 Task: Search and explore for Airbnb stays in Sedona, Arizona with a countryside.
Action: Mouse moved to (449, 59)
Screenshot: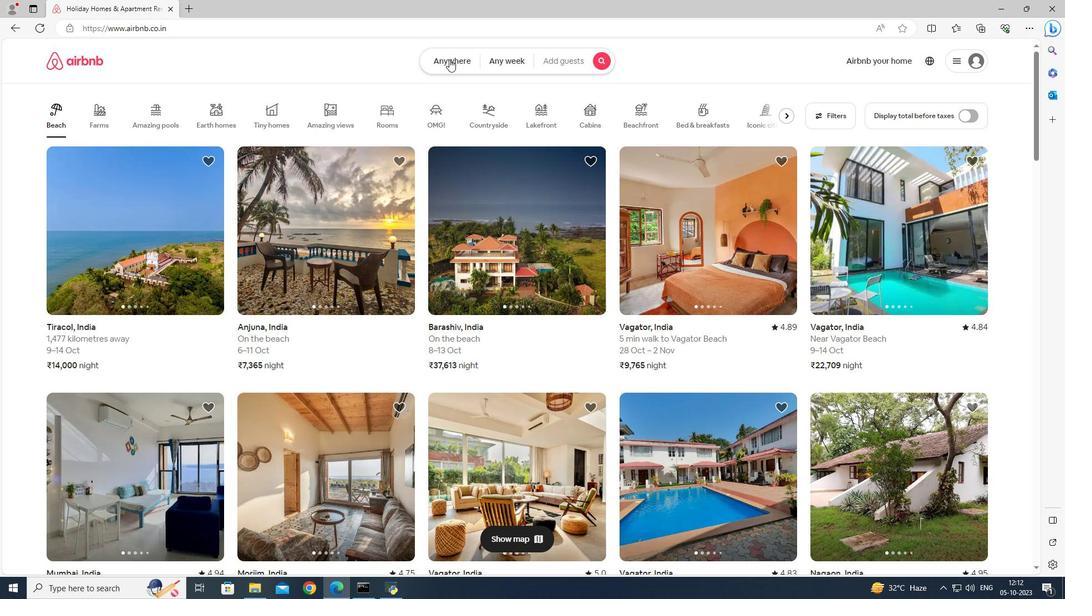
Action: Mouse pressed left at (449, 59)
Screenshot: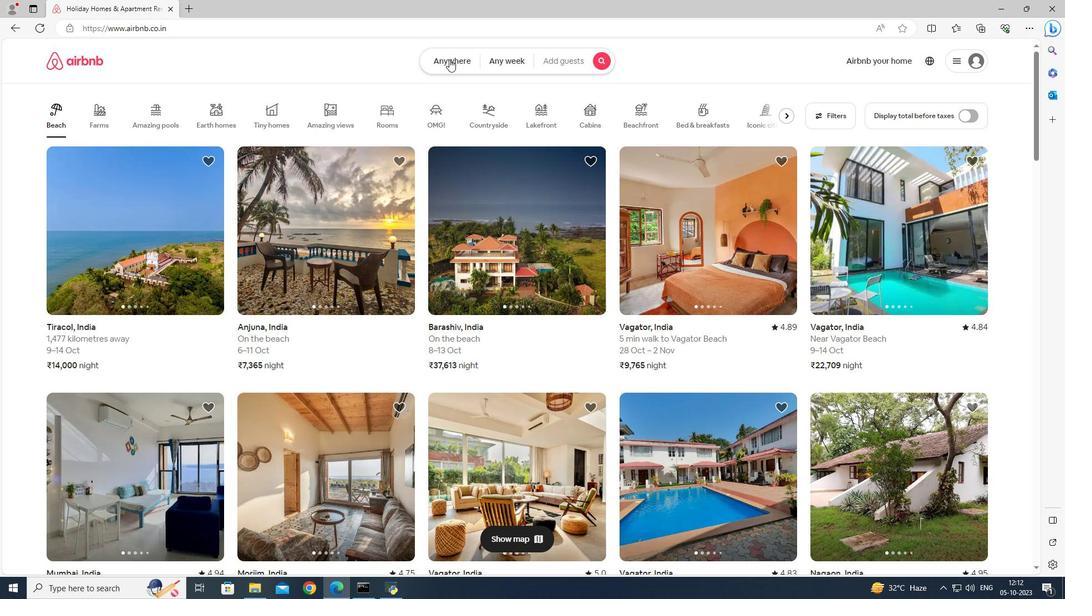 
Action: Mouse moved to (326, 109)
Screenshot: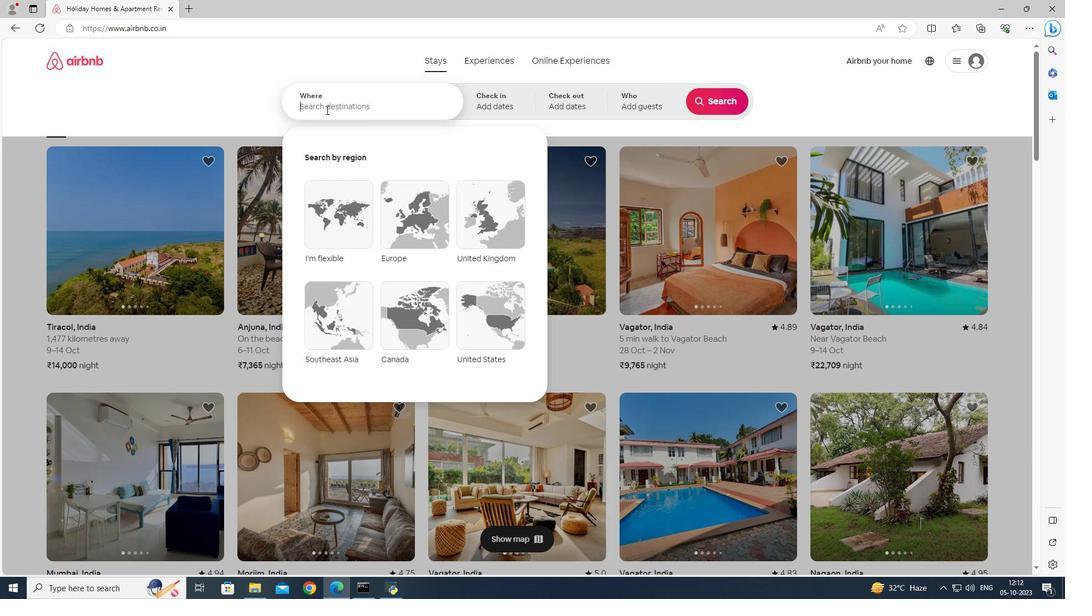 
Action: Mouse pressed left at (326, 109)
Screenshot: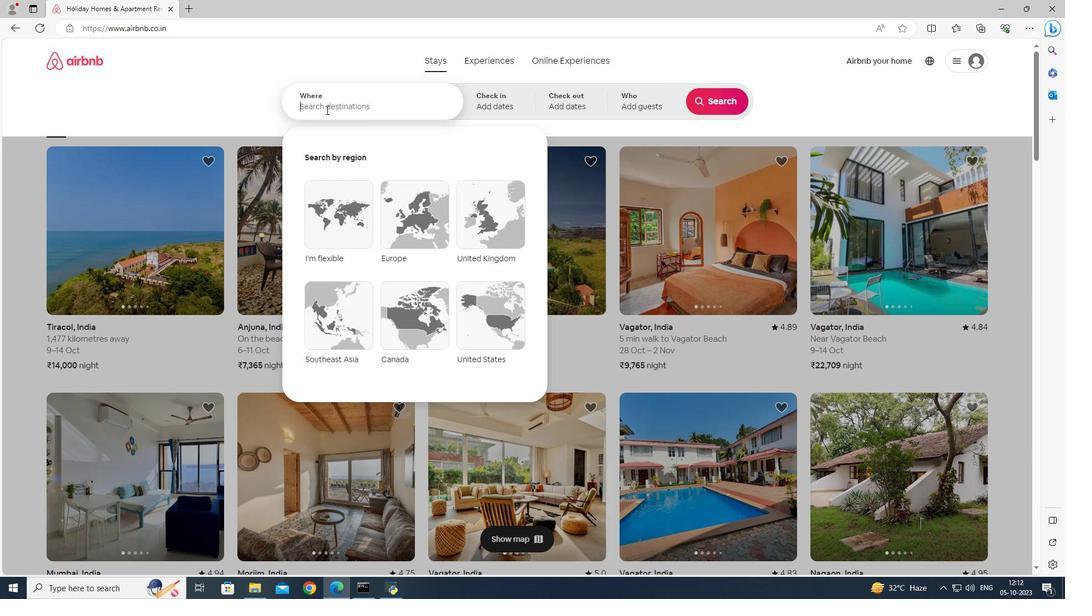 
Action: Mouse moved to (372, 93)
Screenshot: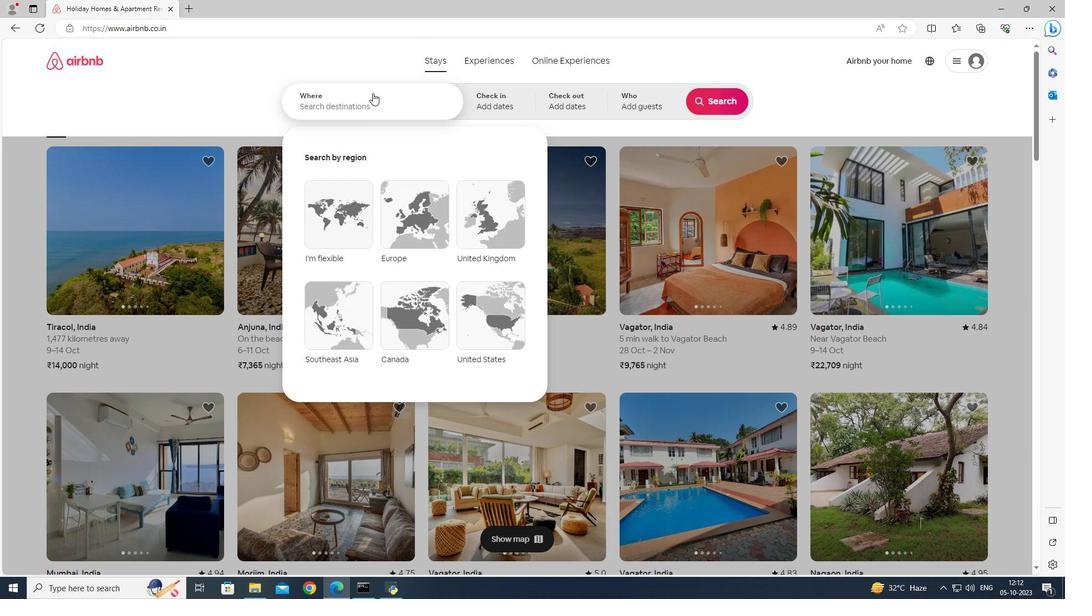 
Action: Key pressed <Key.shift>Sedona
Screenshot: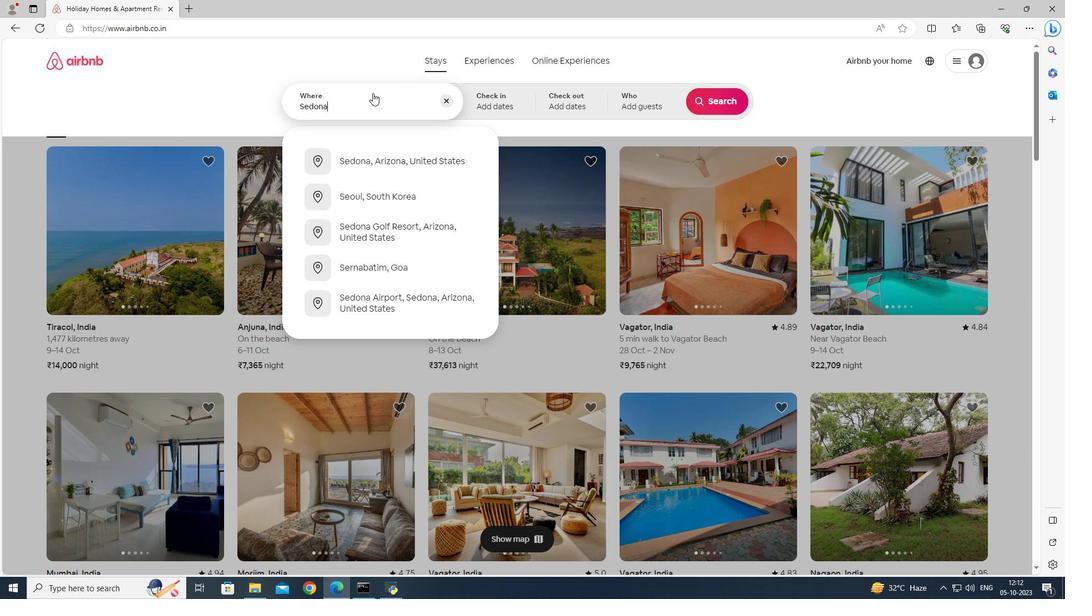 
Action: Mouse moved to (419, 163)
Screenshot: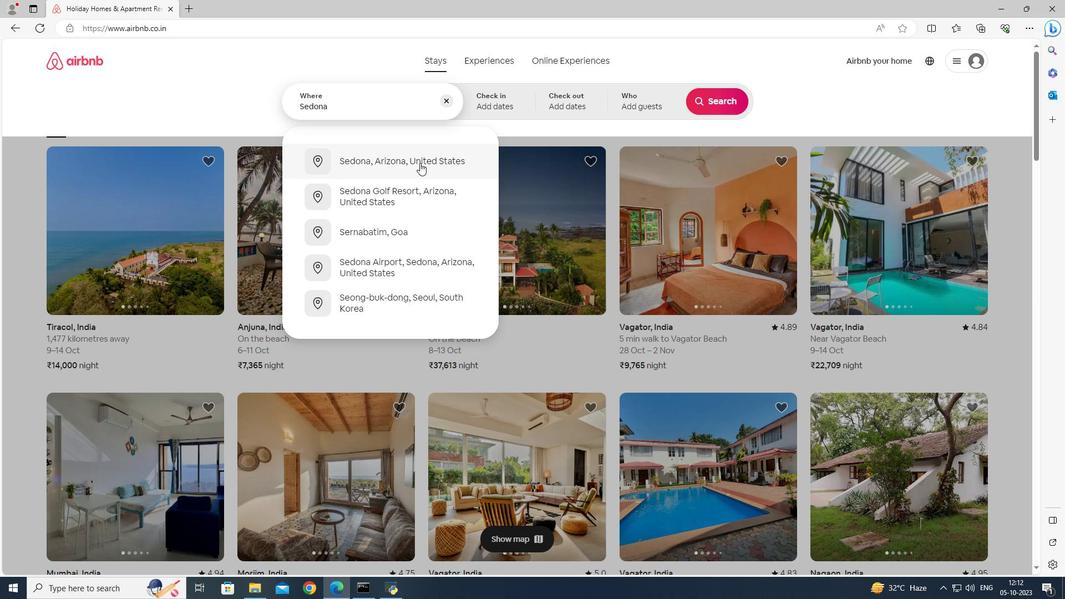 
Action: Mouse pressed left at (419, 163)
Screenshot: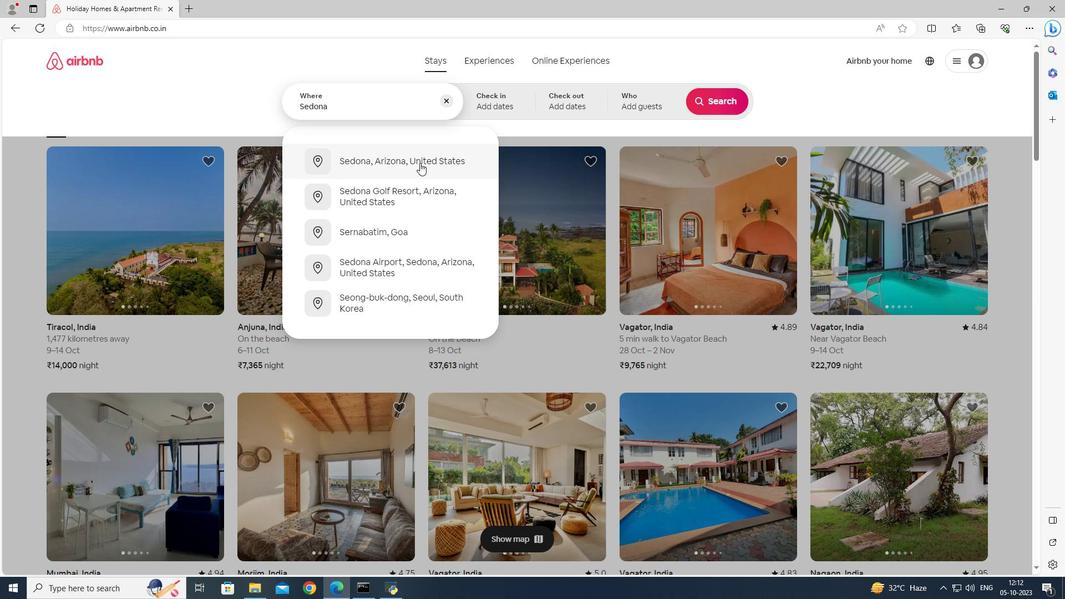 
Action: Mouse moved to (723, 105)
Screenshot: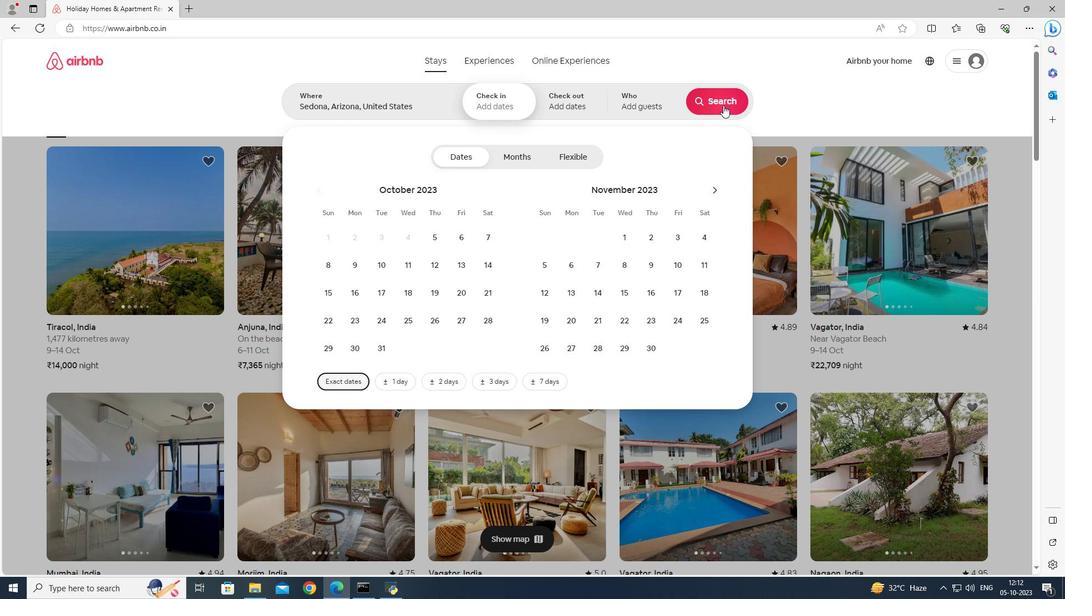 
Action: Mouse pressed left at (723, 105)
Screenshot: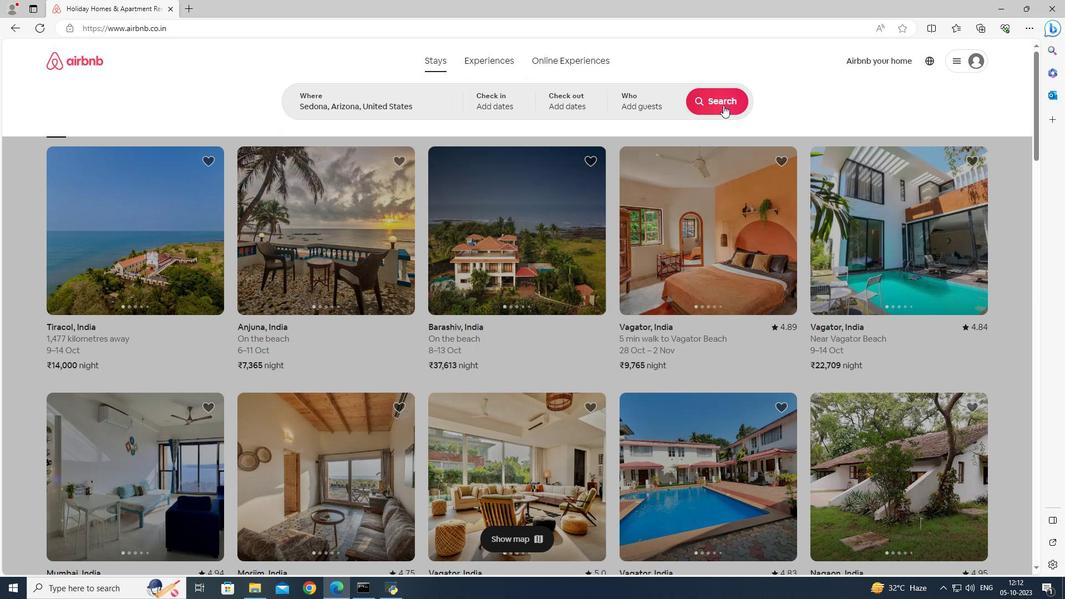
Action: Mouse moved to (337, 111)
Screenshot: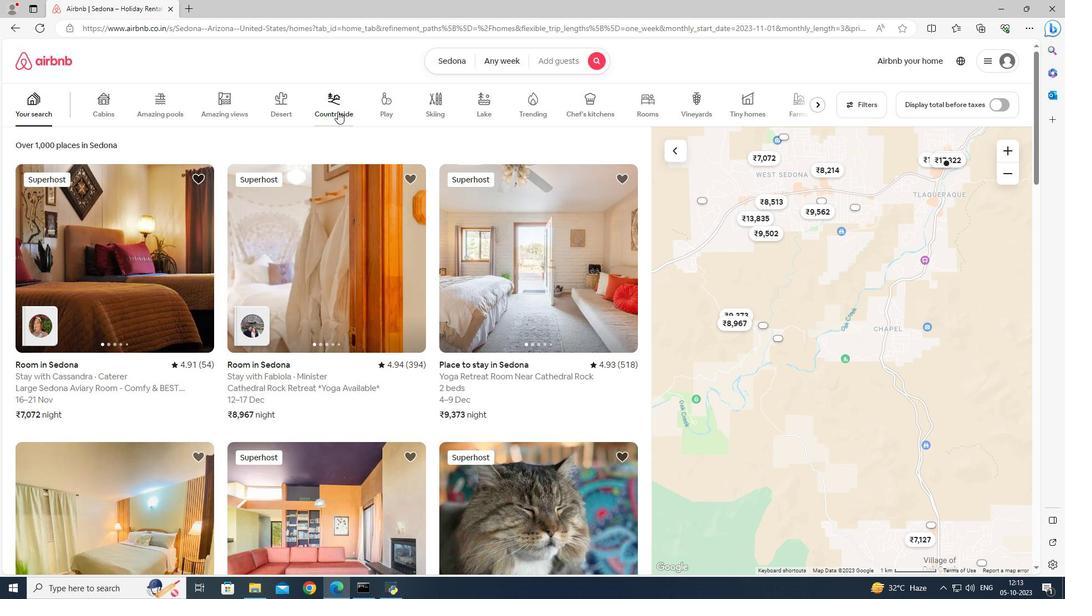 
Action: Mouse pressed left at (337, 111)
Screenshot: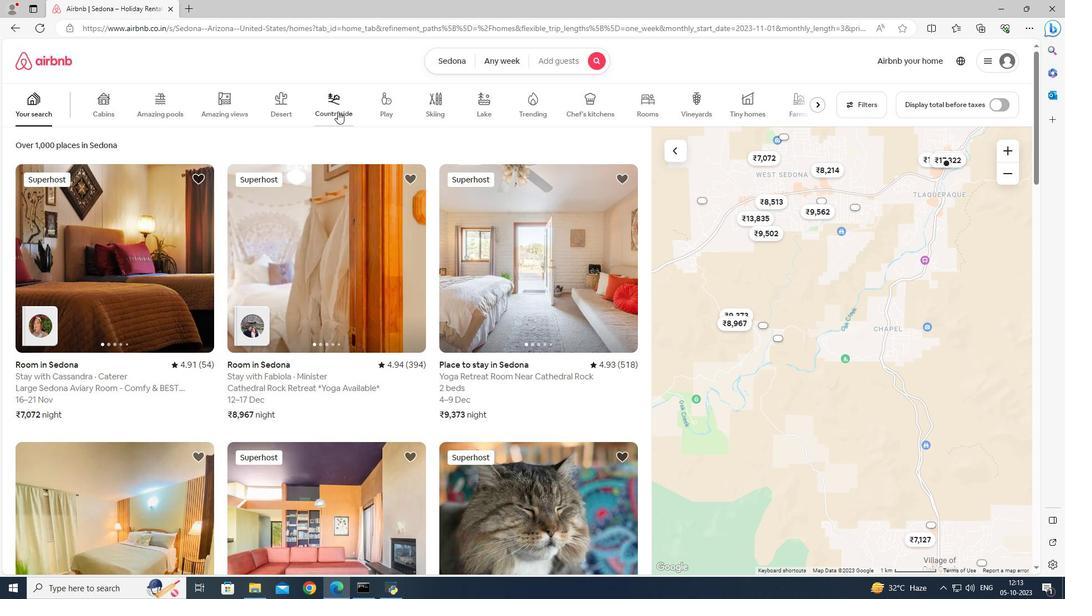 
Action: Mouse moved to (145, 323)
Screenshot: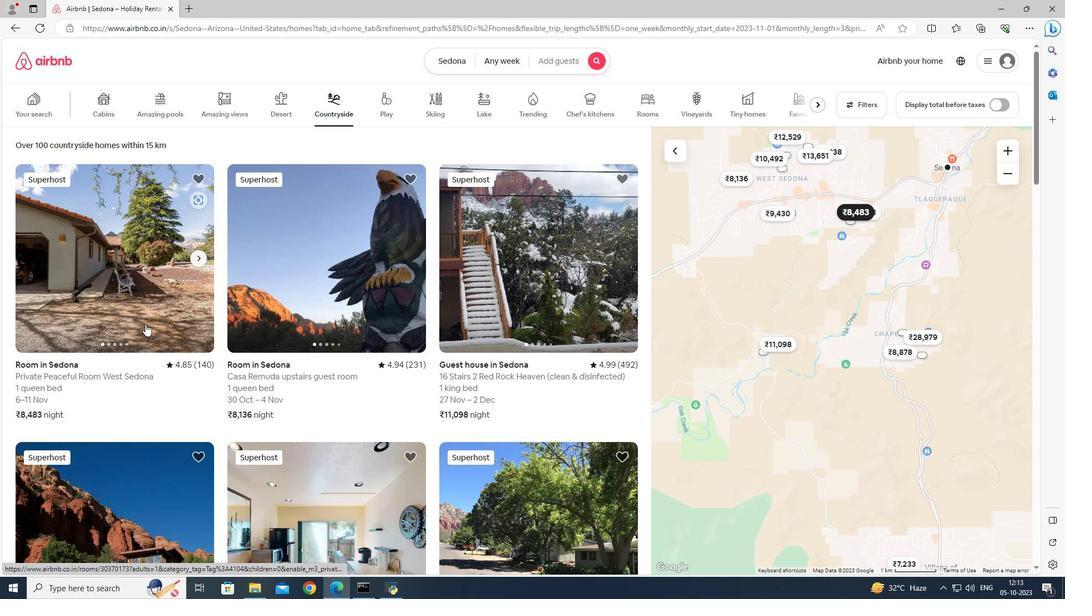 
Action: Mouse scrolled (145, 323) with delta (0, 0)
Screenshot: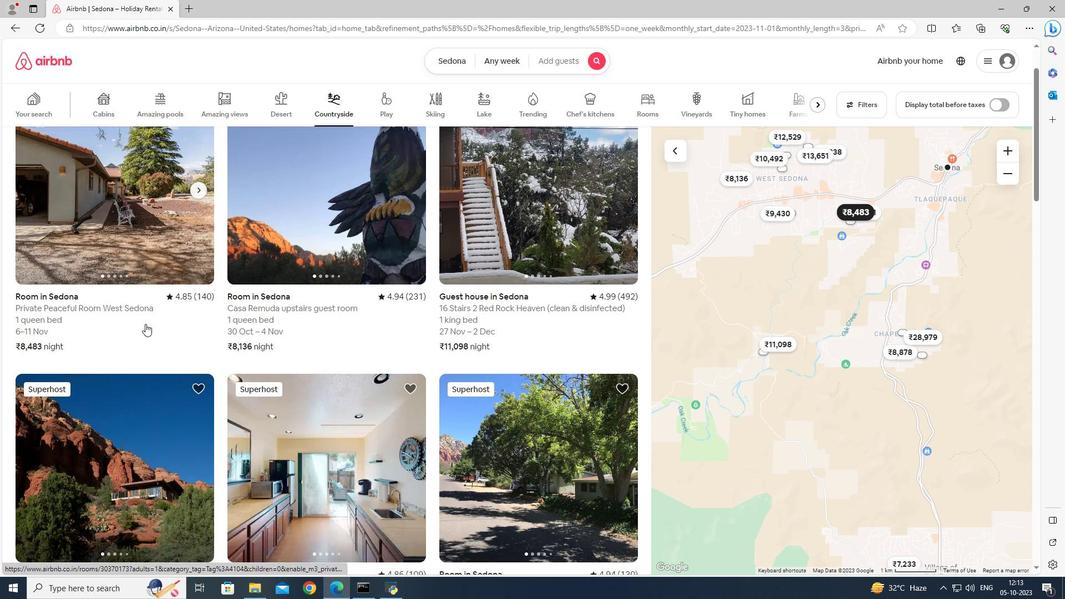 
Action: Mouse moved to (145, 323)
Screenshot: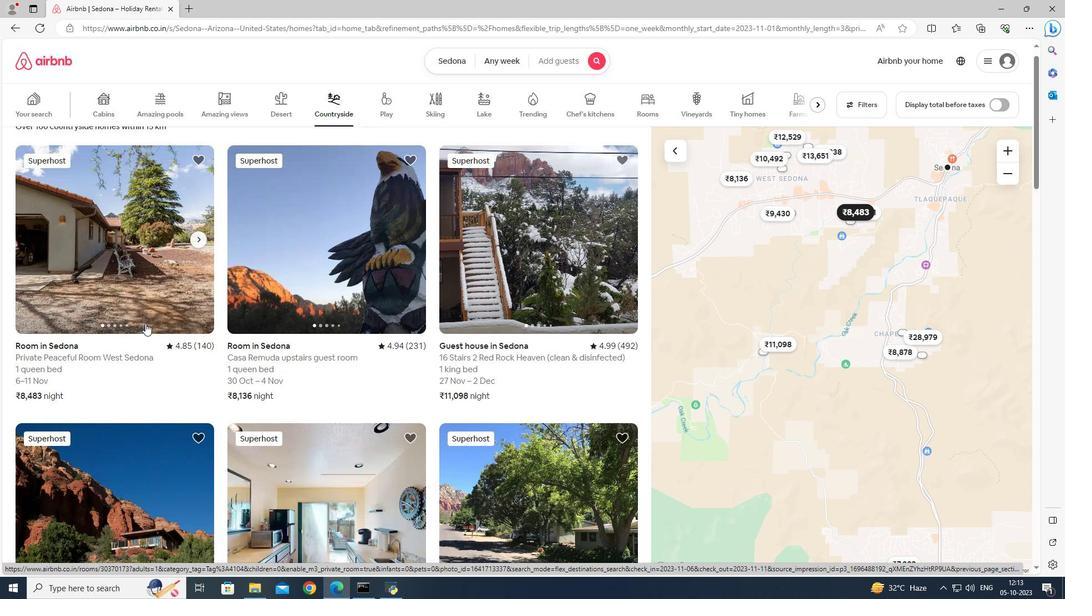 
Action: Mouse scrolled (145, 323) with delta (0, 0)
Screenshot: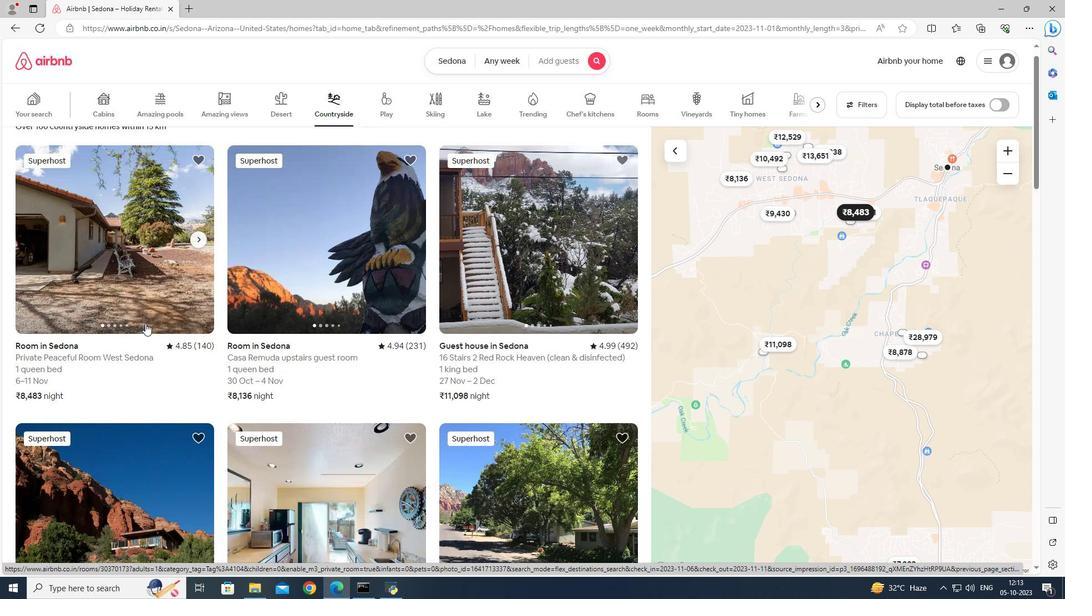 
Action: Mouse scrolled (145, 323) with delta (0, 0)
Screenshot: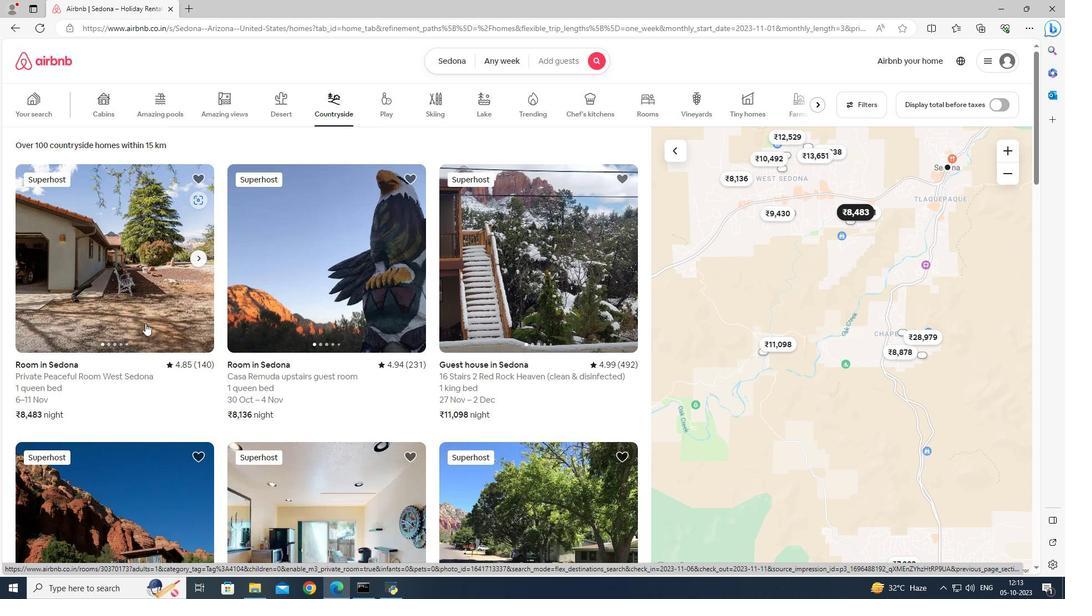 
Action: Mouse moved to (350, 316)
Screenshot: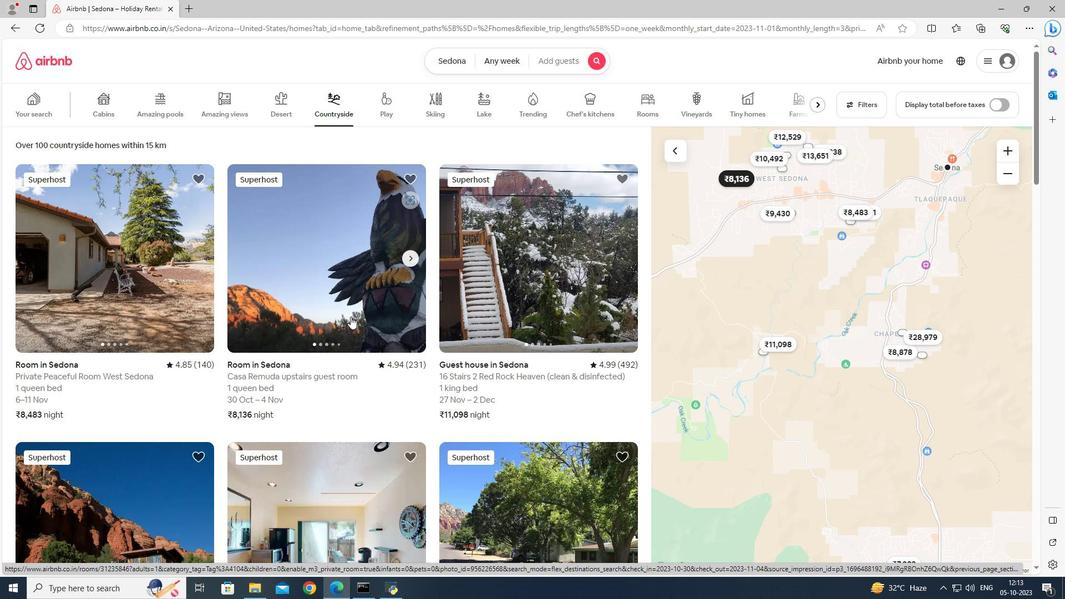 
Action: Mouse pressed left at (350, 316)
Screenshot: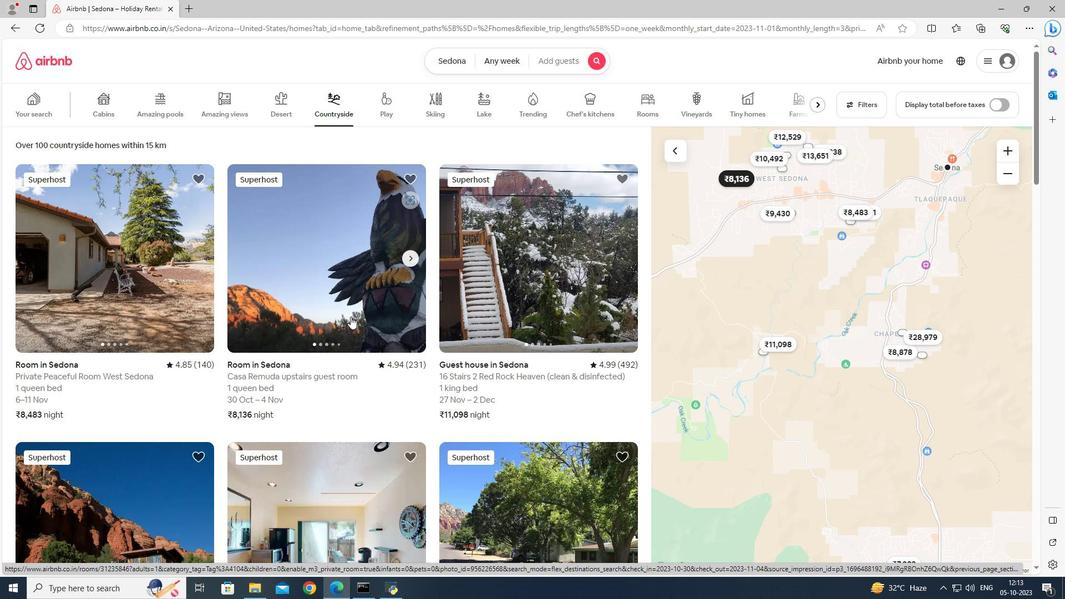 
Action: Mouse moved to (780, 389)
Screenshot: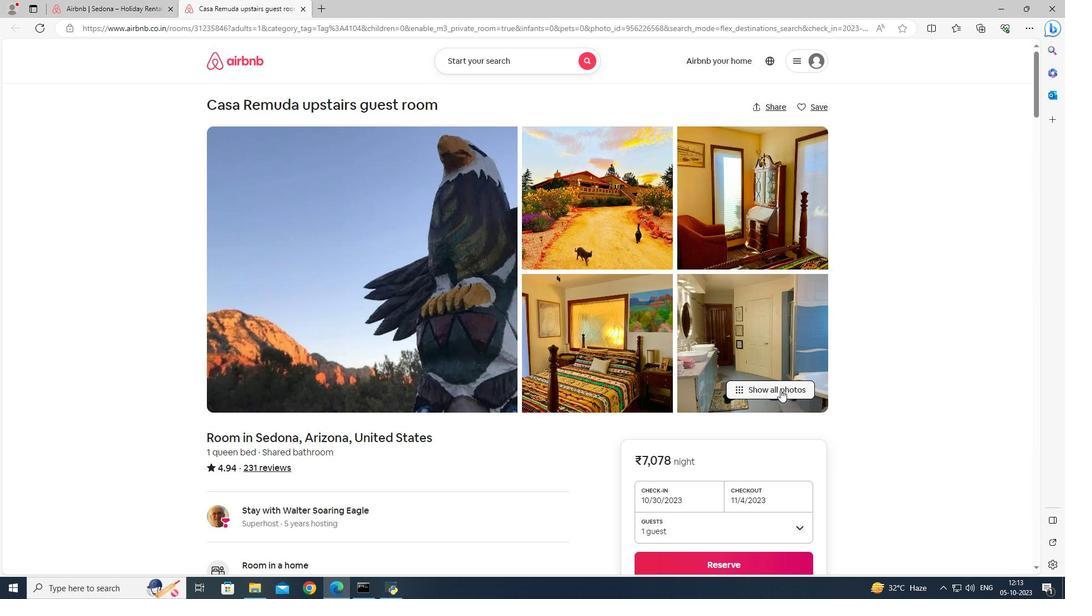 
Action: Mouse pressed left at (780, 389)
Screenshot: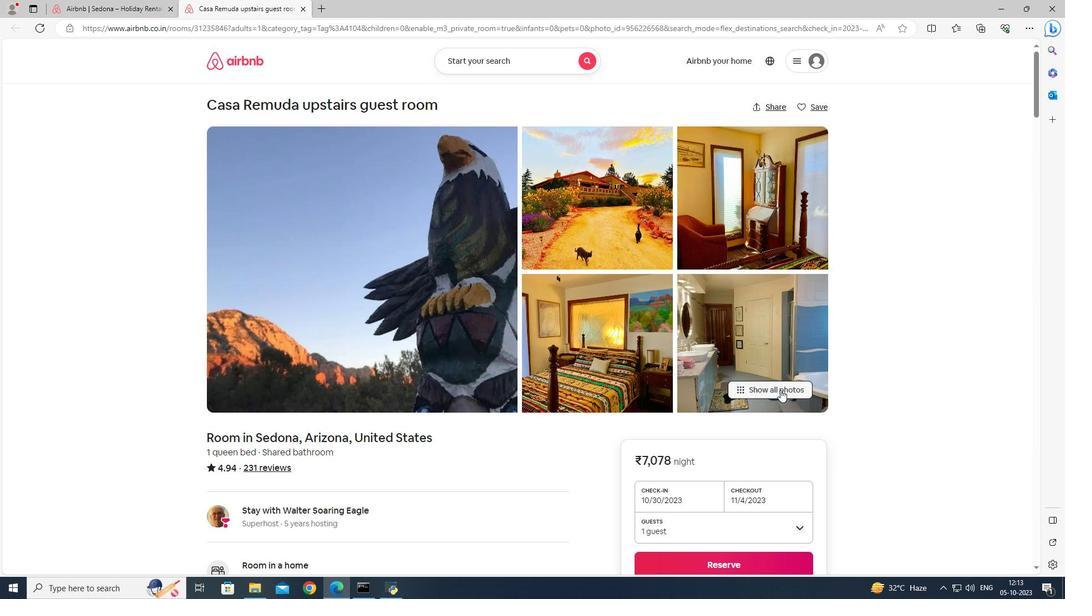 
Action: Mouse moved to (616, 348)
Screenshot: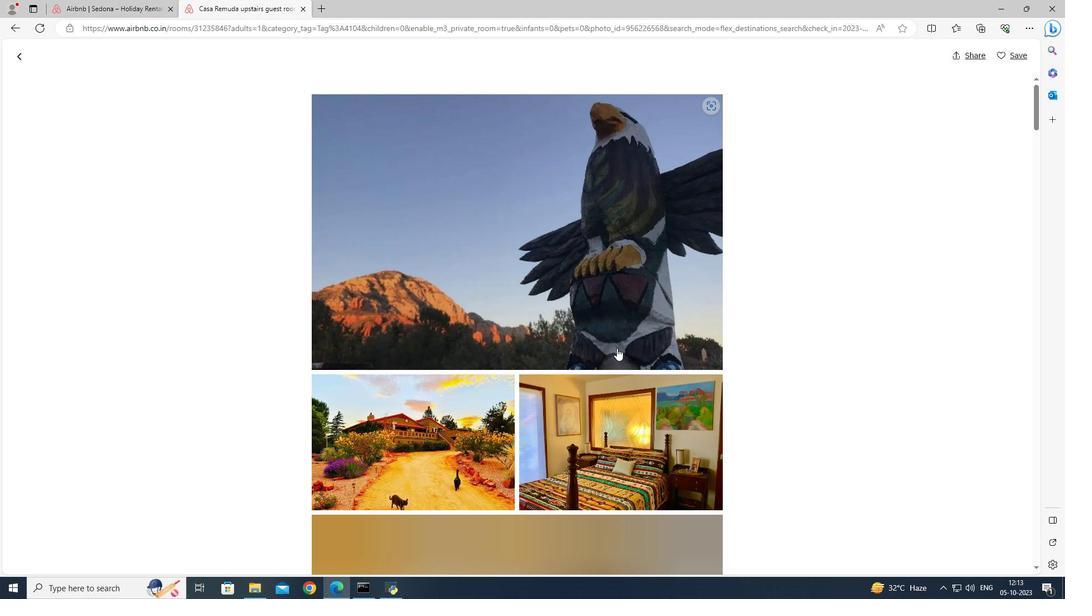 
Action: Mouse scrolled (616, 347) with delta (0, 0)
Screenshot: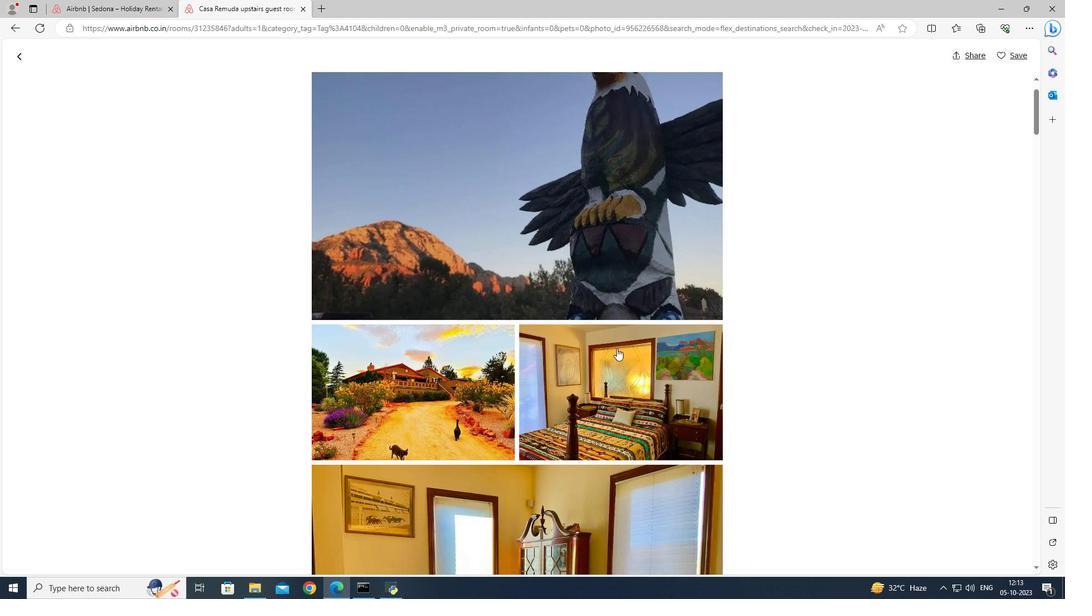 
Action: Mouse scrolled (616, 347) with delta (0, 0)
Screenshot: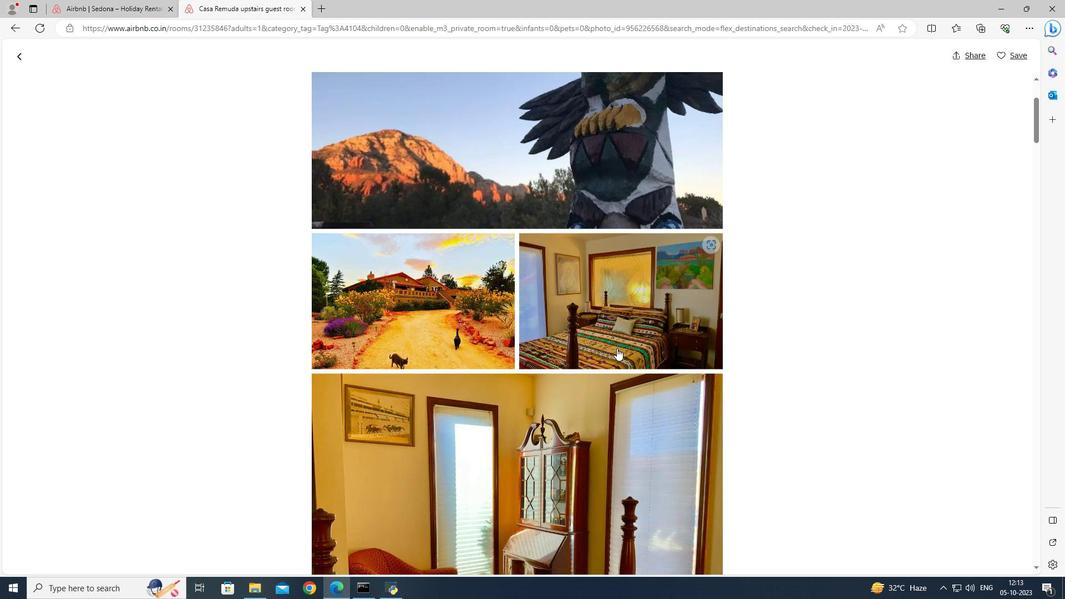 
Action: Mouse scrolled (616, 347) with delta (0, 0)
Screenshot: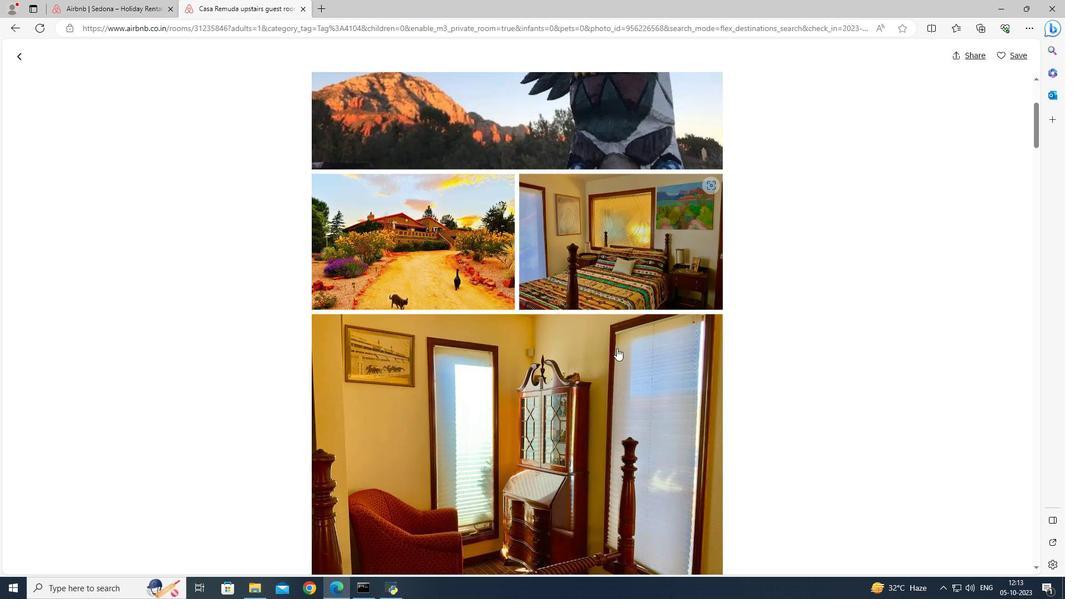 
Action: Mouse scrolled (616, 347) with delta (0, 0)
Screenshot: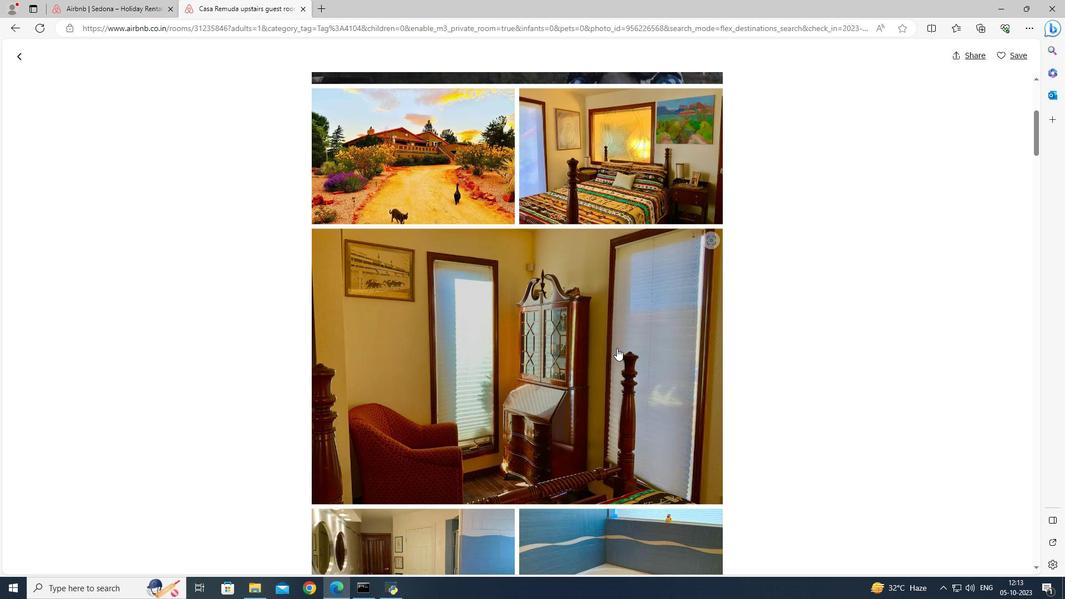 
Action: Mouse scrolled (616, 347) with delta (0, 0)
Screenshot: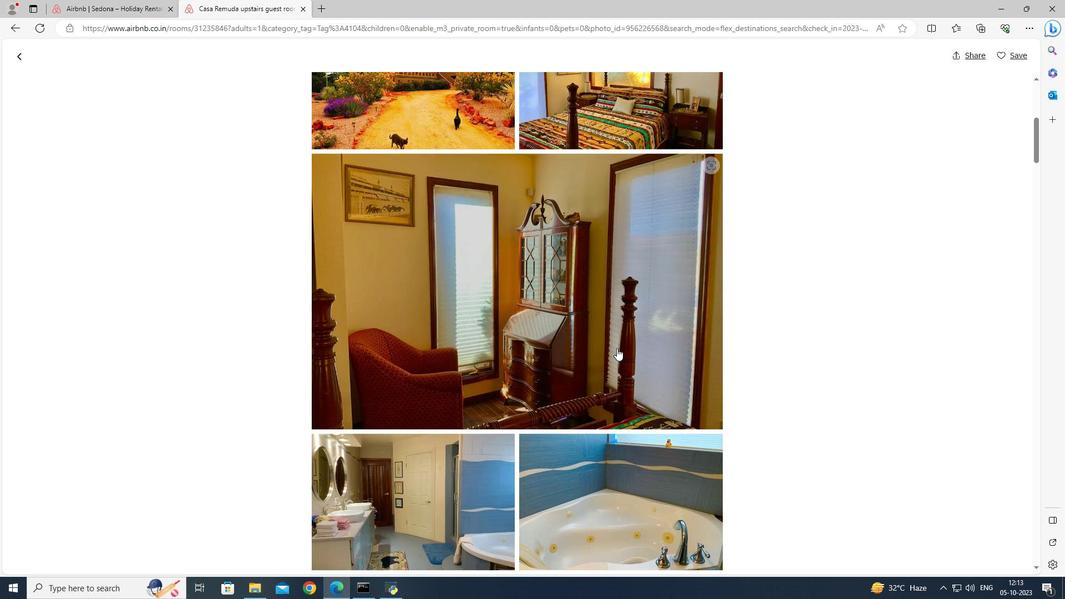 
Action: Mouse scrolled (616, 347) with delta (0, 0)
Screenshot: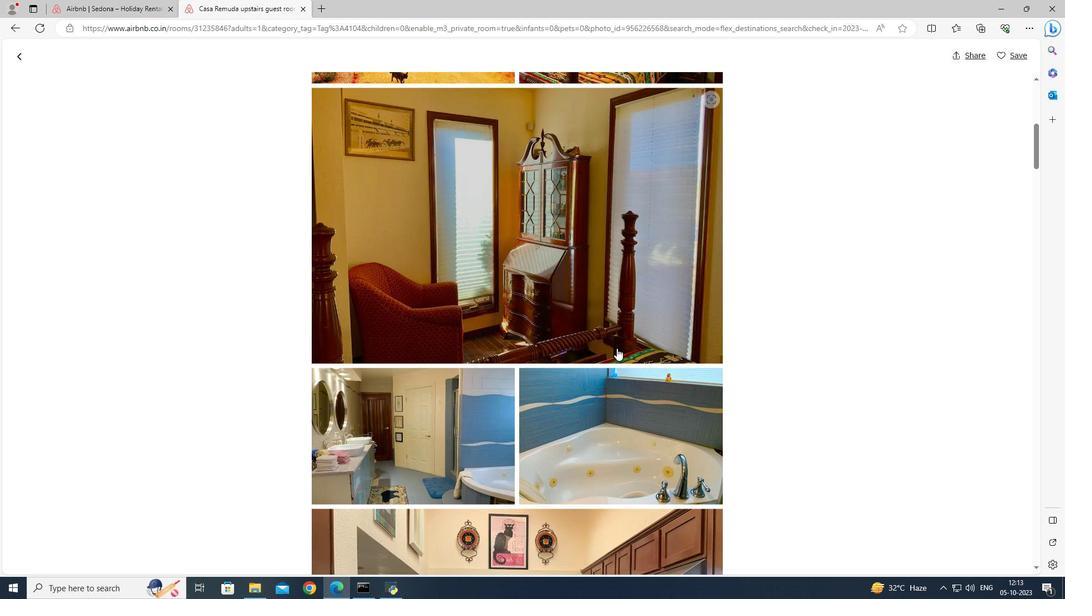 
Action: Mouse scrolled (616, 347) with delta (0, 0)
Screenshot: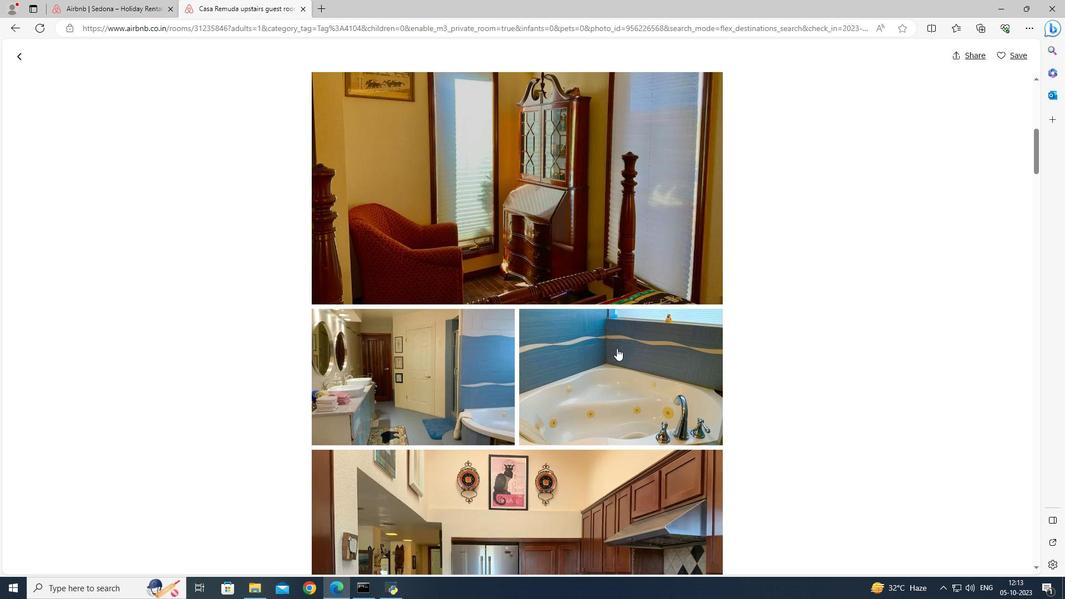 
Action: Mouse scrolled (616, 347) with delta (0, 0)
Screenshot: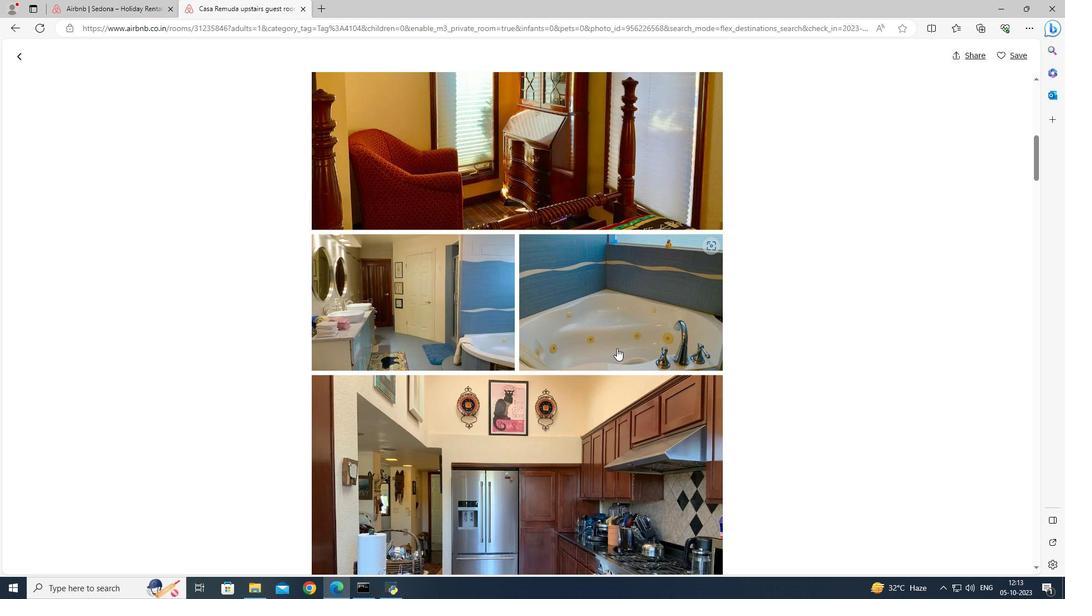 
Action: Mouse scrolled (616, 347) with delta (0, 0)
Screenshot: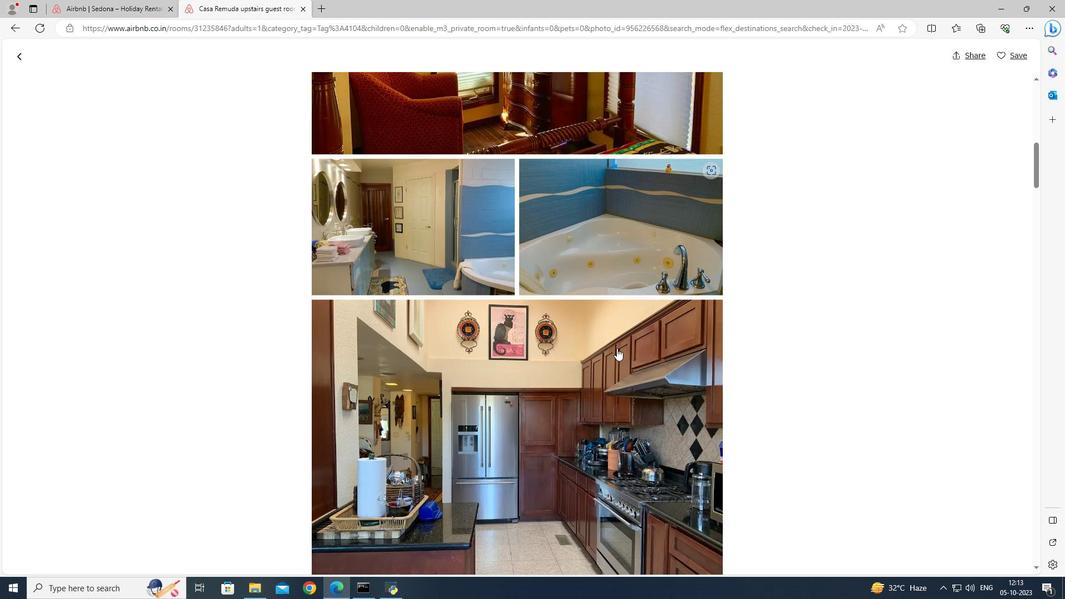 
Action: Mouse scrolled (616, 347) with delta (0, 0)
Screenshot: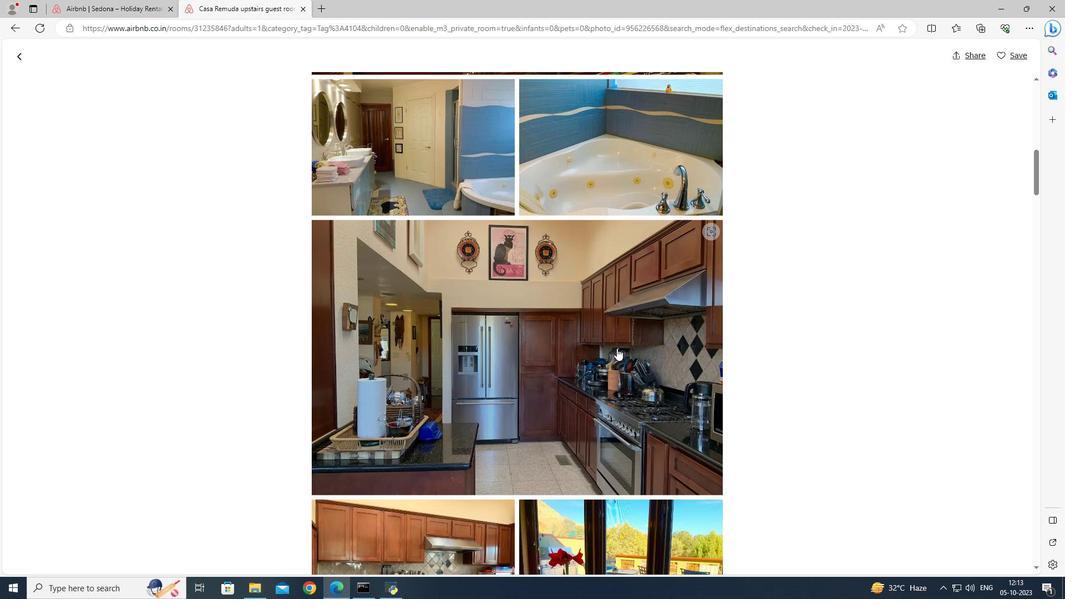 
Action: Mouse scrolled (616, 347) with delta (0, 0)
Screenshot: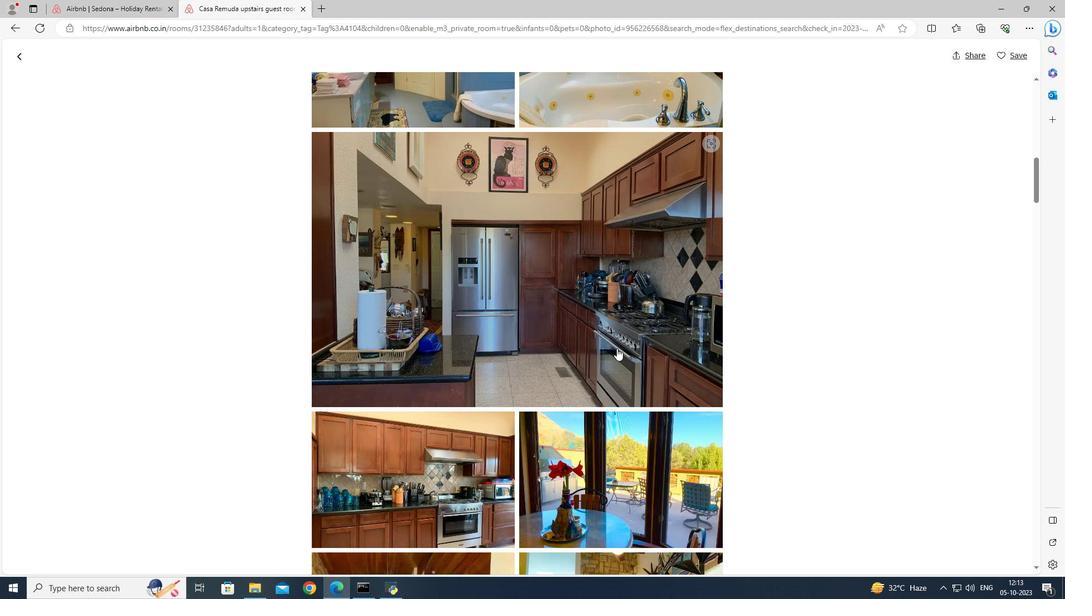 
Action: Mouse scrolled (616, 347) with delta (0, 0)
Screenshot: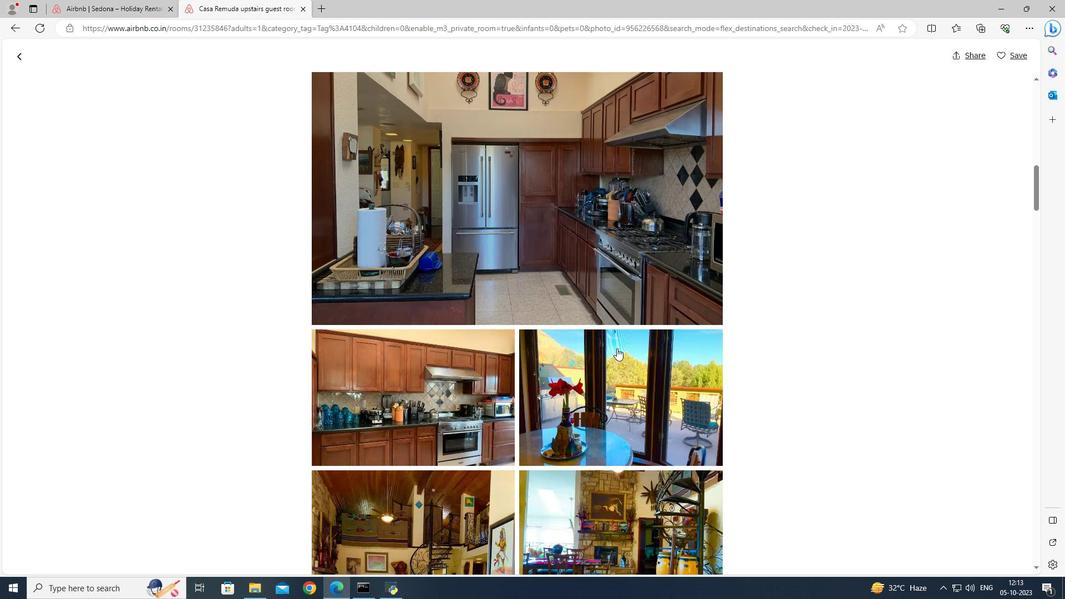 
Action: Mouse scrolled (616, 347) with delta (0, 0)
Screenshot: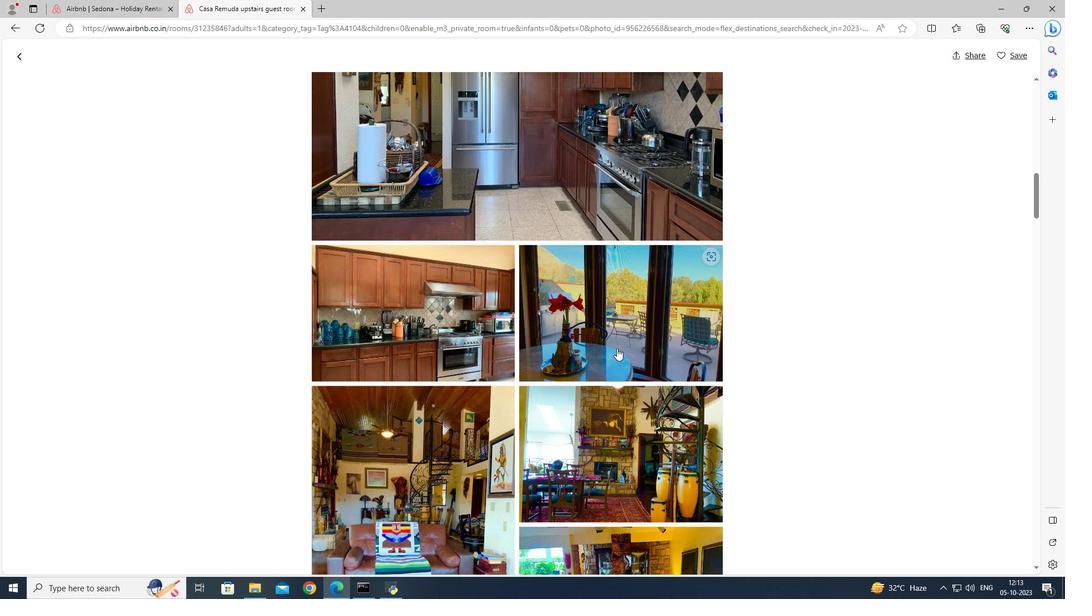
Action: Mouse scrolled (616, 347) with delta (0, 0)
Screenshot: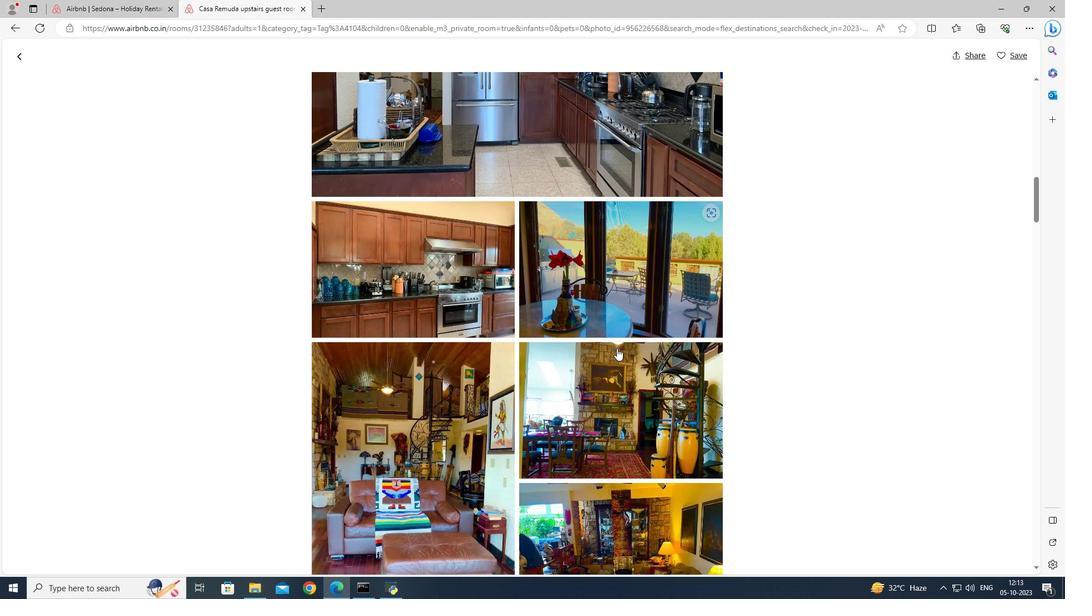 
Action: Mouse scrolled (616, 347) with delta (0, 0)
Screenshot: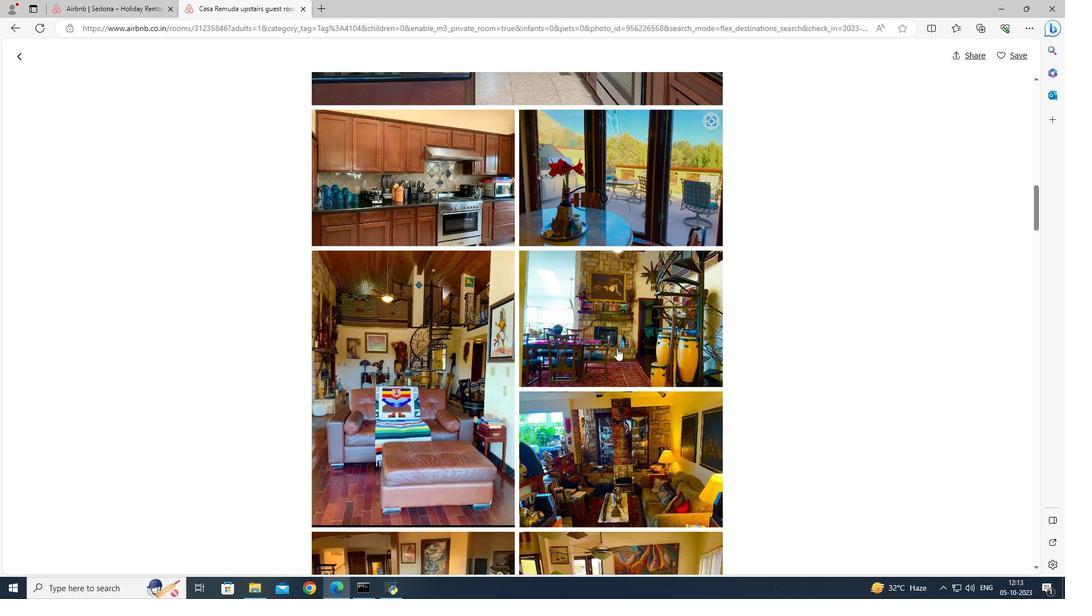 
Action: Mouse scrolled (616, 347) with delta (0, 0)
Screenshot: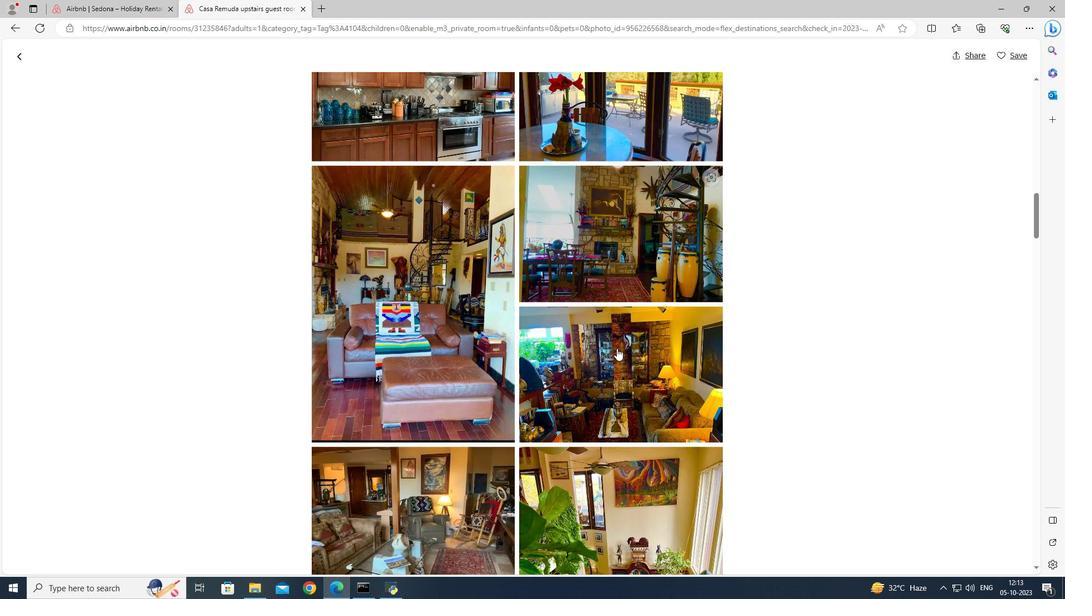 
Action: Mouse scrolled (616, 347) with delta (0, 0)
Screenshot: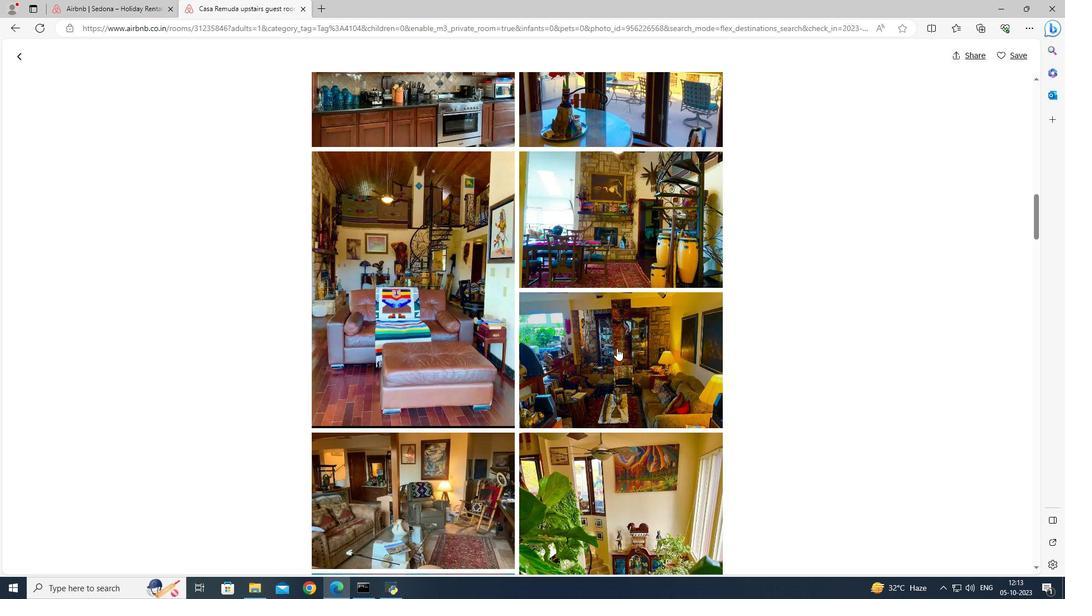 
Action: Mouse scrolled (616, 347) with delta (0, 0)
Screenshot: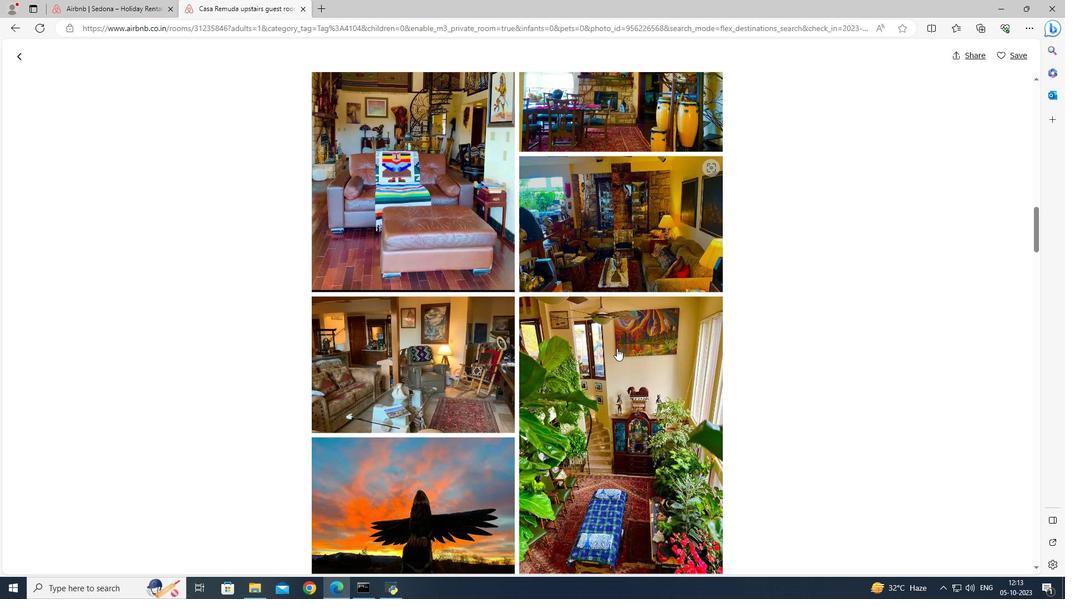 
Action: Mouse scrolled (616, 347) with delta (0, 0)
Screenshot: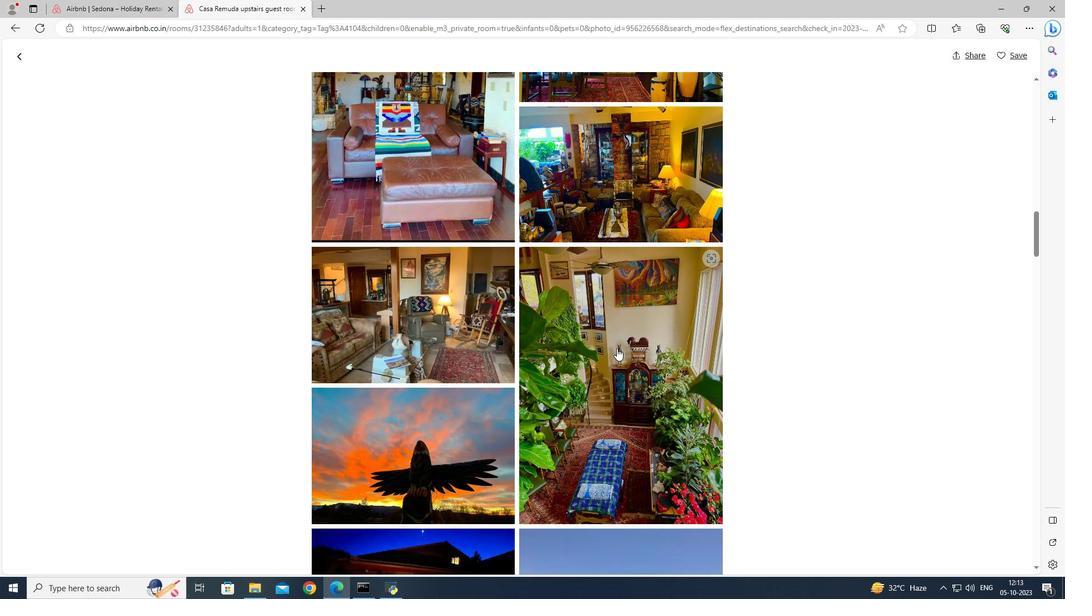 
Action: Mouse scrolled (616, 347) with delta (0, 0)
Screenshot: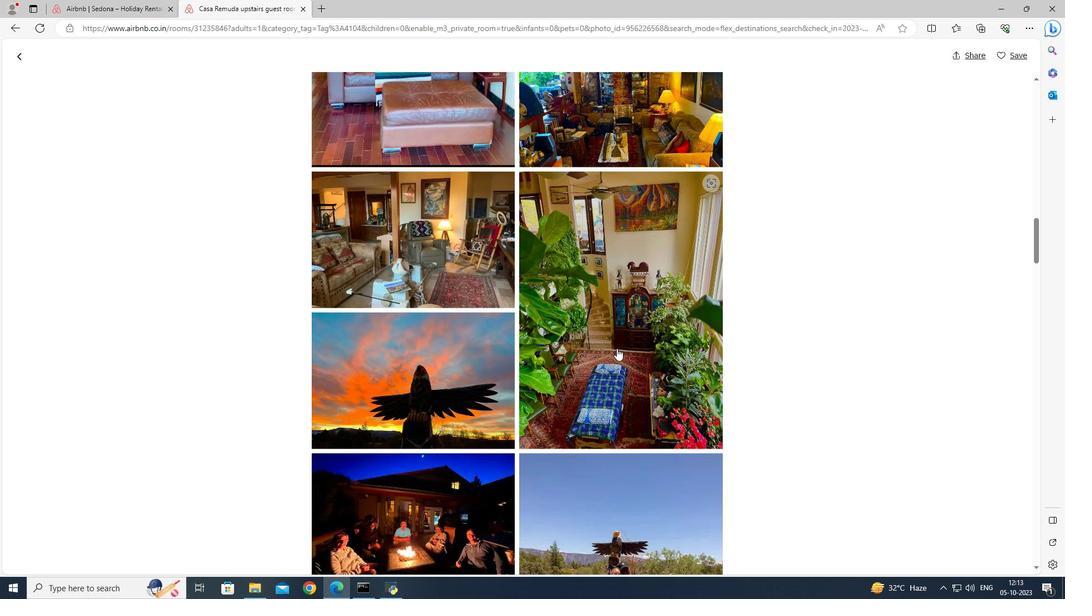 
Action: Mouse scrolled (616, 347) with delta (0, 0)
Screenshot: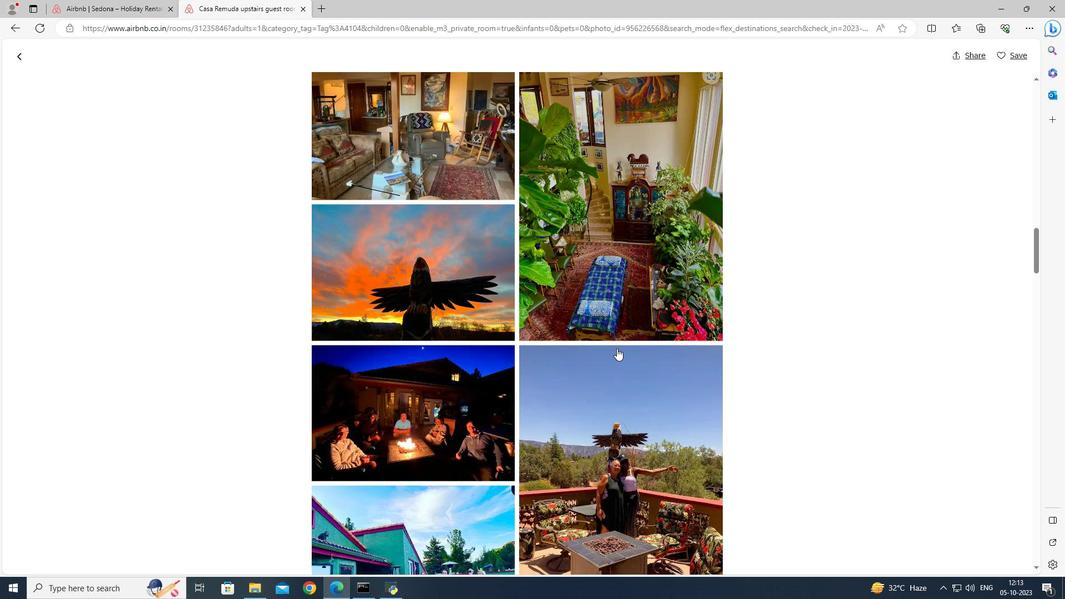 
Action: Mouse scrolled (616, 347) with delta (0, 0)
Screenshot: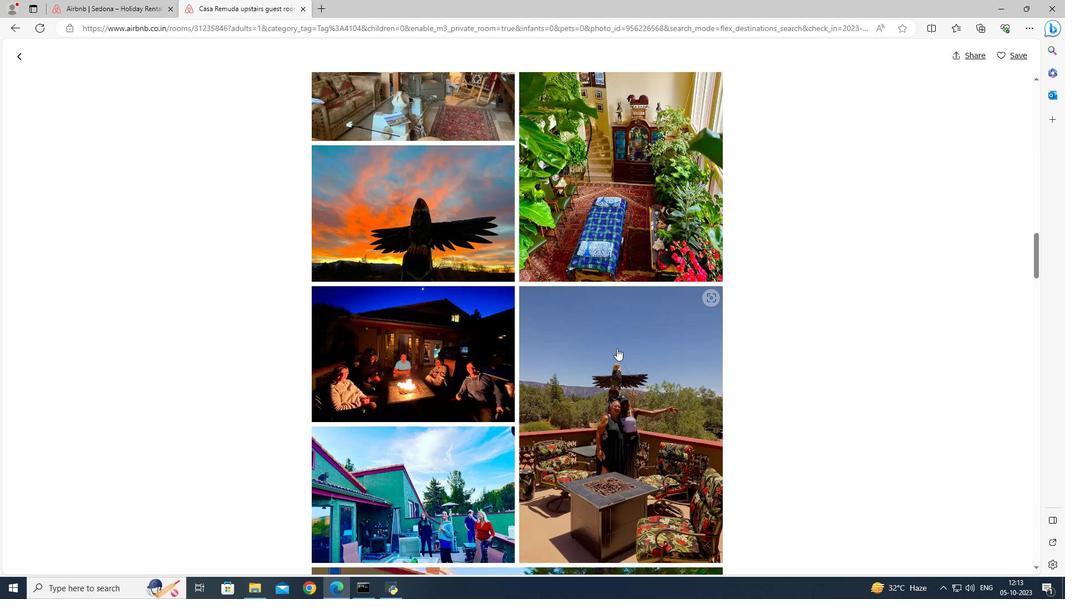 
Action: Mouse scrolled (616, 347) with delta (0, 0)
Screenshot: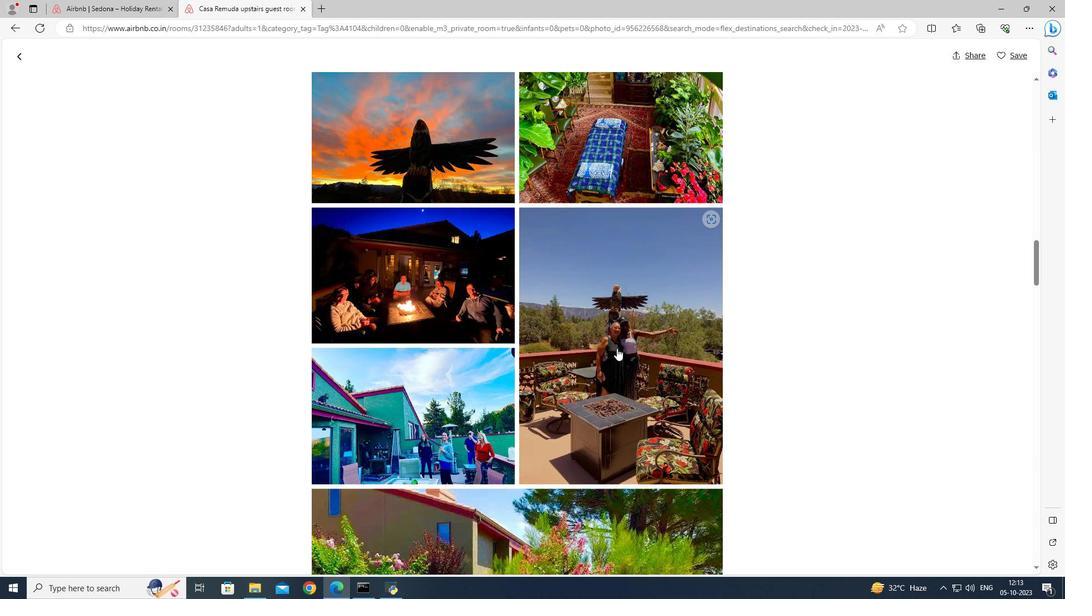 
Action: Mouse scrolled (616, 347) with delta (0, 0)
Screenshot: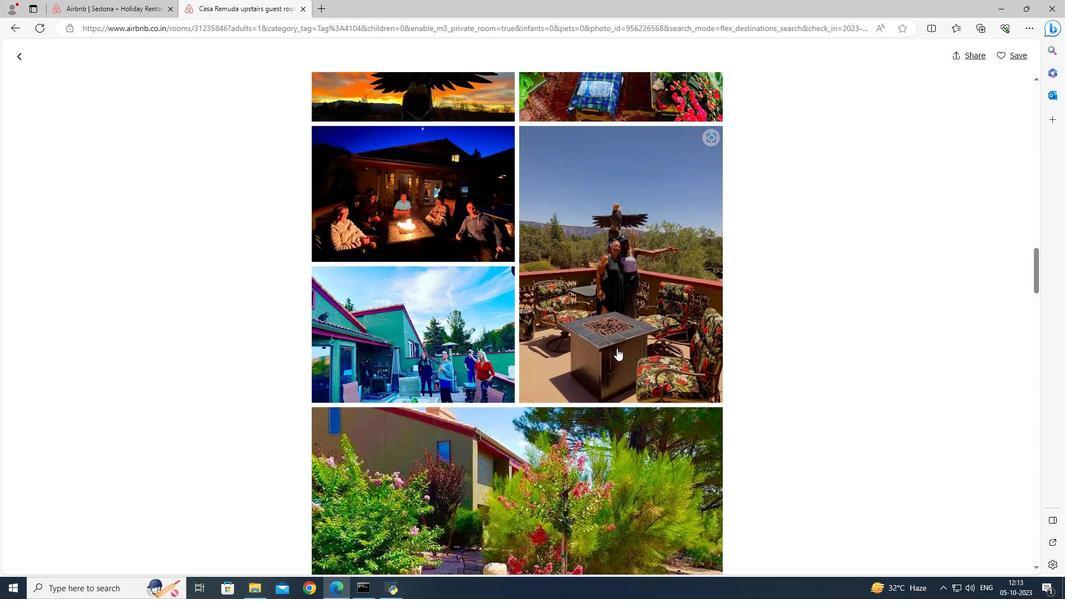 
Action: Mouse scrolled (616, 347) with delta (0, 0)
Screenshot: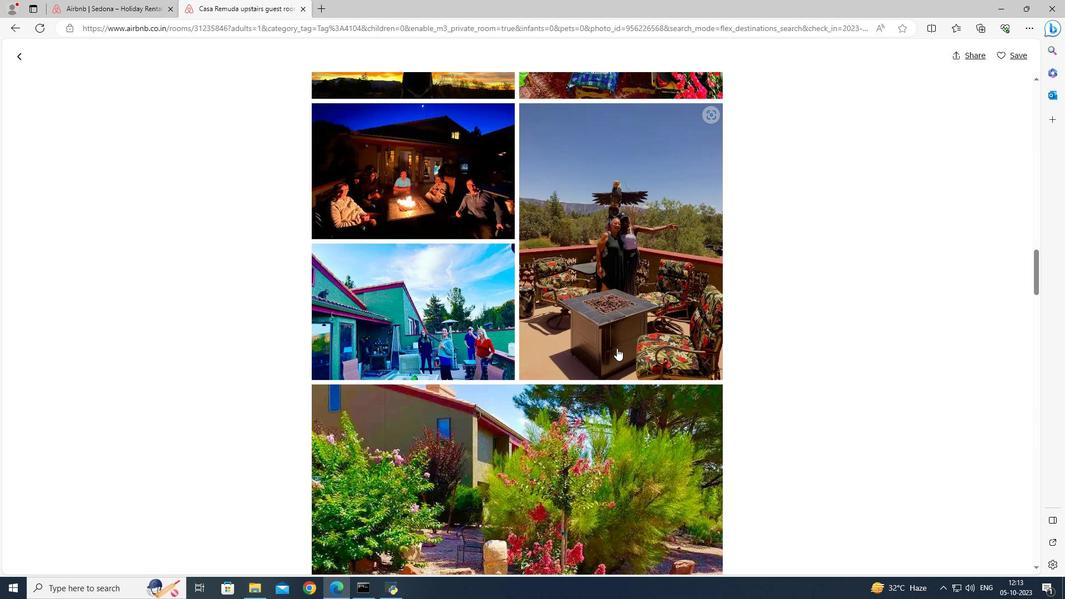 
Action: Mouse scrolled (616, 347) with delta (0, 0)
Screenshot: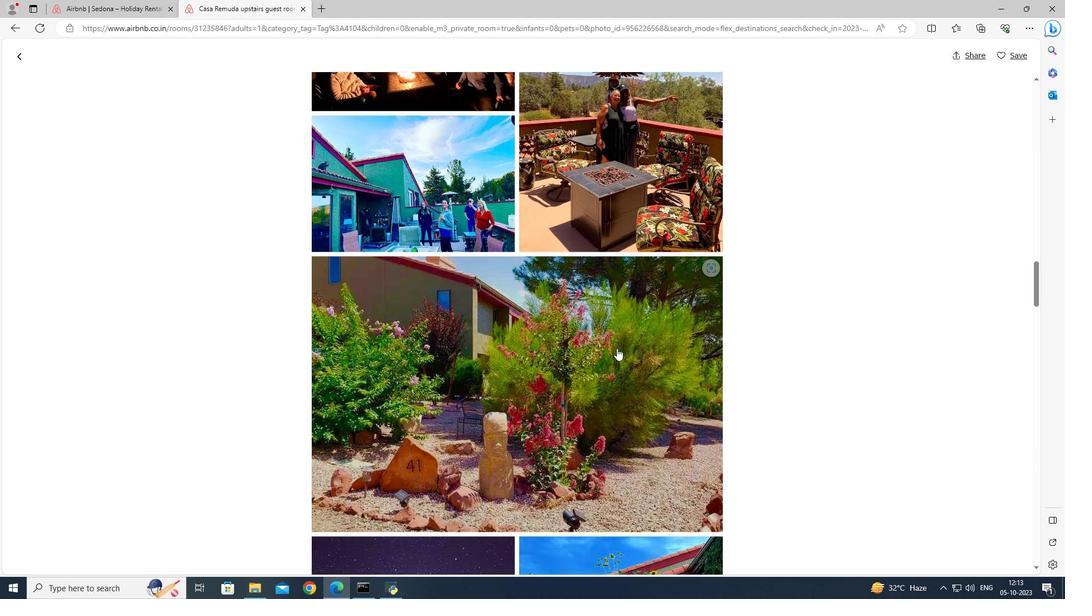 
Action: Mouse scrolled (616, 347) with delta (0, 0)
Screenshot: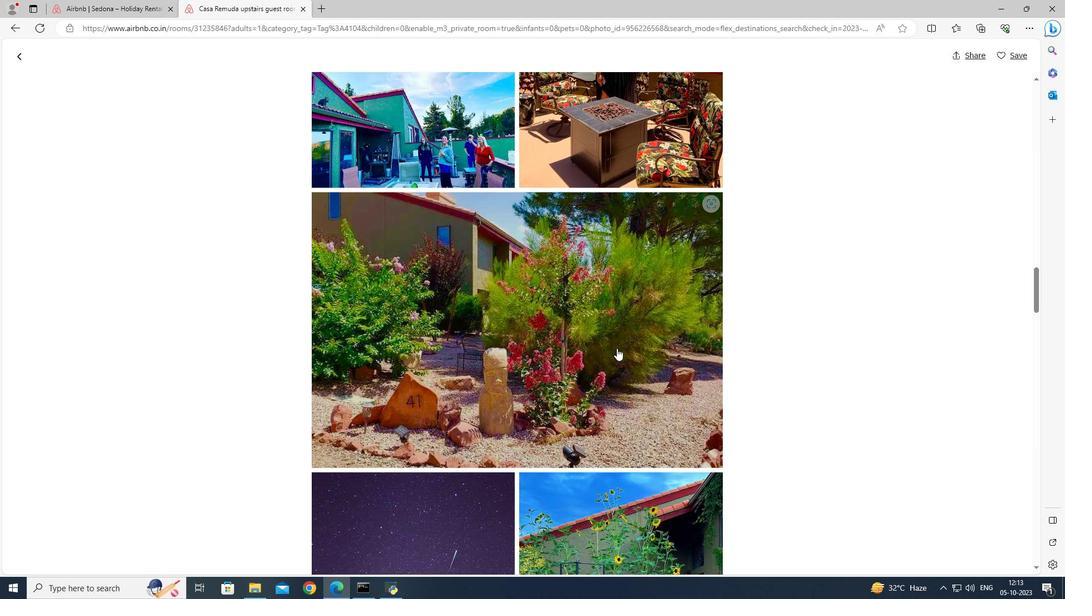 
Action: Mouse scrolled (616, 347) with delta (0, 0)
Screenshot: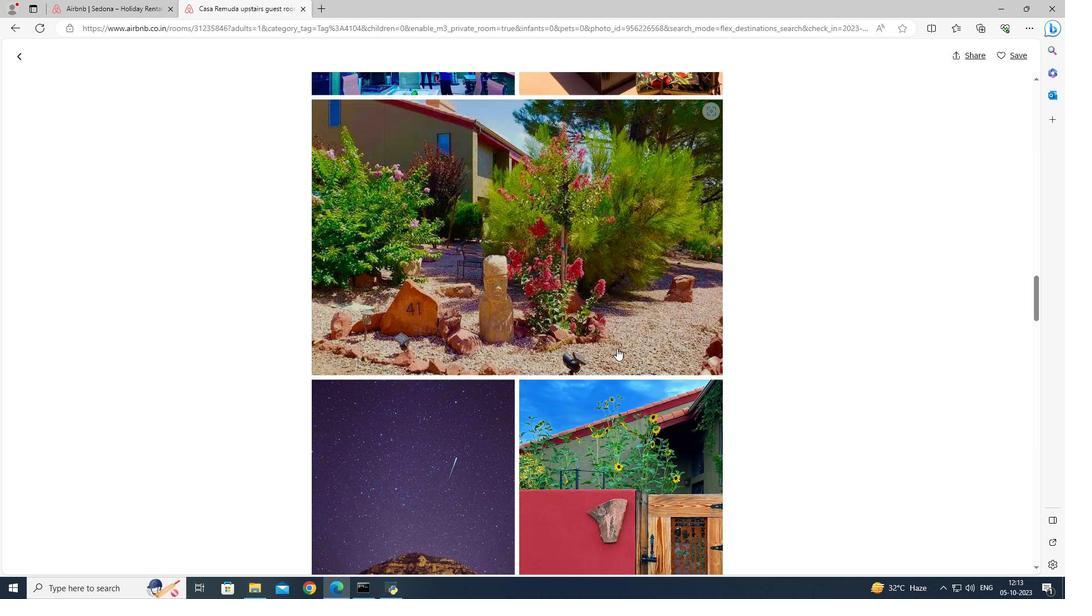 
Action: Mouse scrolled (616, 347) with delta (0, 0)
Screenshot: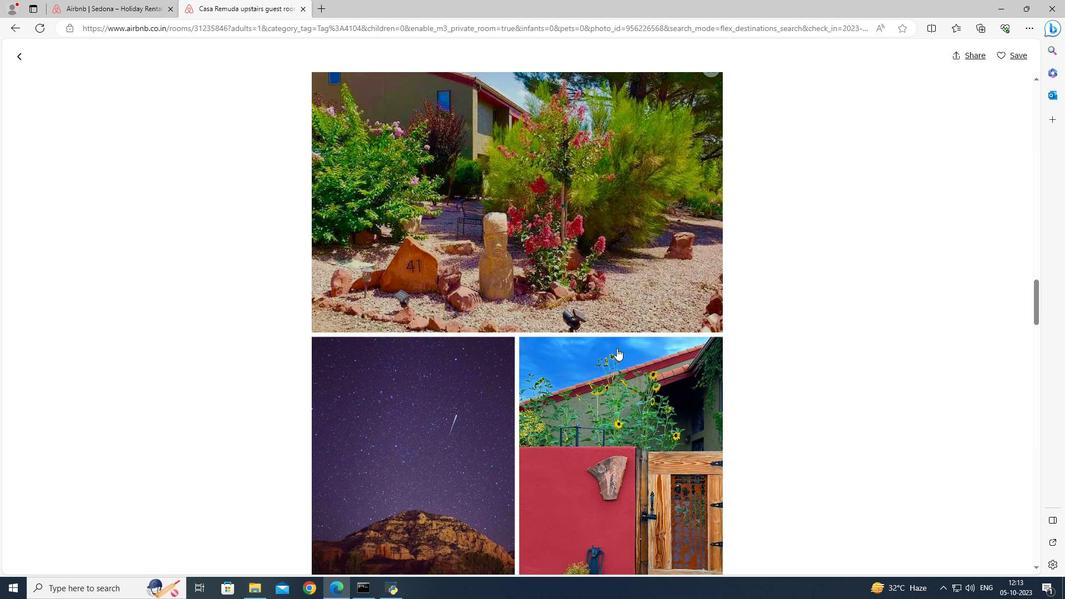 
Action: Mouse scrolled (616, 347) with delta (0, 0)
Screenshot: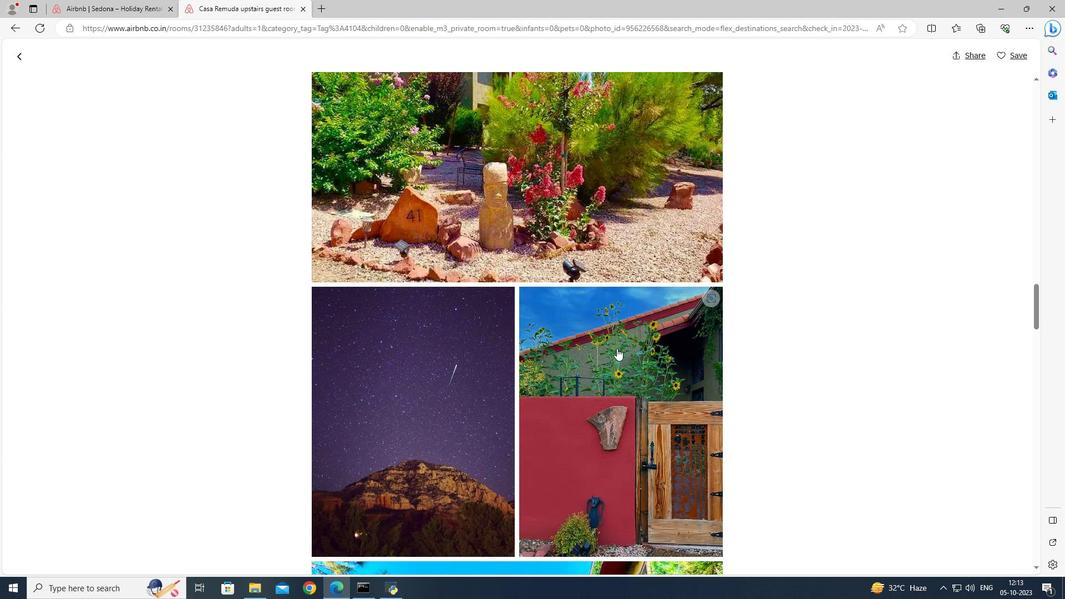 
Action: Mouse scrolled (616, 347) with delta (0, 0)
Screenshot: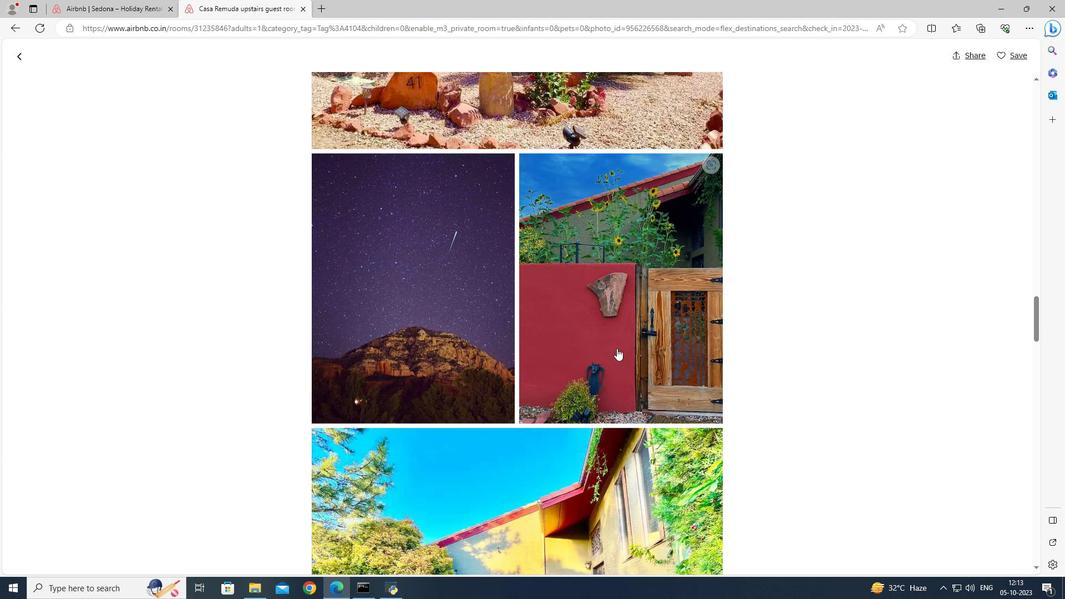 
Action: Mouse scrolled (616, 347) with delta (0, 0)
Screenshot: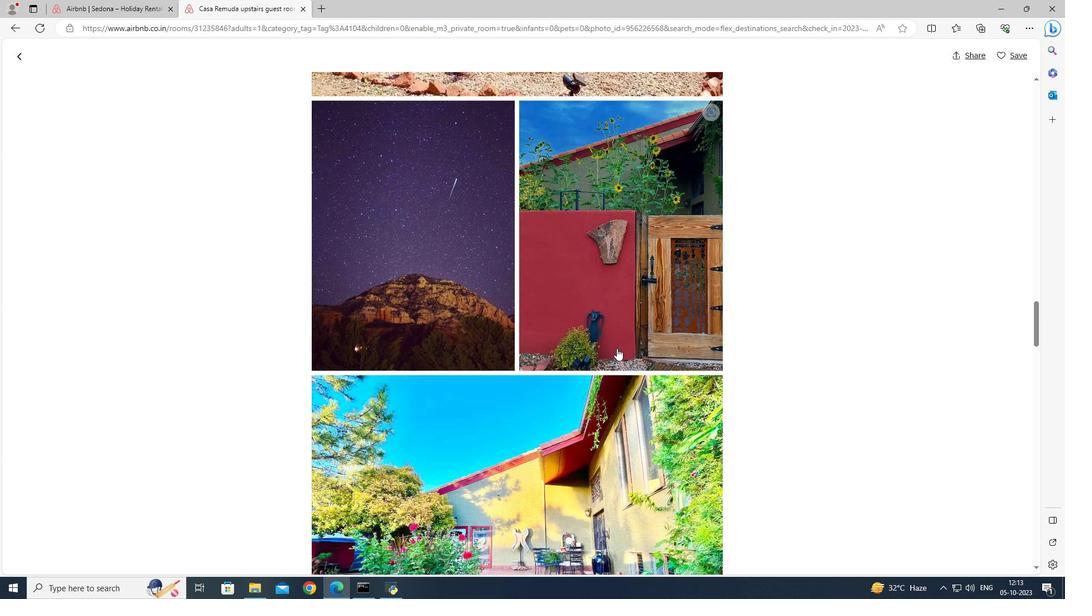
Action: Mouse scrolled (616, 347) with delta (0, 0)
Screenshot: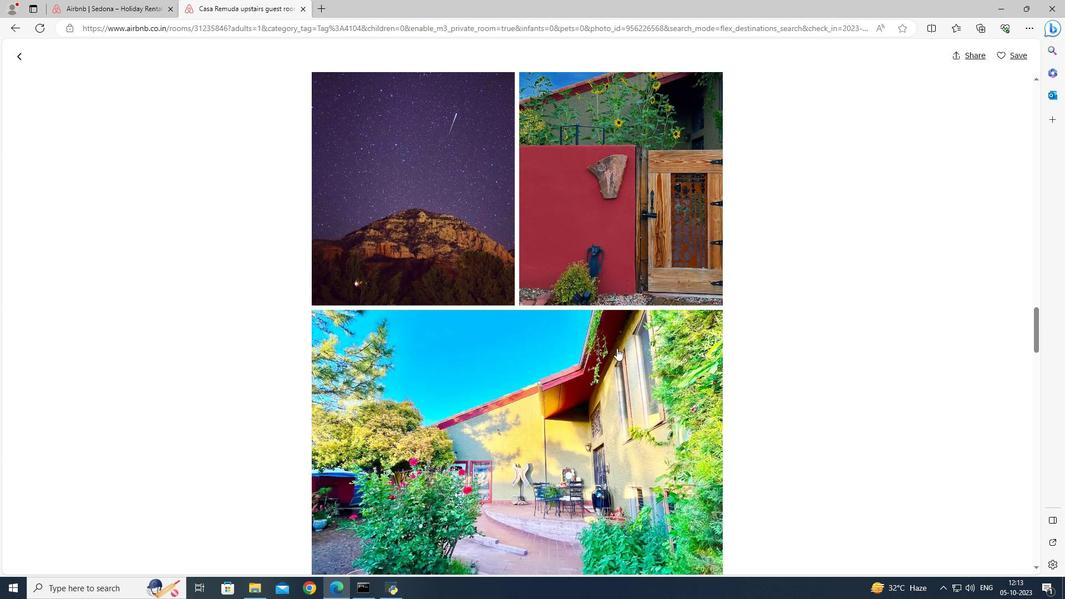 
Action: Mouse scrolled (616, 347) with delta (0, 0)
Screenshot: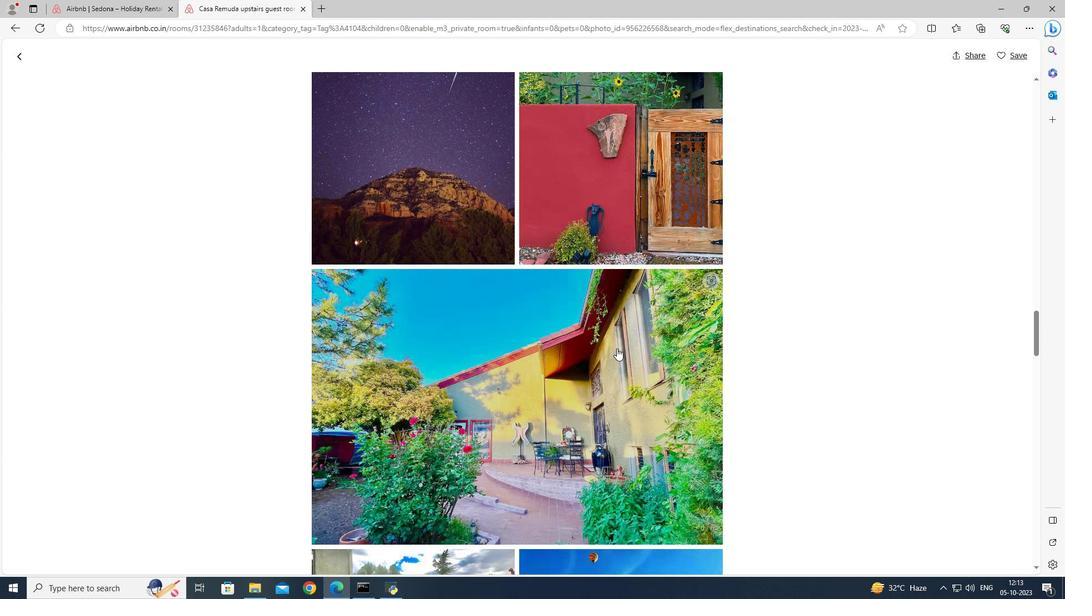 
Action: Mouse scrolled (616, 347) with delta (0, 0)
Screenshot: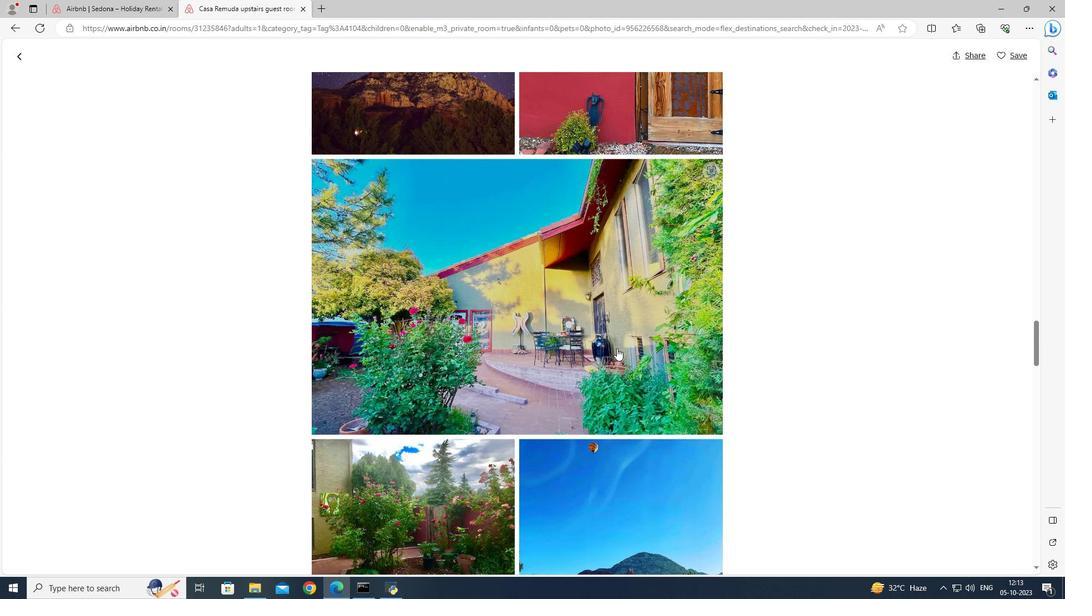 
Action: Mouse scrolled (616, 347) with delta (0, 0)
Screenshot: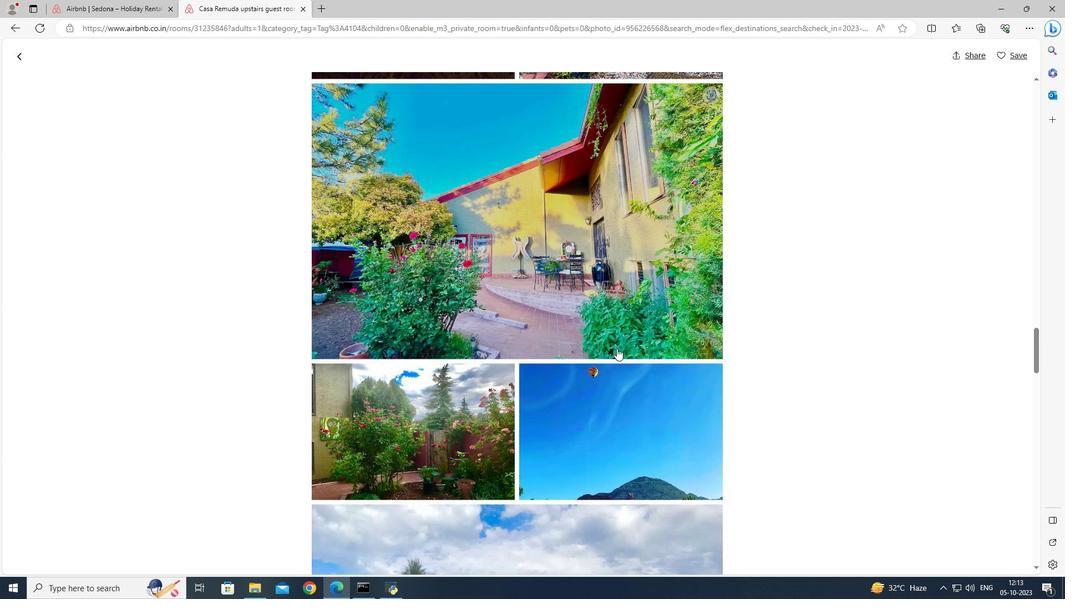 
Action: Mouse scrolled (616, 347) with delta (0, 0)
Screenshot: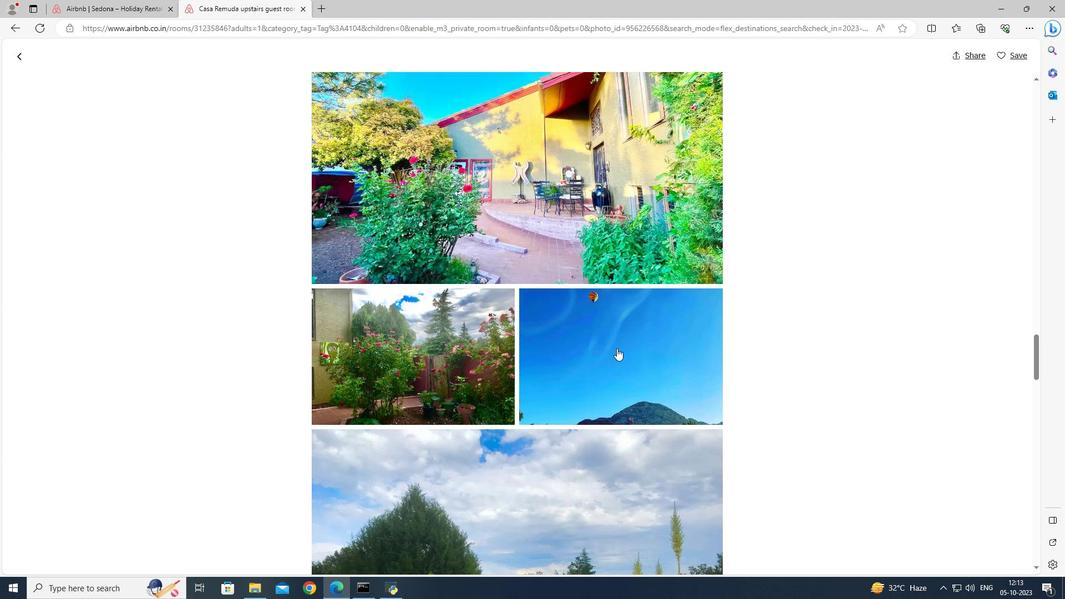 
Action: Mouse scrolled (616, 347) with delta (0, 0)
Screenshot: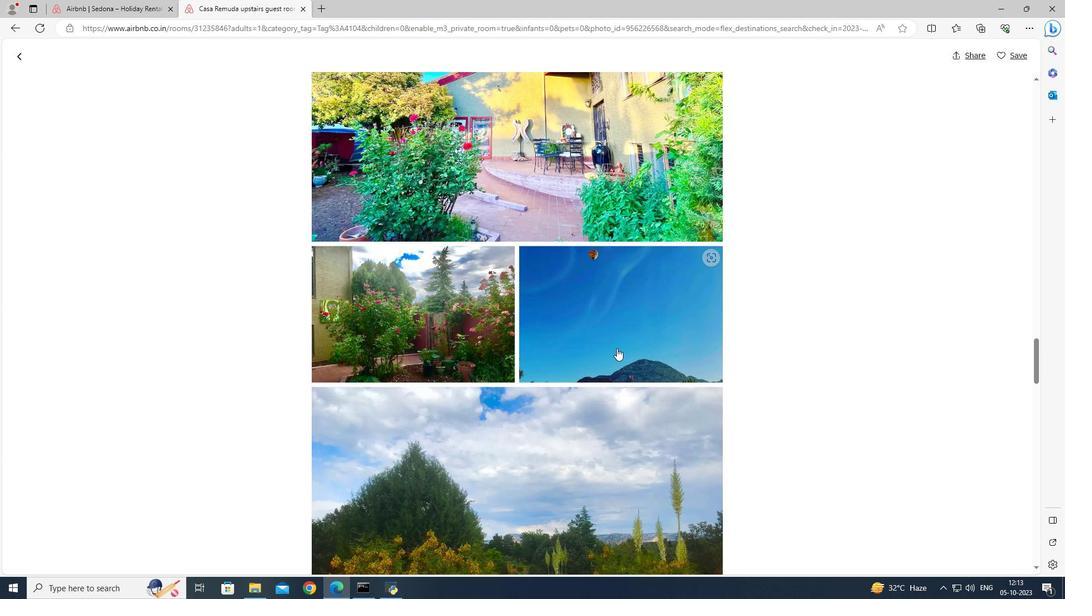 
Action: Mouse scrolled (616, 347) with delta (0, 0)
Screenshot: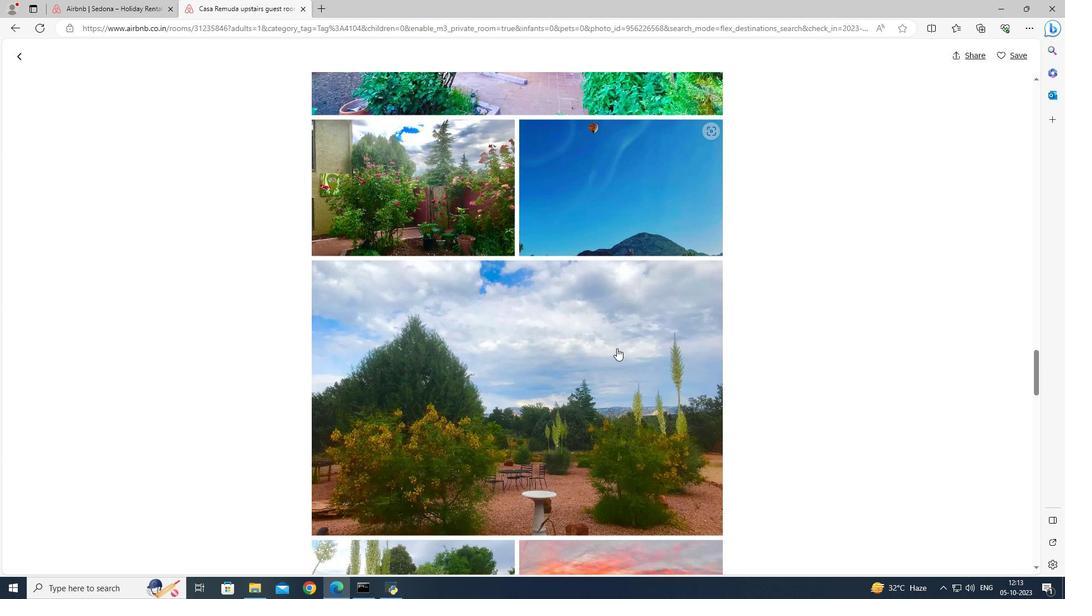 
Action: Mouse scrolled (616, 347) with delta (0, 0)
Screenshot: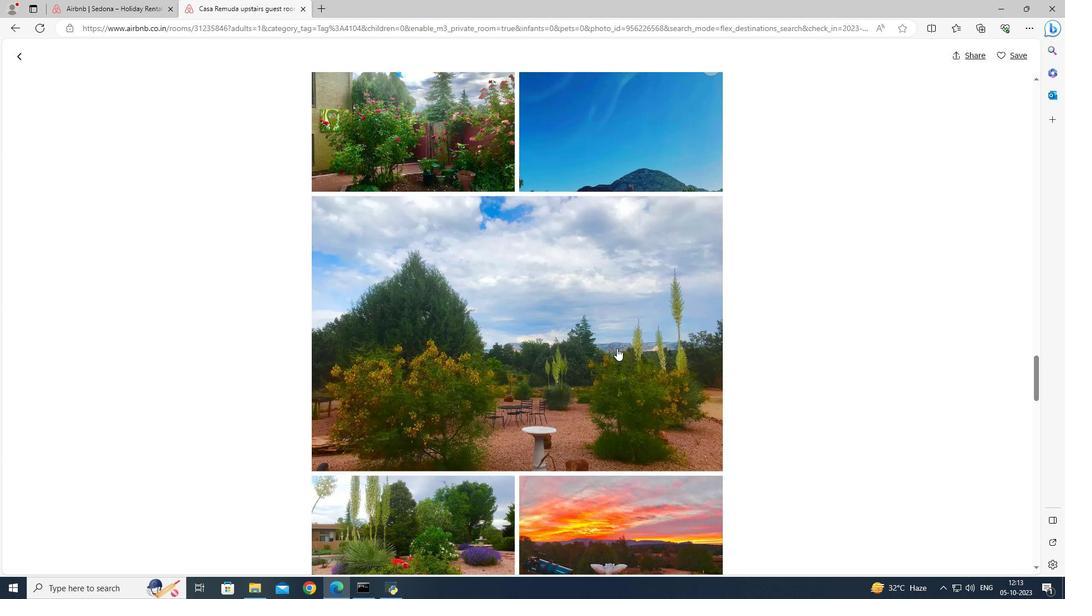
Action: Mouse scrolled (616, 347) with delta (0, 0)
Screenshot: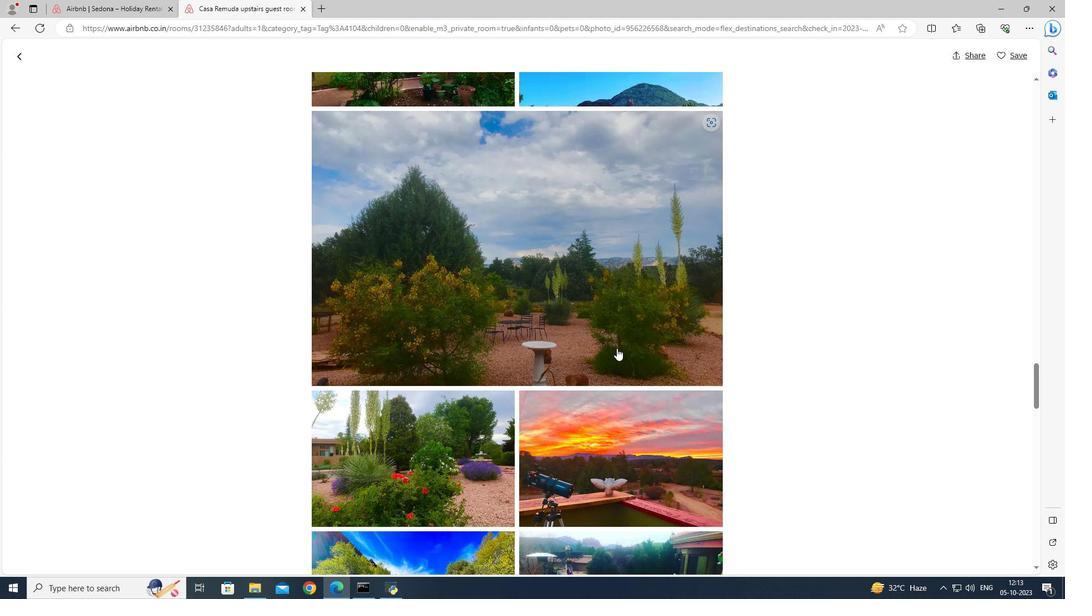 
Action: Mouse scrolled (616, 347) with delta (0, 0)
Screenshot: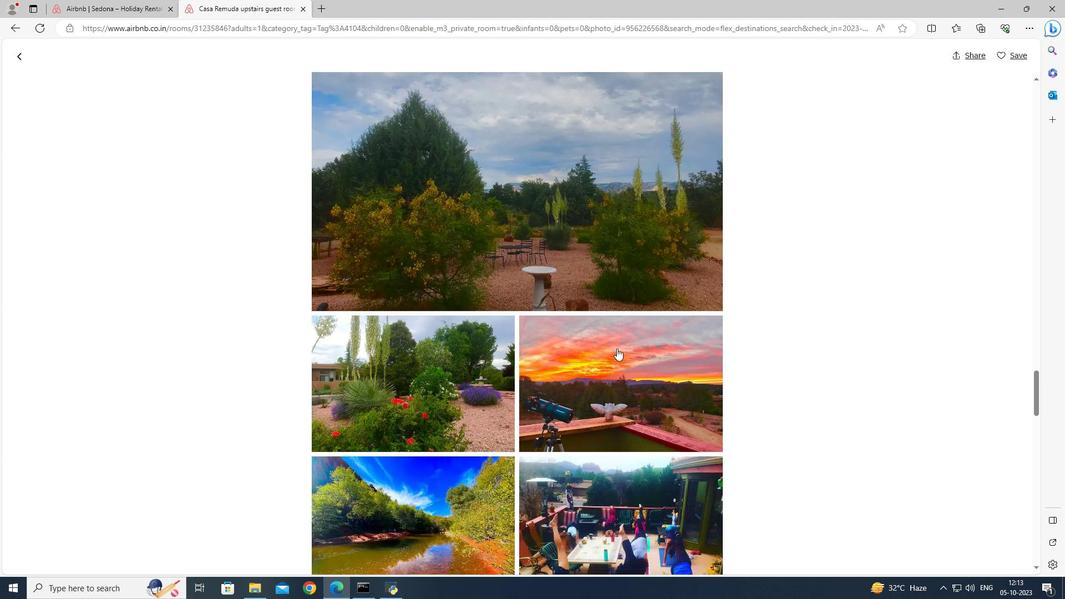 
Action: Mouse scrolled (616, 347) with delta (0, 0)
Screenshot: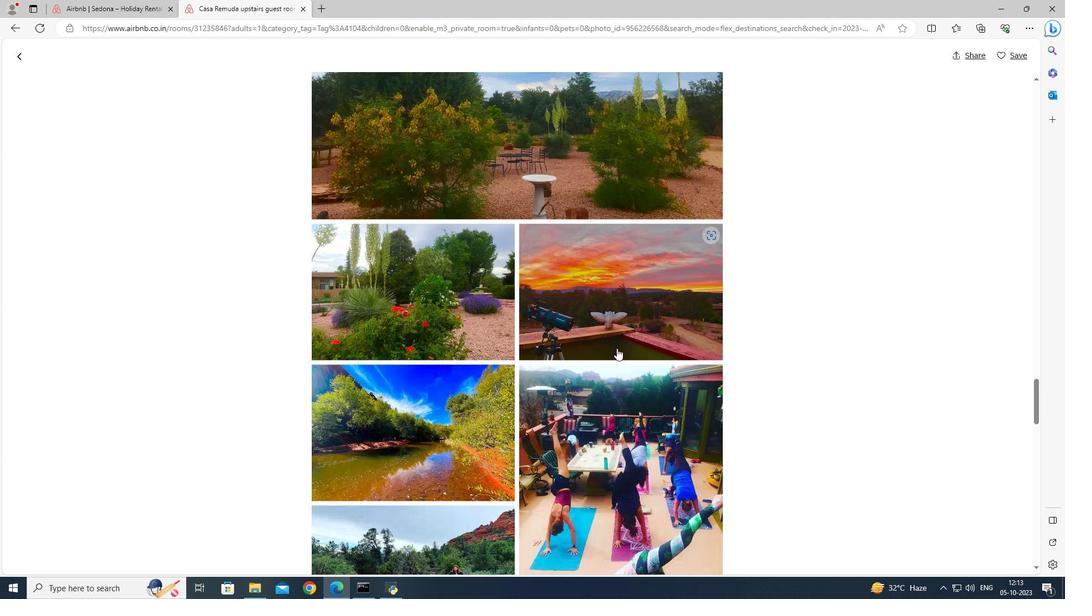 
Action: Mouse scrolled (616, 347) with delta (0, 0)
Screenshot: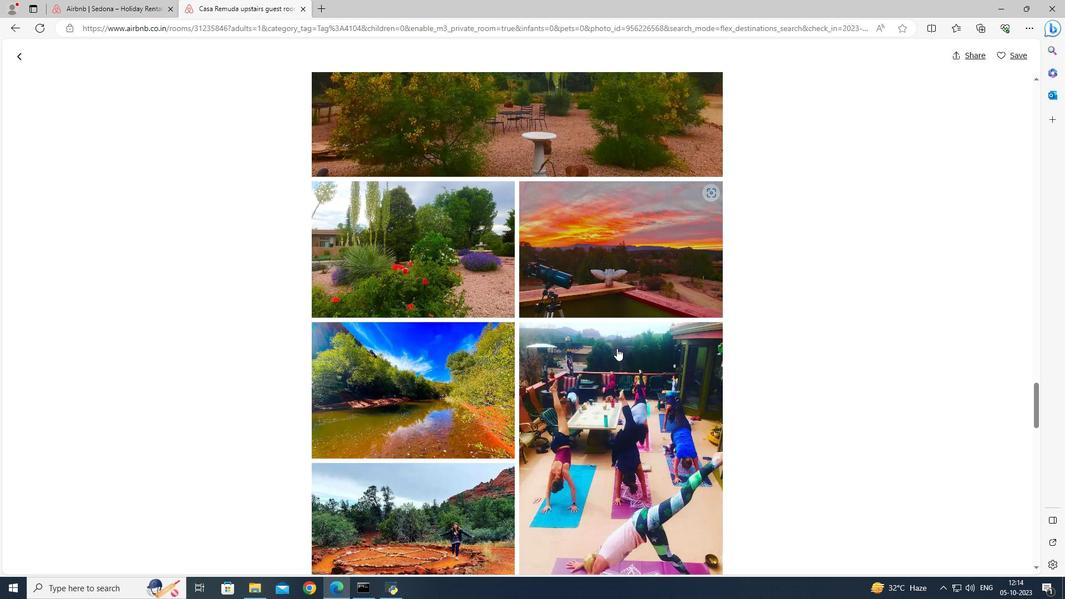 
Action: Mouse scrolled (616, 347) with delta (0, 0)
Screenshot: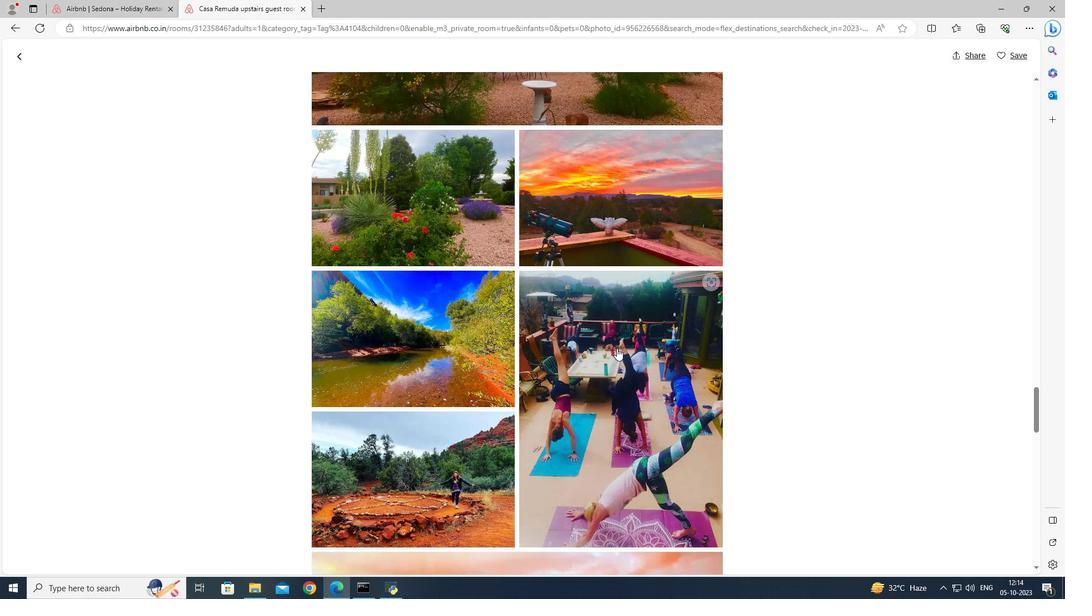 
Action: Mouse scrolled (616, 347) with delta (0, 0)
Screenshot: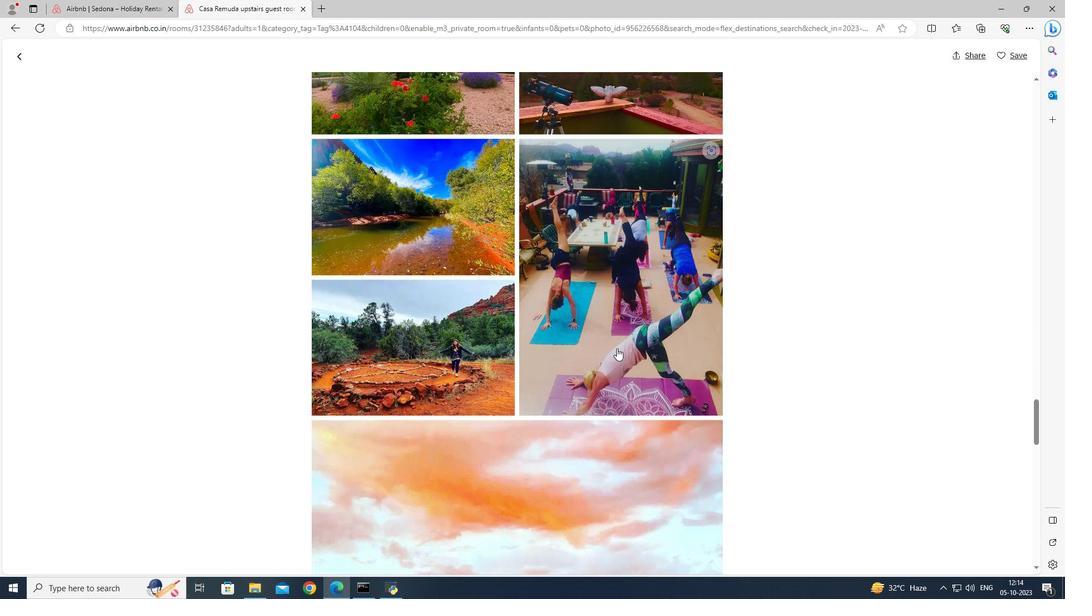 
Action: Mouse scrolled (616, 347) with delta (0, 0)
Screenshot: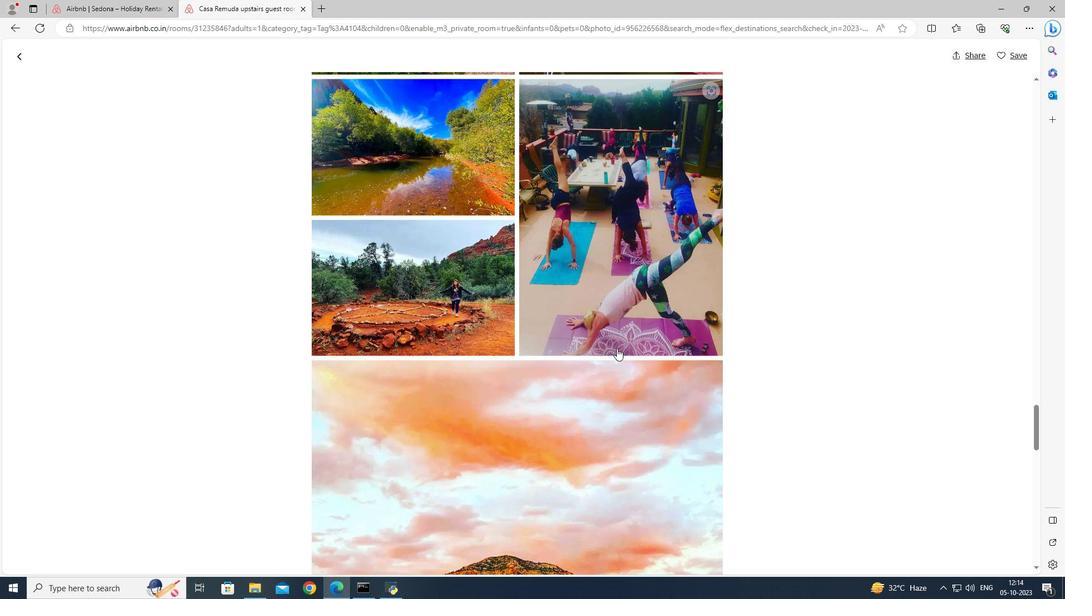 
Action: Mouse scrolled (616, 347) with delta (0, 0)
Screenshot: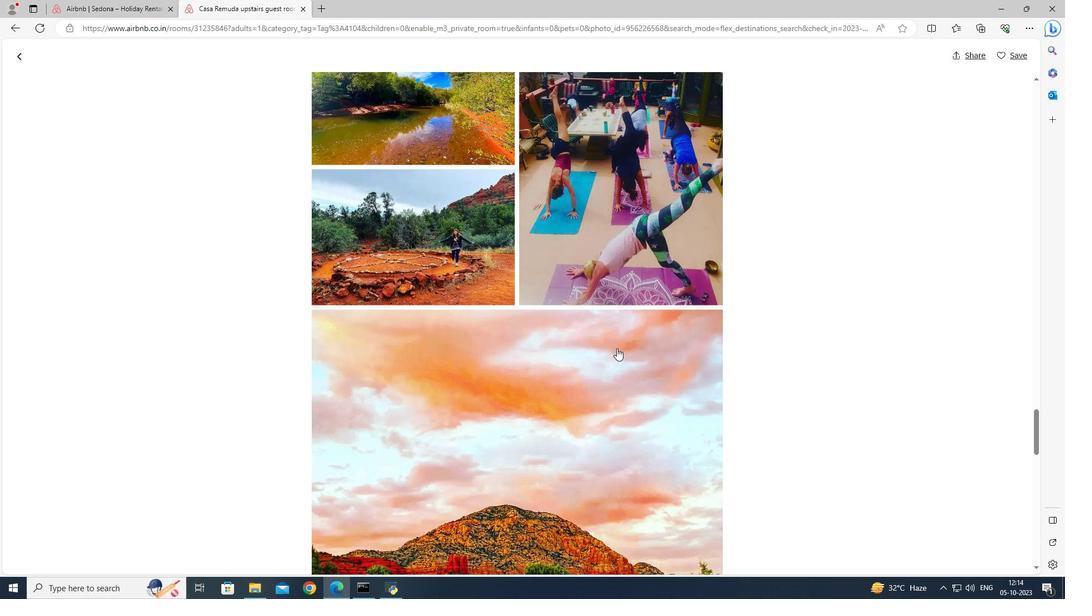 
Action: Mouse scrolled (616, 347) with delta (0, 0)
Screenshot: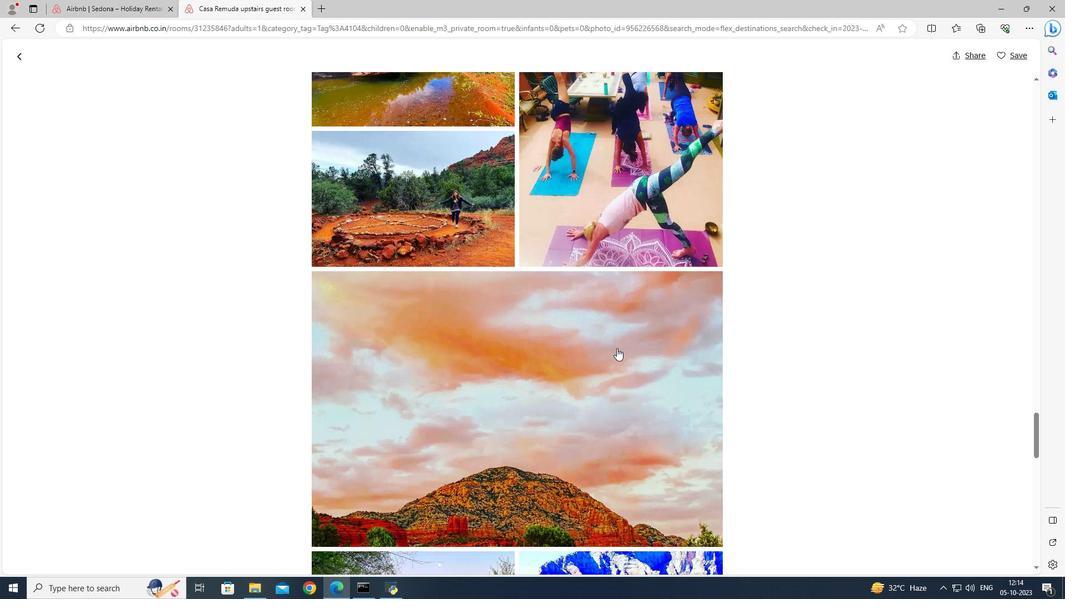 
Action: Mouse scrolled (616, 347) with delta (0, 0)
Screenshot: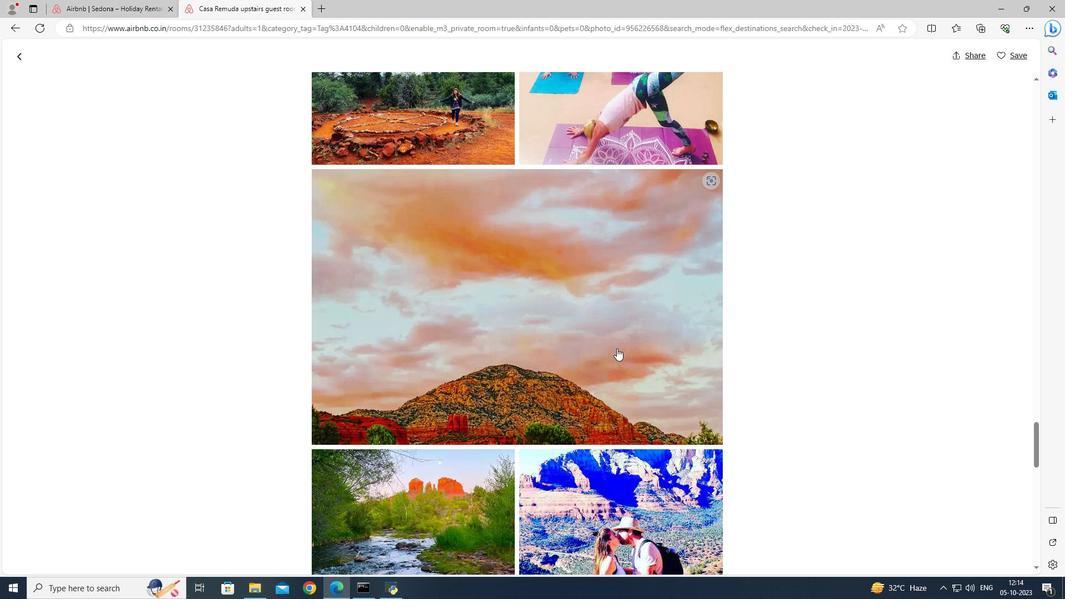 
Action: Mouse scrolled (616, 347) with delta (0, 0)
Screenshot: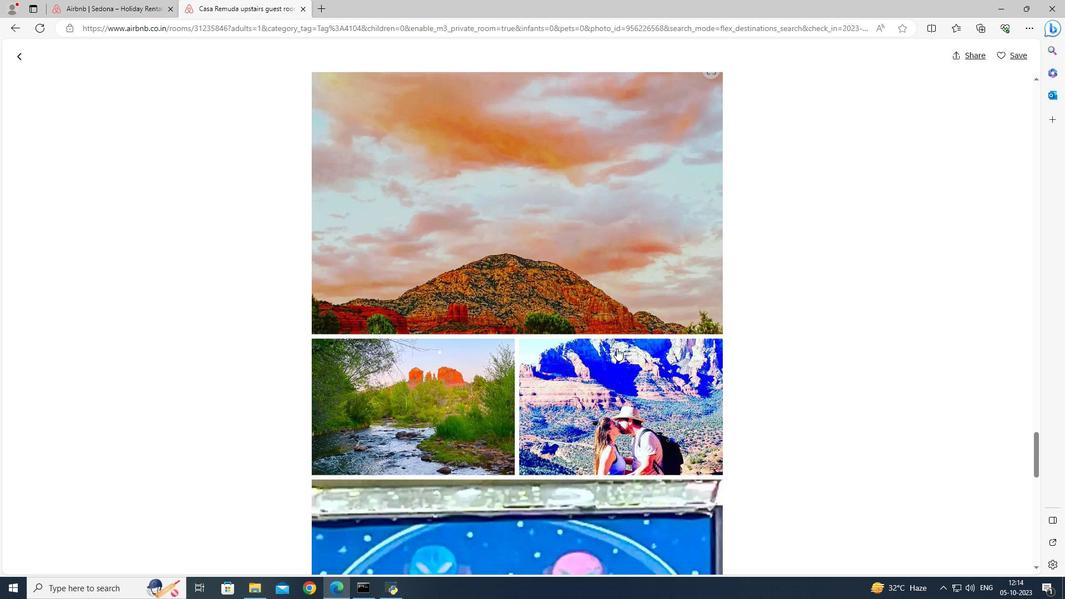 
Action: Mouse scrolled (616, 347) with delta (0, 0)
Screenshot: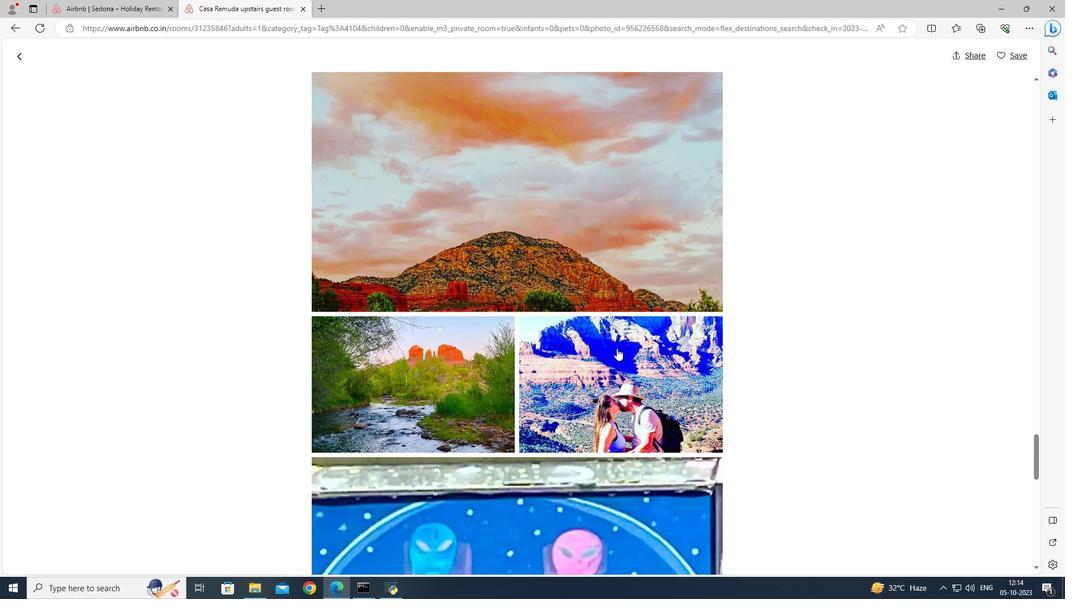 
Action: Mouse scrolled (616, 347) with delta (0, 0)
Screenshot: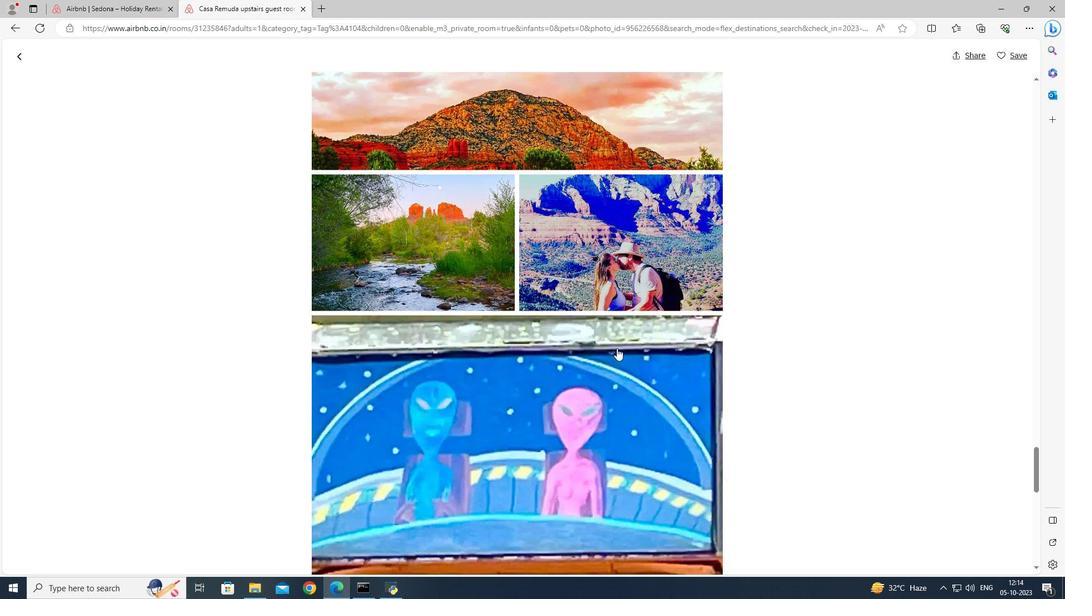 
Action: Mouse scrolled (616, 347) with delta (0, 0)
Screenshot: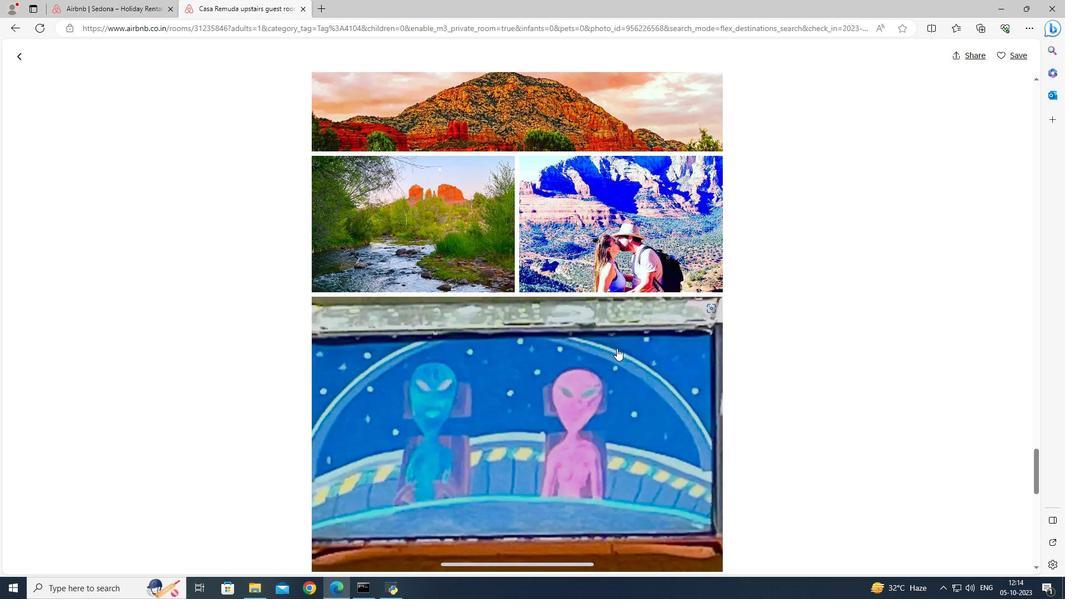
Action: Mouse scrolled (616, 347) with delta (0, 0)
Screenshot: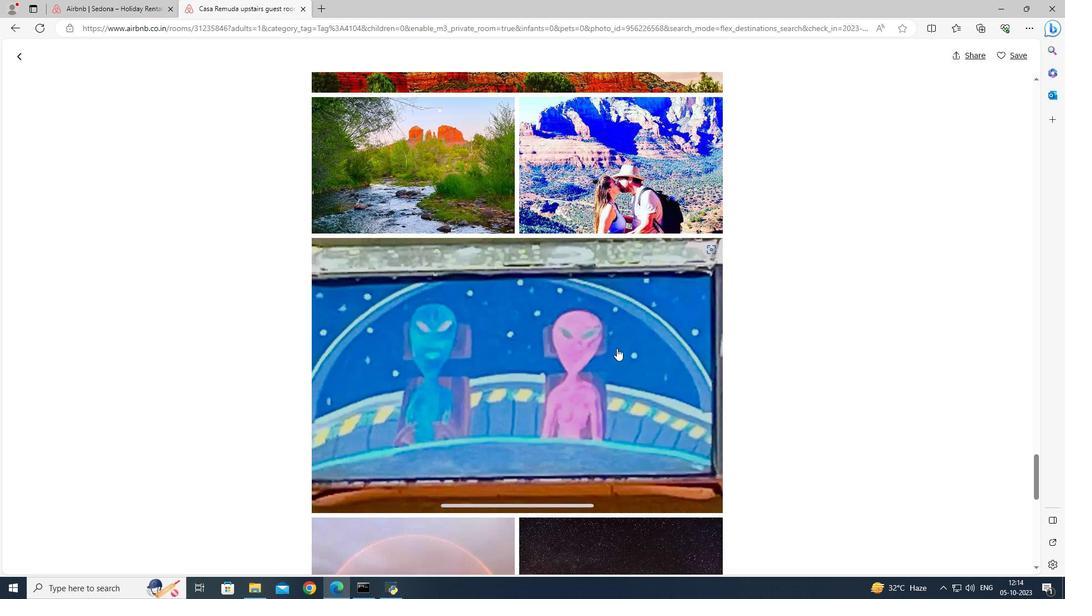 
Action: Mouse scrolled (616, 347) with delta (0, 0)
Screenshot: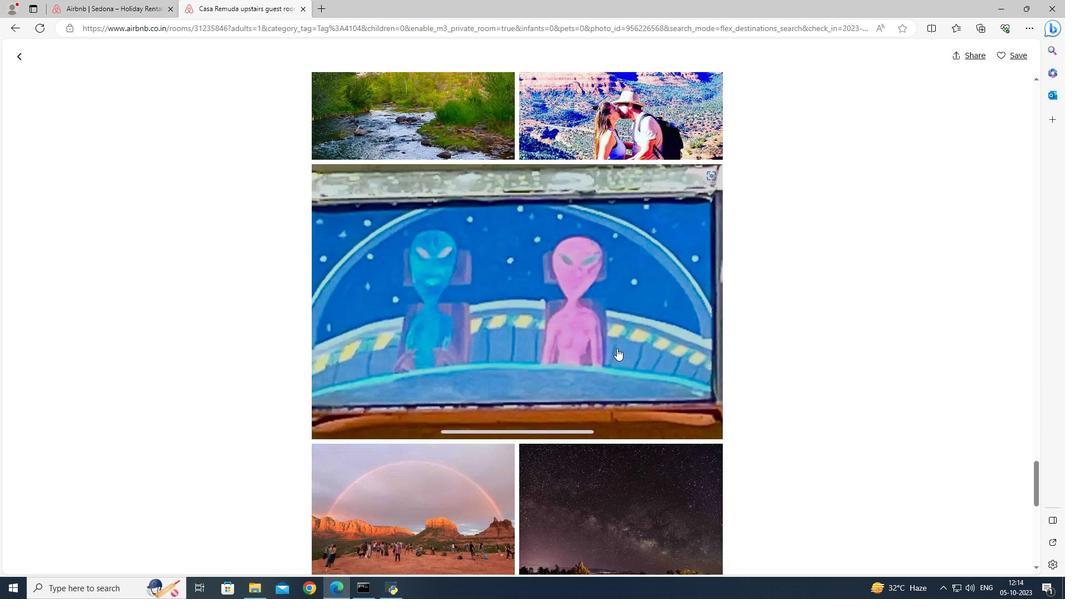 
Action: Mouse scrolled (616, 347) with delta (0, 0)
Screenshot: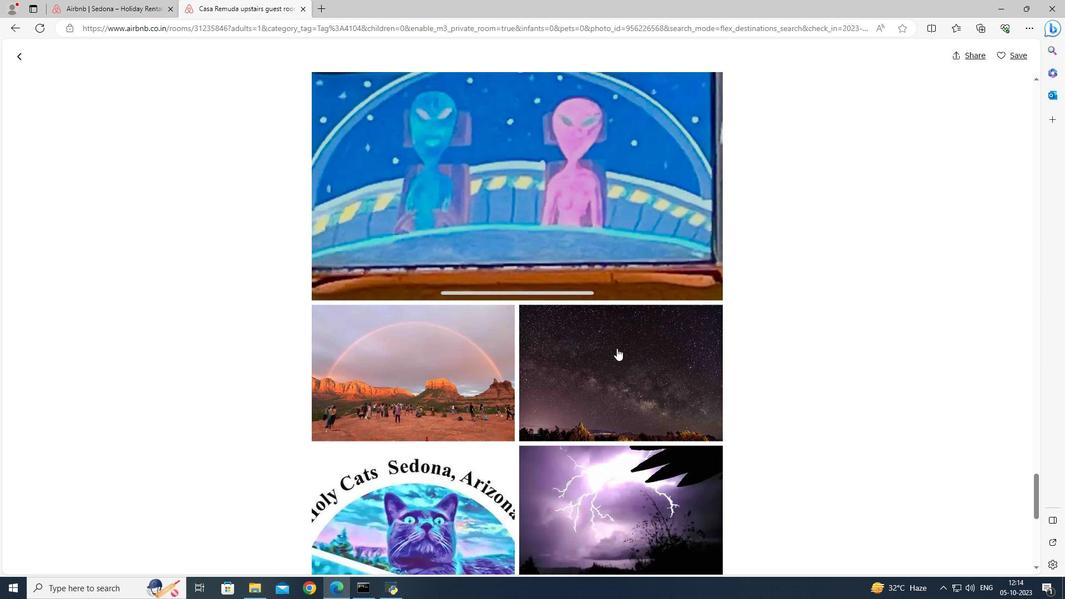 
Action: Mouse scrolled (616, 347) with delta (0, 0)
Screenshot: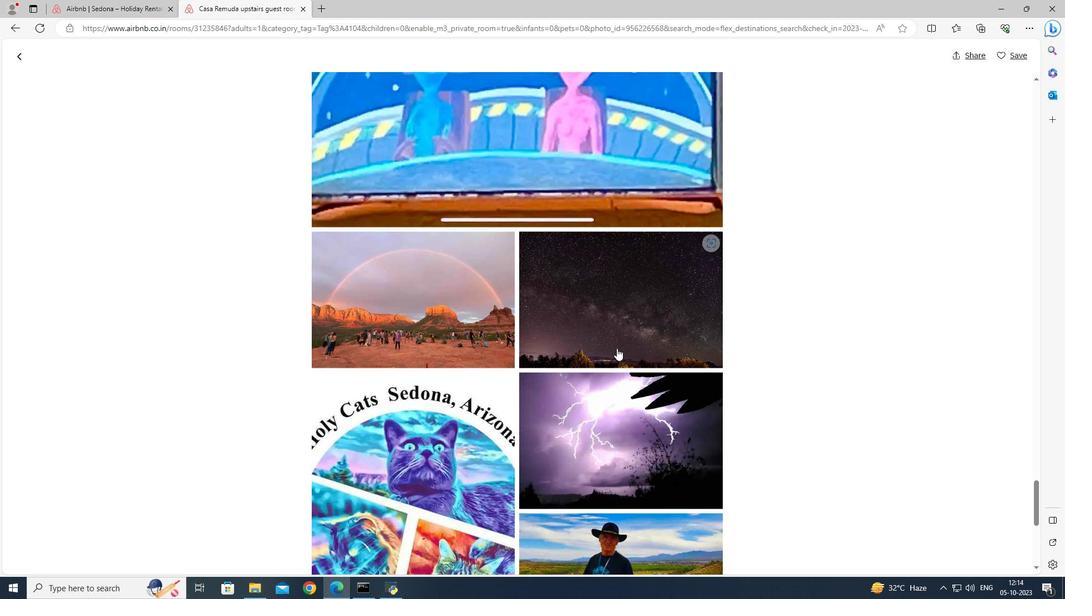 
Action: Mouse scrolled (616, 347) with delta (0, 0)
Screenshot: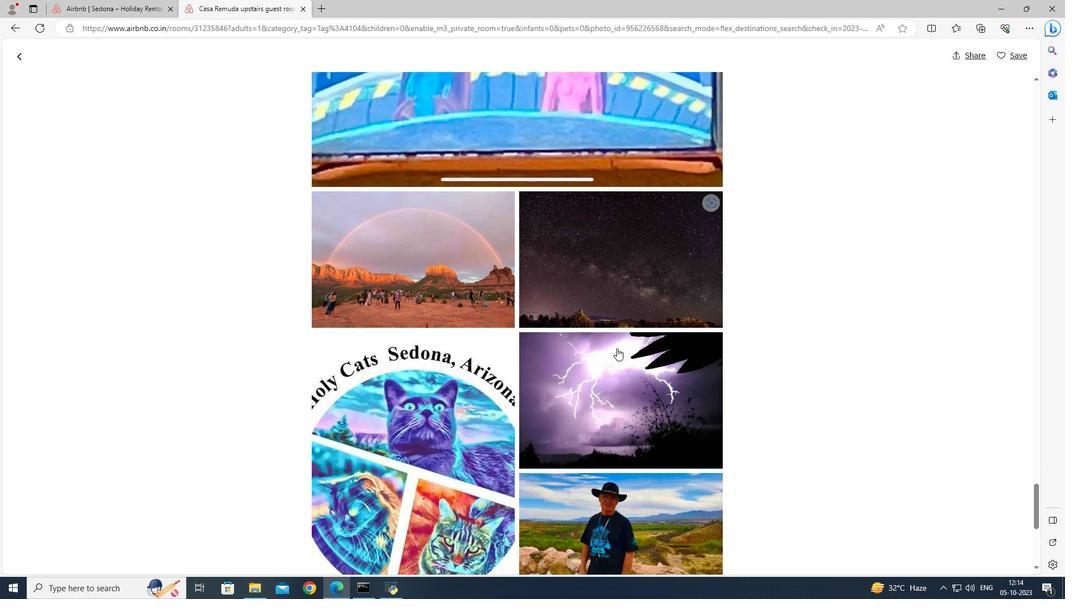 
Action: Mouse scrolled (616, 347) with delta (0, 0)
Screenshot: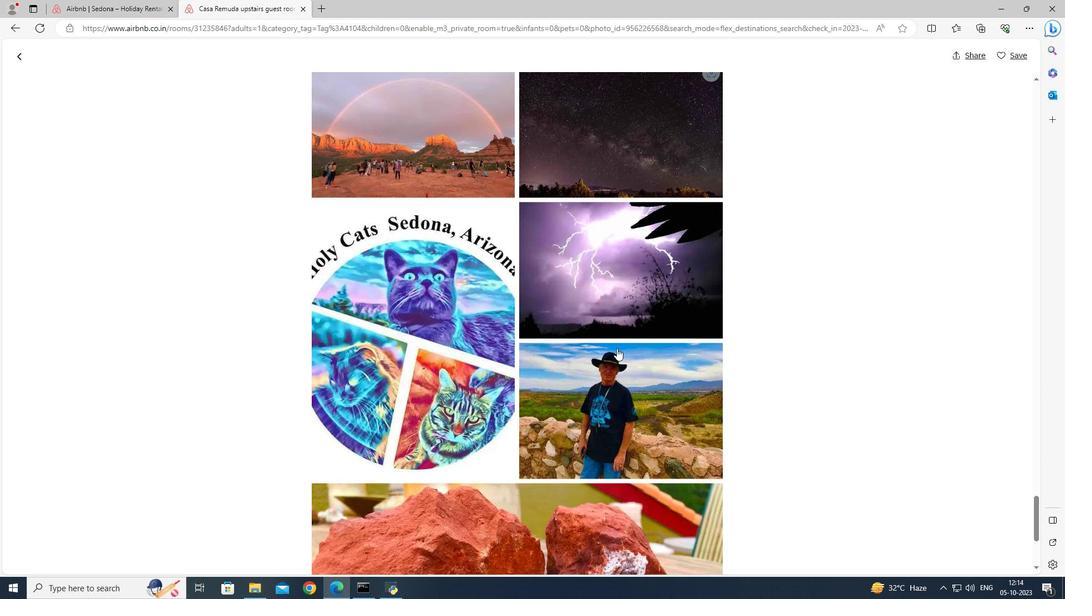
Action: Mouse scrolled (616, 347) with delta (0, 0)
Screenshot: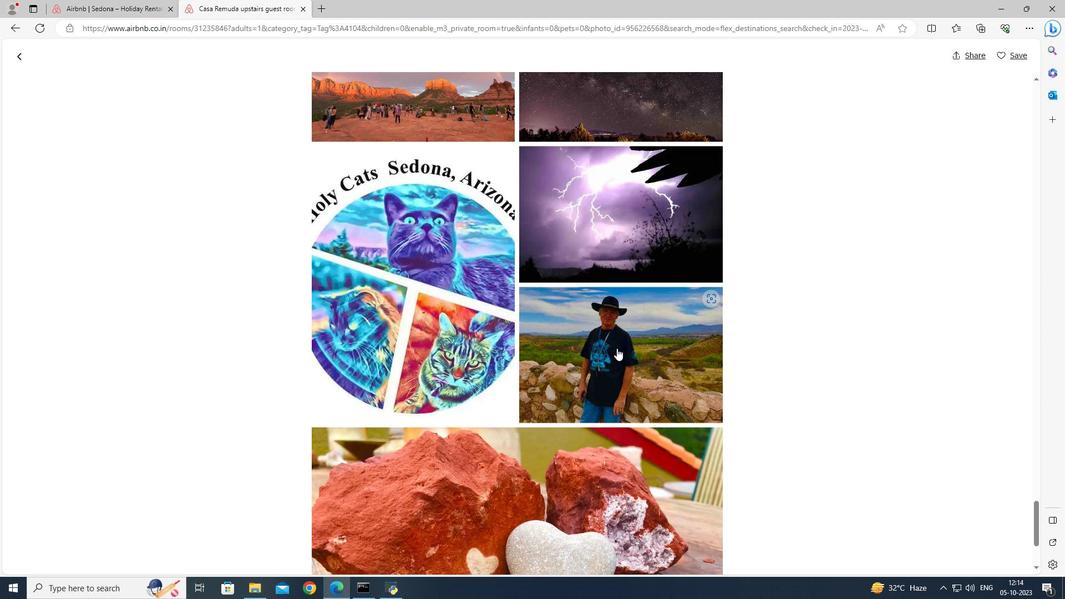 
Action: Mouse scrolled (616, 347) with delta (0, 0)
Screenshot: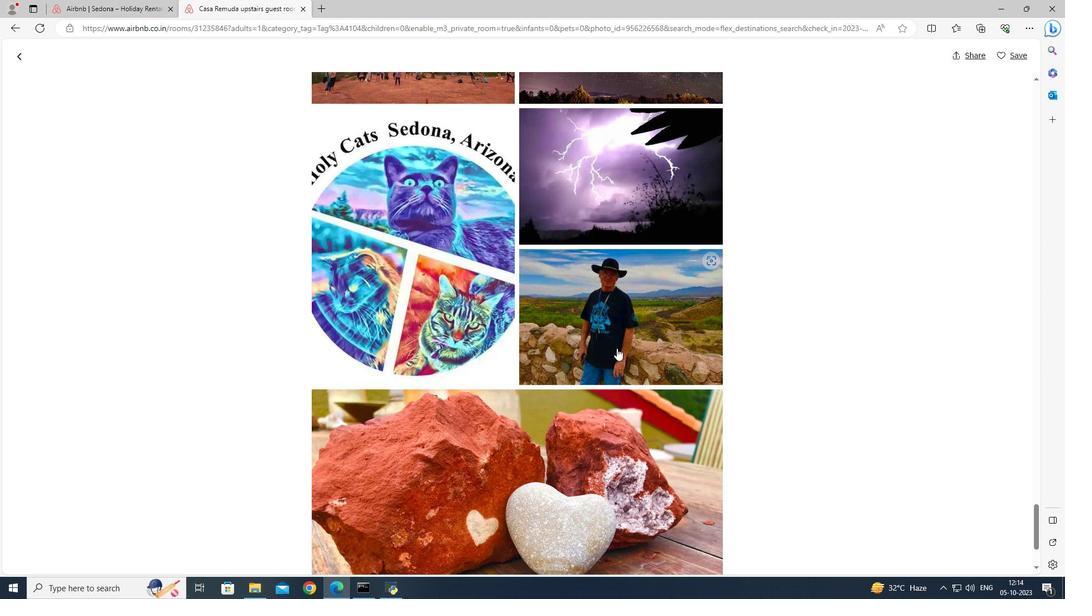 
Action: Mouse scrolled (616, 347) with delta (0, 0)
Screenshot: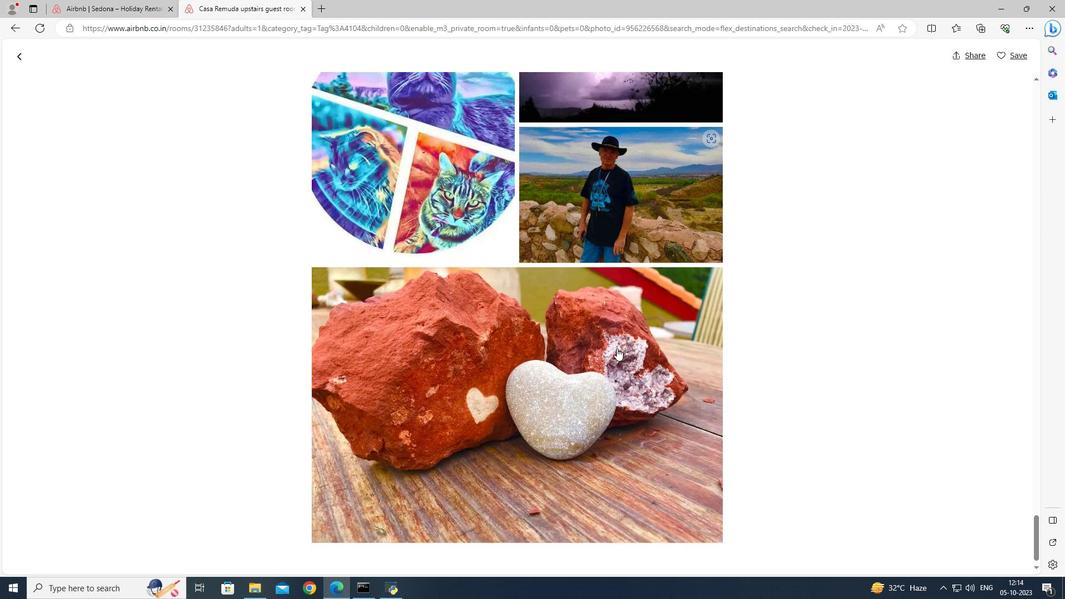 
Action: Mouse scrolled (616, 347) with delta (0, 0)
Screenshot: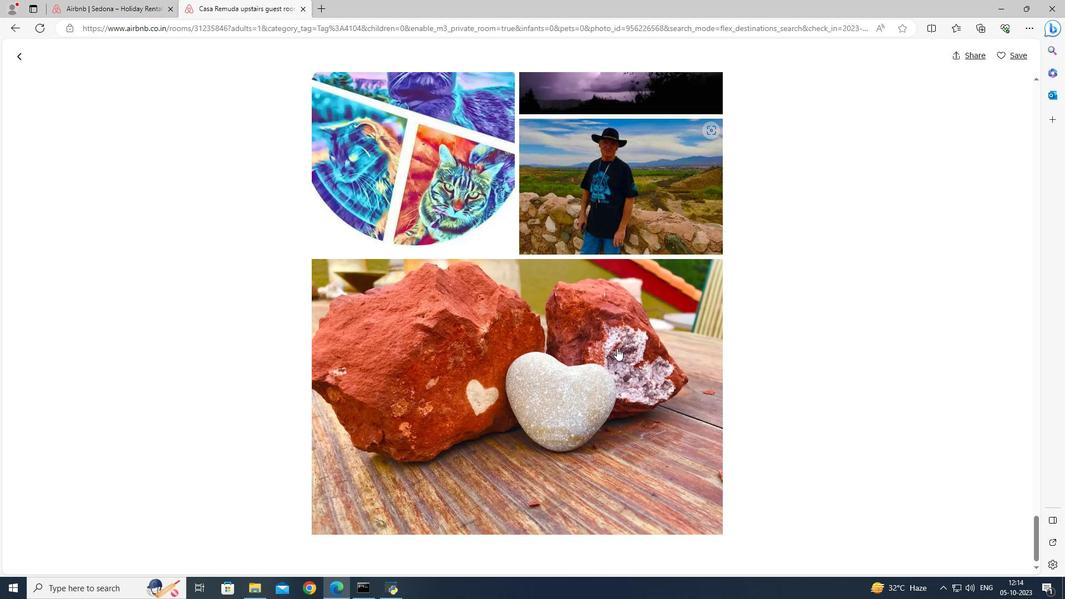 
Action: Mouse scrolled (616, 347) with delta (0, 0)
Screenshot: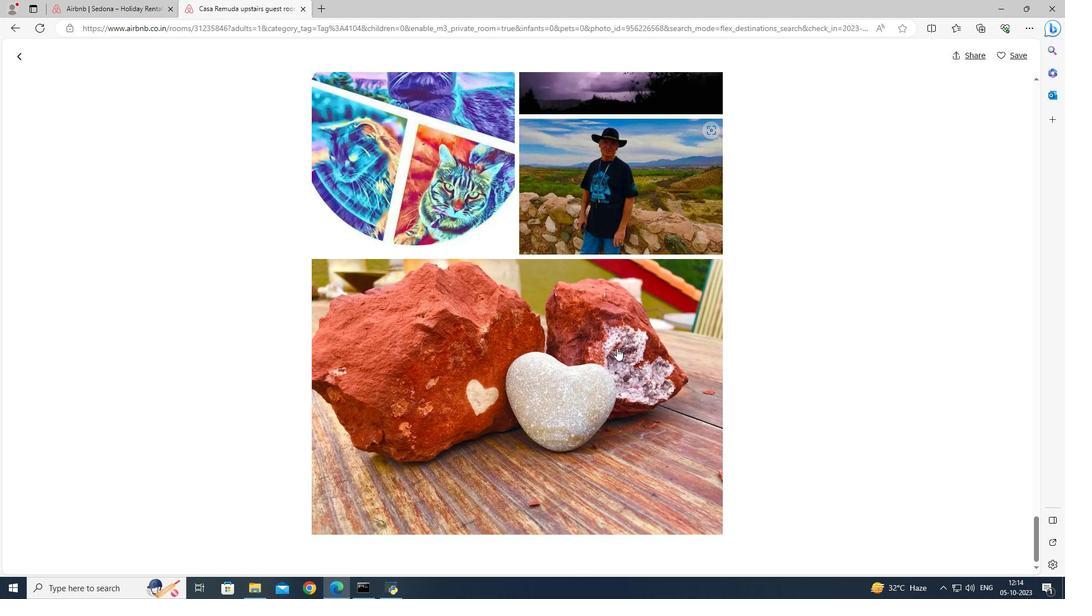 
Action: Mouse scrolled (616, 347) with delta (0, 0)
Screenshot: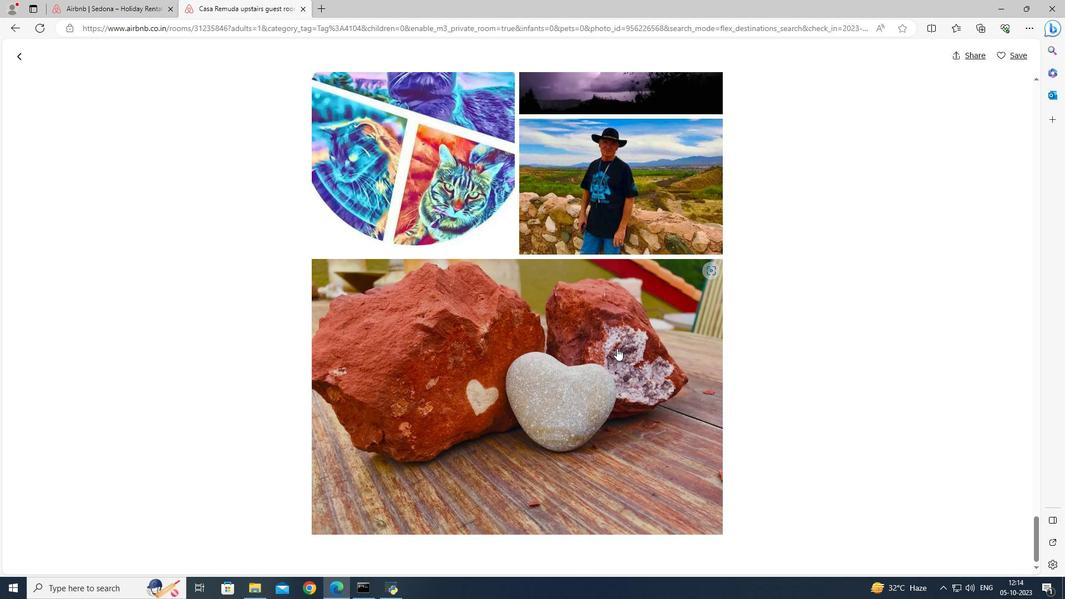 
Action: Mouse scrolled (616, 347) with delta (0, 0)
Screenshot: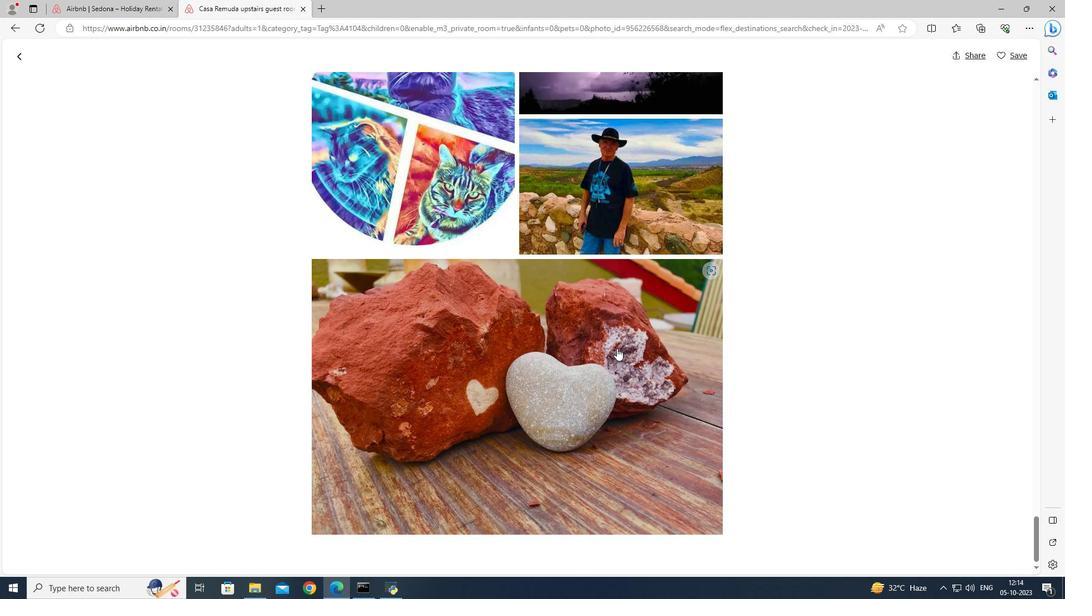 
Action: Mouse scrolled (616, 347) with delta (0, 0)
Screenshot: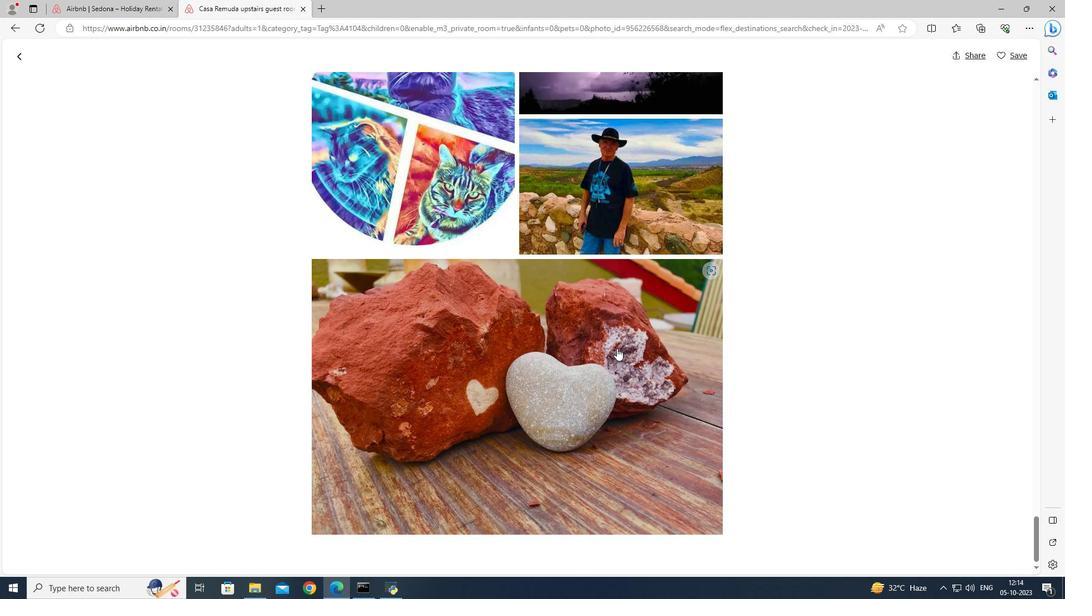 
Action: Mouse scrolled (616, 347) with delta (0, 0)
Screenshot: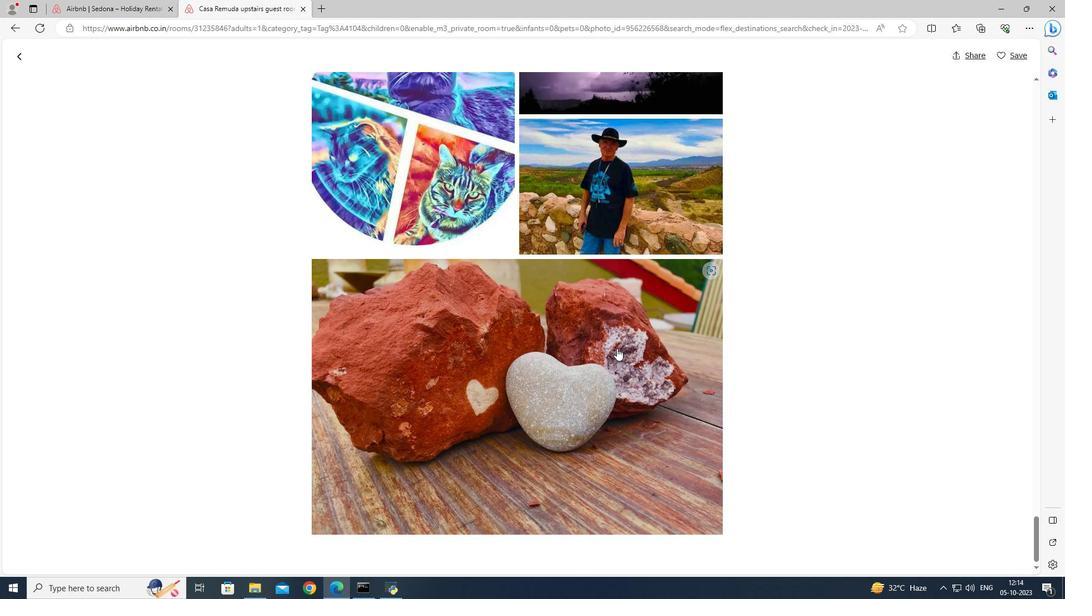 
Action: Mouse scrolled (616, 347) with delta (0, 0)
Screenshot: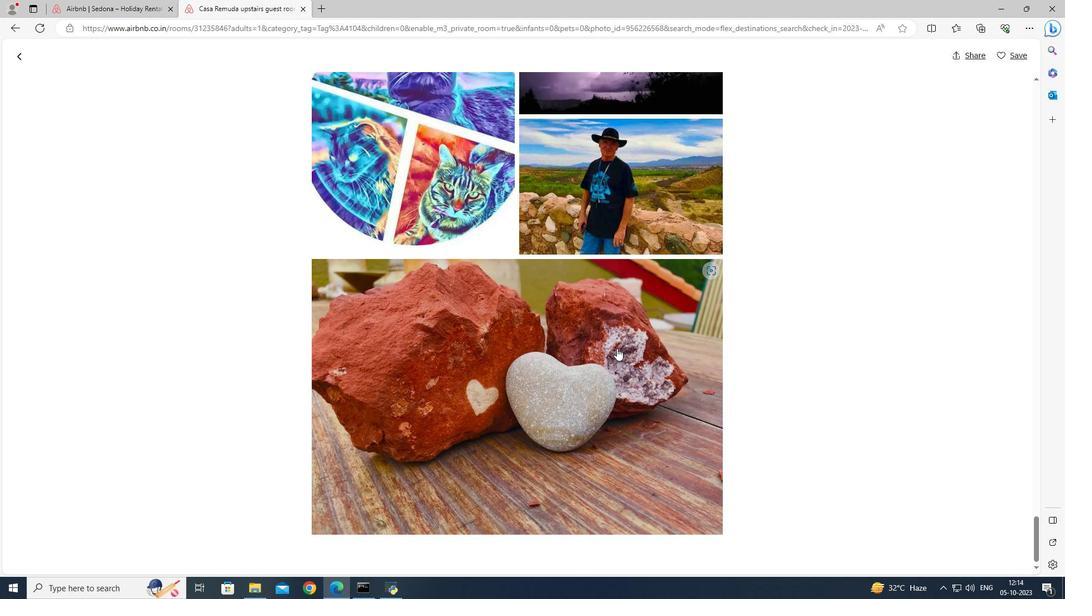 
Action: Mouse scrolled (616, 347) with delta (0, 0)
Screenshot: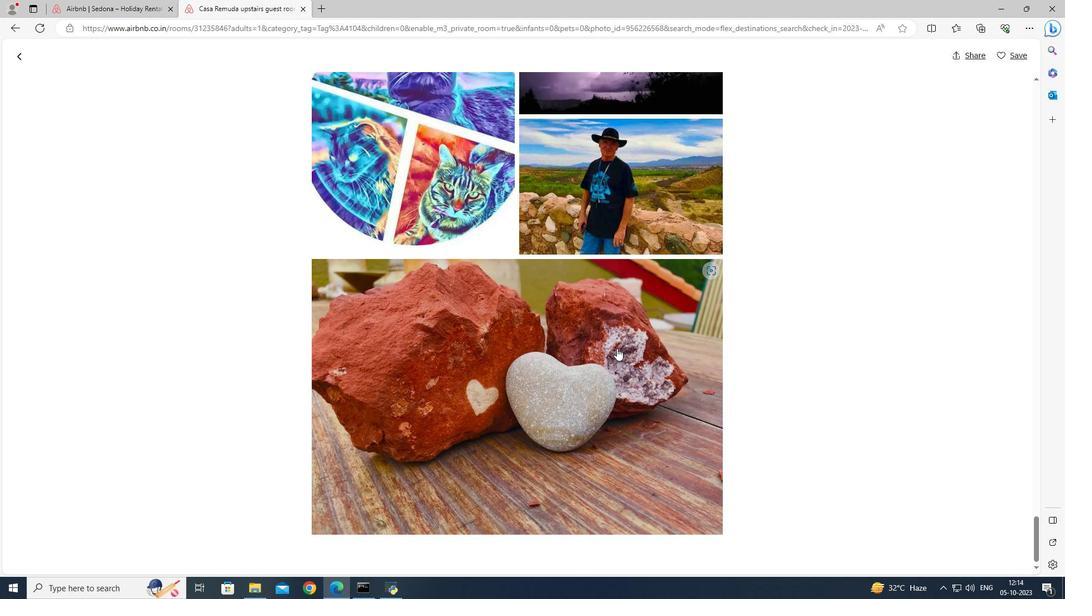 
Action: Mouse scrolled (616, 347) with delta (0, 0)
Screenshot: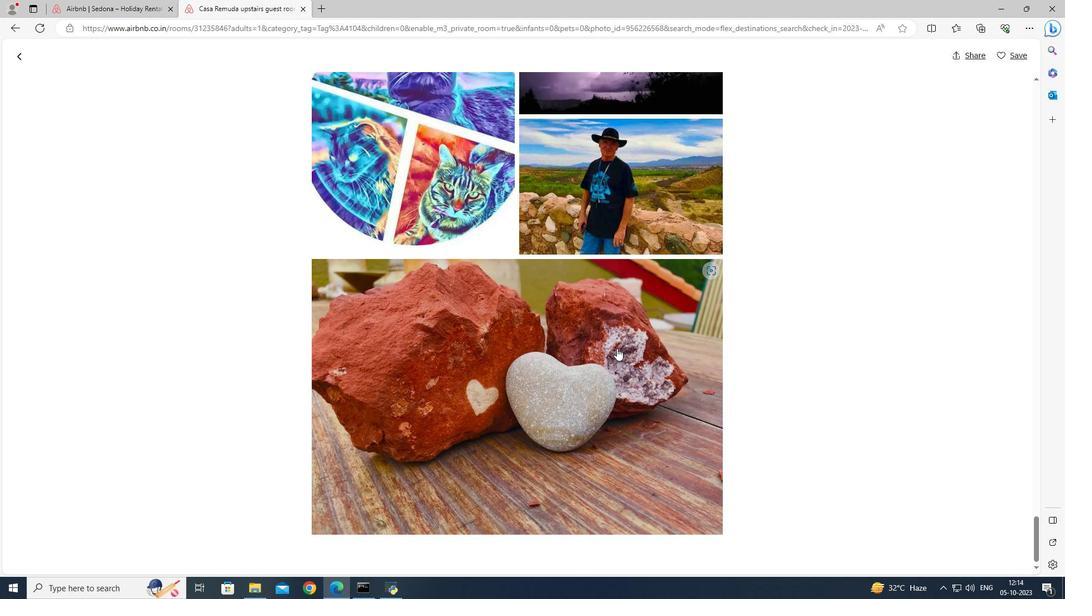 
Action: Mouse moved to (19, 53)
Screenshot: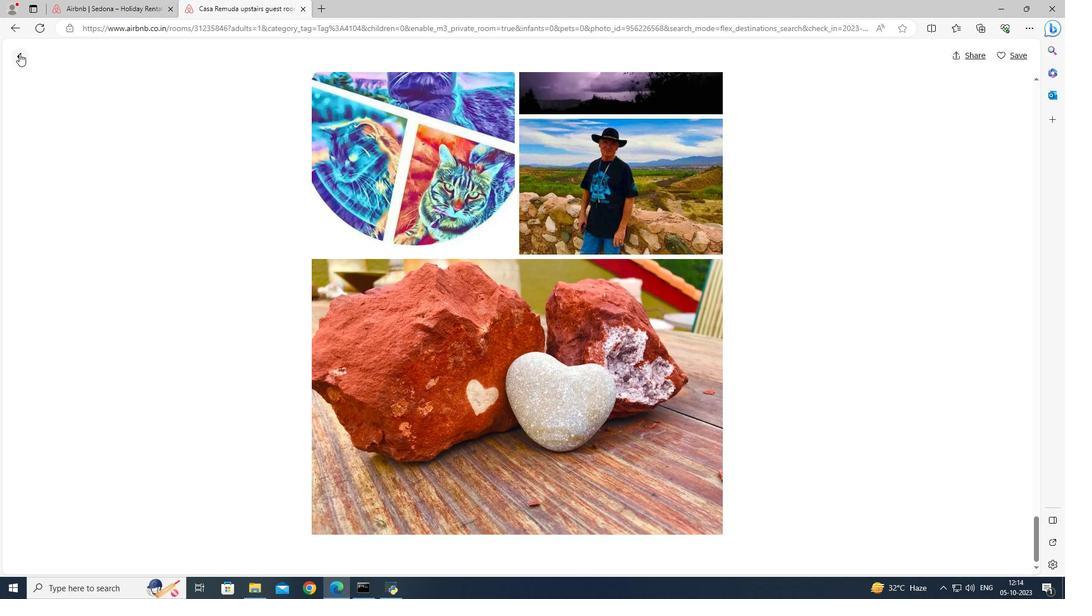 
Action: Mouse pressed left at (19, 53)
Screenshot: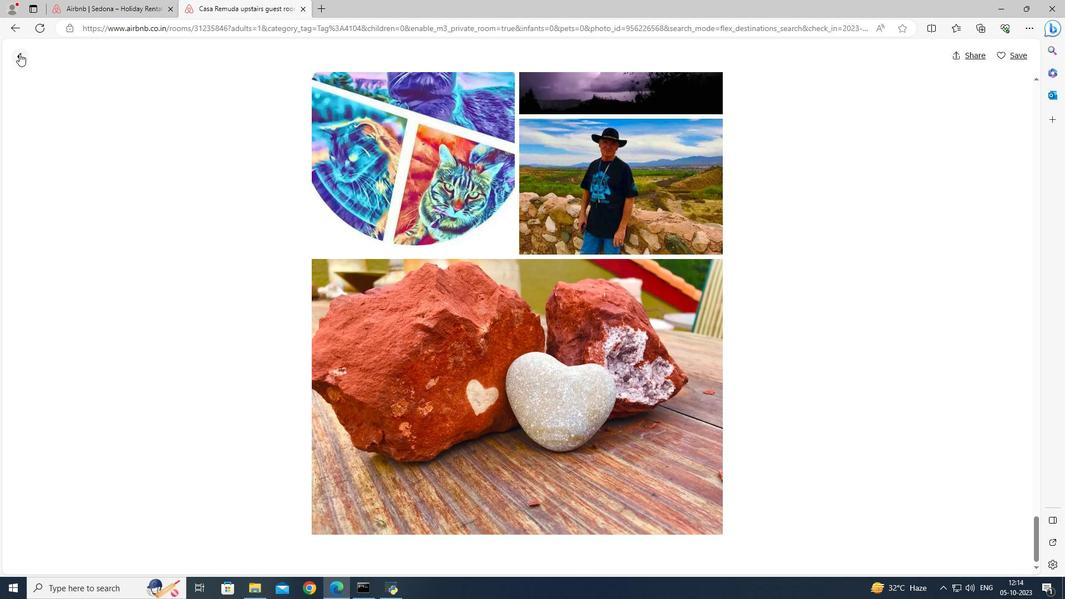 
Action: Mouse moved to (399, 353)
Screenshot: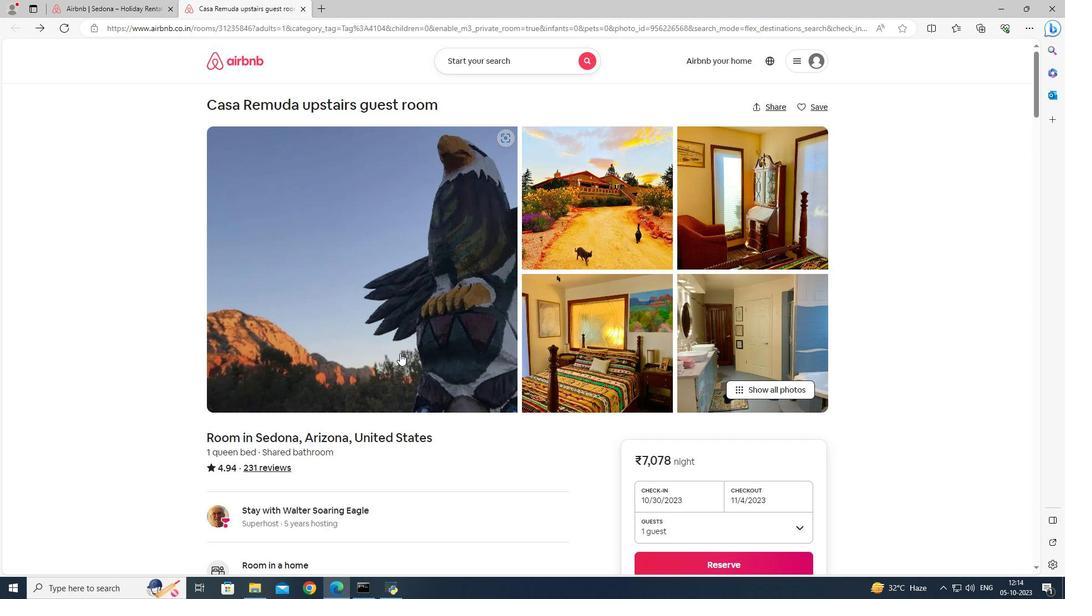 
Action: Mouse scrolled (399, 352) with delta (0, 0)
Screenshot: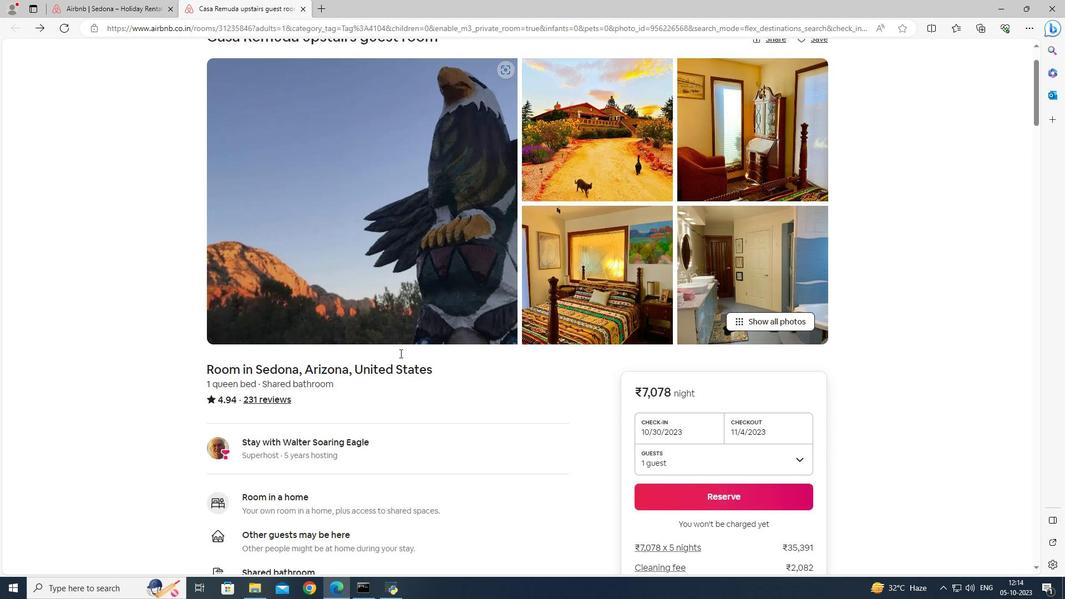 
Action: Mouse scrolled (399, 352) with delta (0, 0)
Screenshot: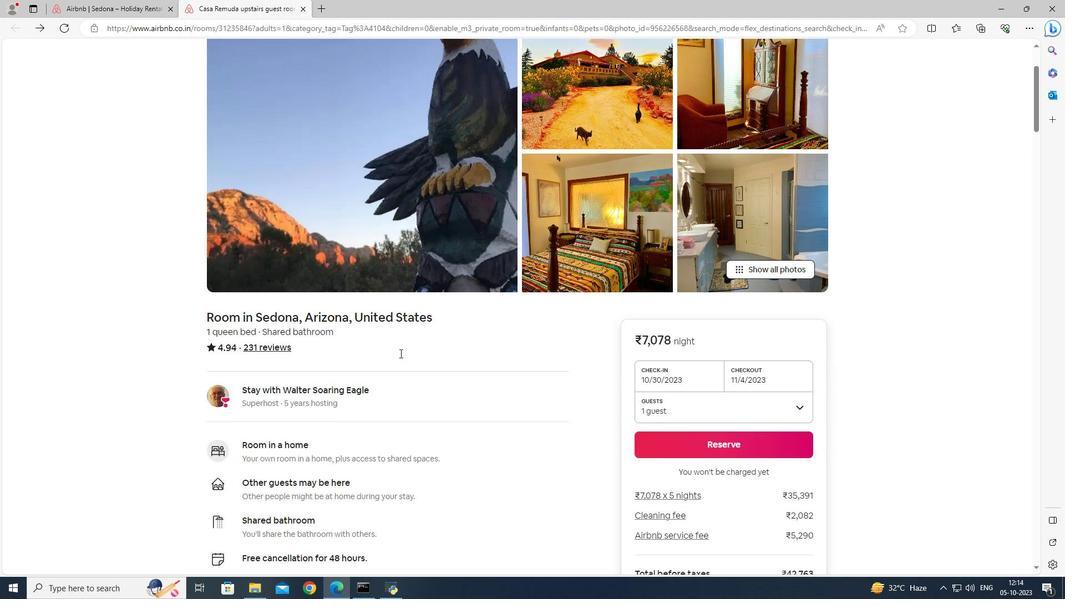 
Action: Mouse scrolled (399, 352) with delta (0, 0)
Screenshot: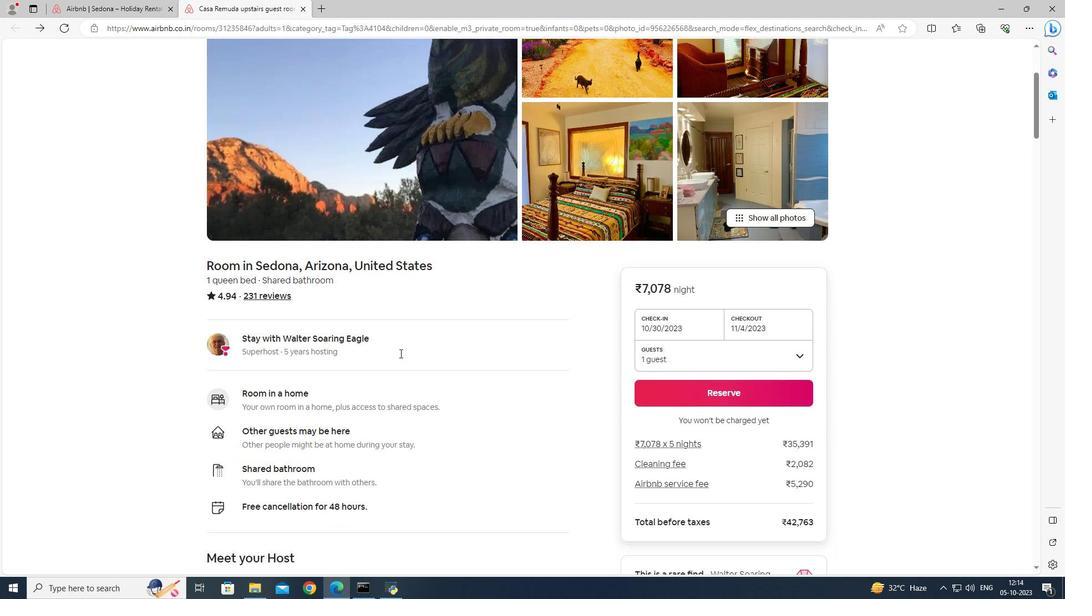 
Action: Mouse scrolled (399, 352) with delta (0, 0)
Screenshot: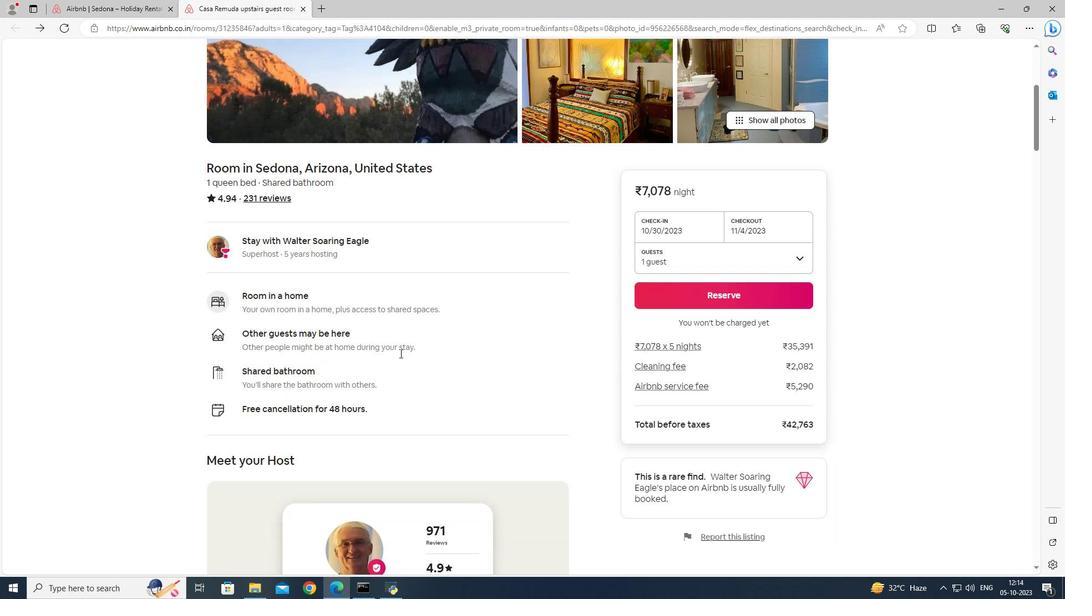 
Action: Mouse scrolled (399, 352) with delta (0, 0)
Screenshot: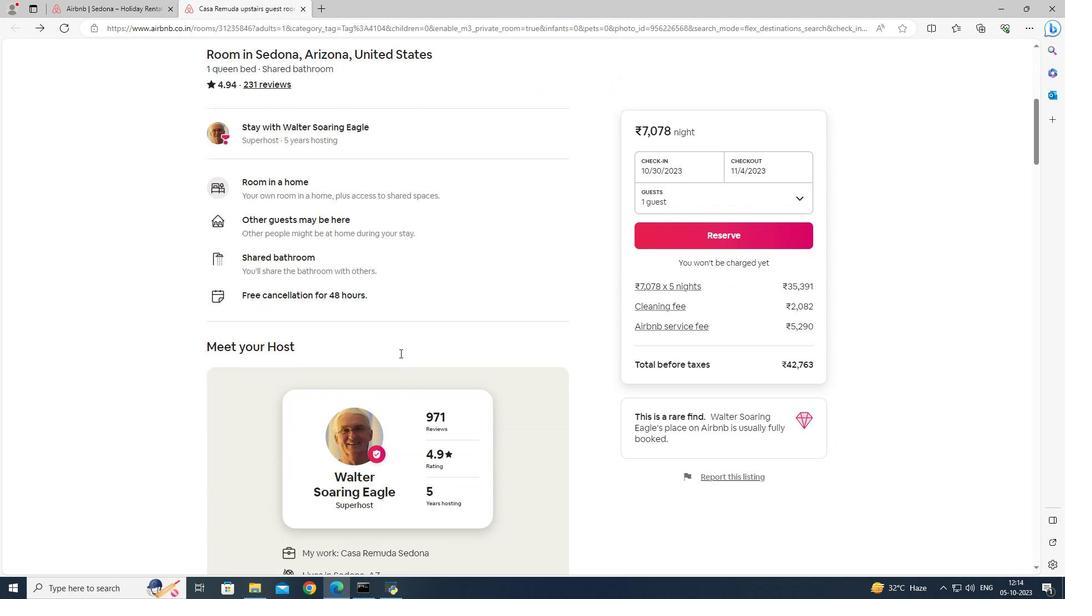 
Action: Mouse scrolled (399, 352) with delta (0, 0)
Screenshot: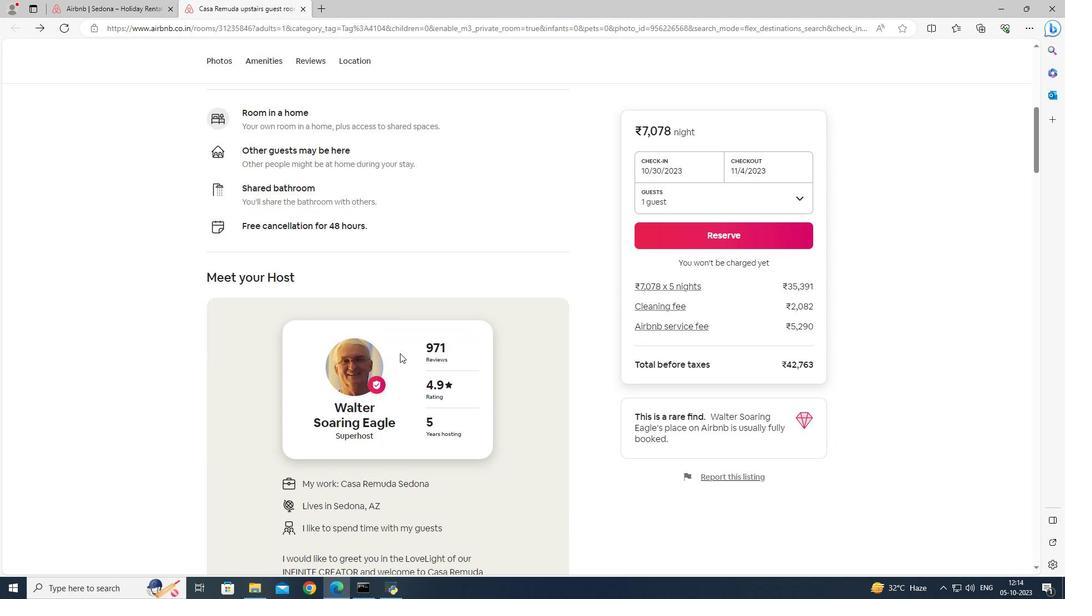 
Action: Mouse scrolled (399, 352) with delta (0, 0)
Screenshot: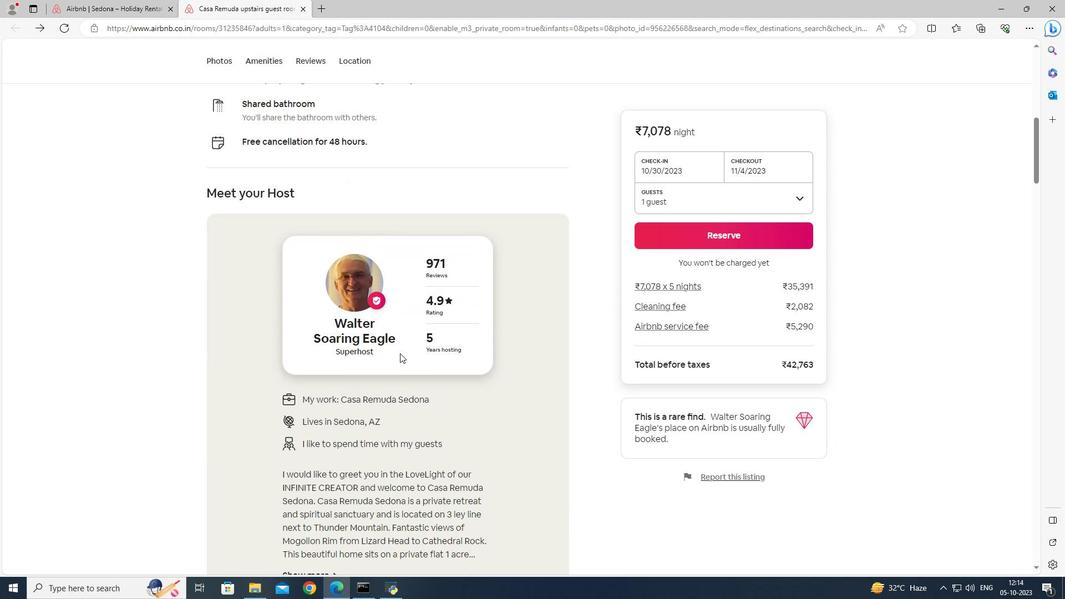 
Action: Mouse scrolled (399, 352) with delta (0, 0)
Screenshot: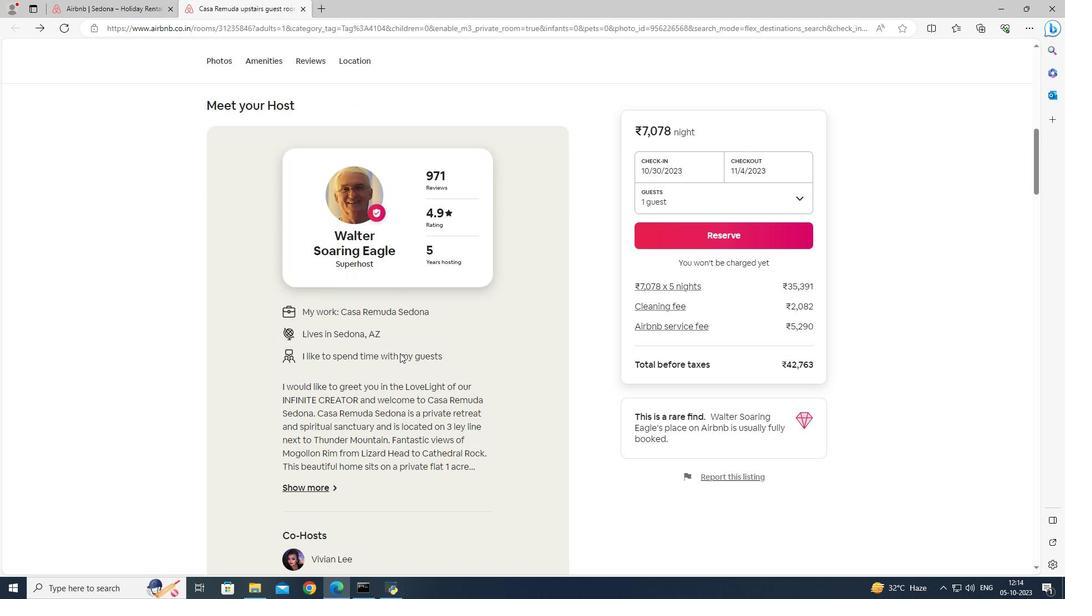 
Action: Mouse scrolled (399, 352) with delta (0, 0)
Screenshot: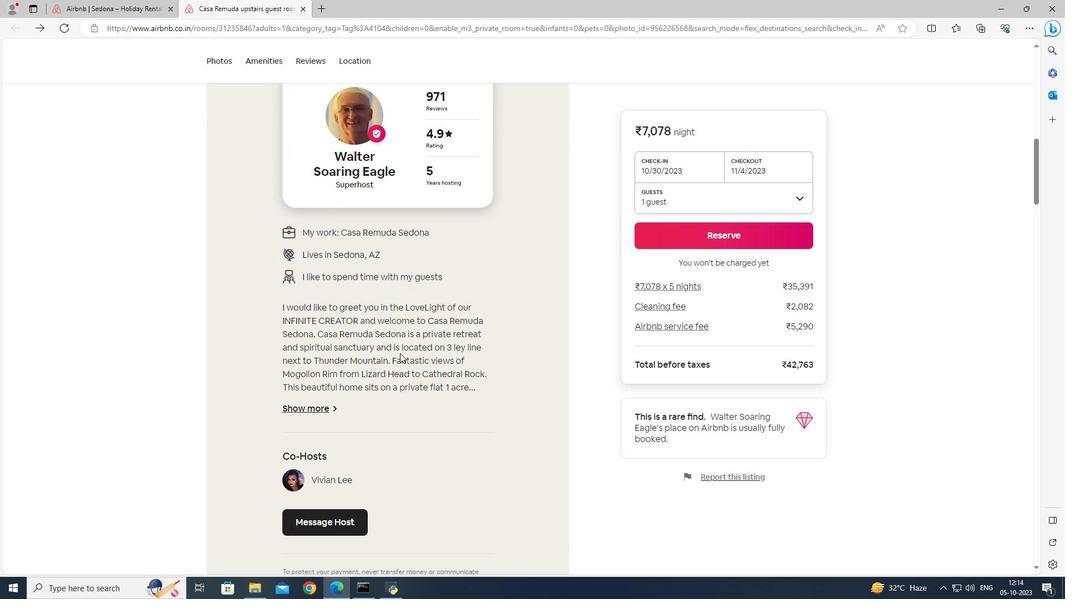 
Action: Mouse scrolled (399, 352) with delta (0, 0)
Screenshot: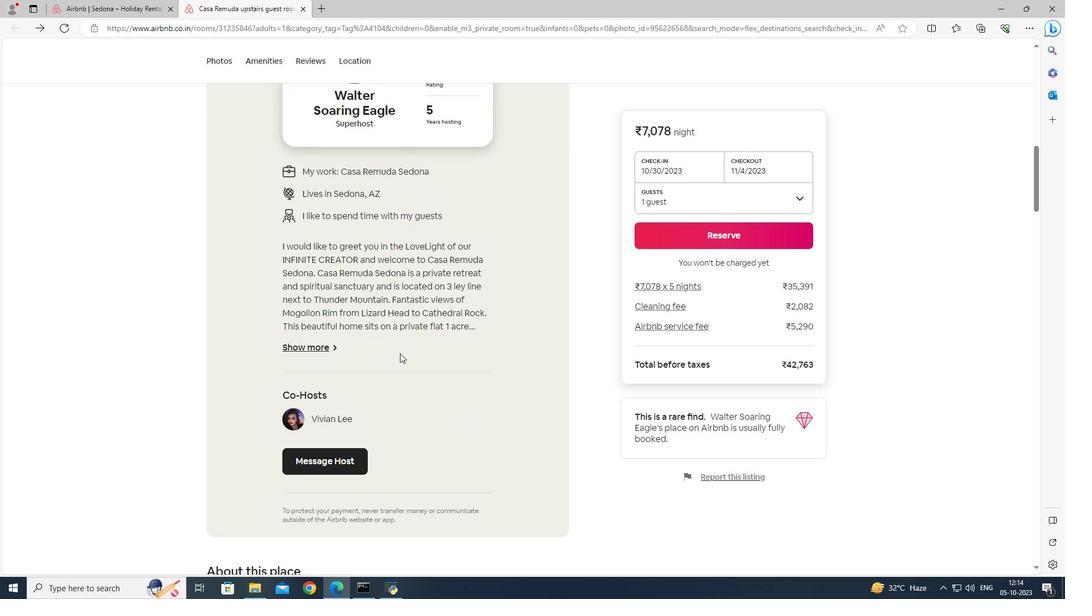 
Action: Mouse scrolled (399, 352) with delta (0, 0)
Screenshot: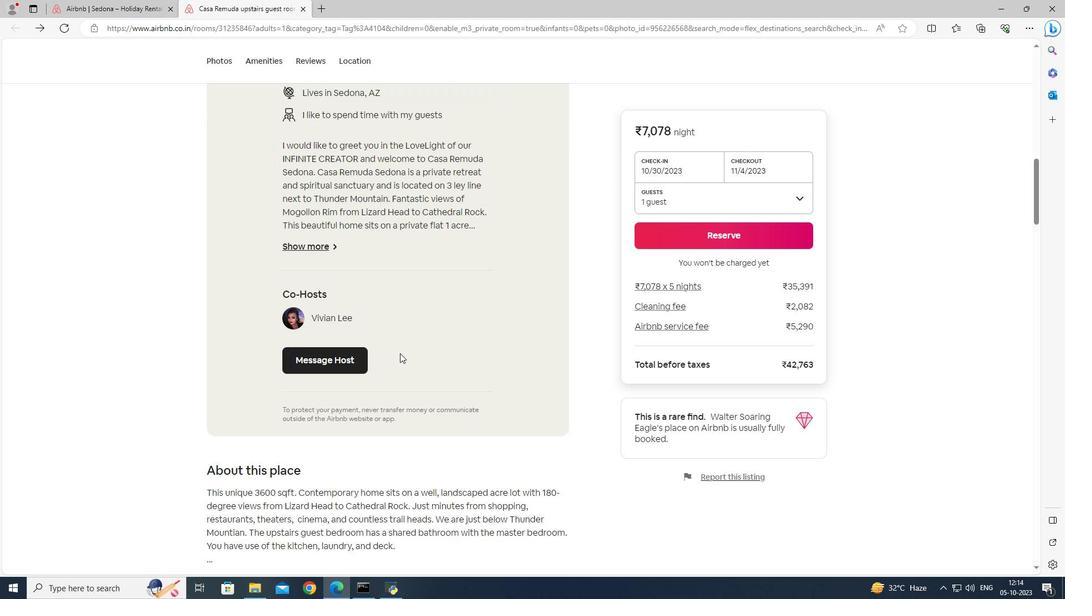 
Action: Mouse scrolled (399, 352) with delta (0, 0)
Screenshot: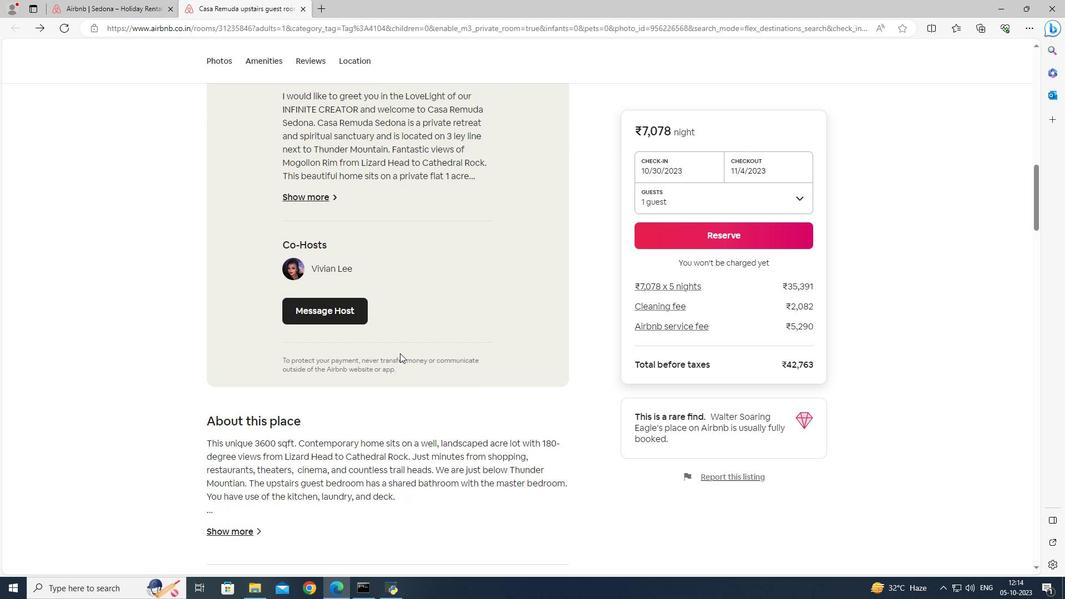 
Action: Mouse scrolled (399, 352) with delta (0, 0)
Screenshot: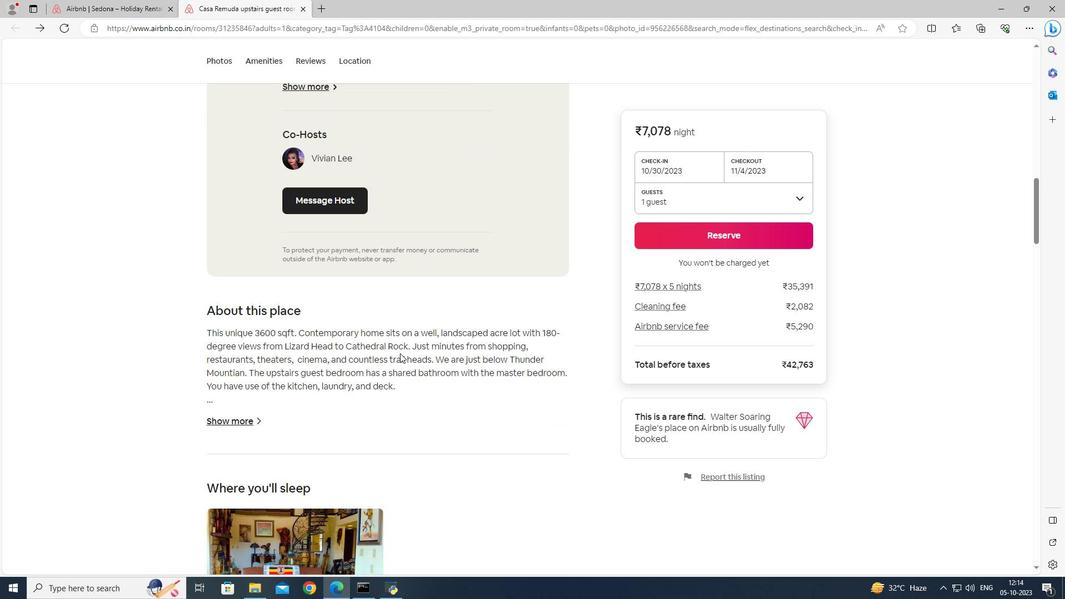 
Action: Mouse scrolled (399, 352) with delta (0, 0)
Screenshot: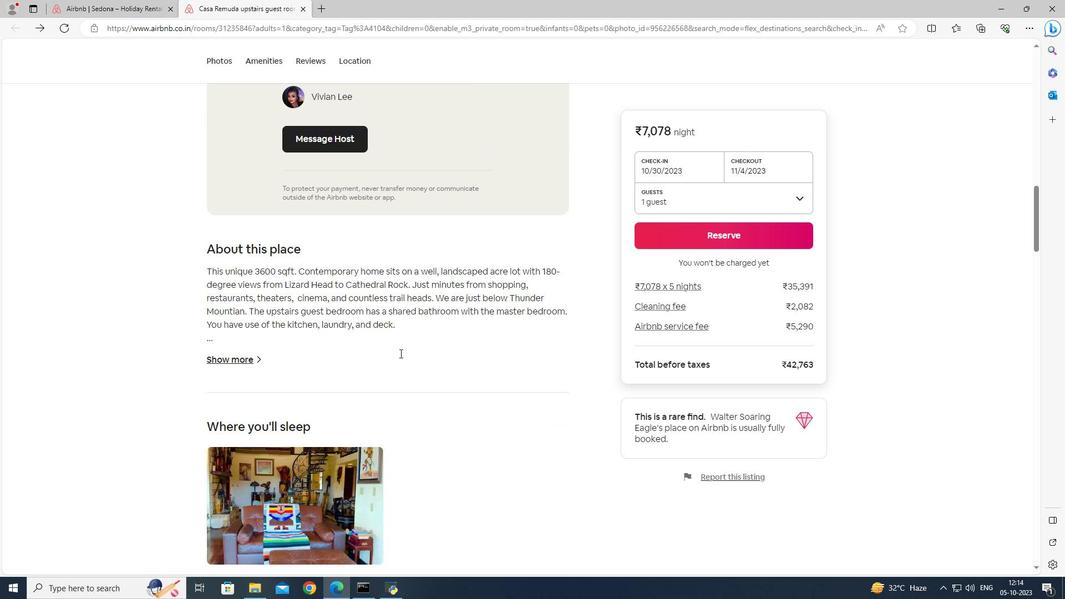 
Action: Mouse scrolled (399, 352) with delta (0, 0)
Screenshot: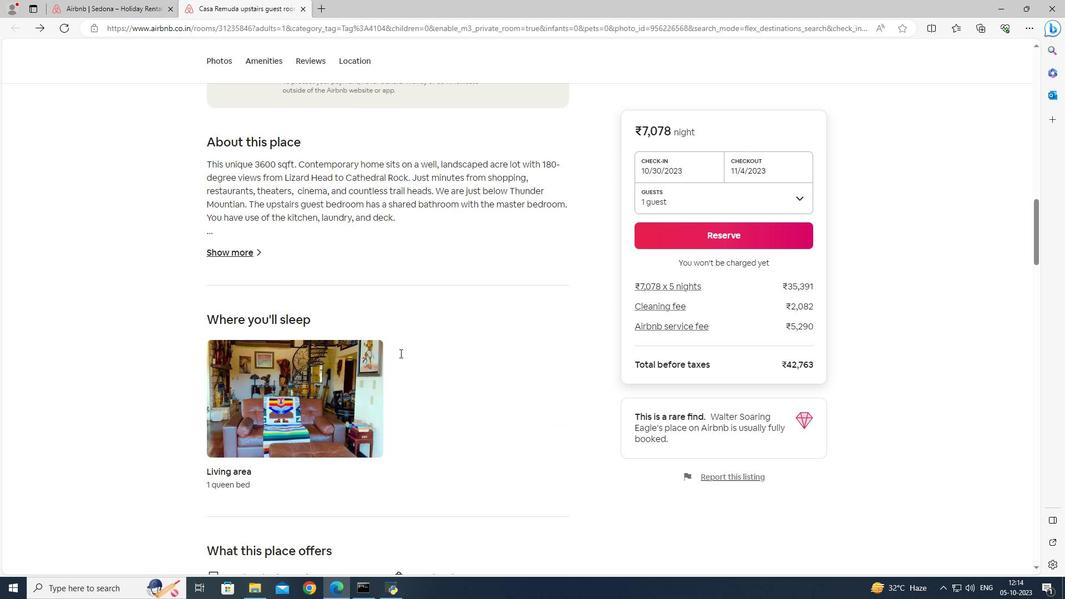 
Action: Mouse scrolled (399, 352) with delta (0, 0)
Screenshot: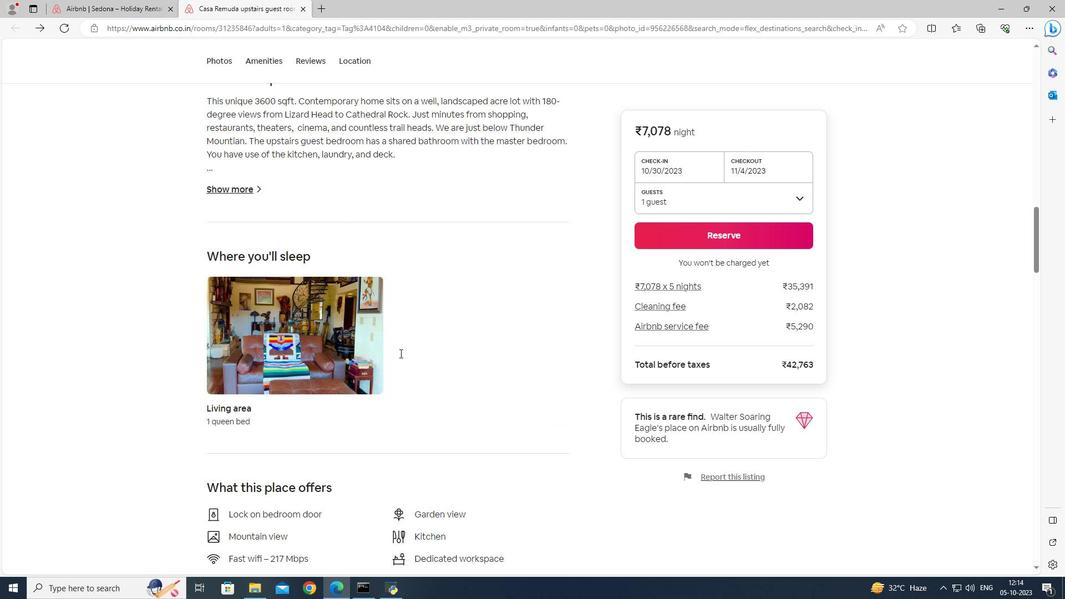 
Action: Mouse scrolled (399, 352) with delta (0, 0)
Screenshot: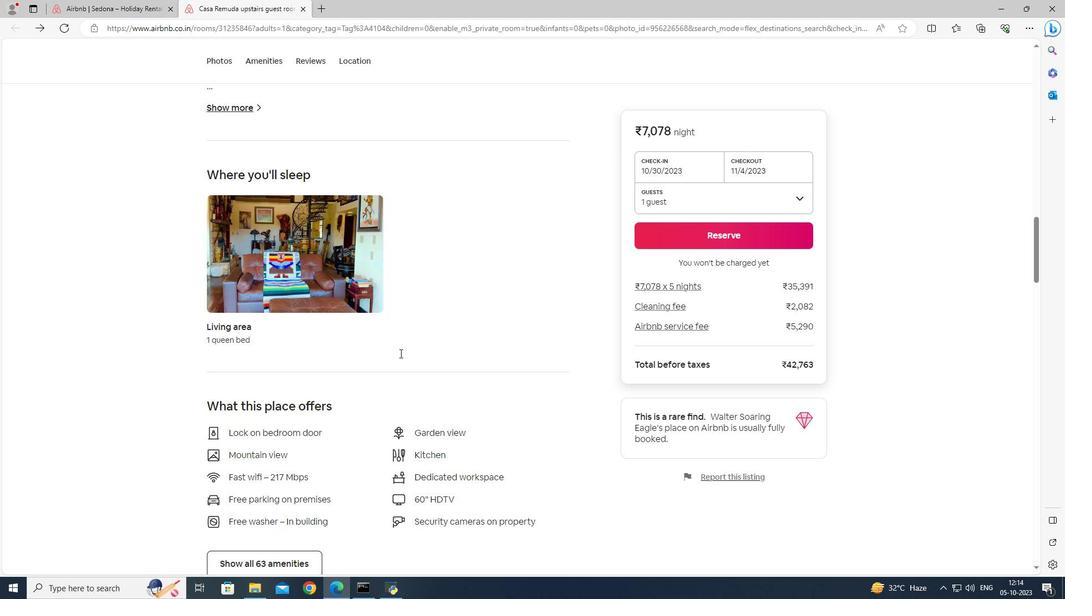 
Action: Mouse scrolled (399, 352) with delta (0, 0)
Screenshot: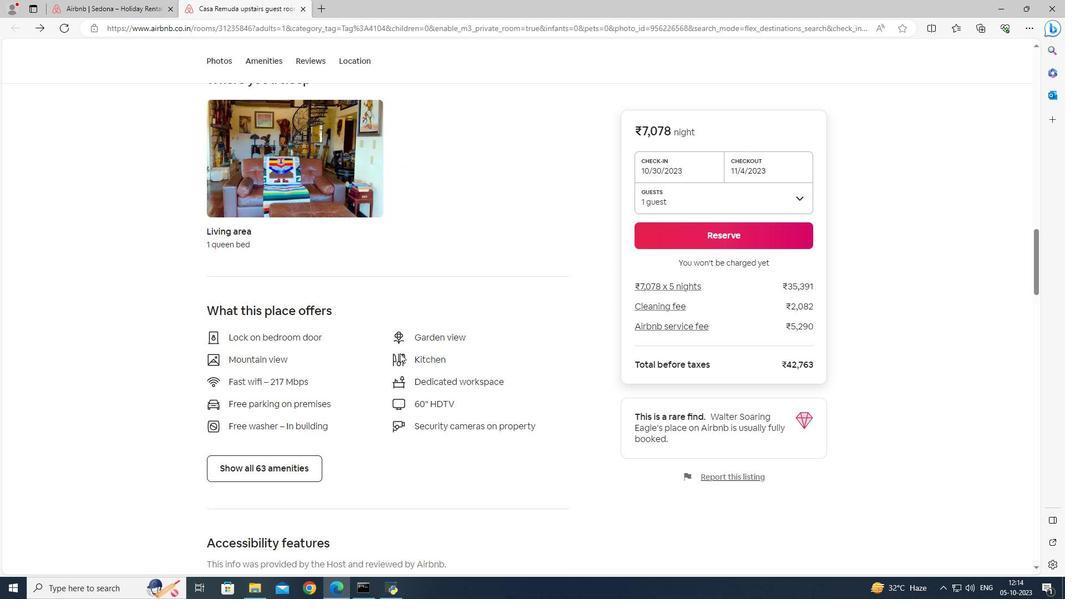 
Action: Mouse scrolled (399, 352) with delta (0, 0)
Screenshot: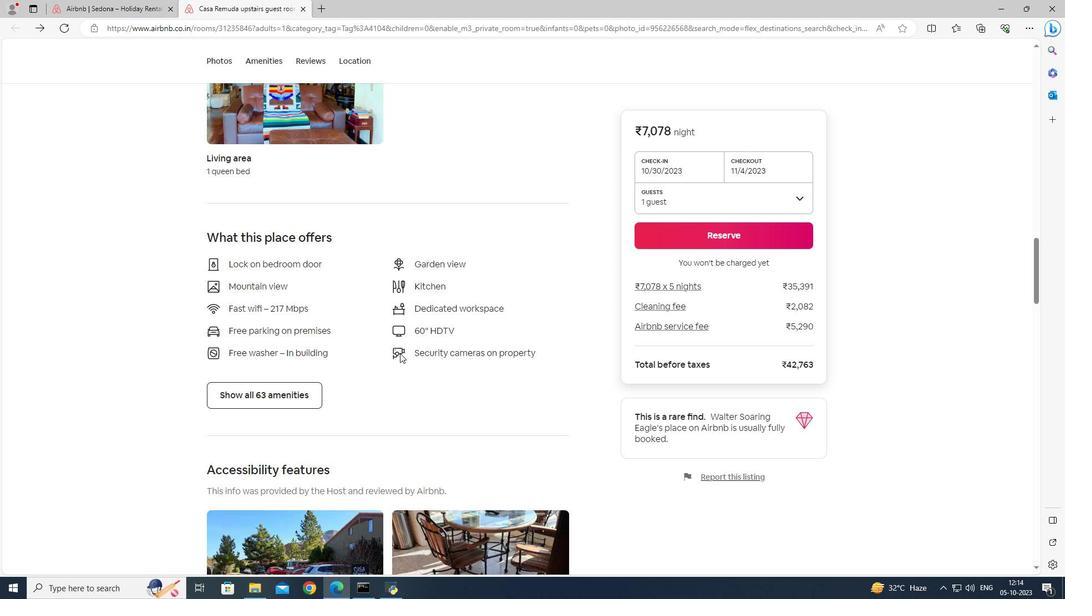 
Action: Mouse scrolled (399, 352) with delta (0, 0)
Screenshot: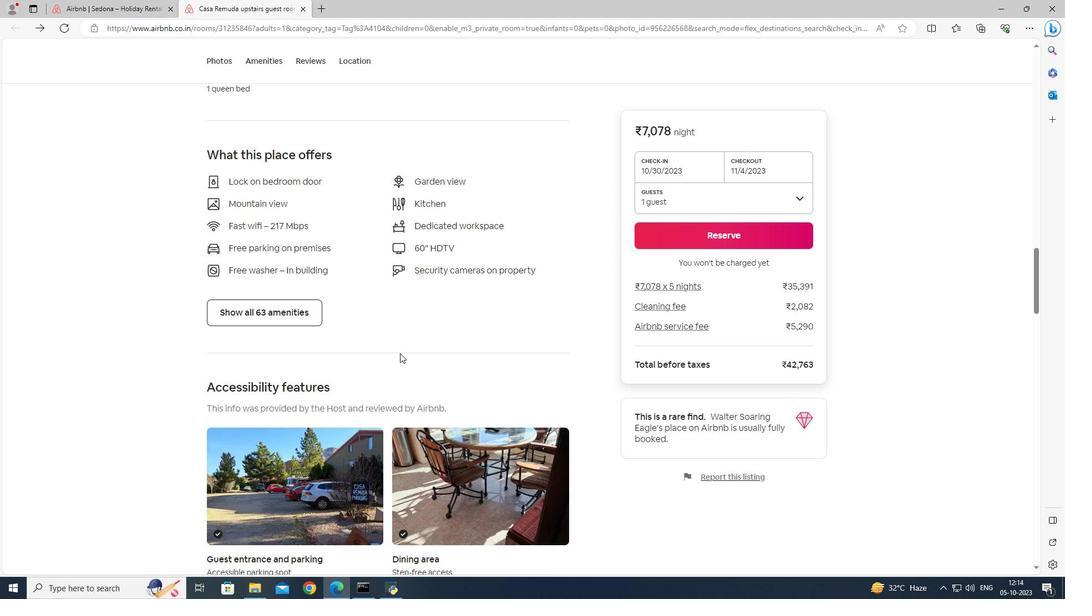 
Action: Mouse moved to (290, 297)
Screenshot: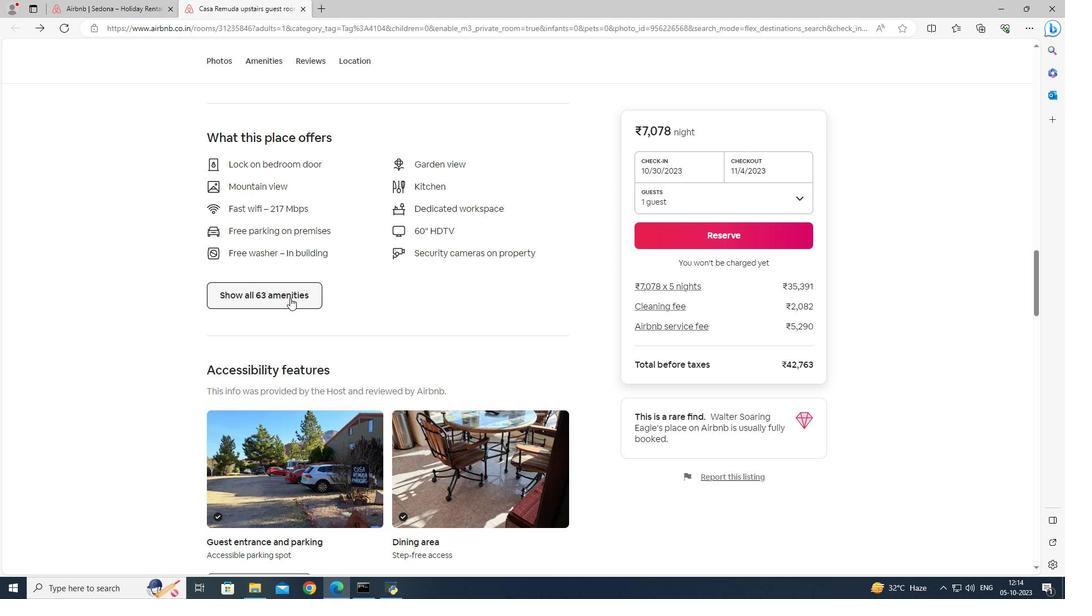 
Action: Mouse pressed left at (290, 297)
Screenshot: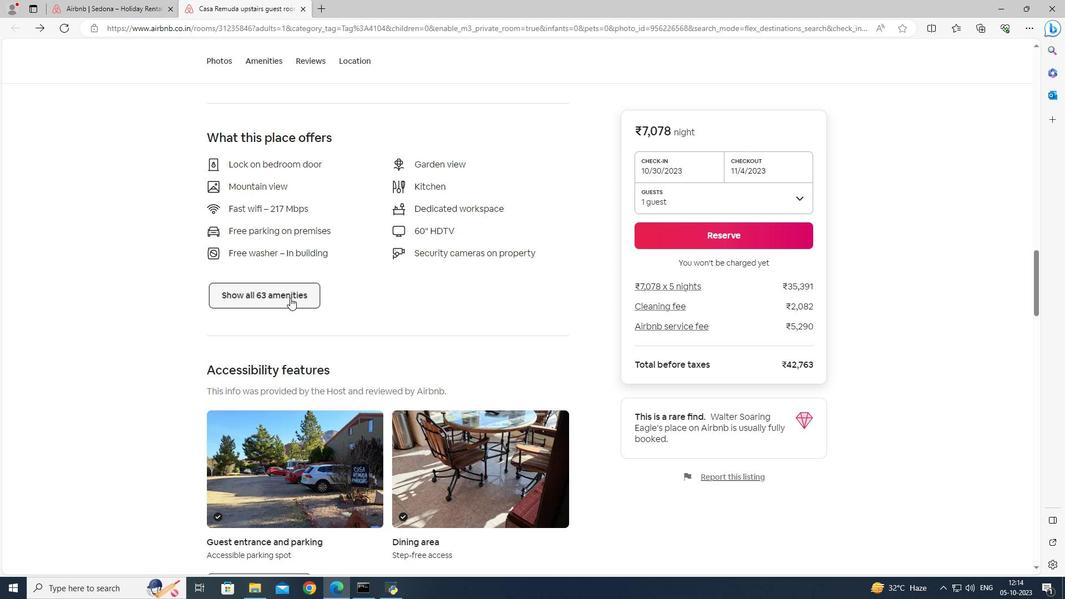 
Action: Mouse moved to (396, 233)
Screenshot: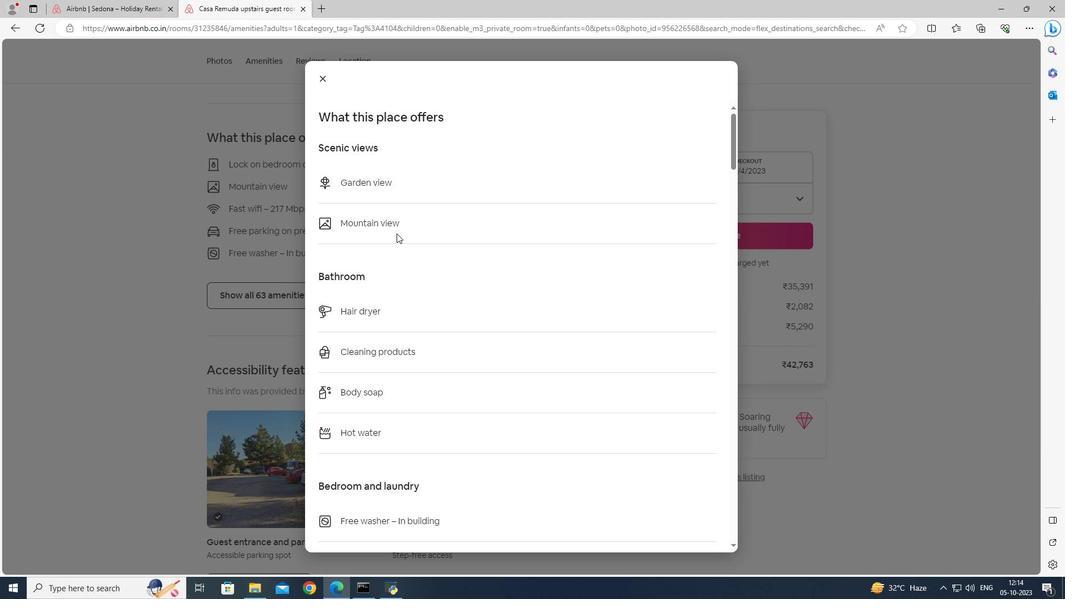 
Action: Mouse scrolled (396, 232) with delta (0, 0)
Screenshot: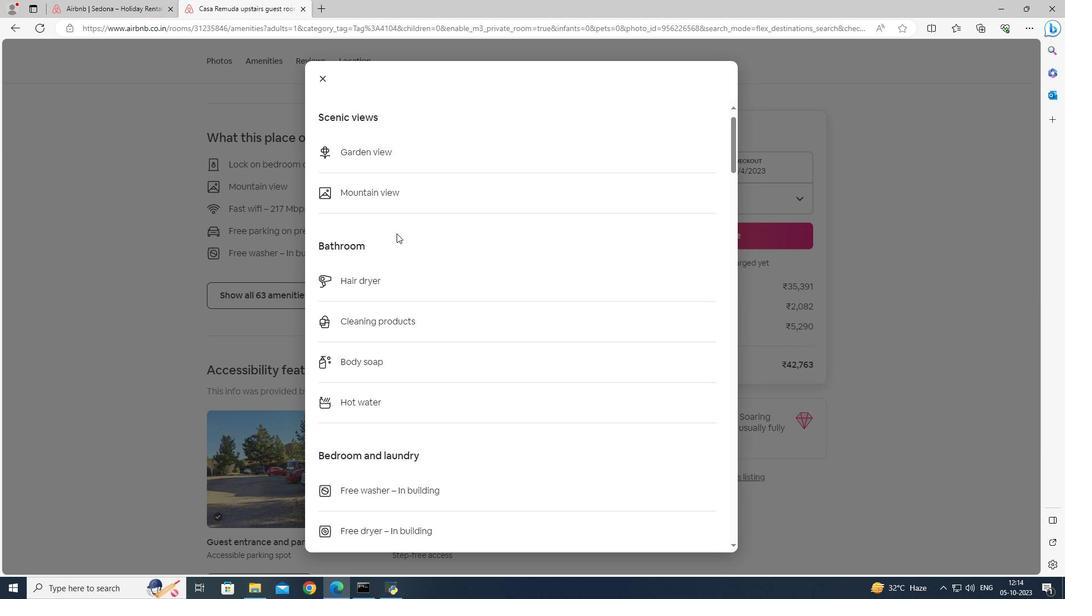 
Action: Mouse scrolled (396, 232) with delta (0, 0)
Screenshot: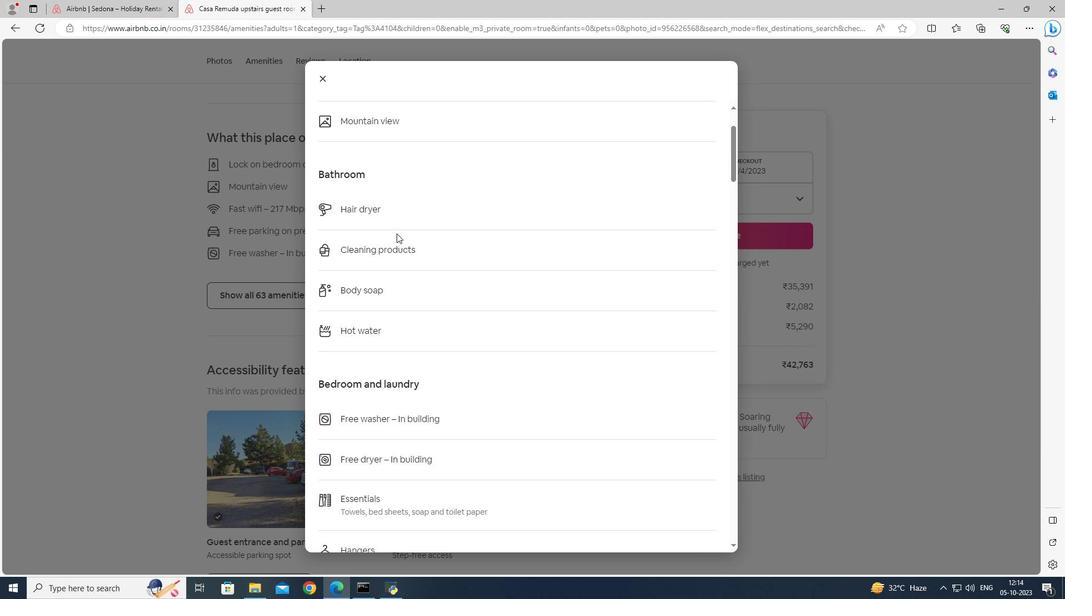 
Action: Mouse scrolled (396, 232) with delta (0, 0)
Screenshot: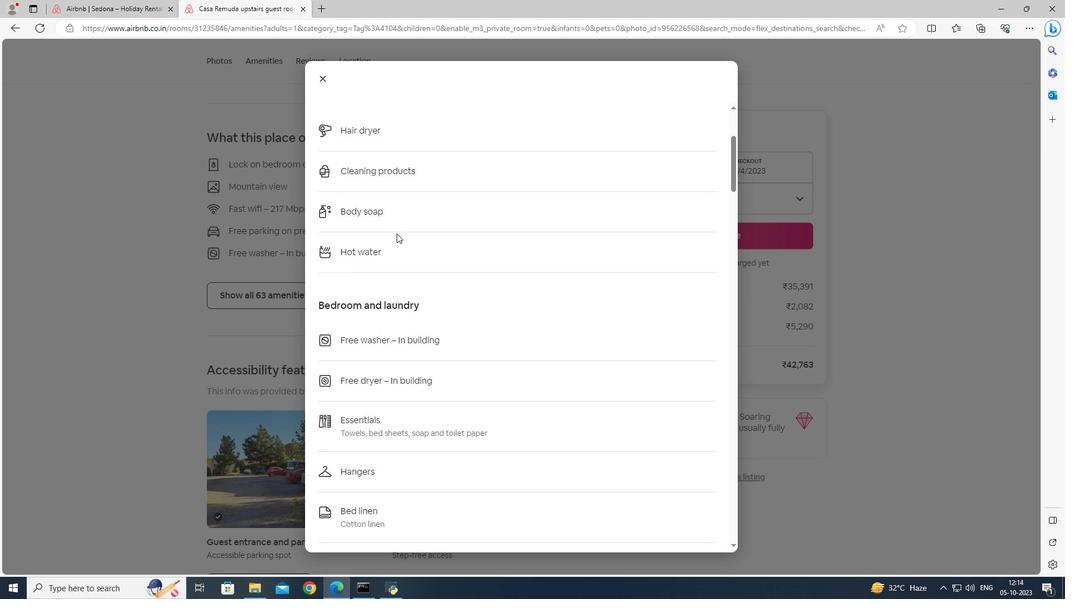 
Action: Mouse scrolled (396, 232) with delta (0, 0)
Screenshot: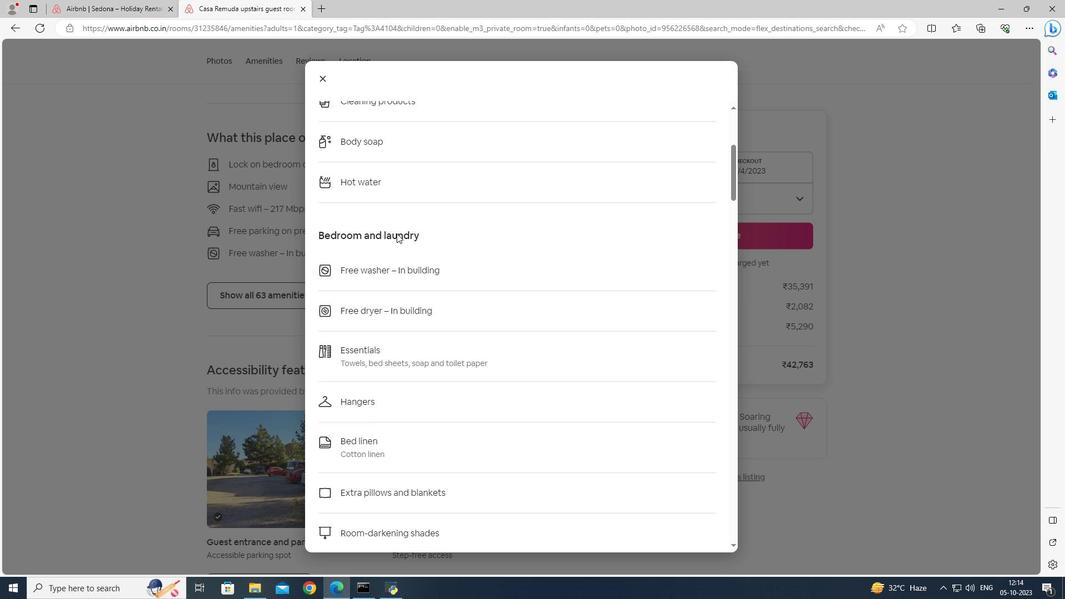 
Action: Mouse scrolled (396, 232) with delta (0, 0)
Screenshot: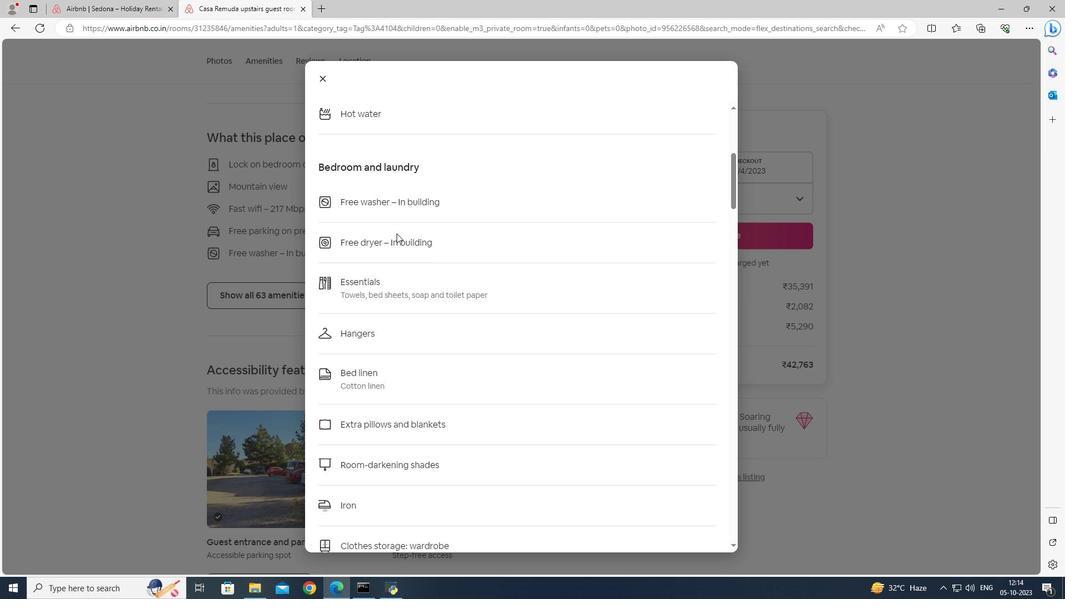 
Action: Mouse scrolled (396, 232) with delta (0, 0)
Screenshot: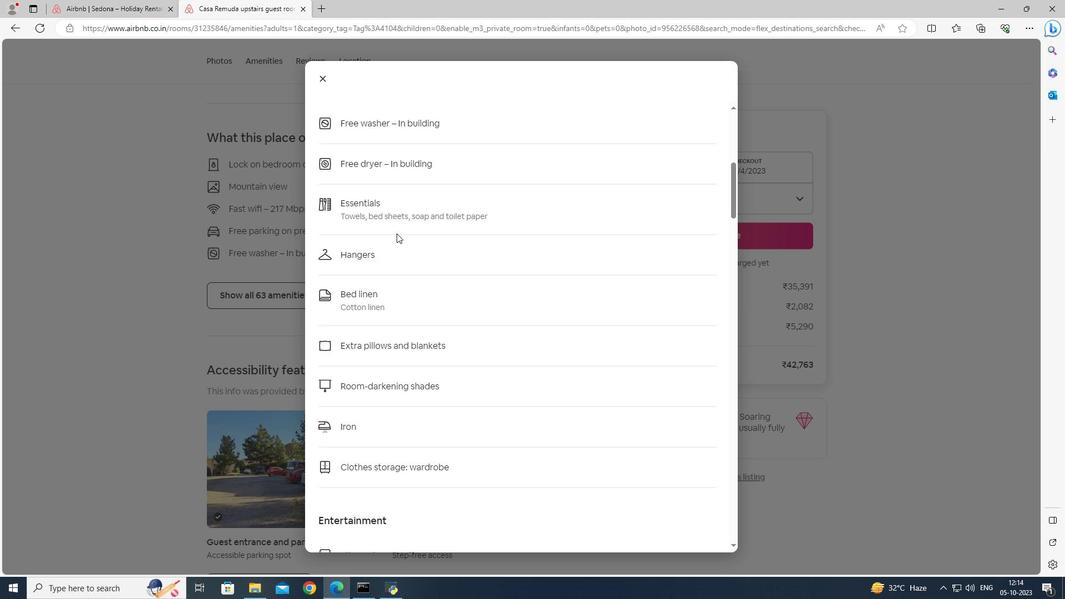 
Action: Mouse scrolled (396, 232) with delta (0, 0)
Screenshot: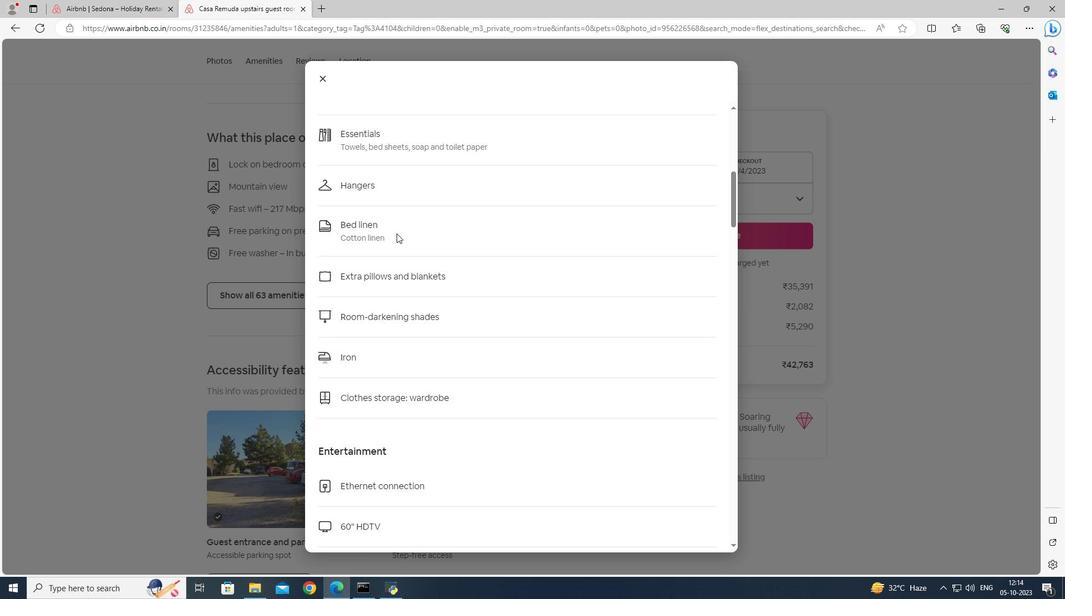 
Action: Mouse scrolled (396, 232) with delta (0, 0)
Screenshot: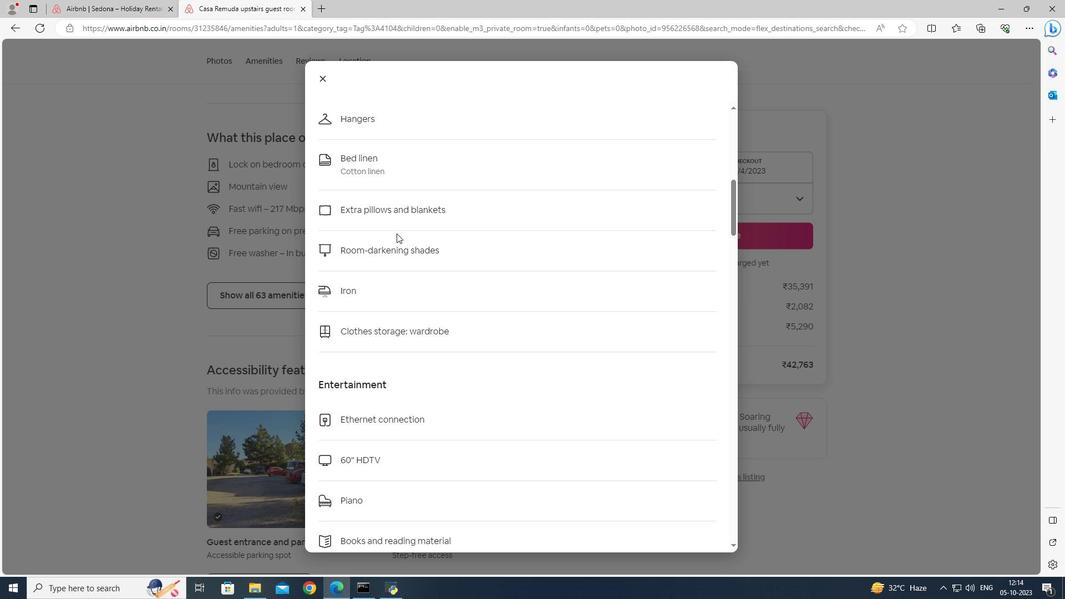 
Action: Mouse scrolled (396, 232) with delta (0, 0)
Screenshot: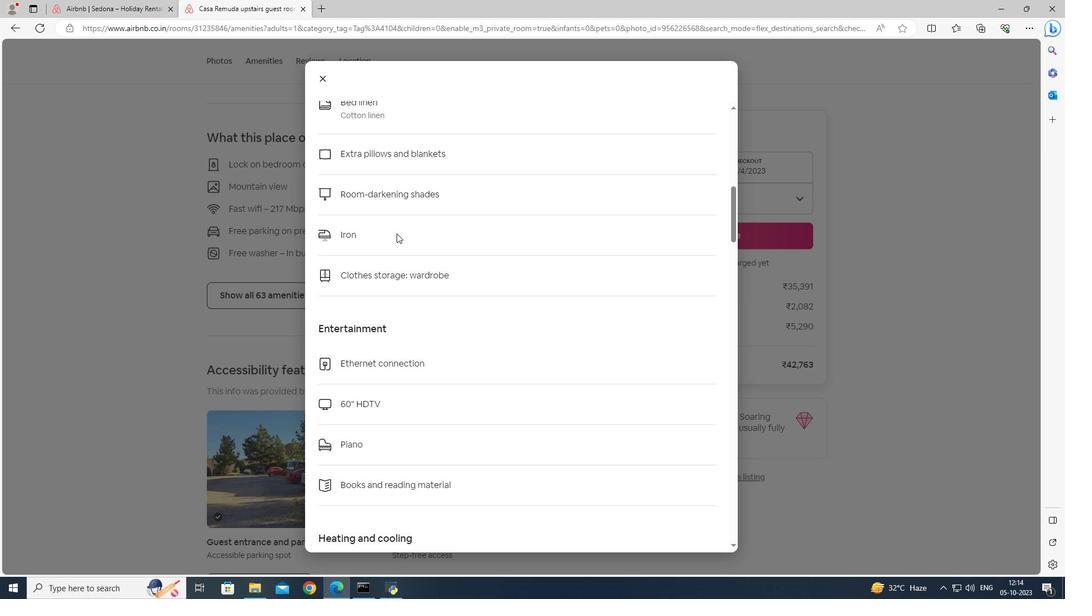 
Action: Mouse scrolled (396, 232) with delta (0, 0)
Screenshot: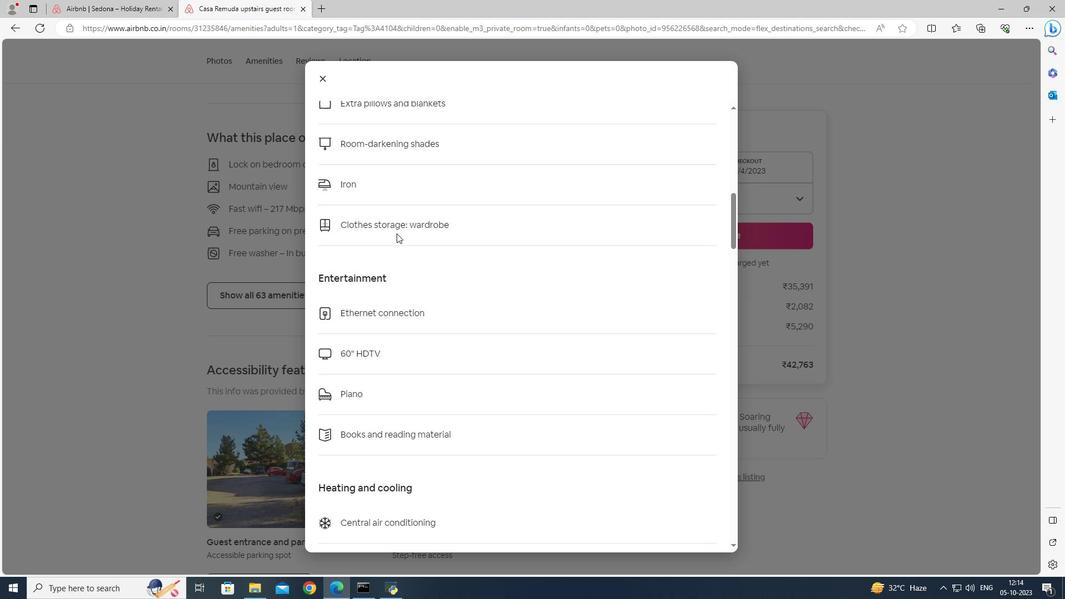 
Action: Mouse moved to (397, 235)
Screenshot: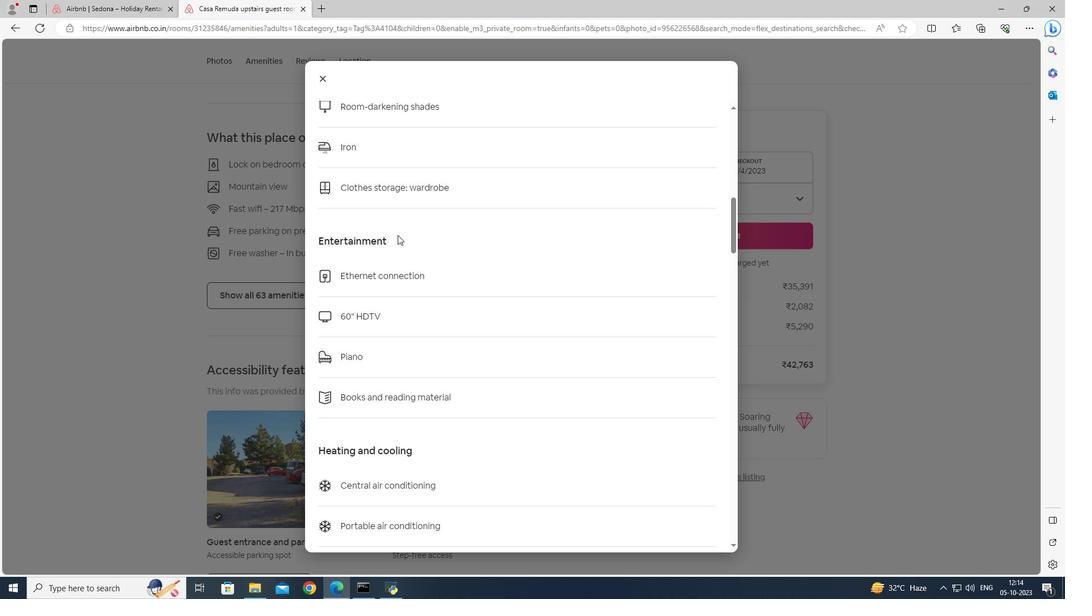 
Action: Mouse scrolled (397, 234) with delta (0, 0)
Screenshot: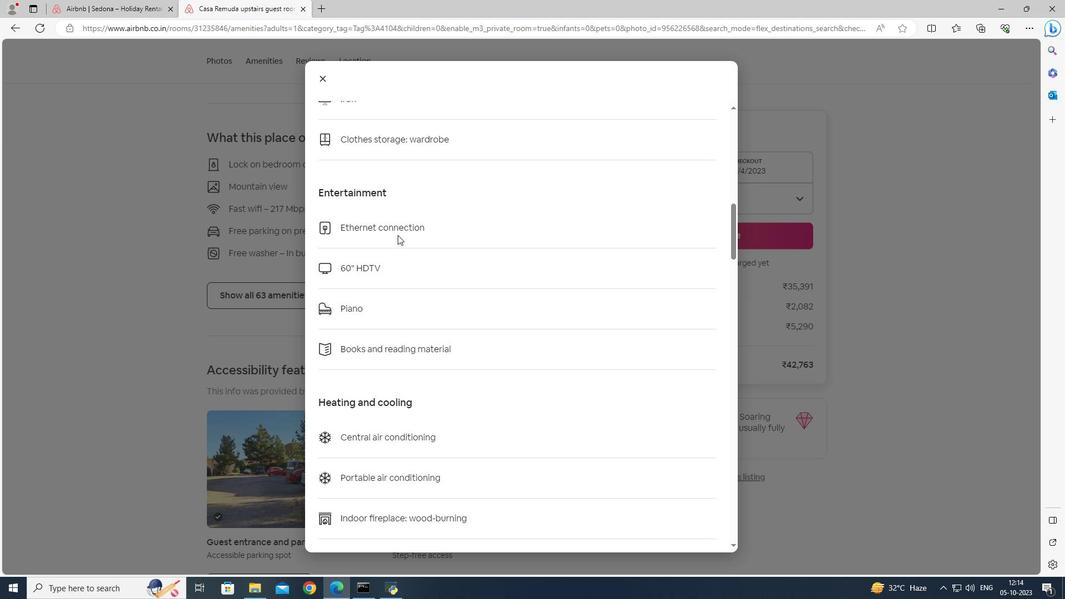 
Action: Mouse scrolled (397, 234) with delta (0, 0)
Screenshot: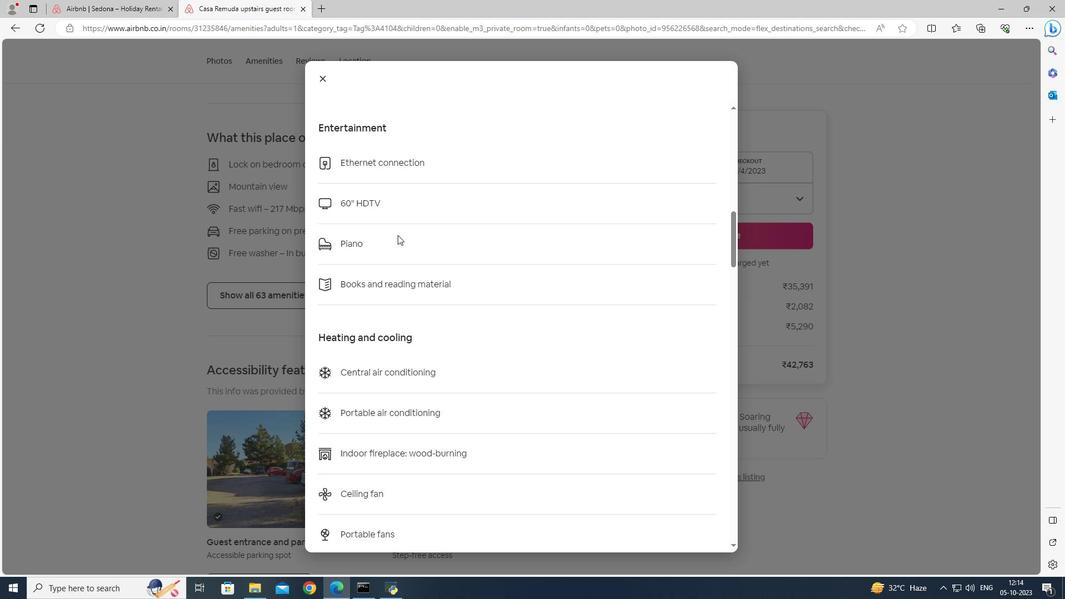 
Action: Mouse scrolled (397, 234) with delta (0, 0)
Screenshot: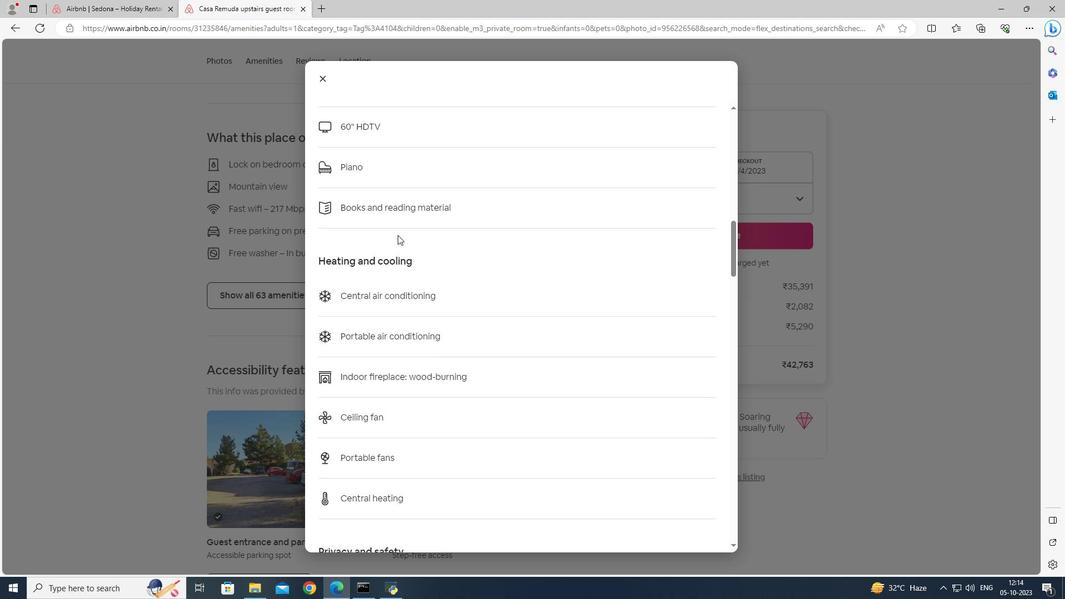
Action: Mouse scrolled (397, 234) with delta (0, 0)
Screenshot: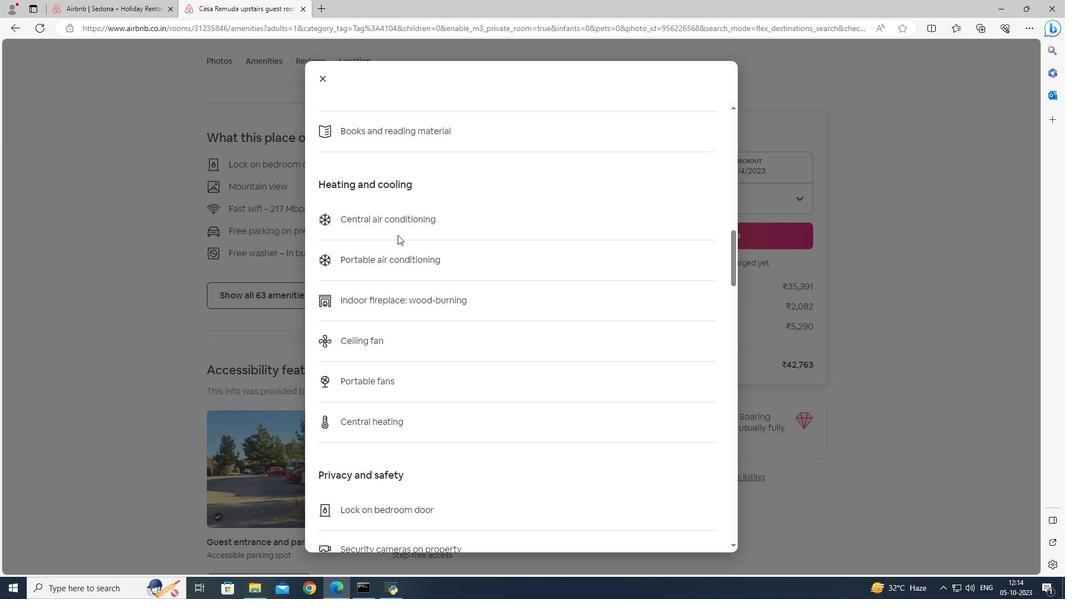 
Action: Mouse moved to (400, 240)
Screenshot: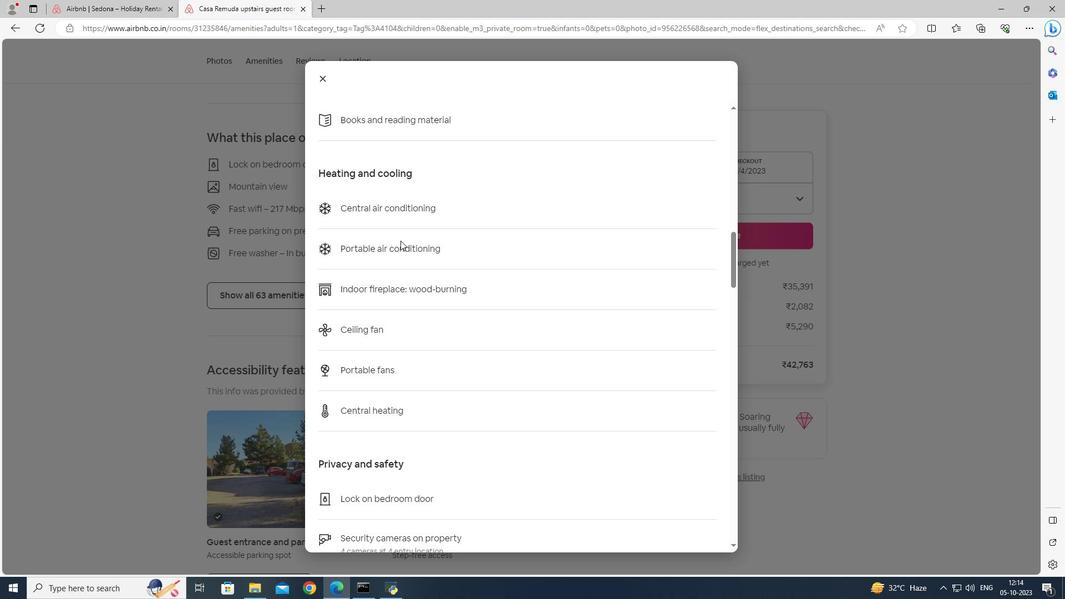 
Action: Mouse scrolled (400, 240) with delta (0, 0)
Screenshot: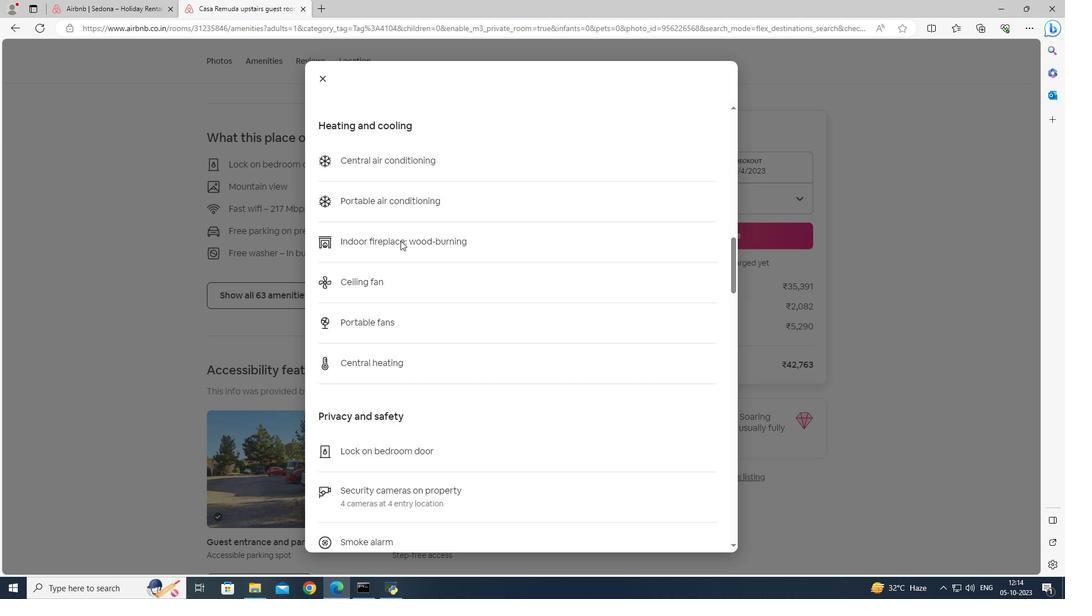 
Action: Mouse scrolled (400, 240) with delta (0, 0)
Screenshot: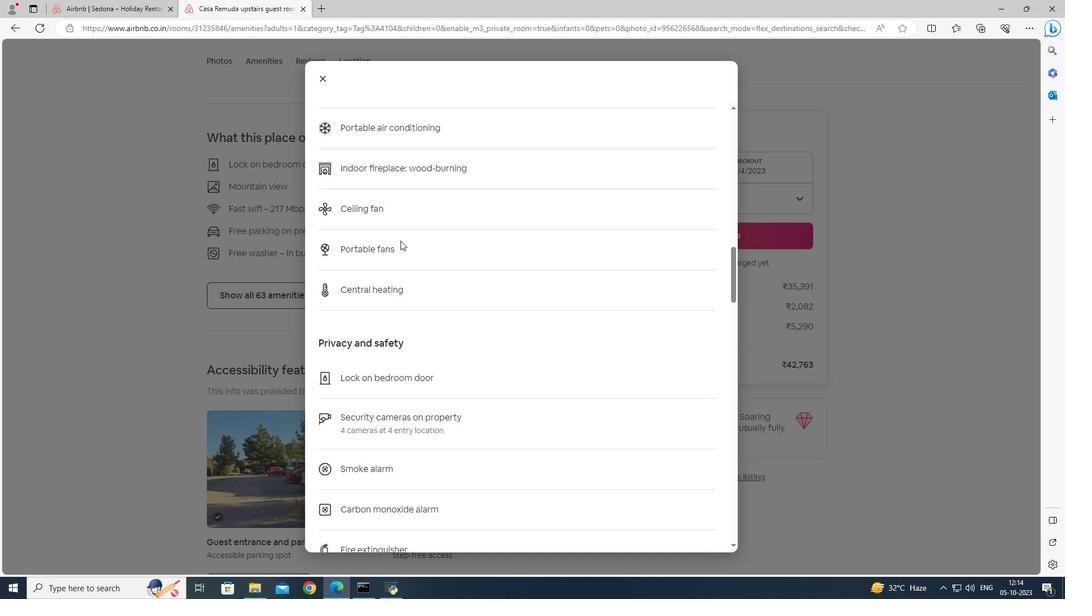 
Action: Mouse scrolled (400, 240) with delta (0, 0)
Screenshot: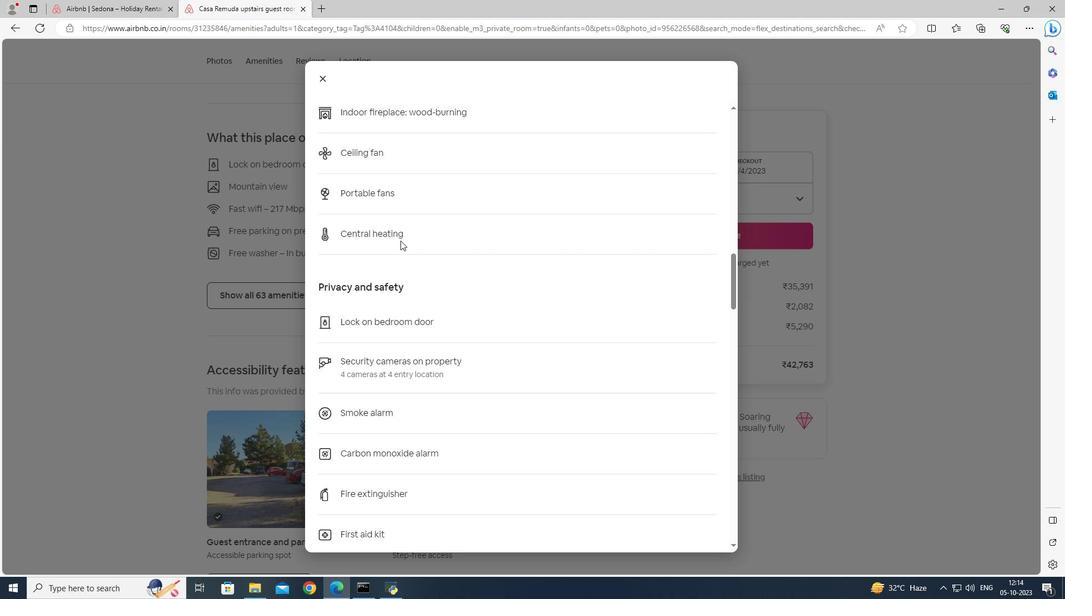 
Action: Mouse moved to (400, 241)
Screenshot: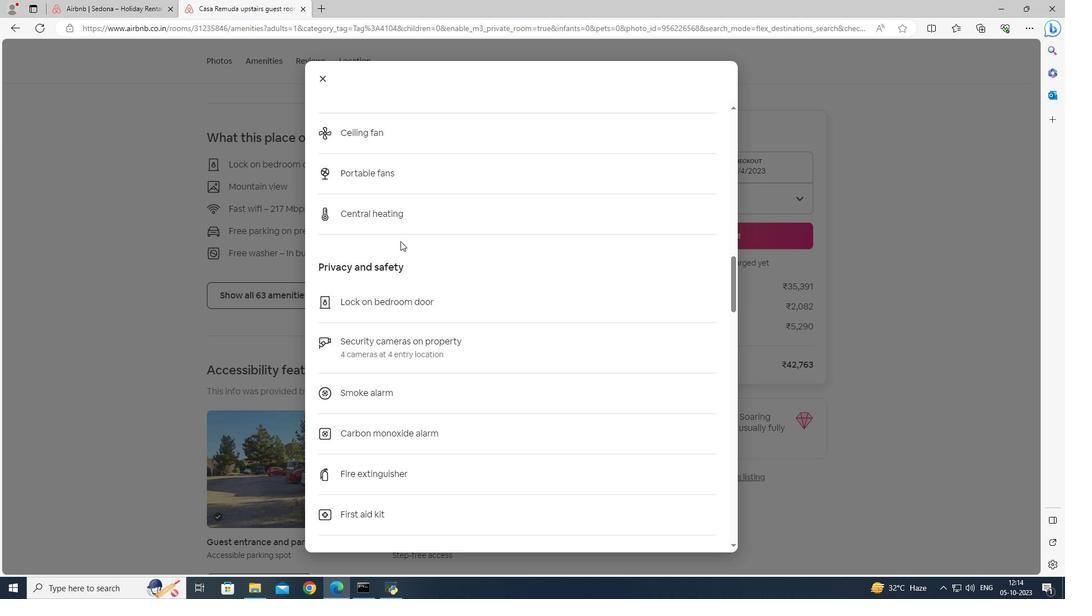
Action: Mouse scrolled (400, 240) with delta (0, 0)
Screenshot: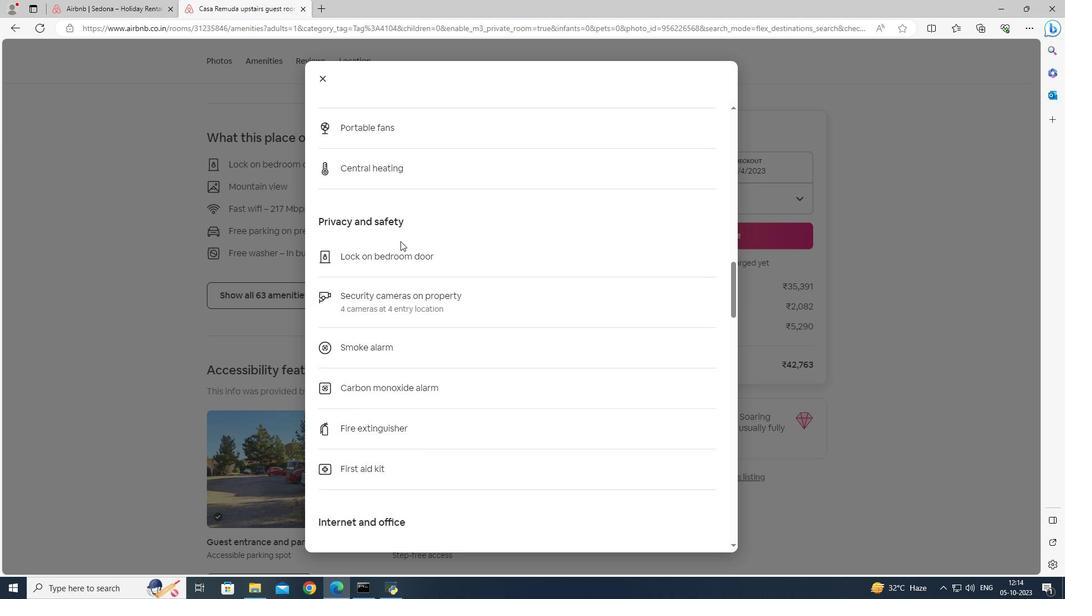 
Action: Mouse scrolled (400, 240) with delta (0, 0)
Screenshot: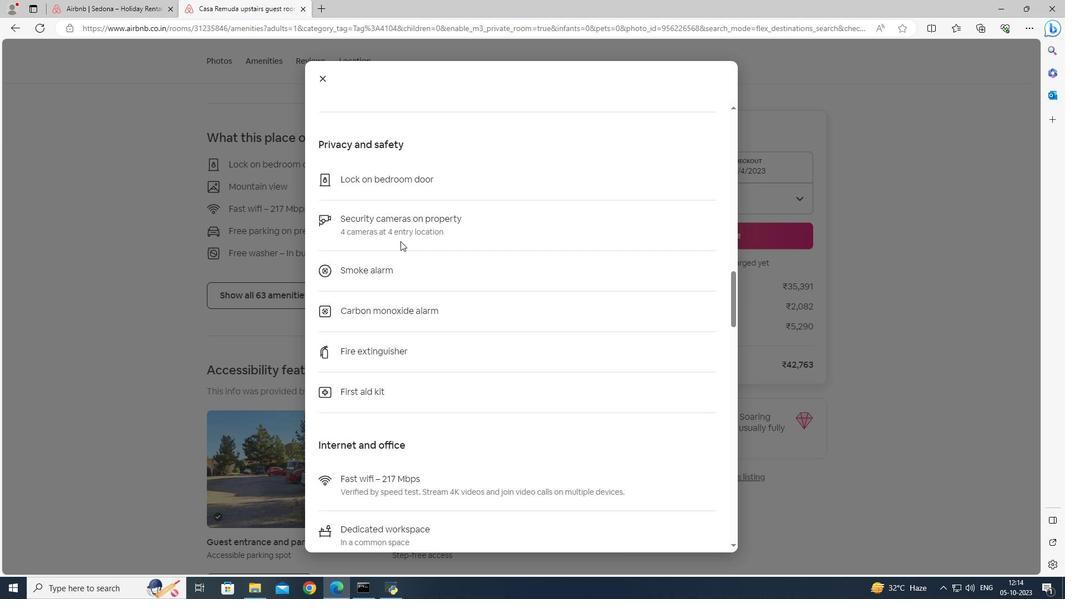 
Action: Mouse scrolled (400, 240) with delta (0, 0)
Screenshot: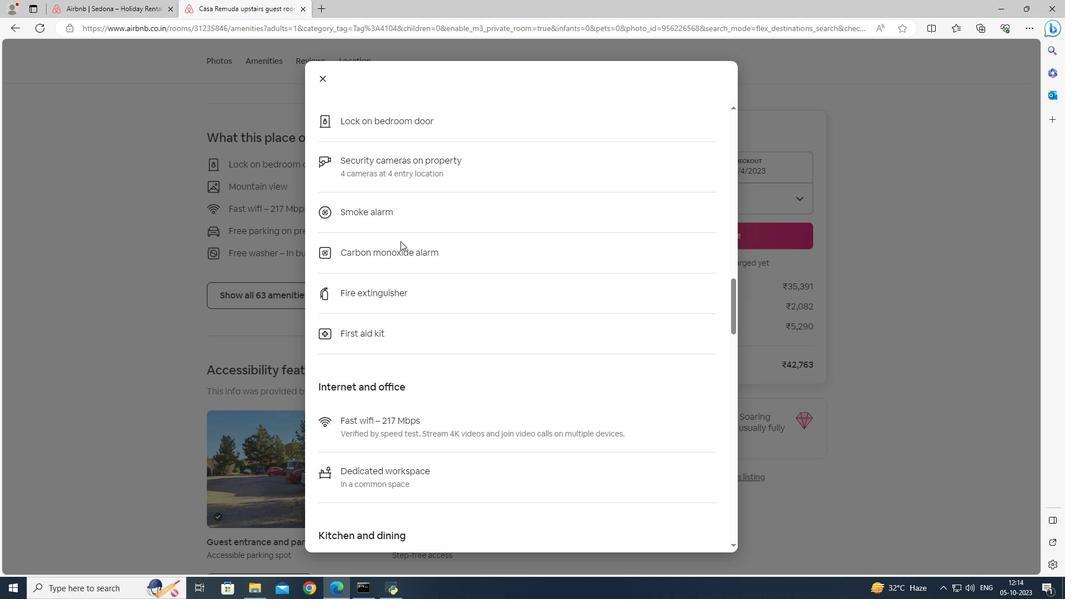 
Action: Mouse moved to (400, 241)
Screenshot: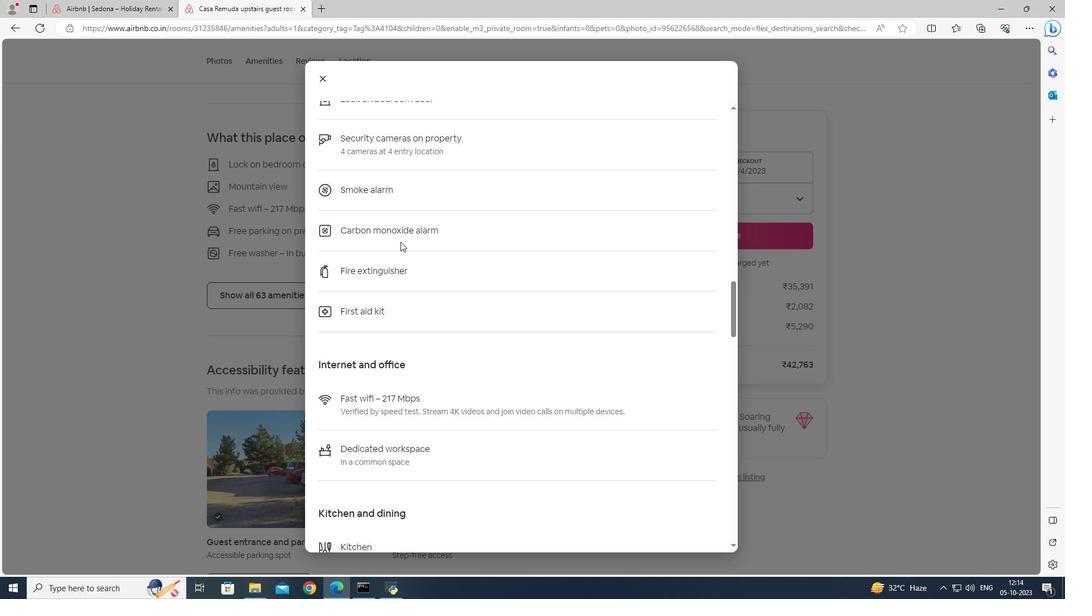 
Action: Mouse scrolled (400, 241) with delta (0, 0)
Screenshot: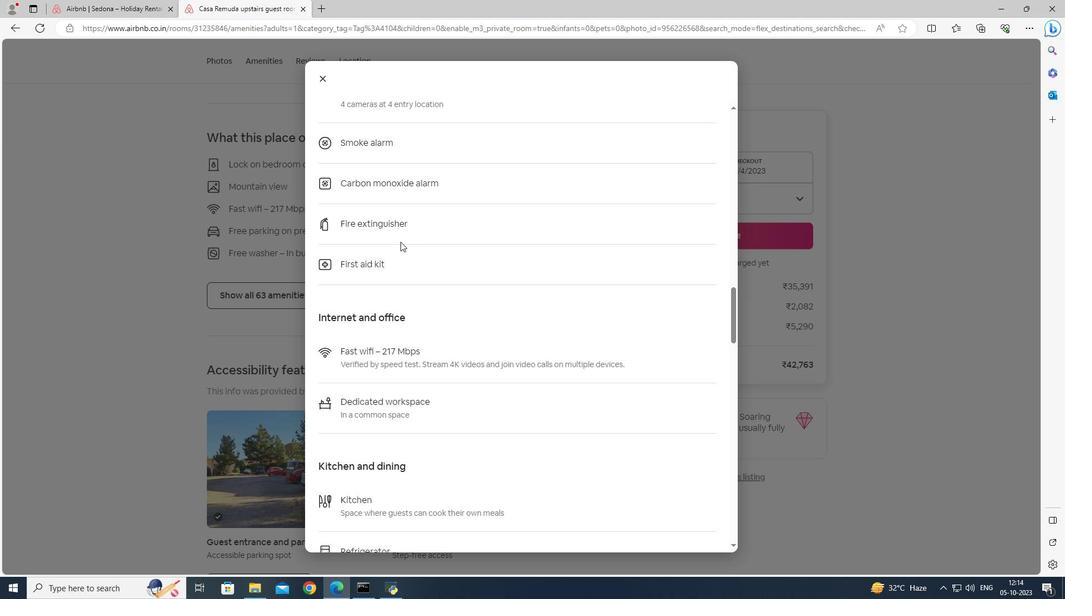 
Action: Mouse scrolled (400, 241) with delta (0, 0)
Screenshot: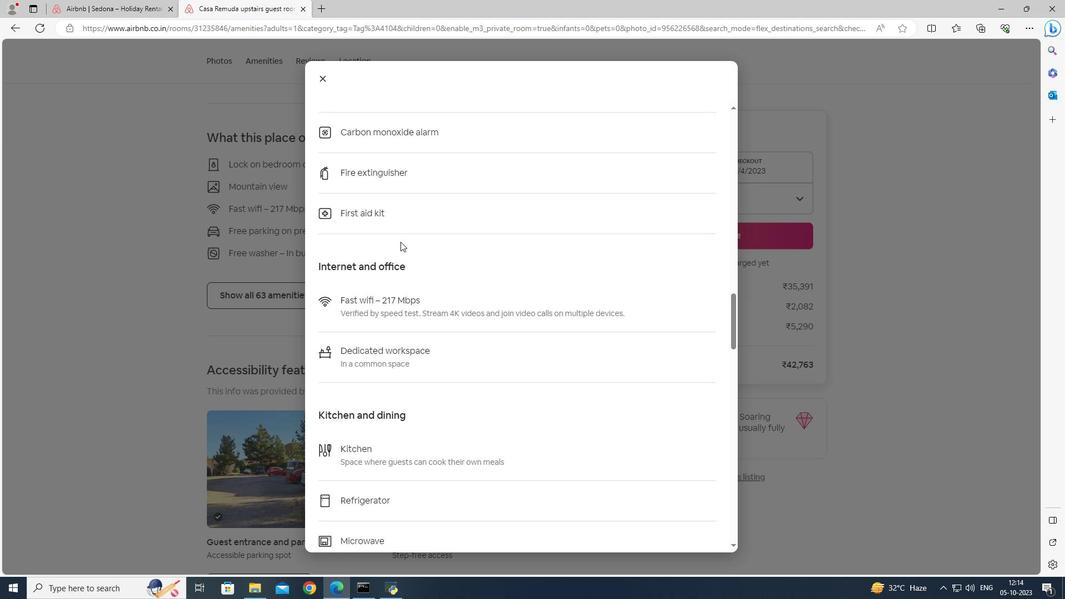 
Action: Mouse scrolled (400, 241) with delta (0, 0)
Screenshot: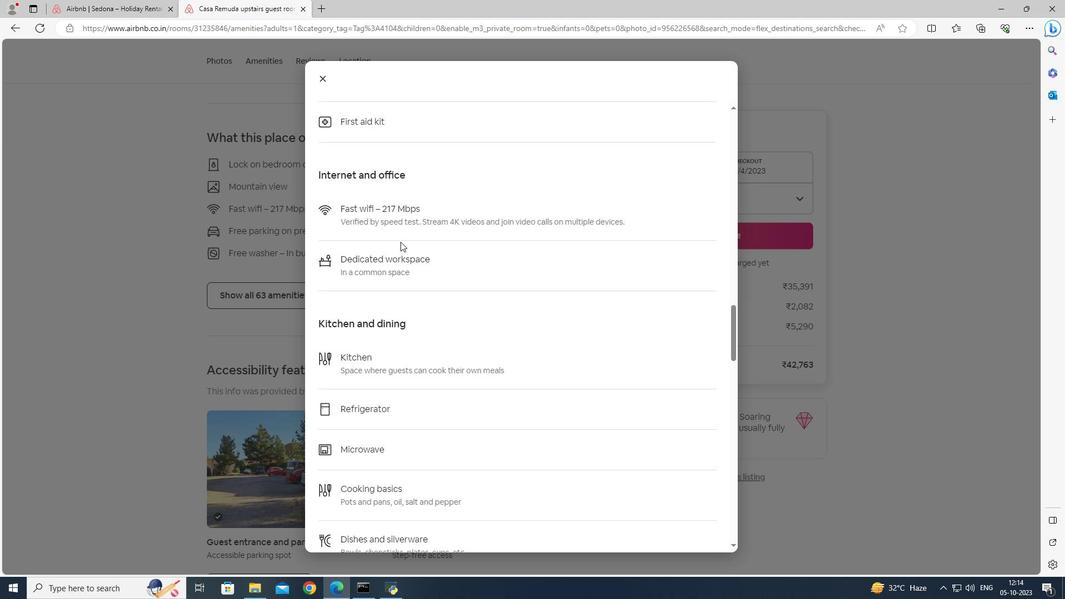 
Action: Mouse scrolled (400, 241) with delta (0, 0)
Screenshot: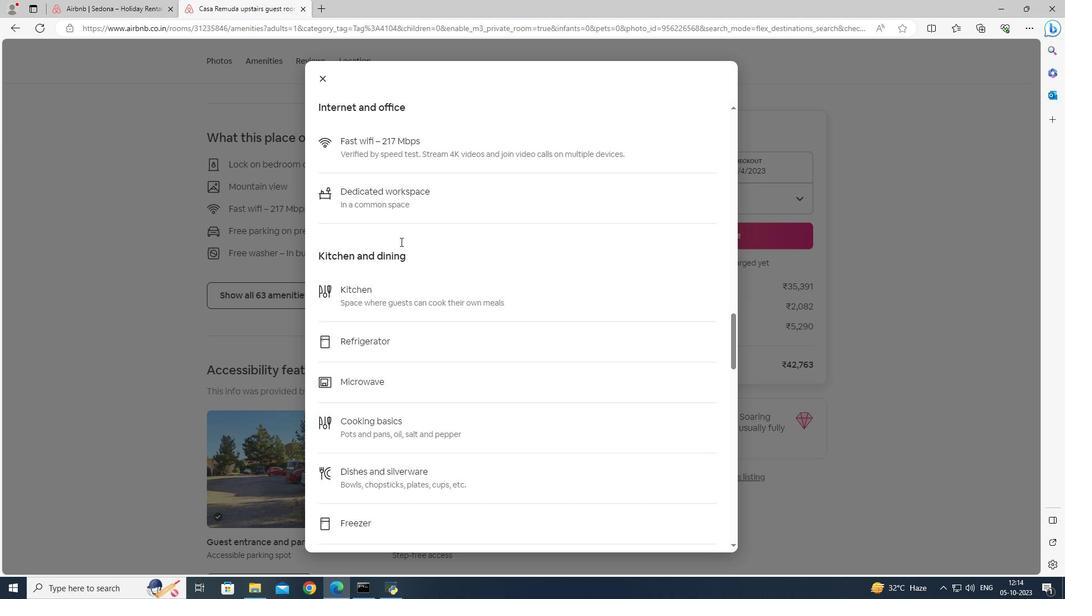 
Action: Mouse scrolled (400, 241) with delta (0, 0)
Screenshot: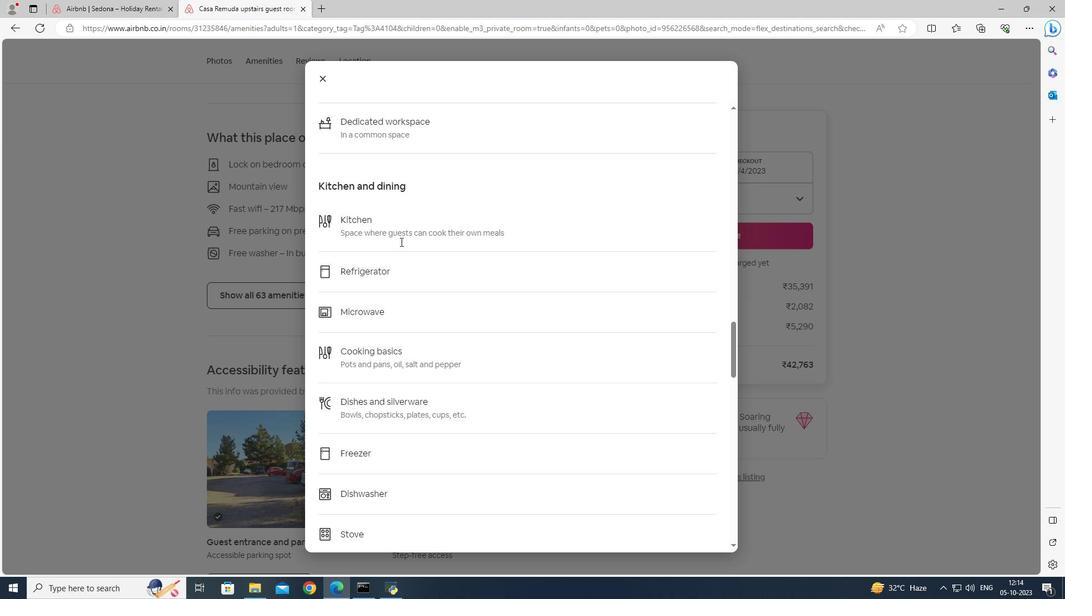 
Action: Mouse scrolled (400, 241) with delta (0, 0)
Screenshot: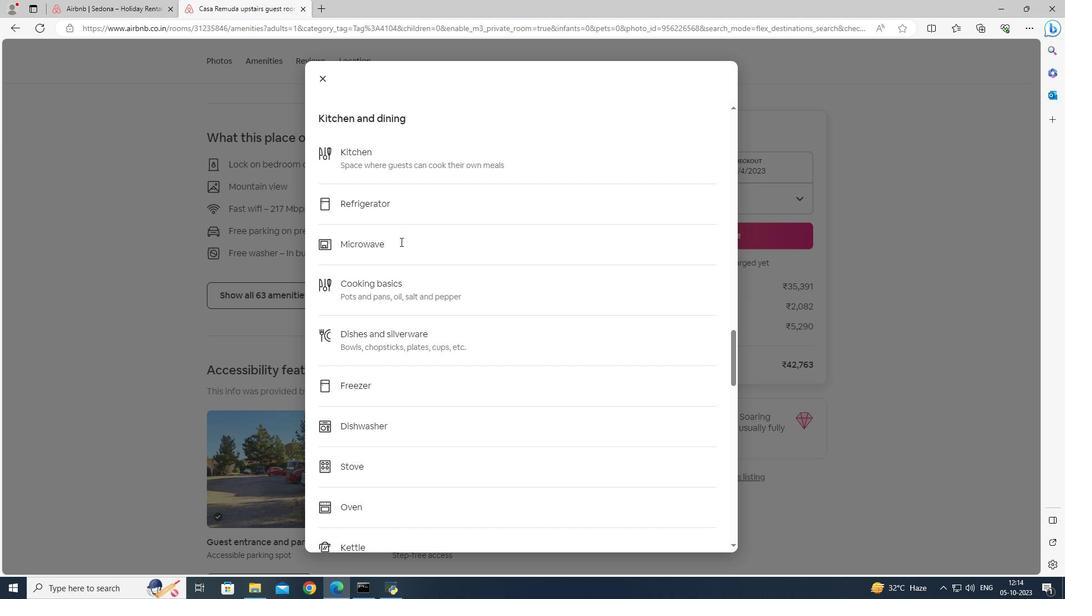 
Action: Mouse scrolled (400, 241) with delta (0, 0)
Screenshot: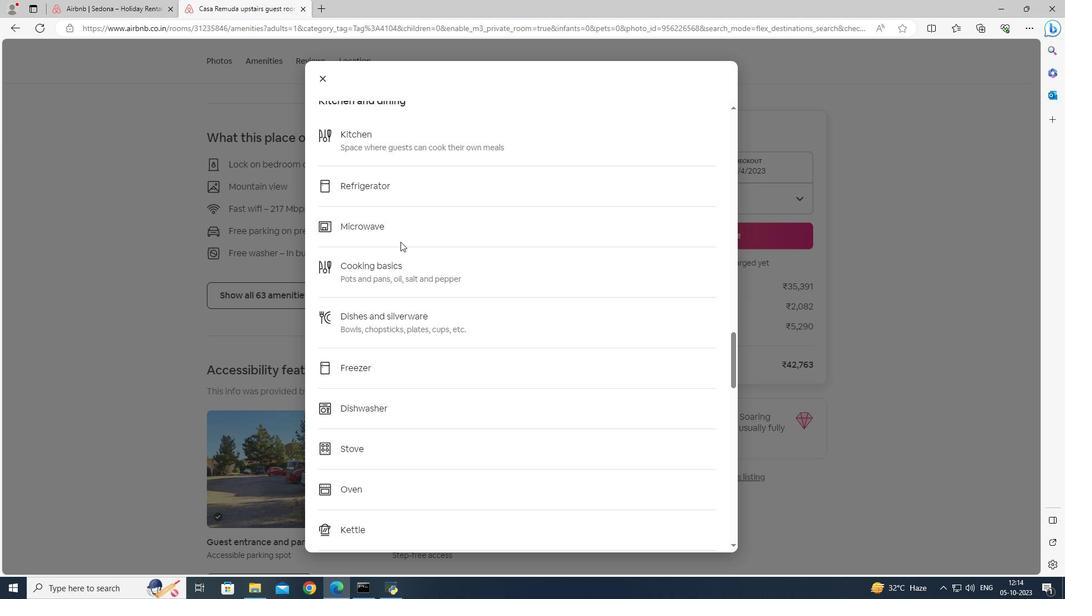 
Action: Mouse scrolled (400, 241) with delta (0, 0)
Screenshot: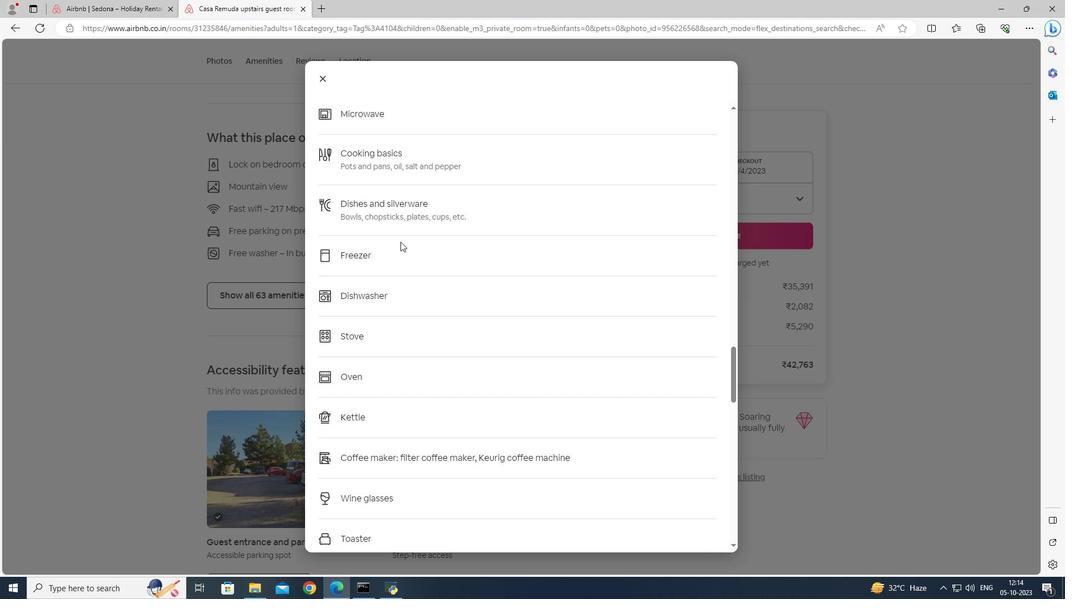 
Action: Mouse scrolled (400, 241) with delta (0, 0)
Screenshot: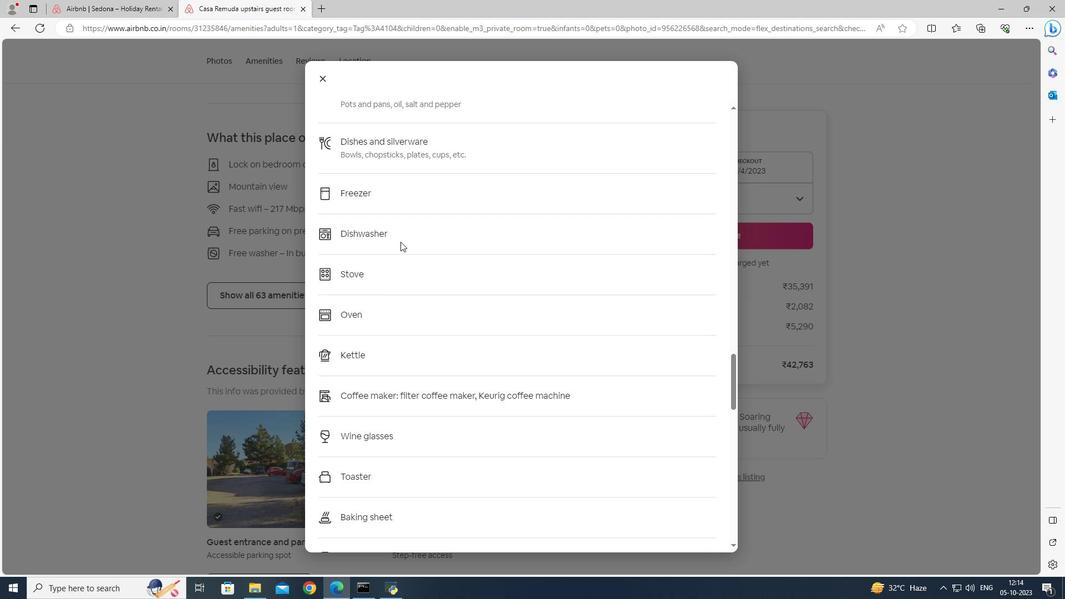 
Action: Mouse scrolled (400, 241) with delta (0, 0)
Screenshot: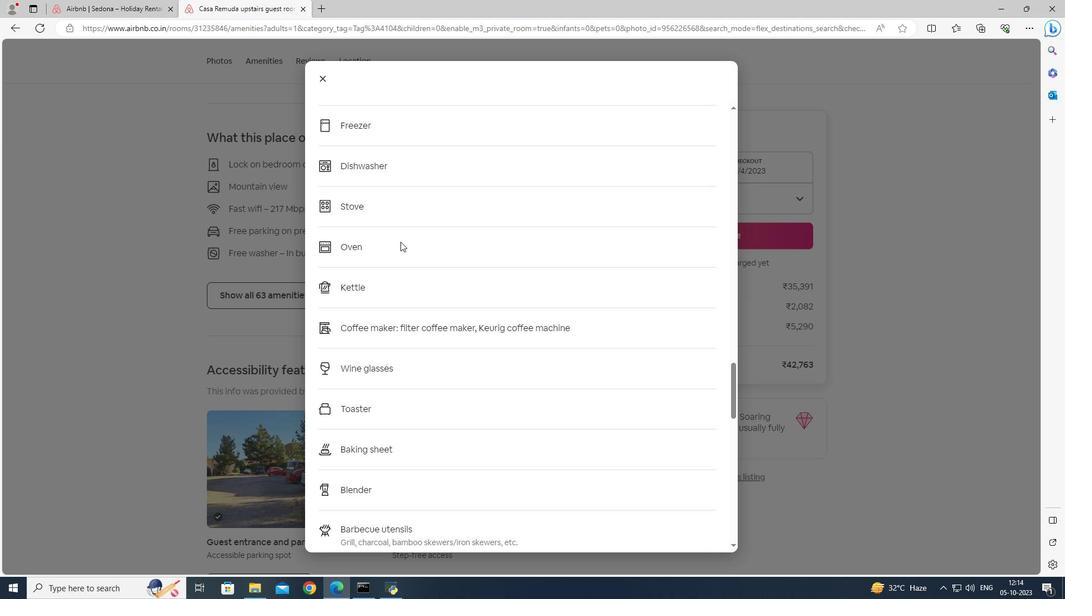 
Action: Mouse scrolled (400, 241) with delta (0, 0)
Screenshot: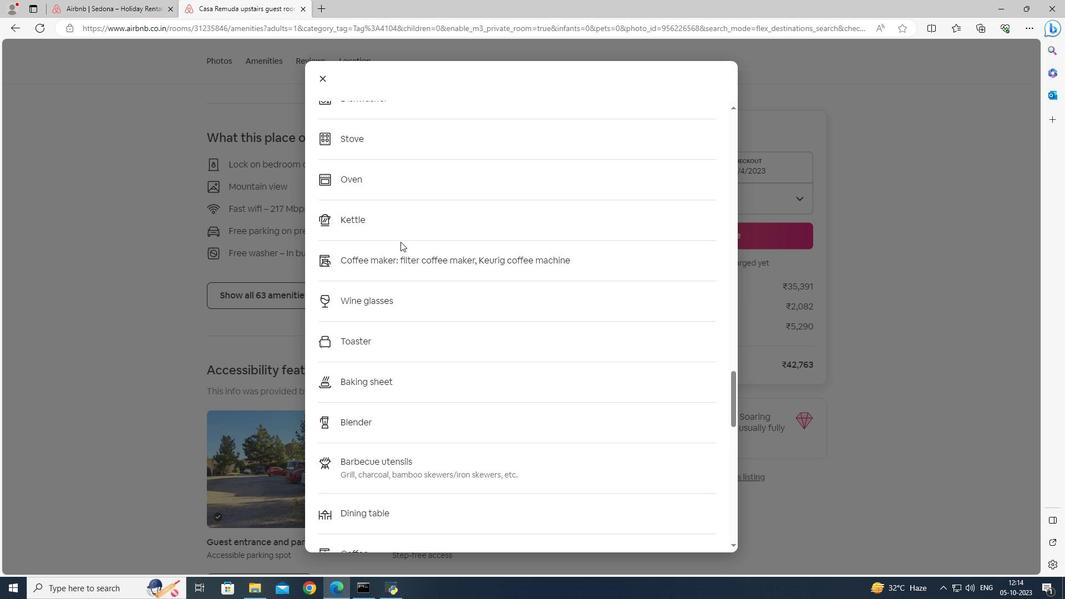 
Action: Mouse scrolled (400, 241) with delta (0, 0)
Screenshot: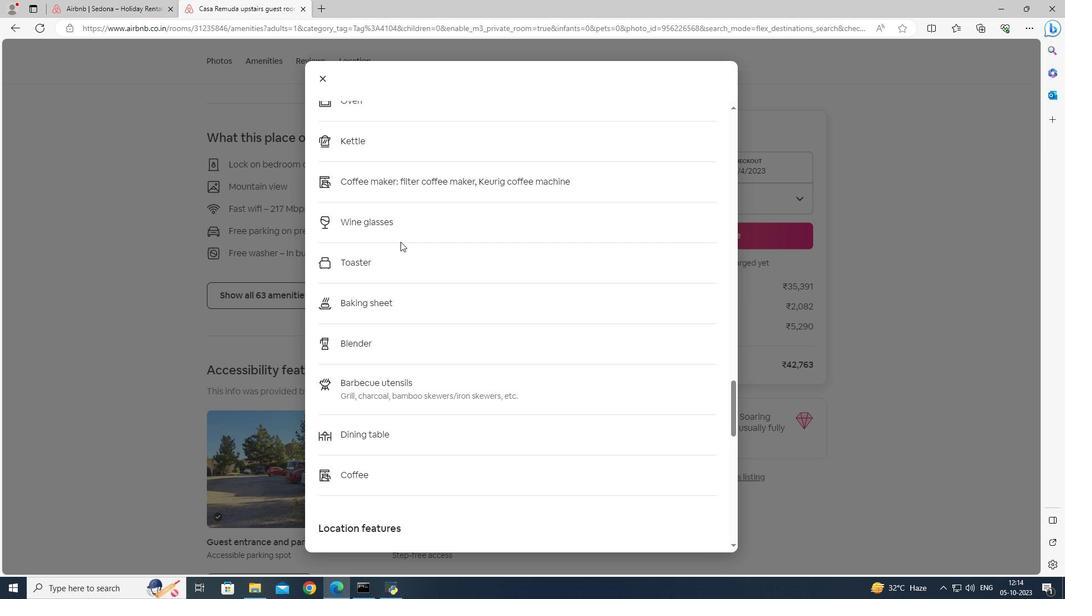 
Action: Mouse scrolled (400, 241) with delta (0, 0)
Screenshot: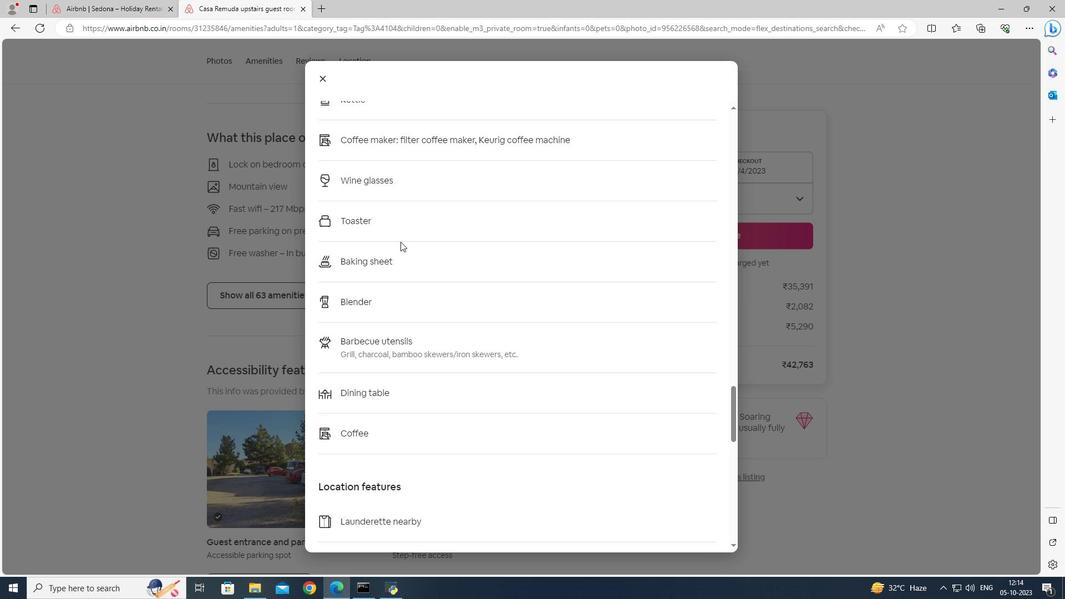 
Action: Mouse scrolled (400, 241) with delta (0, 0)
Screenshot: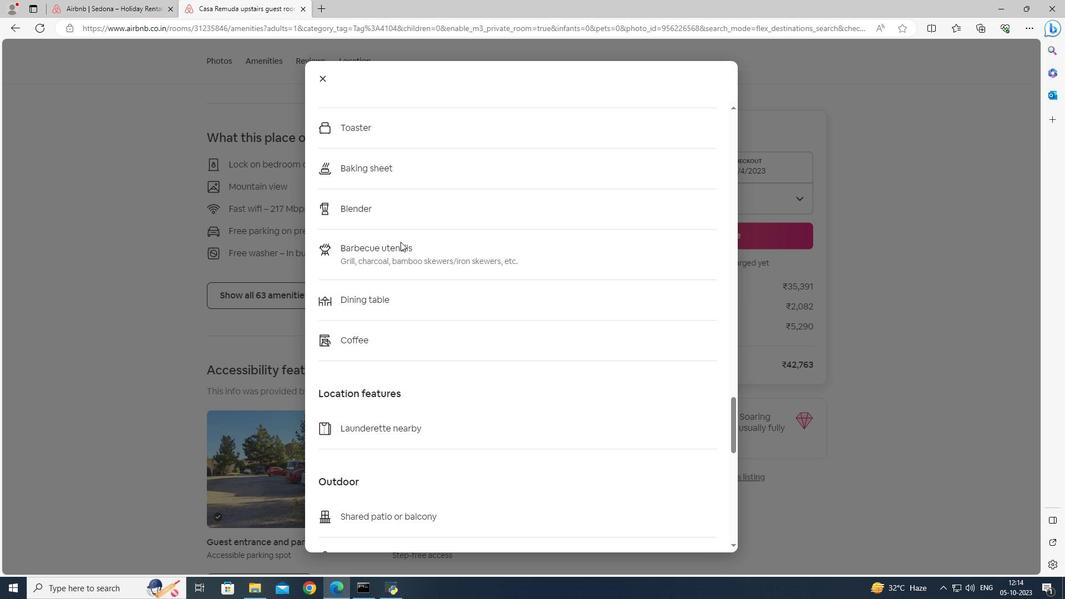 
Action: Mouse scrolled (400, 241) with delta (0, 0)
Screenshot: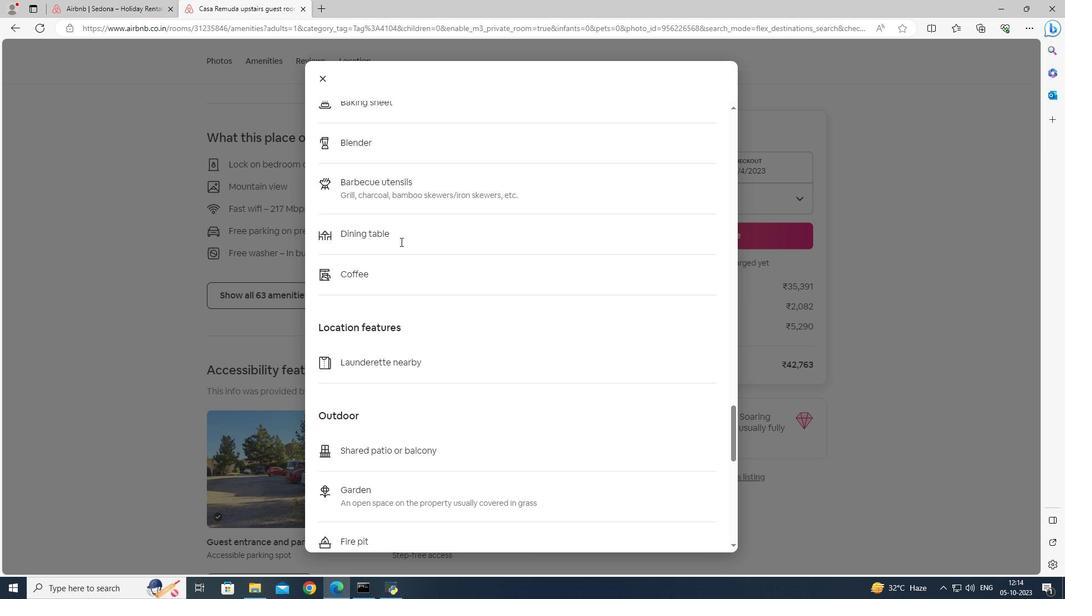 
Action: Mouse scrolled (400, 241) with delta (0, 0)
Screenshot: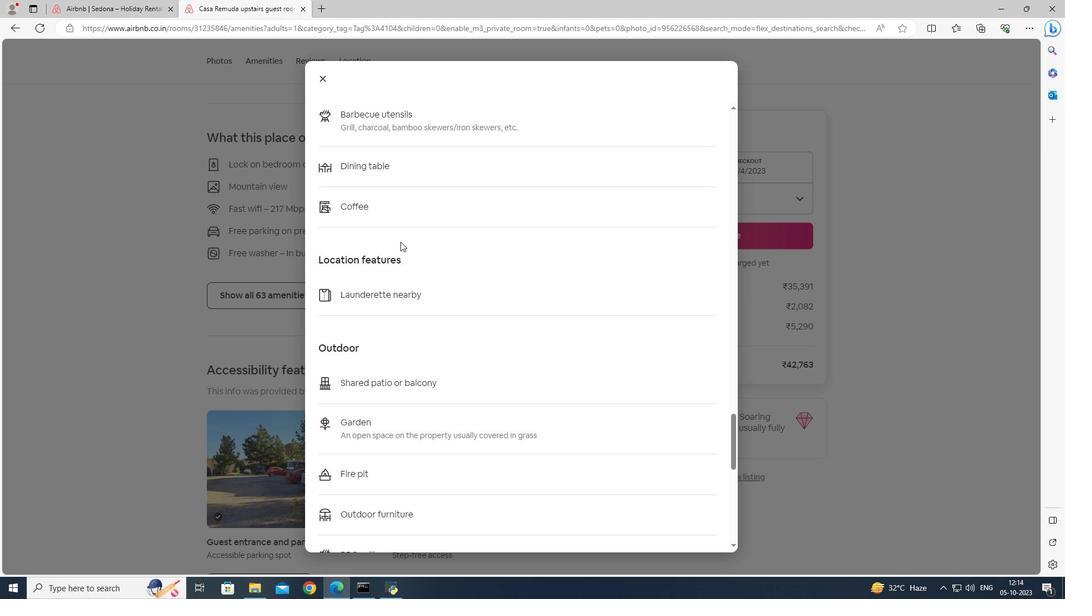 
Action: Mouse scrolled (400, 241) with delta (0, 0)
Screenshot: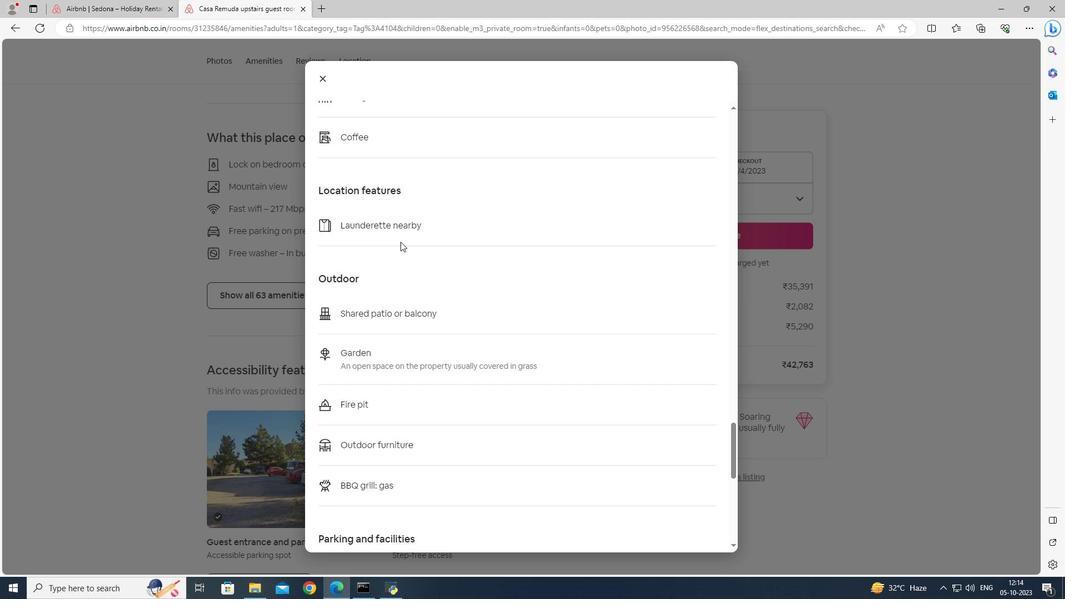 
Action: Mouse scrolled (400, 241) with delta (0, 0)
Screenshot: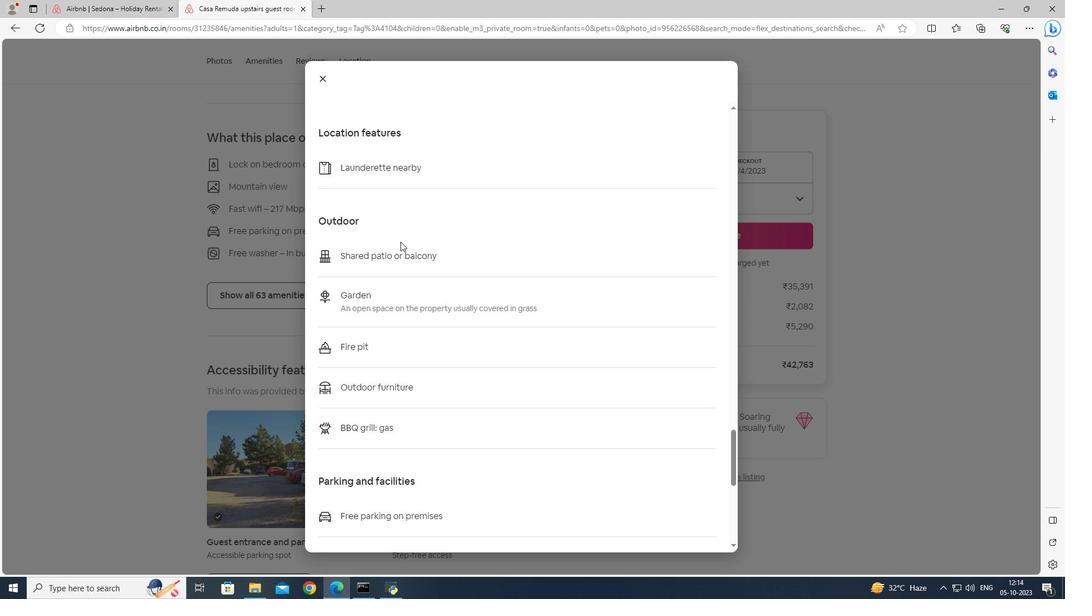 
Action: Mouse scrolled (400, 241) with delta (0, 0)
Screenshot: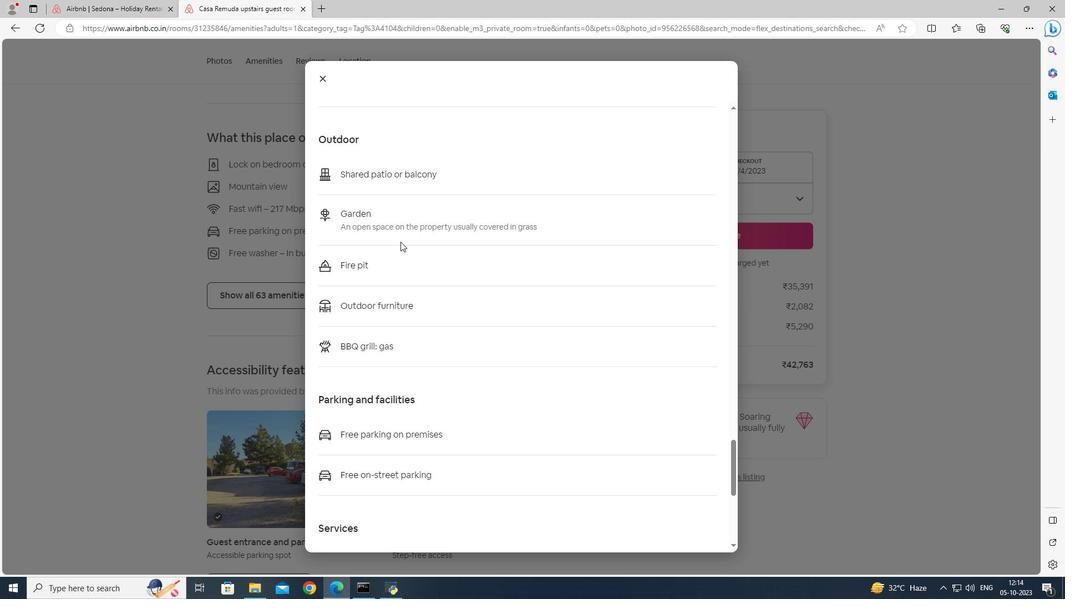 
Action: Mouse scrolled (400, 241) with delta (0, 0)
Screenshot: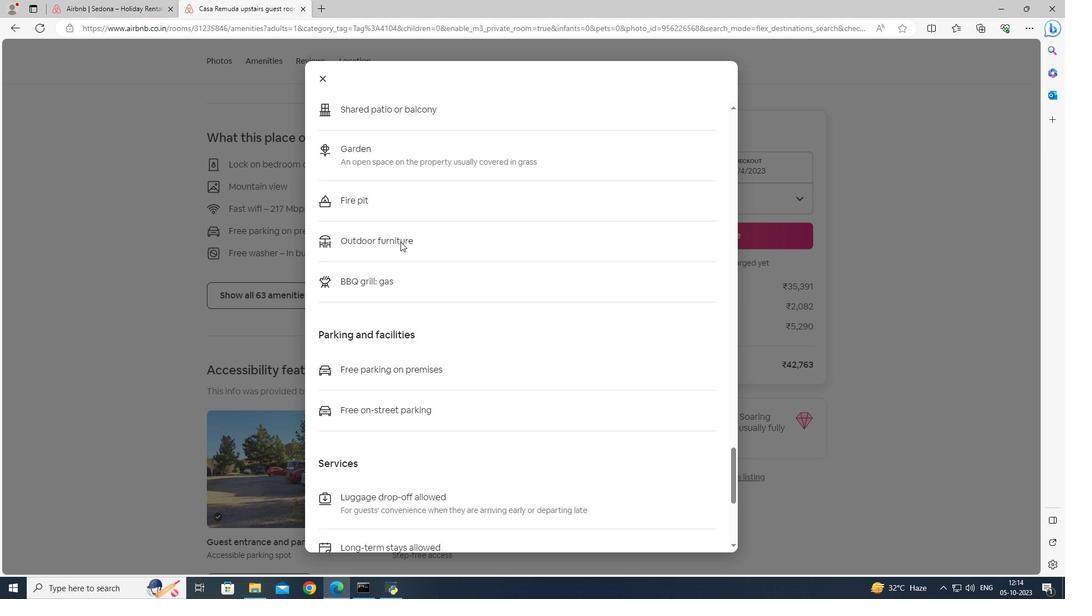 
Action: Mouse scrolled (400, 241) with delta (0, 0)
Screenshot: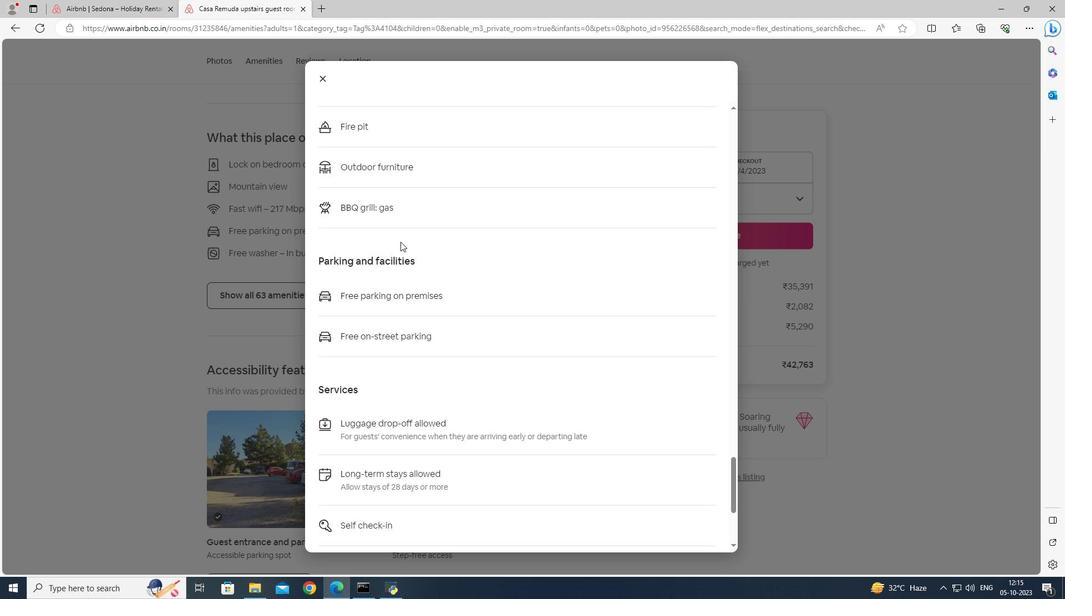 
Action: Mouse scrolled (400, 241) with delta (0, 0)
Screenshot: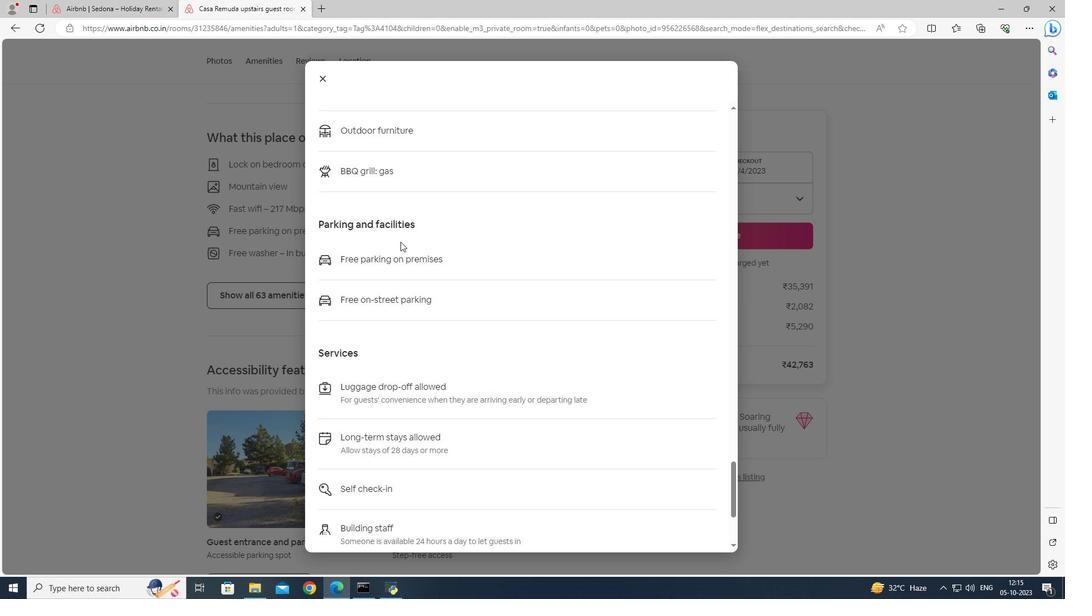 
Action: Mouse scrolled (400, 241) with delta (0, 0)
Screenshot: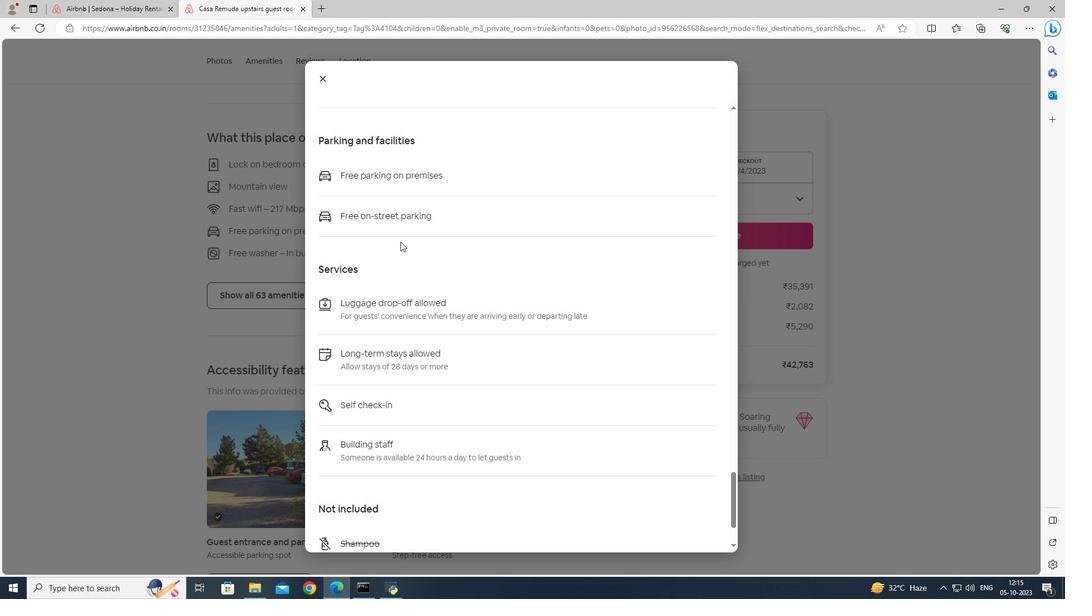 
Action: Mouse scrolled (400, 241) with delta (0, 0)
Screenshot: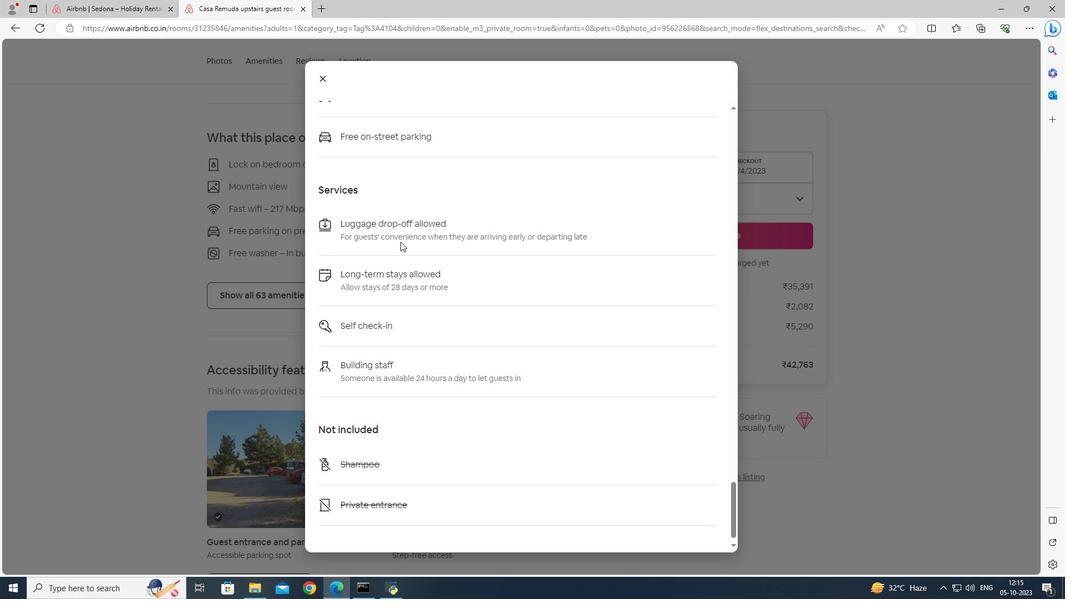 
Action: Mouse scrolled (400, 241) with delta (0, 0)
Screenshot: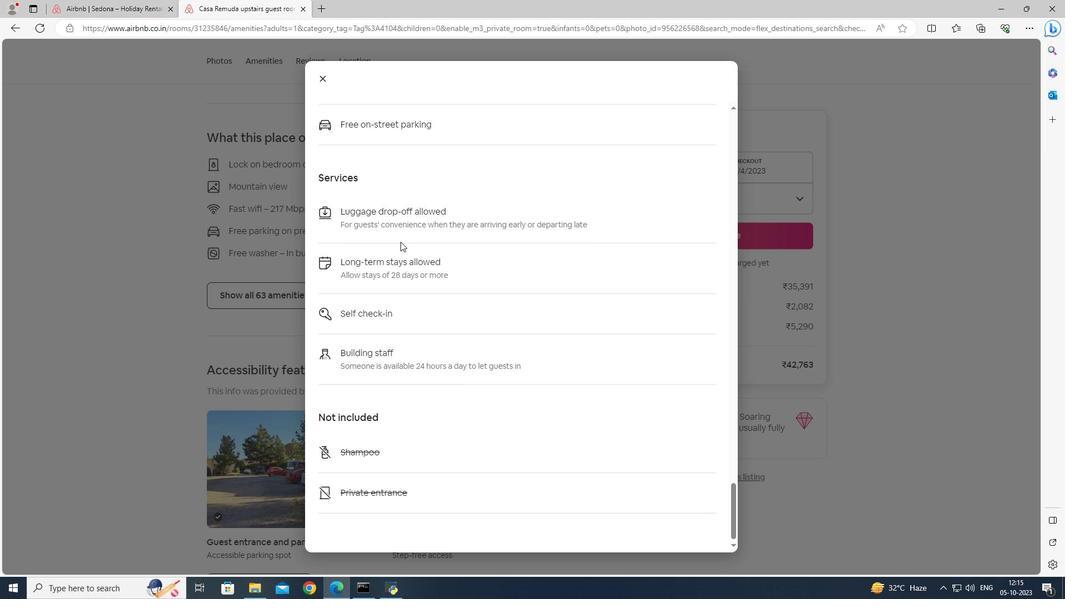 
Action: Mouse scrolled (400, 241) with delta (0, 0)
Screenshot: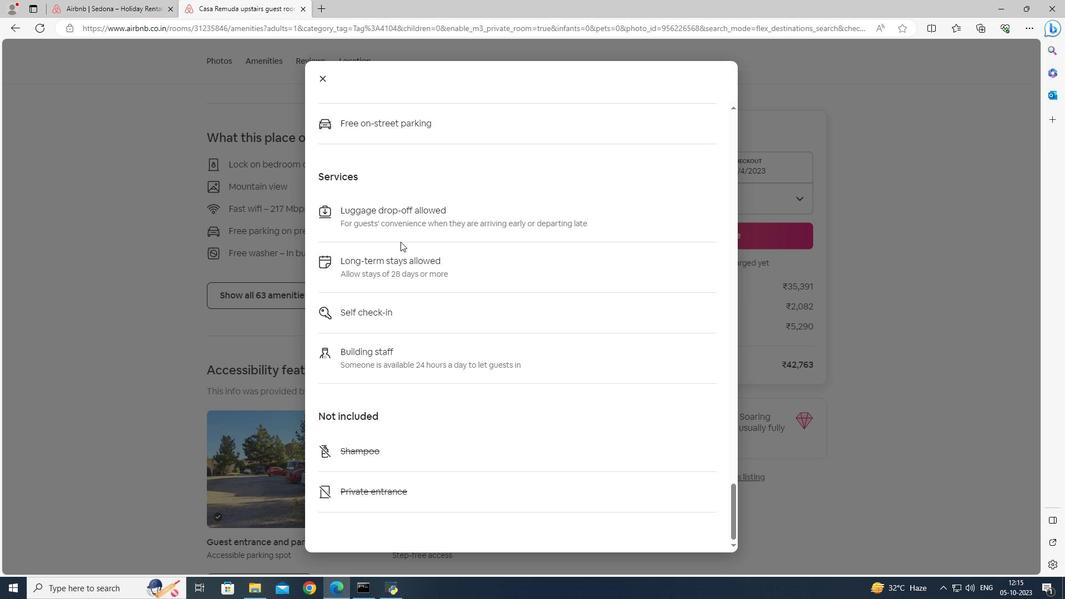 
Action: Mouse scrolled (400, 241) with delta (0, 0)
Screenshot: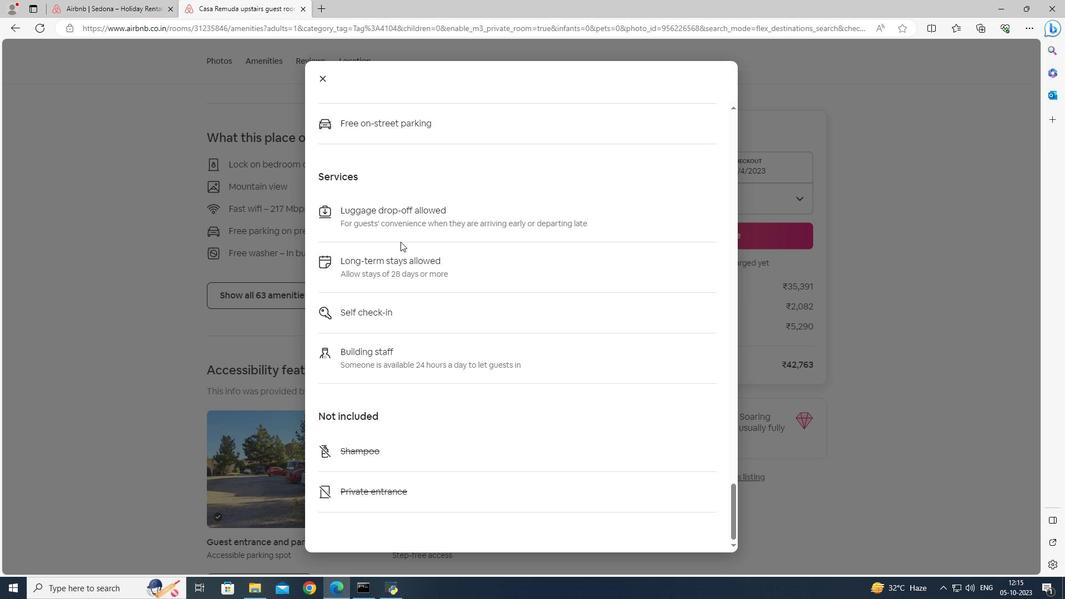 
Action: Mouse scrolled (400, 241) with delta (0, 0)
Screenshot: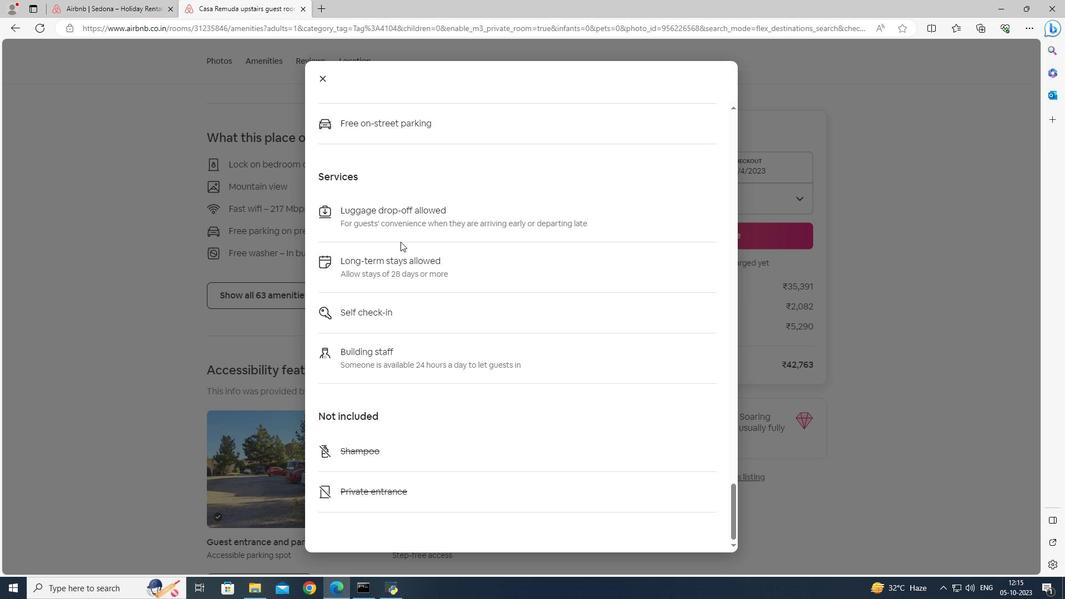 
Action: Mouse moved to (318, 77)
Screenshot: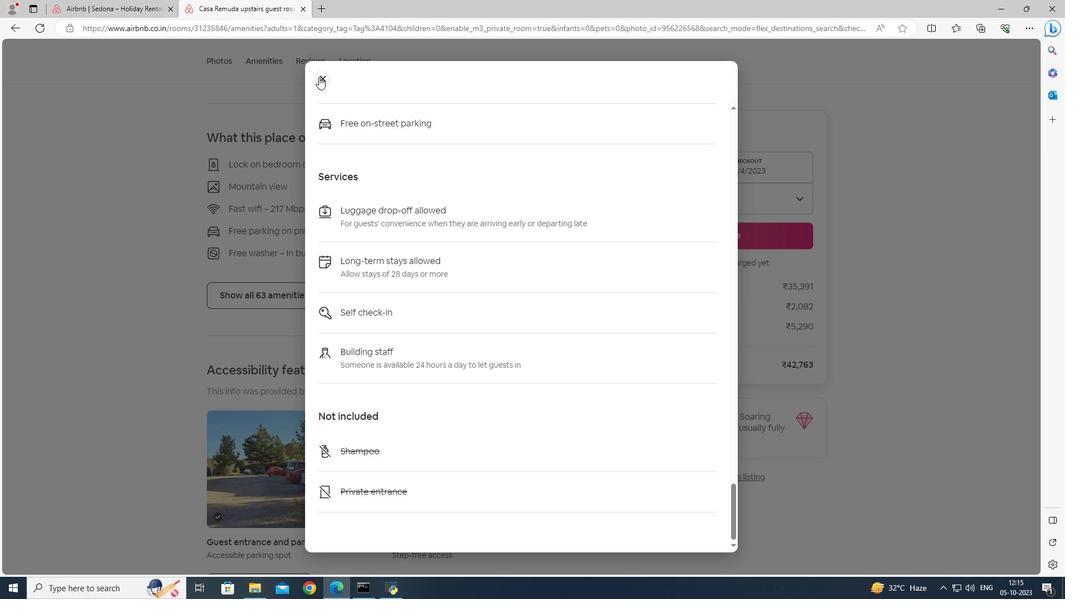 
Action: Mouse pressed left at (318, 77)
Screenshot: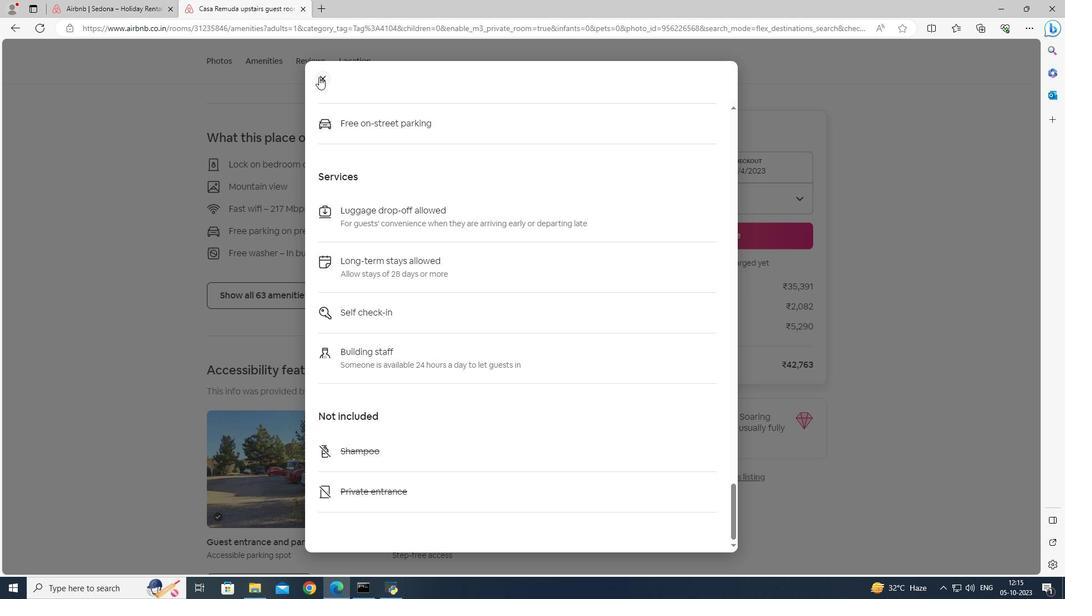 
Action: Mouse moved to (350, 251)
Screenshot: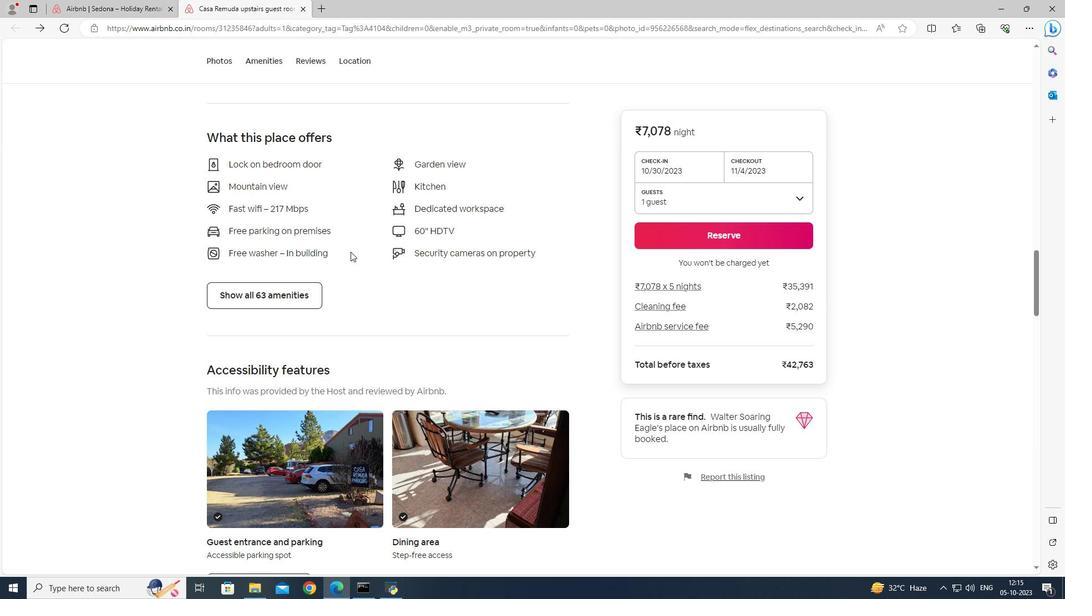 
Action: Mouse scrolled (350, 251) with delta (0, 0)
Screenshot: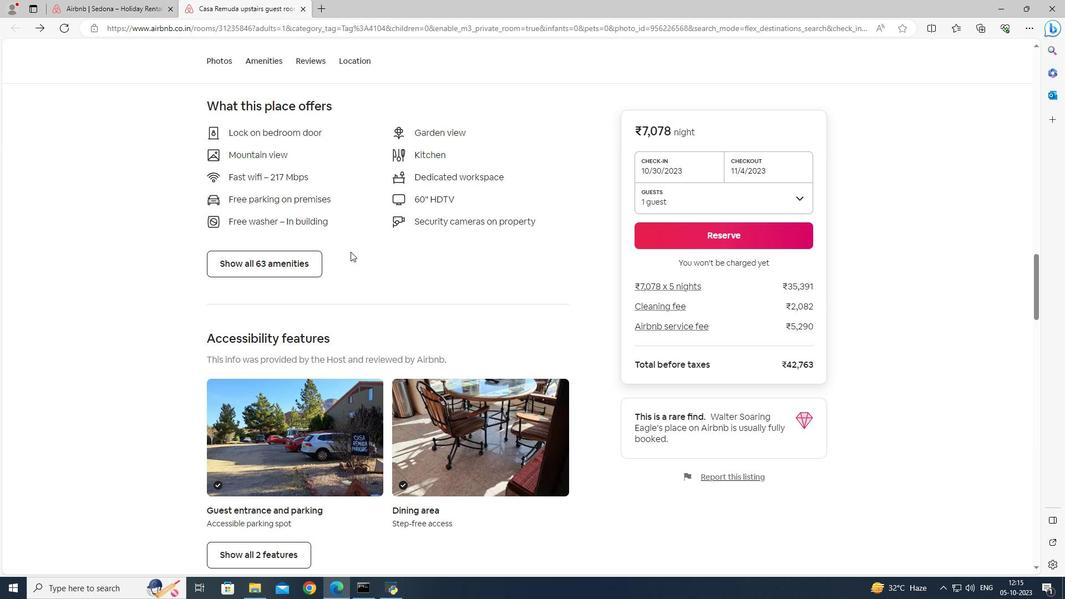 
Action: Mouse scrolled (350, 251) with delta (0, 0)
Screenshot: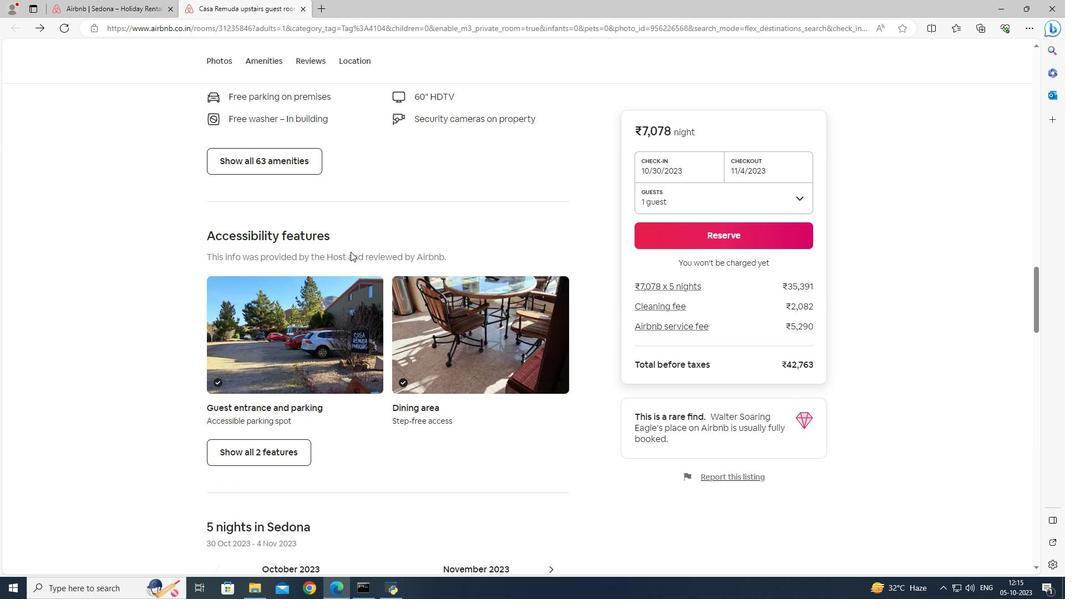 
Action: Mouse scrolled (350, 251) with delta (0, 0)
Screenshot: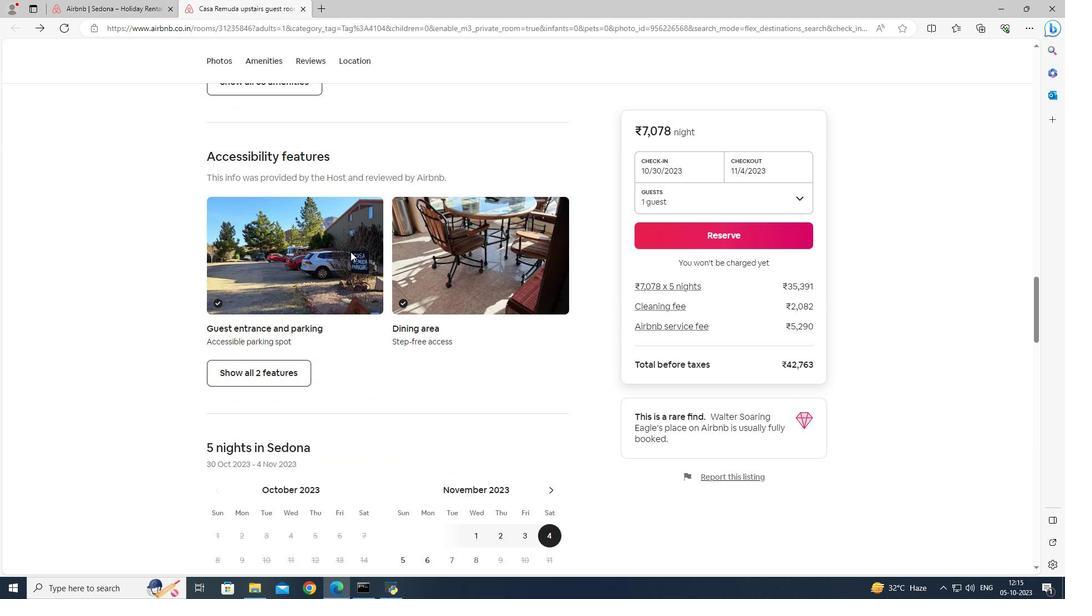 
Action: Mouse scrolled (350, 251) with delta (0, 0)
Screenshot: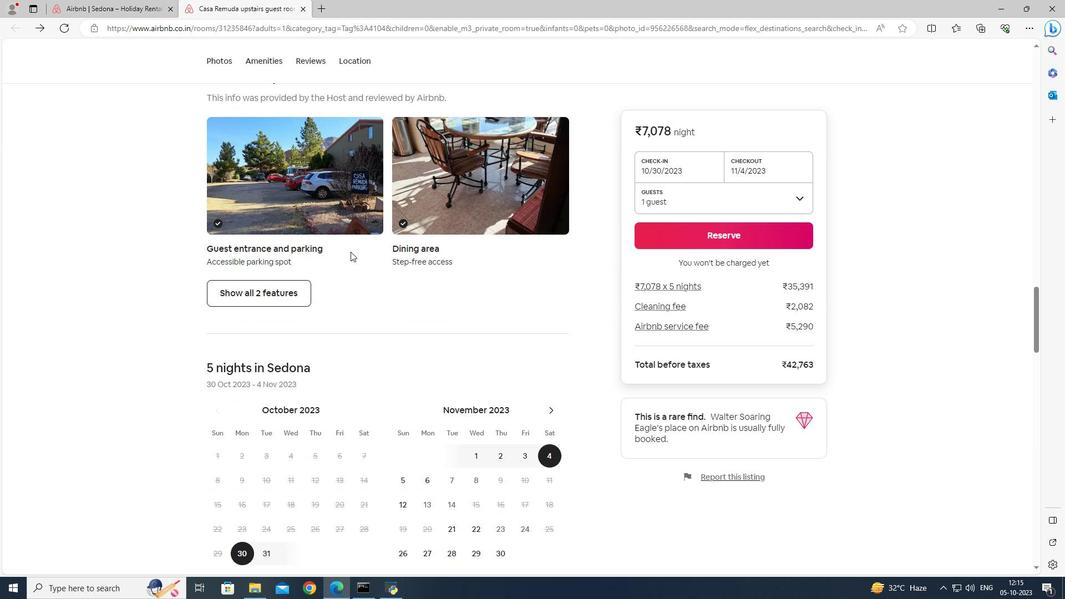 
Action: Mouse moved to (298, 273)
Screenshot: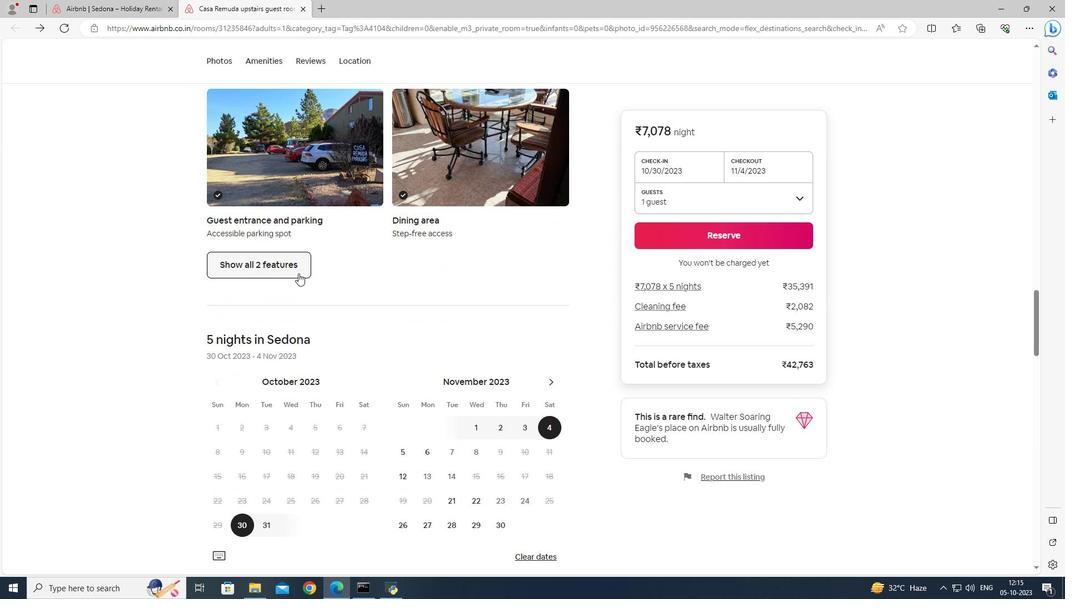 
Action: Mouse scrolled (298, 272) with delta (0, 0)
Screenshot: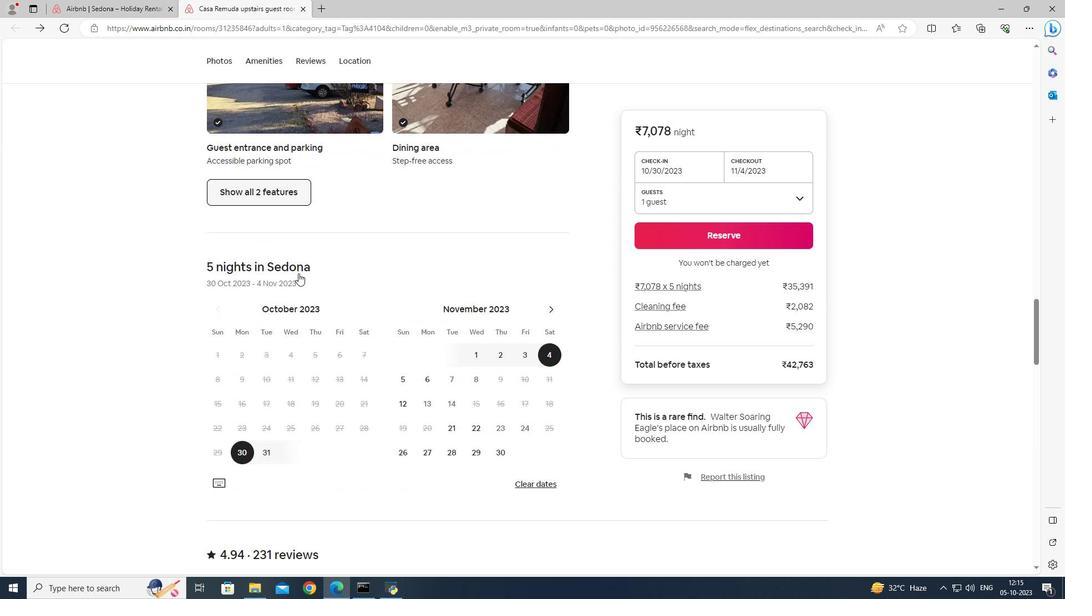 
Action: Mouse scrolled (298, 272) with delta (0, 0)
Screenshot: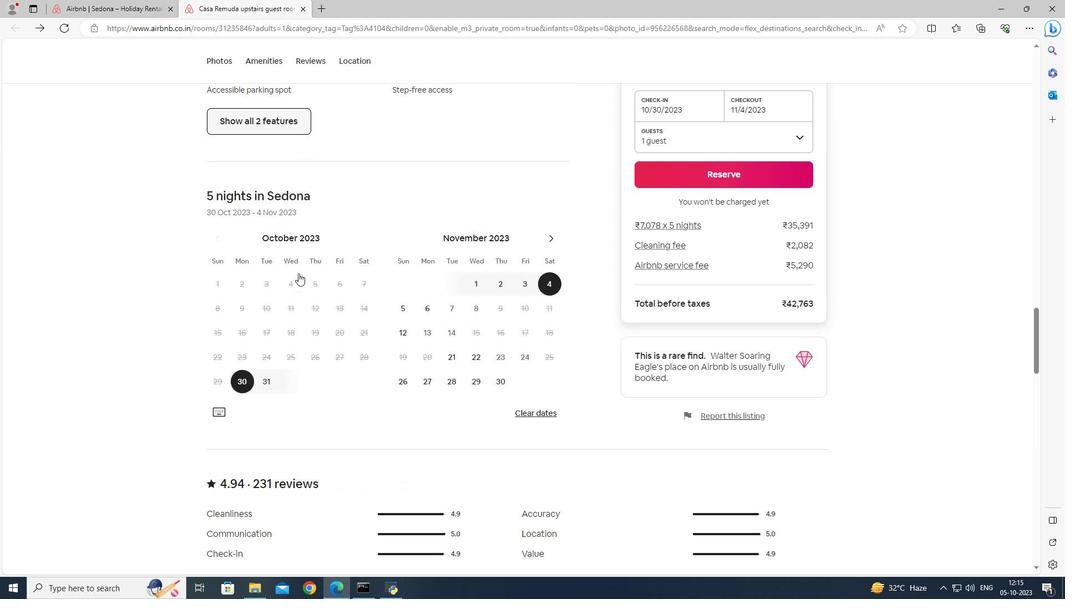 
Action: Mouse scrolled (298, 272) with delta (0, 0)
Screenshot: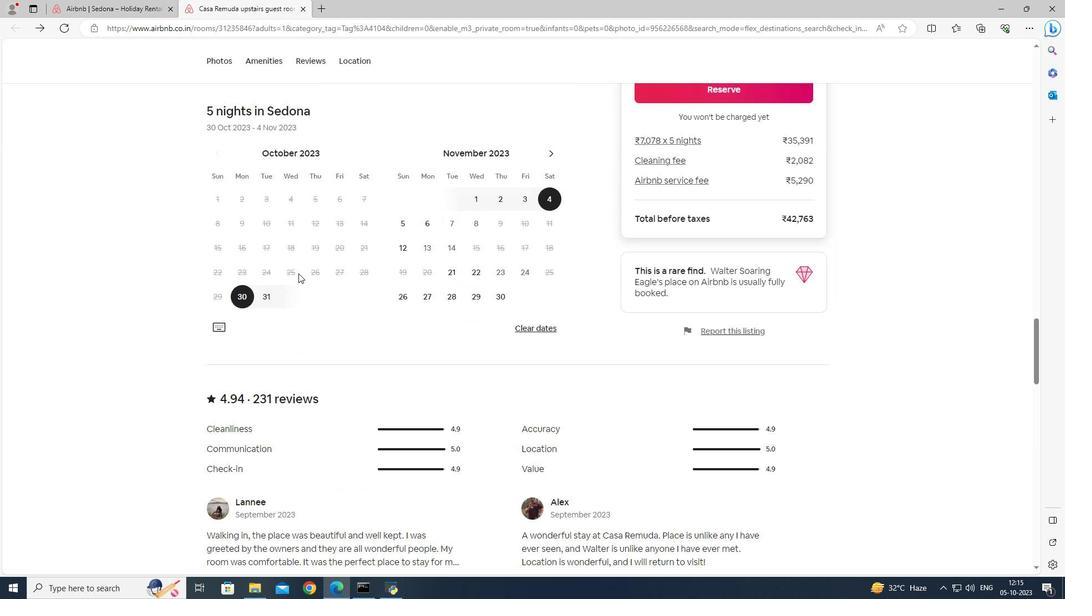 
Action: Mouse scrolled (298, 272) with delta (0, 0)
Screenshot: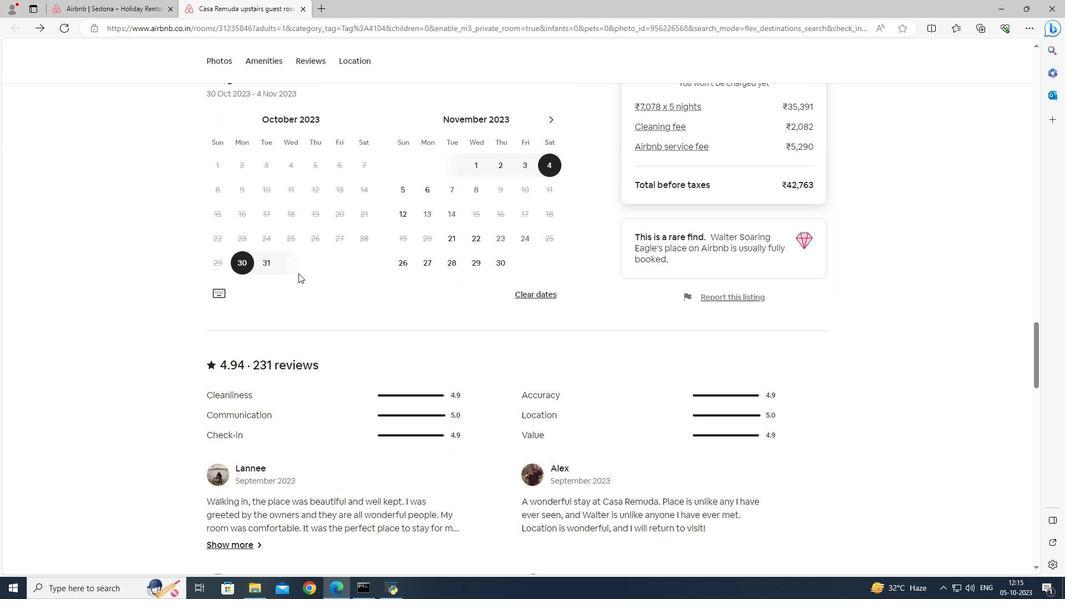 
Action: Mouse scrolled (298, 272) with delta (0, 0)
Screenshot: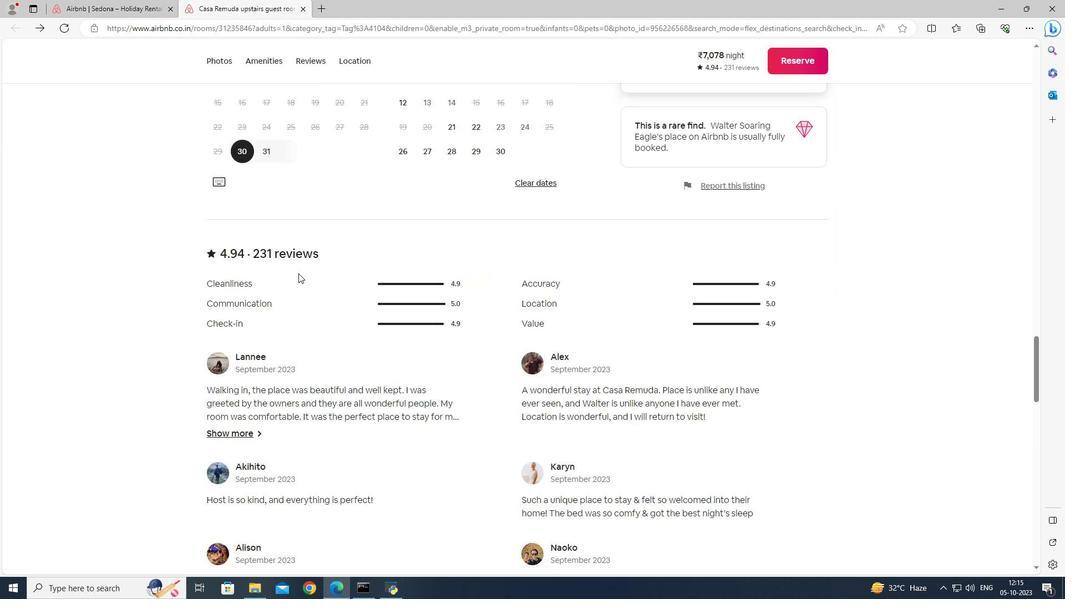 
Action: Mouse scrolled (298, 272) with delta (0, 0)
Screenshot: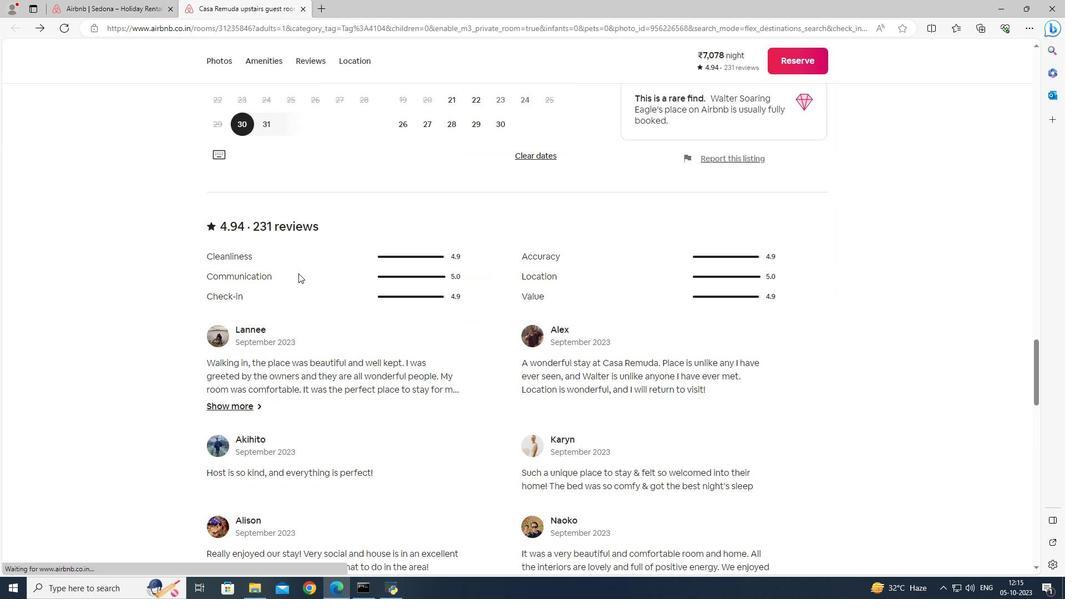 
Action: Mouse scrolled (298, 272) with delta (0, 0)
Screenshot: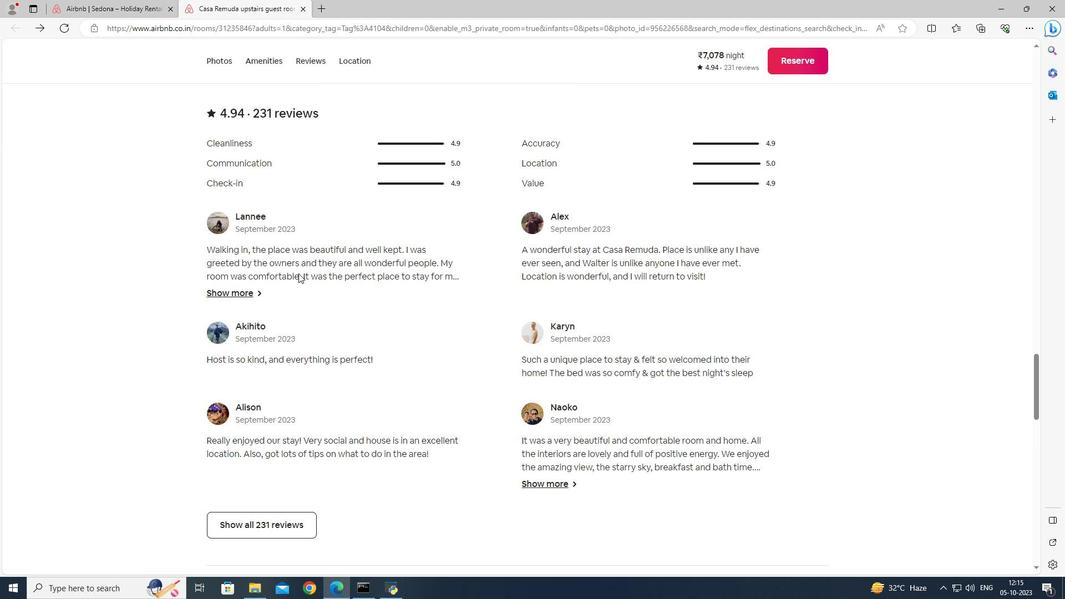 
Action: Mouse scrolled (298, 272) with delta (0, 0)
Screenshot: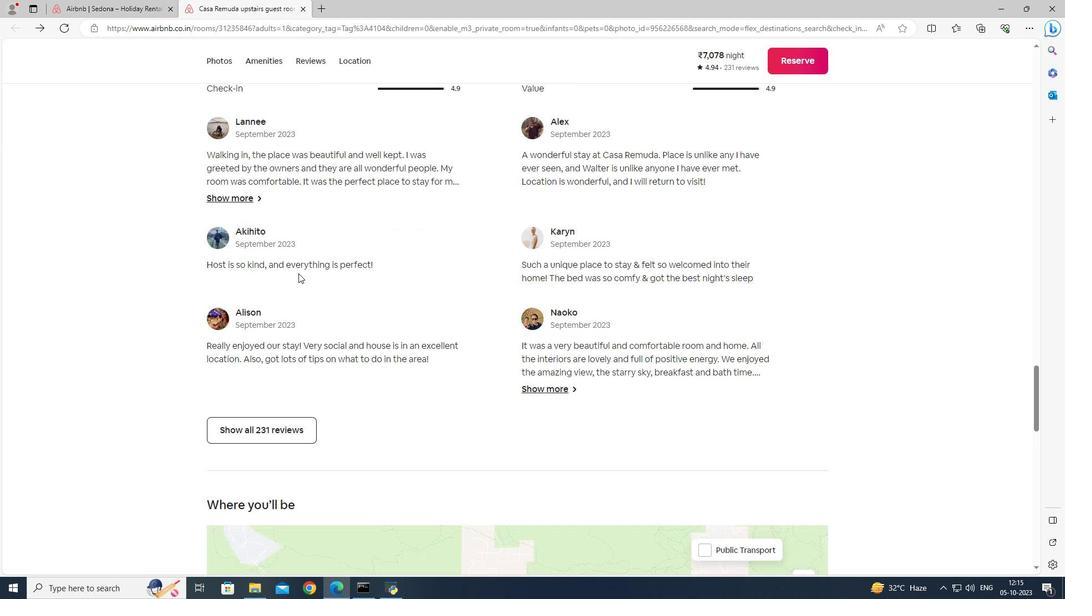 
Action: Mouse moved to (281, 404)
Screenshot: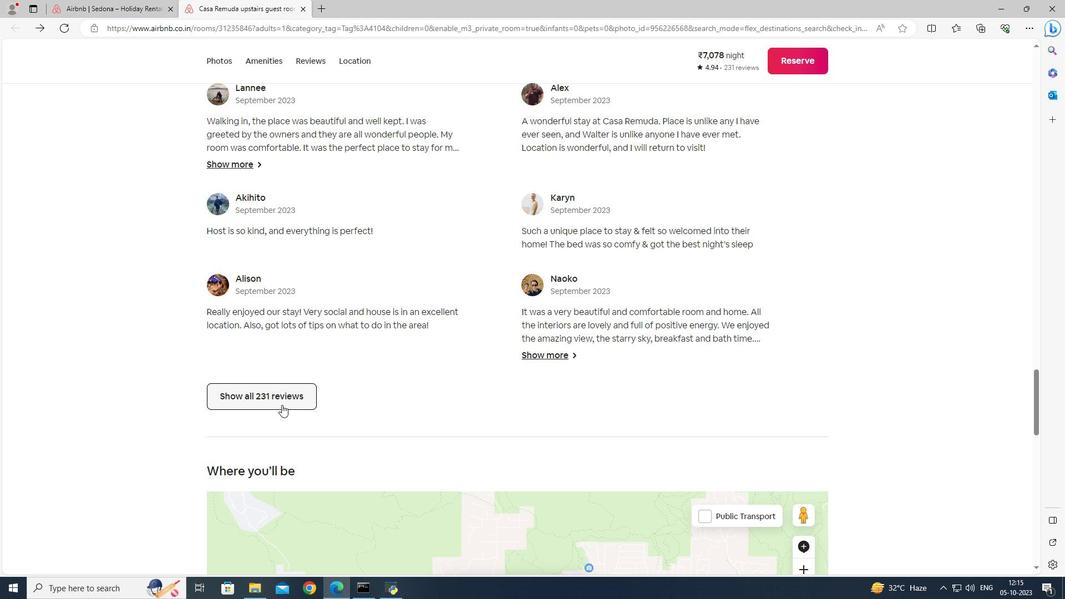 
Action: Mouse pressed left at (281, 404)
Screenshot: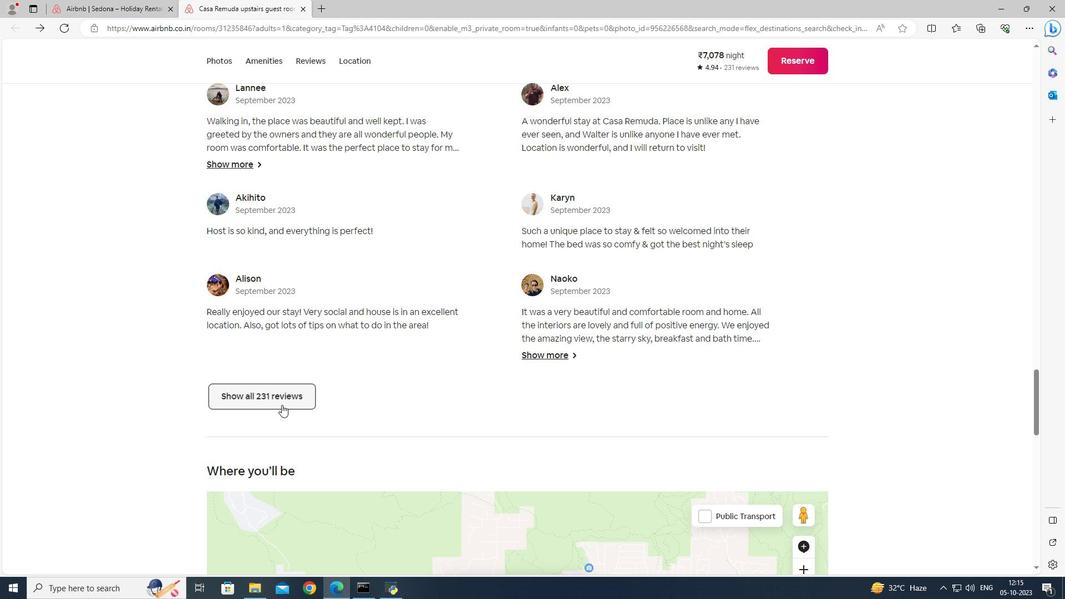 
Action: Mouse moved to (512, 231)
Screenshot: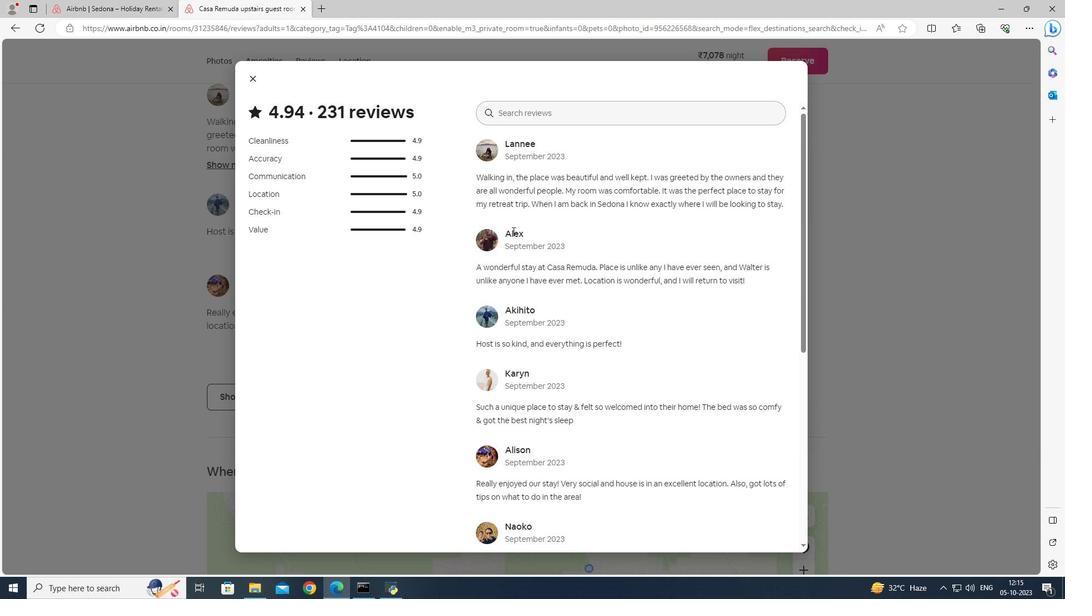 
Action: Mouse scrolled (512, 230) with delta (0, 0)
Screenshot: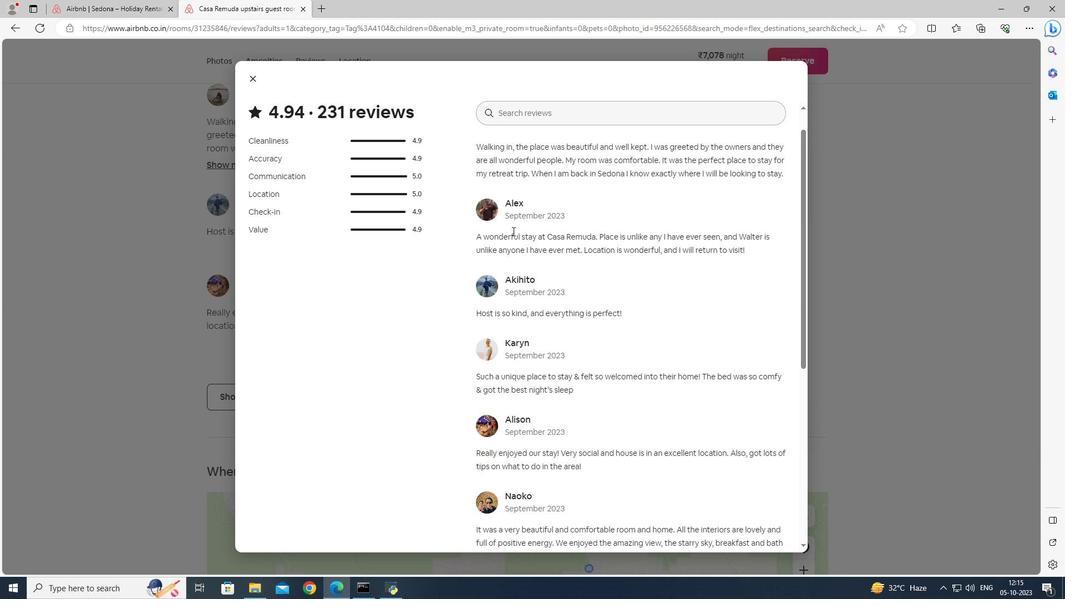
Action: Mouse scrolled (512, 230) with delta (0, 0)
Screenshot: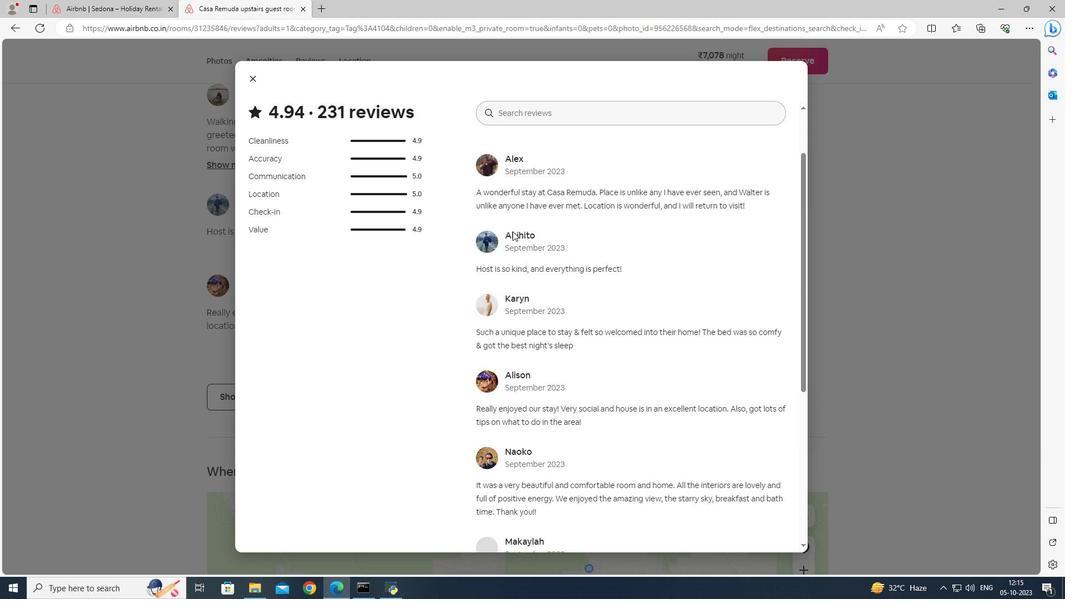 
Action: Mouse moved to (513, 231)
Screenshot: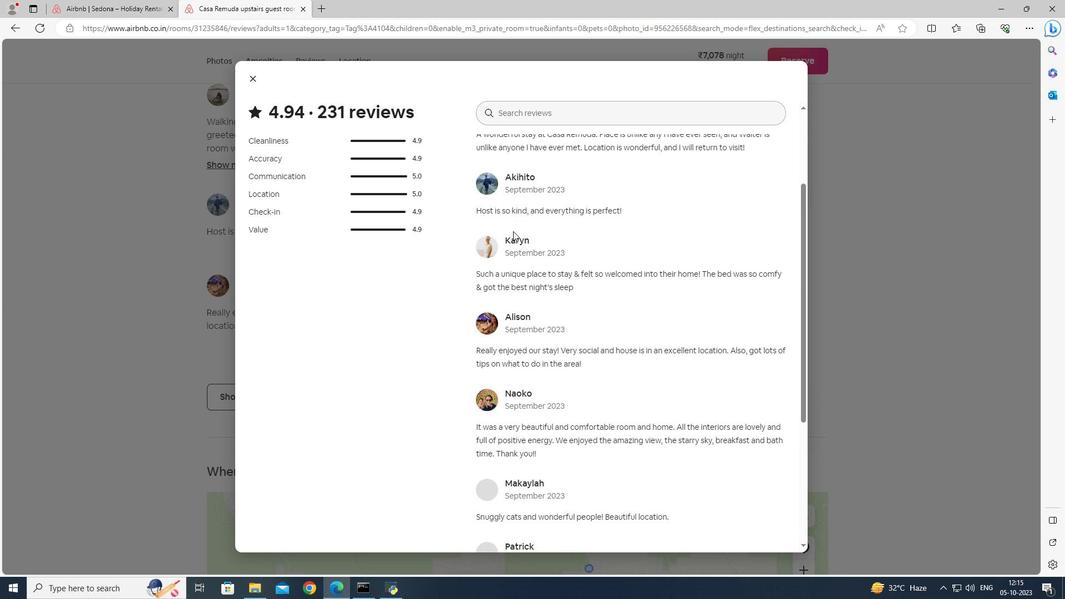 
Action: Mouse scrolled (513, 230) with delta (0, 0)
Screenshot: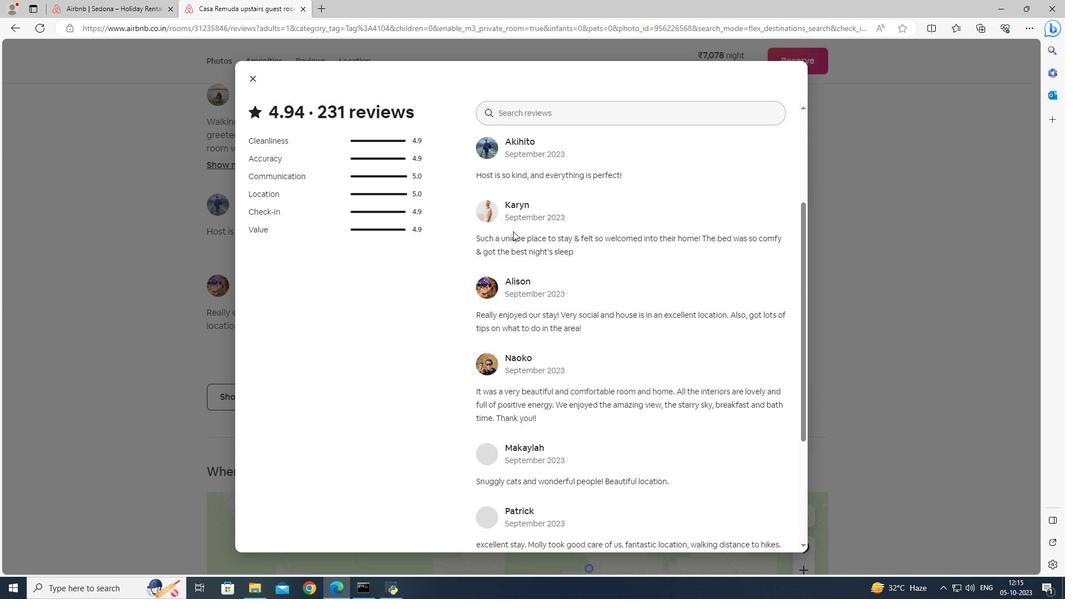 
Action: Mouse scrolled (513, 230) with delta (0, 0)
Screenshot: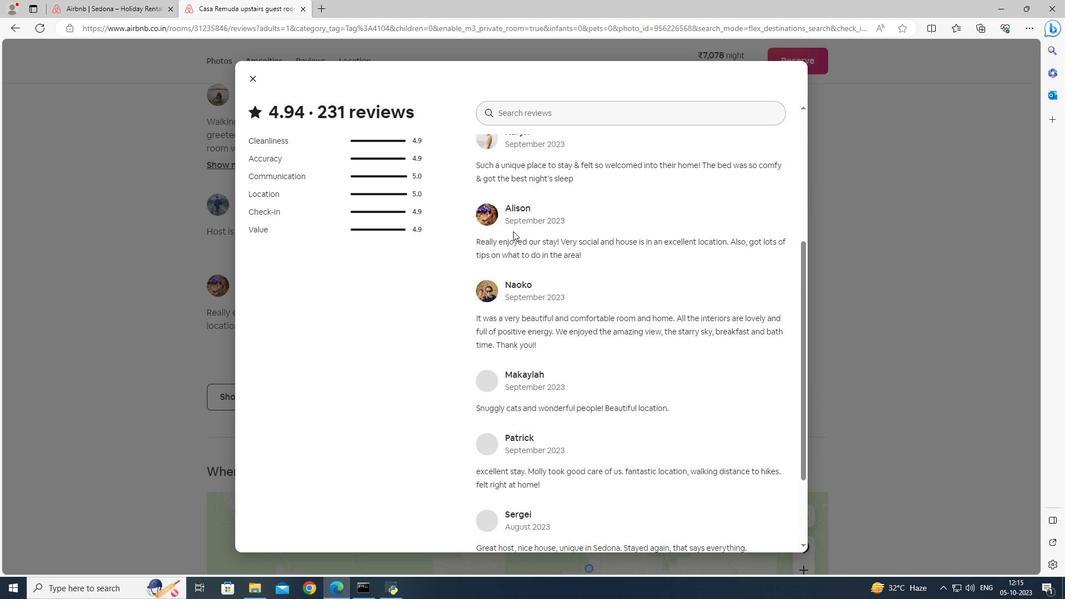 
Action: Mouse moved to (515, 231)
Screenshot: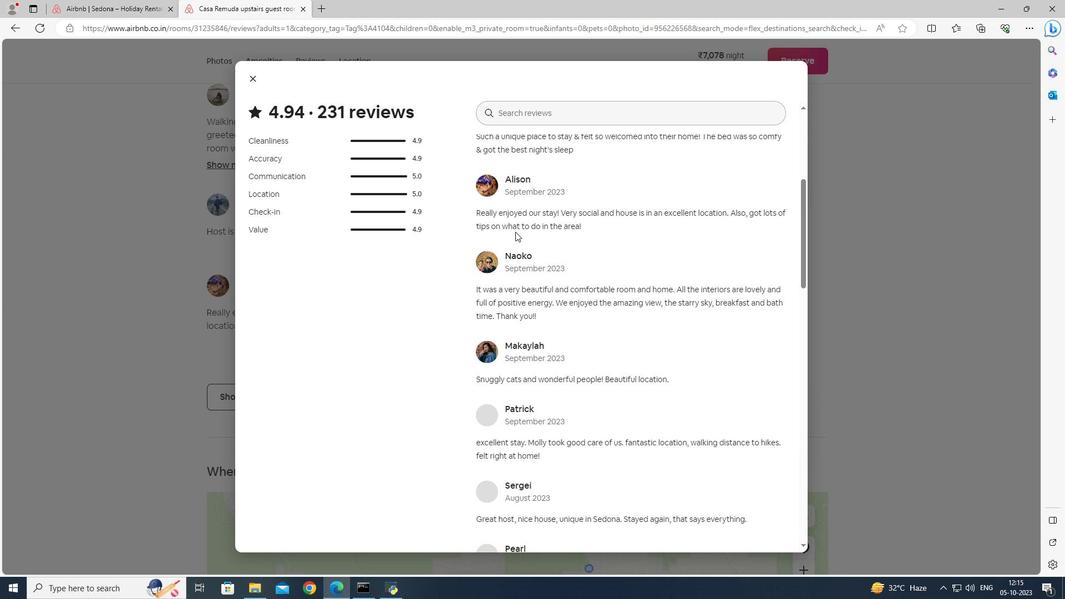
Action: Mouse scrolled (515, 231) with delta (0, 0)
Screenshot: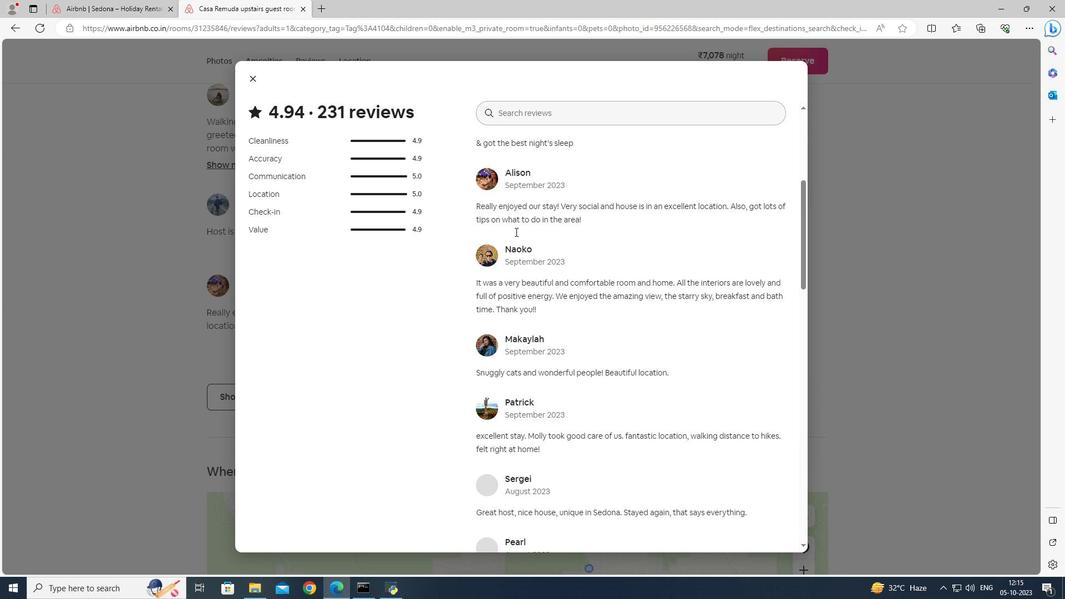 
Action: Mouse moved to (515, 232)
Screenshot: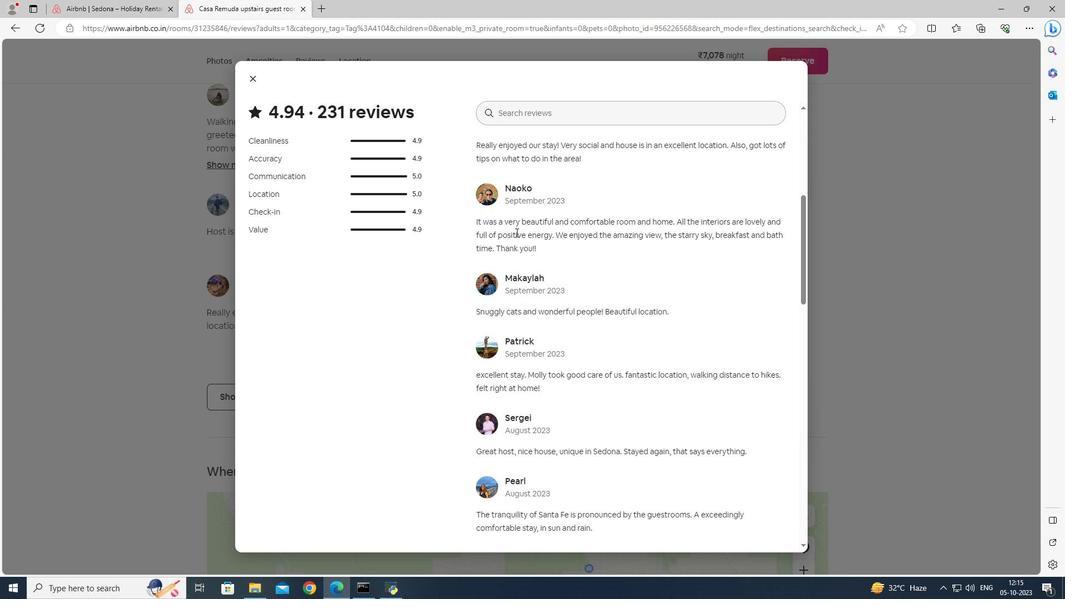 
Action: Mouse scrolled (515, 231) with delta (0, 0)
Screenshot: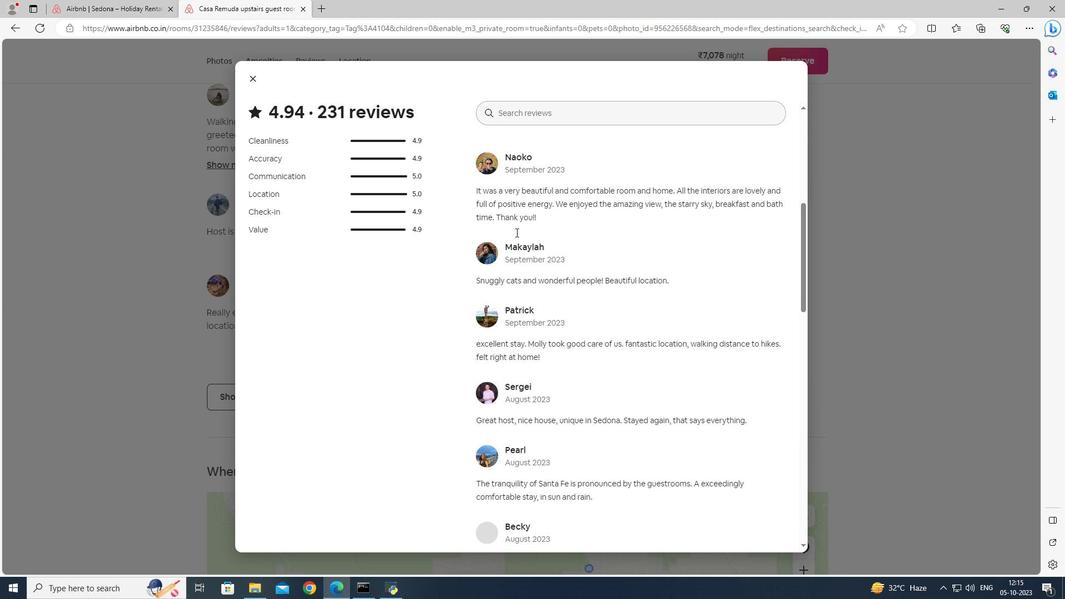 
Action: Mouse scrolled (515, 231) with delta (0, 0)
Screenshot: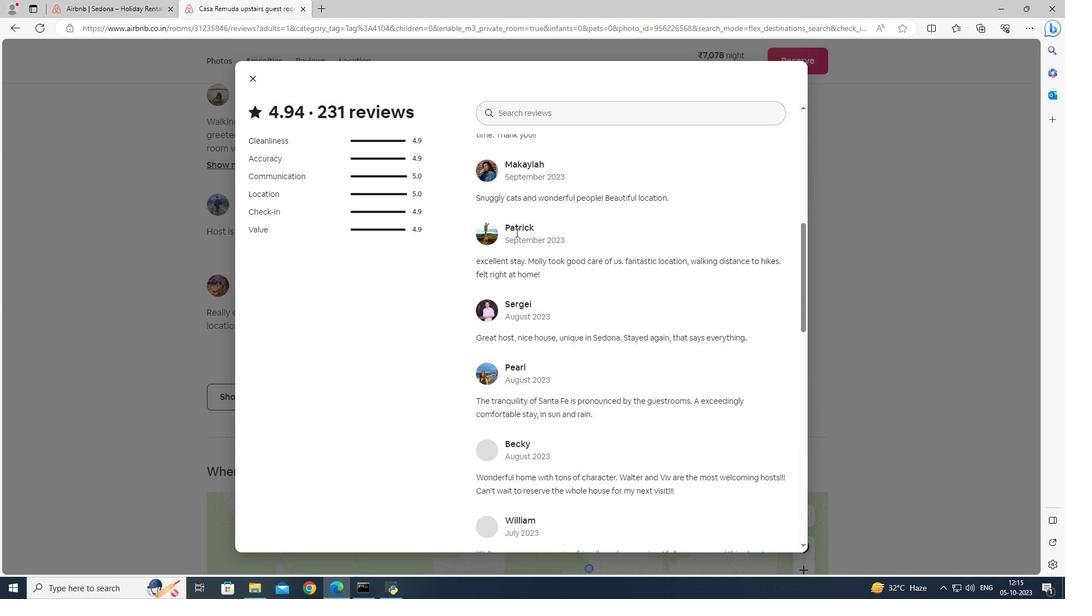 
Action: Mouse scrolled (515, 231) with delta (0, 0)
Screenshot: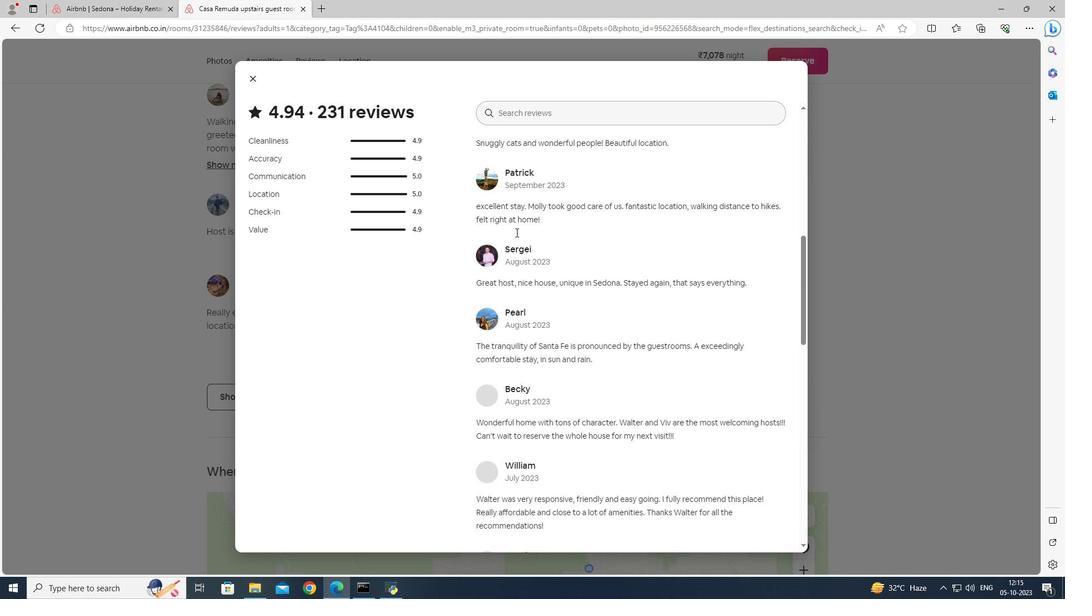 
Action: Mouse scrolled (515, 231) with delta (0, 0)
Screenshot: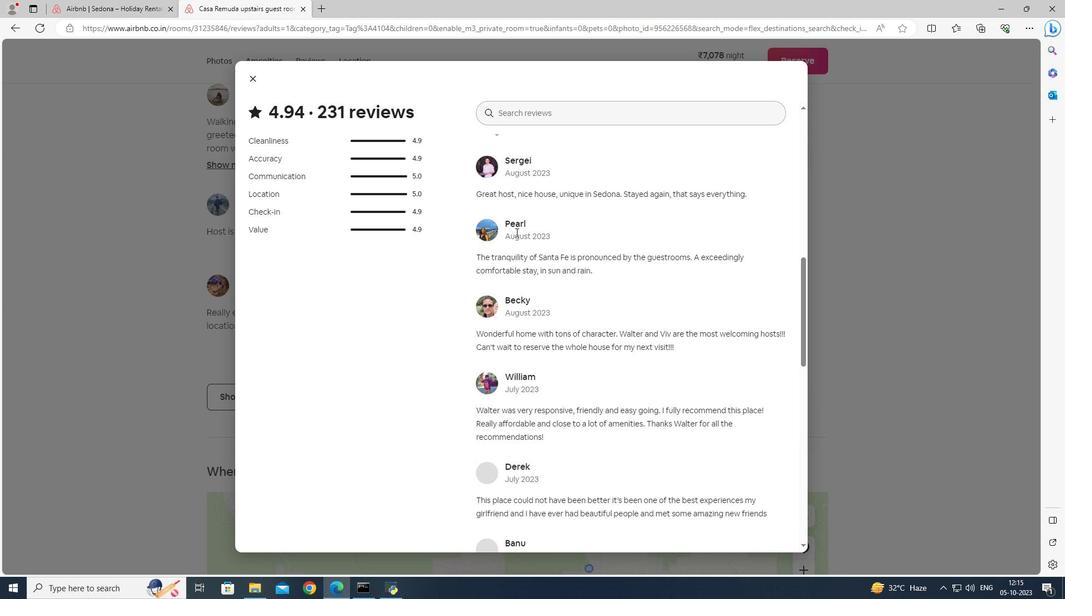
Action: Mouse scrolled (515, 231) with delta (0, 0)
Screenshot: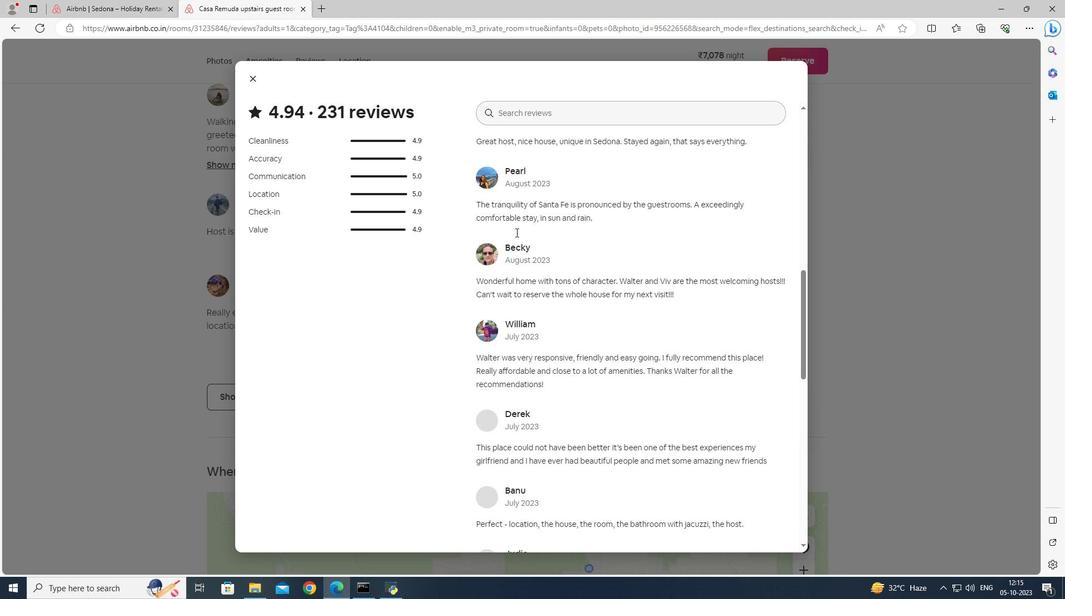 
Action: Mouse scrolled (515, 231) with delta (0, 0)
Screenshot: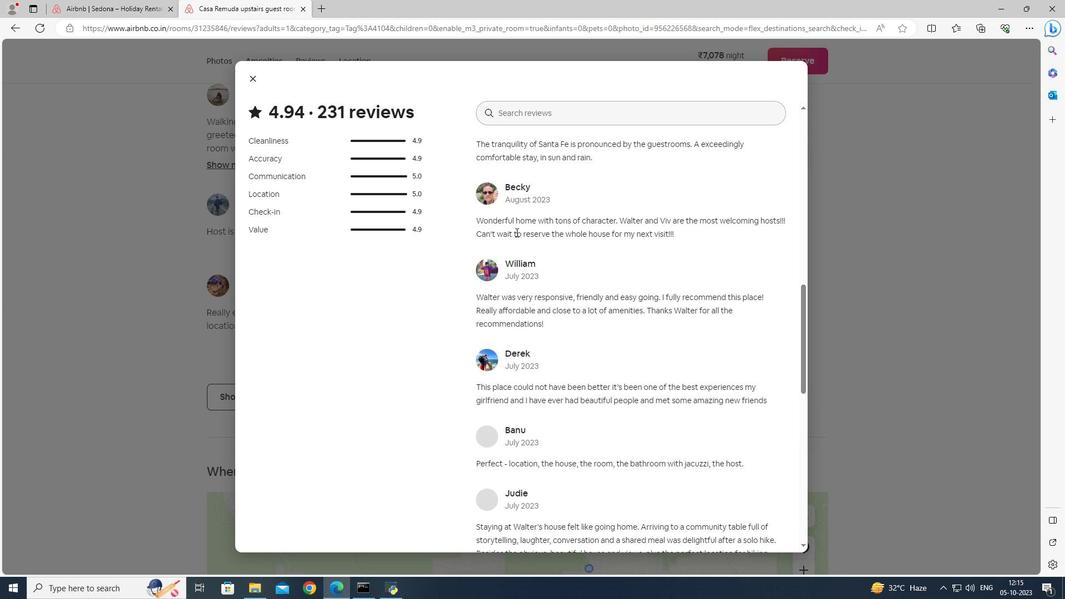 
Action: Mouse scrolled (515, 231) with delta (0, 0)
Screenshot: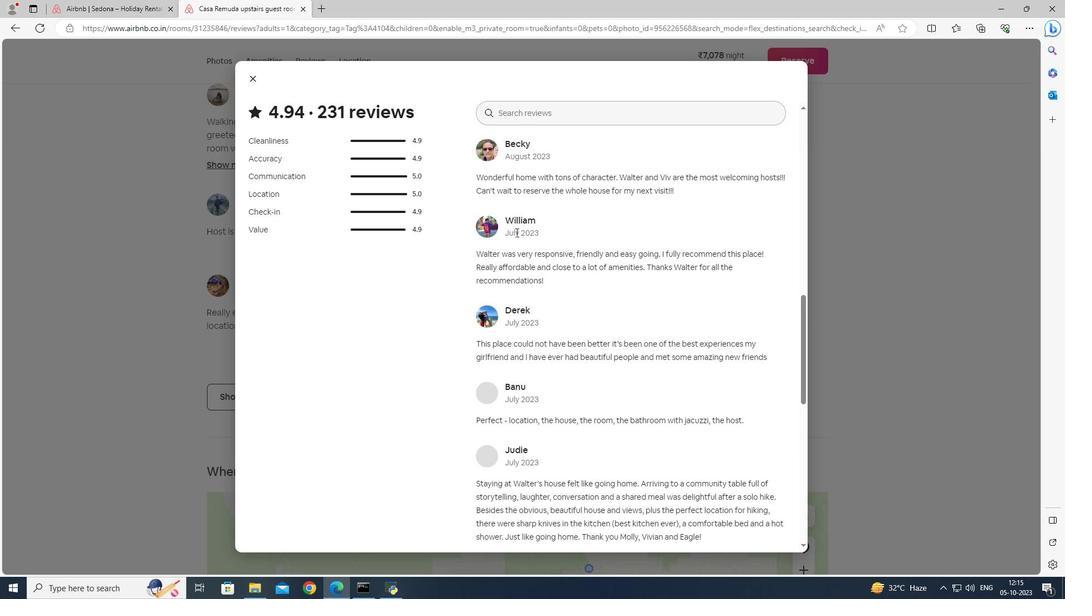 
Action: Mouse scrolled (515, 231) with delta (0, 0)
Screenshot: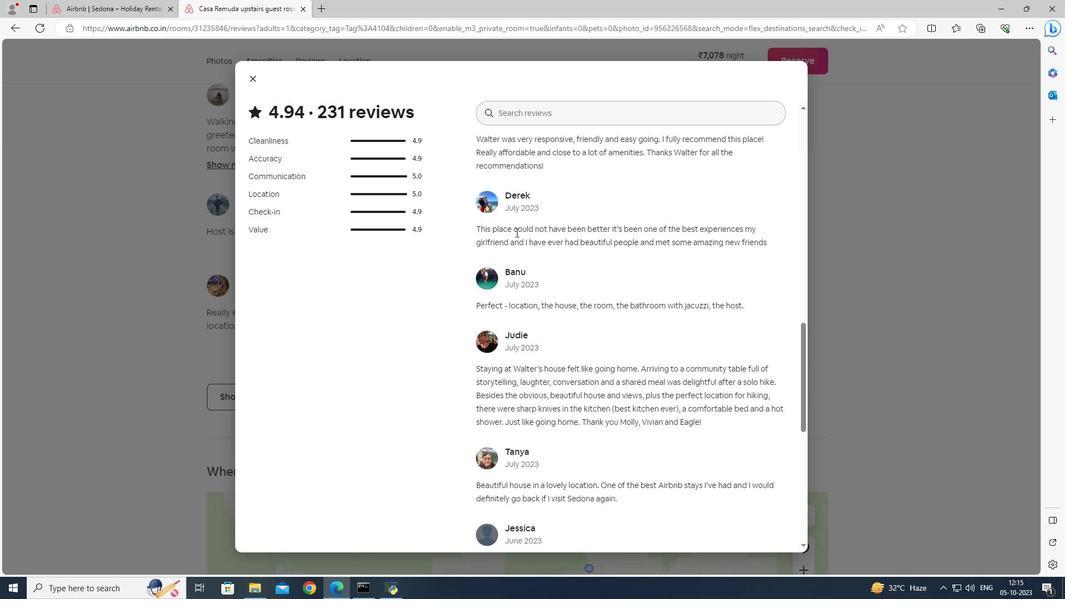 
Action: Mouse scrolled (515, 231) with delta (0, 0)
Screenshot: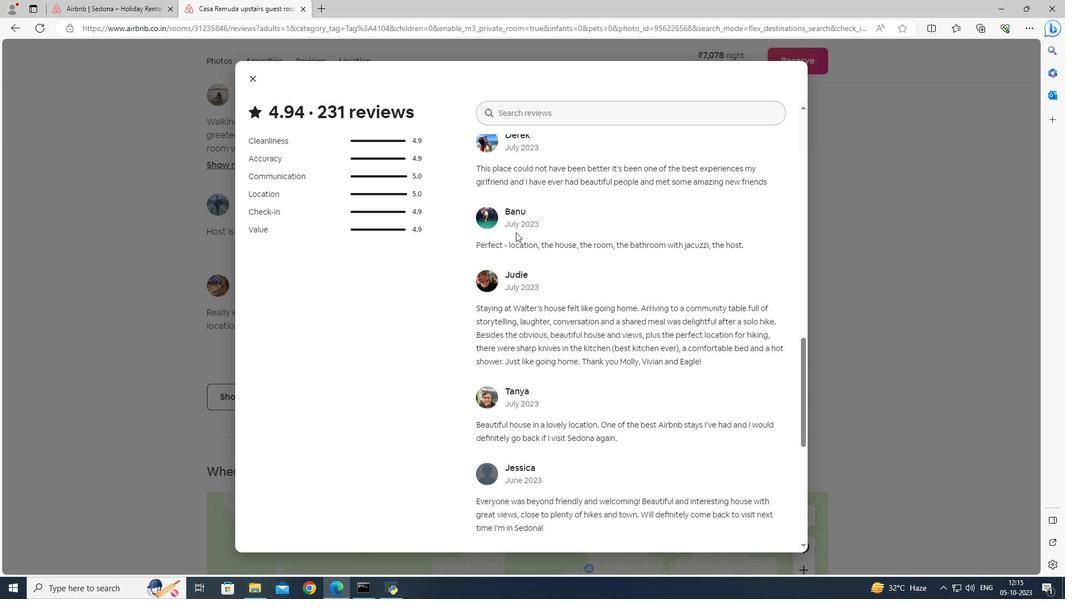 
Action: Mouse scrolled (515, 231) with delta (0, 0)
Screenshot: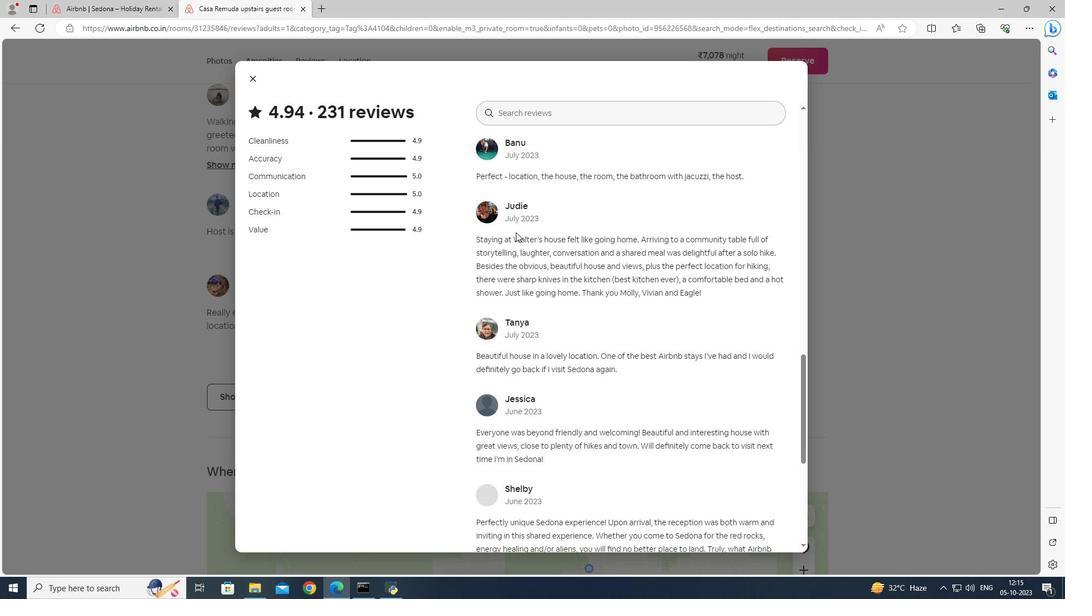 
Action: Mouse scrolled (515, 231) with delta (0, 0)
Screenshot: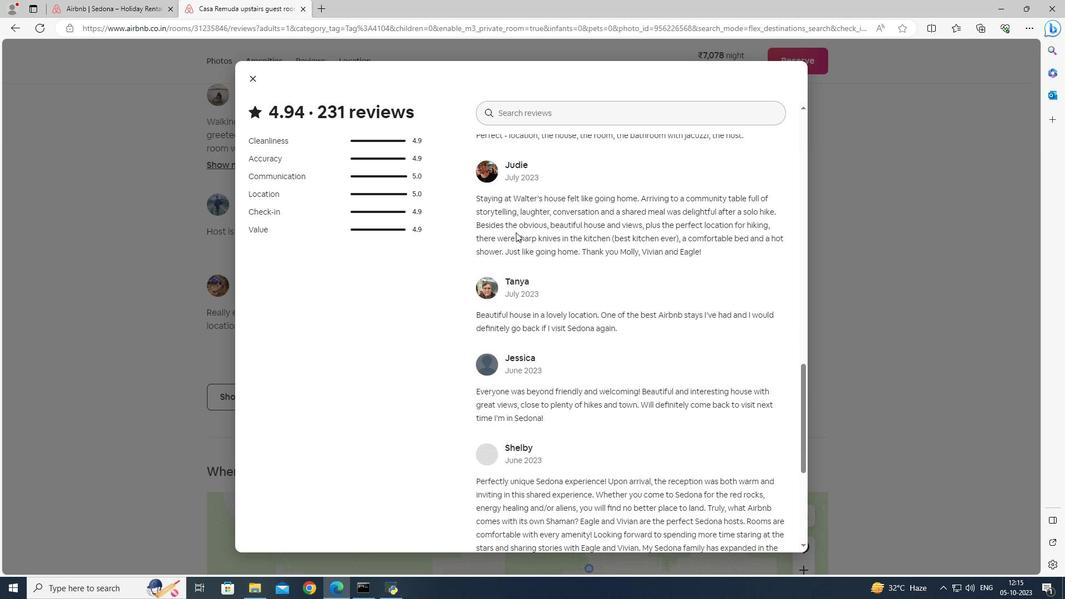 
Action: Mouse scrolled (515, 231) with delta (0, 0)
Screenshot: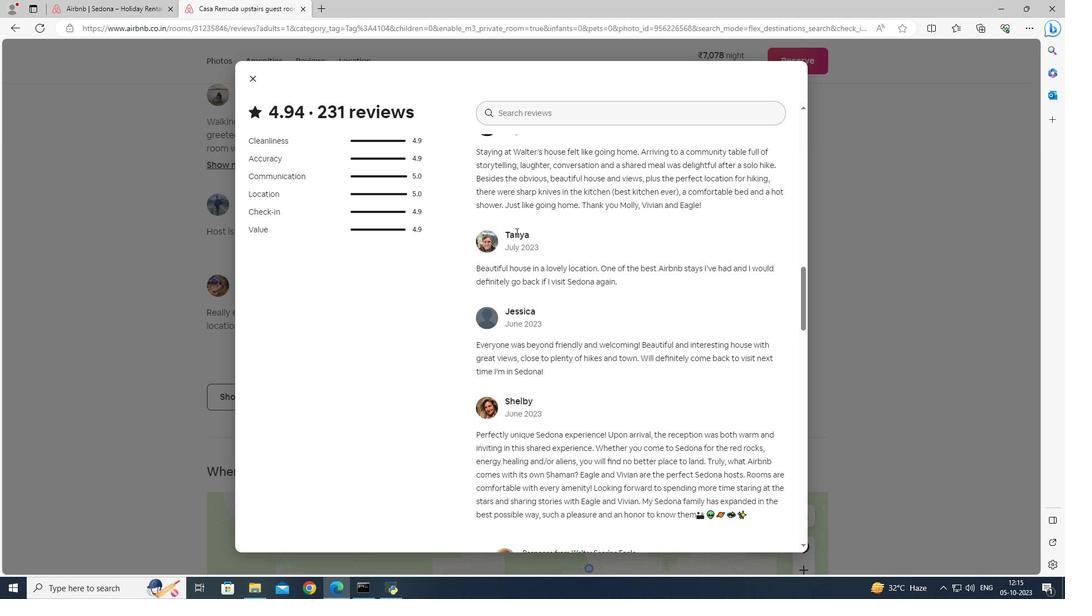 
Action: Mouse scrolled (515, 231) with delta (0, 0)
Screenshot: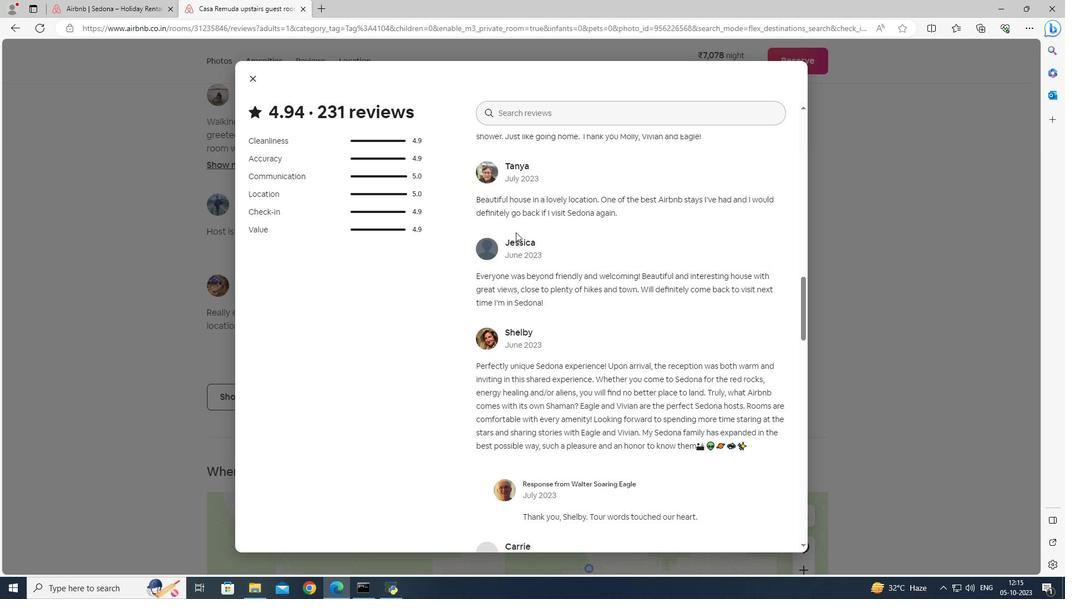 
Action: Mouse scrolled (515, 231) with delta (0, 0)
Screenshot: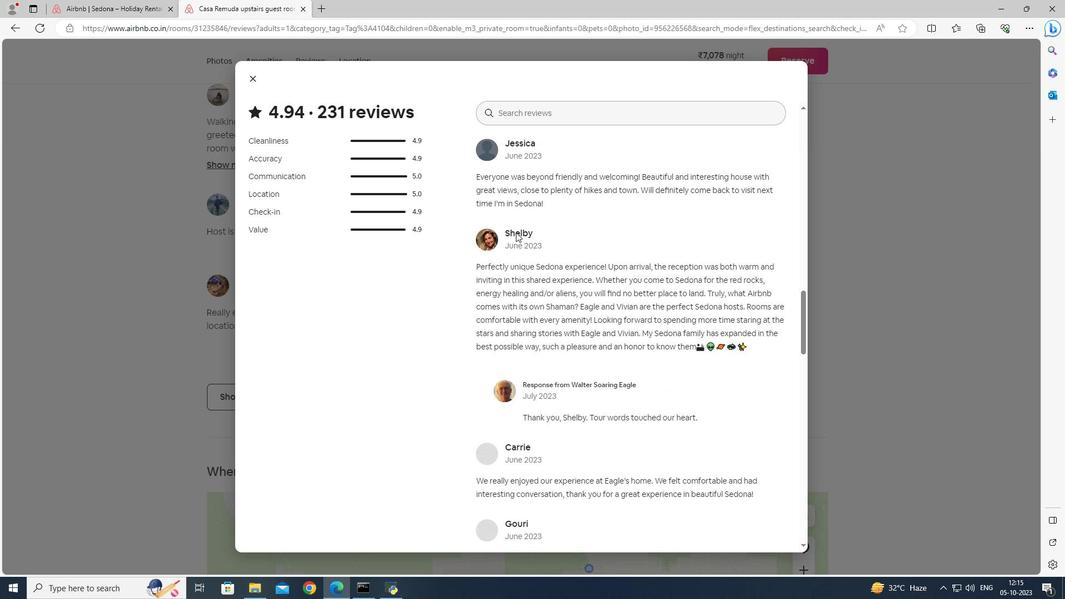 
Action: Mouse scrolled (515, 231) with delta (0, 0)
Screenshot: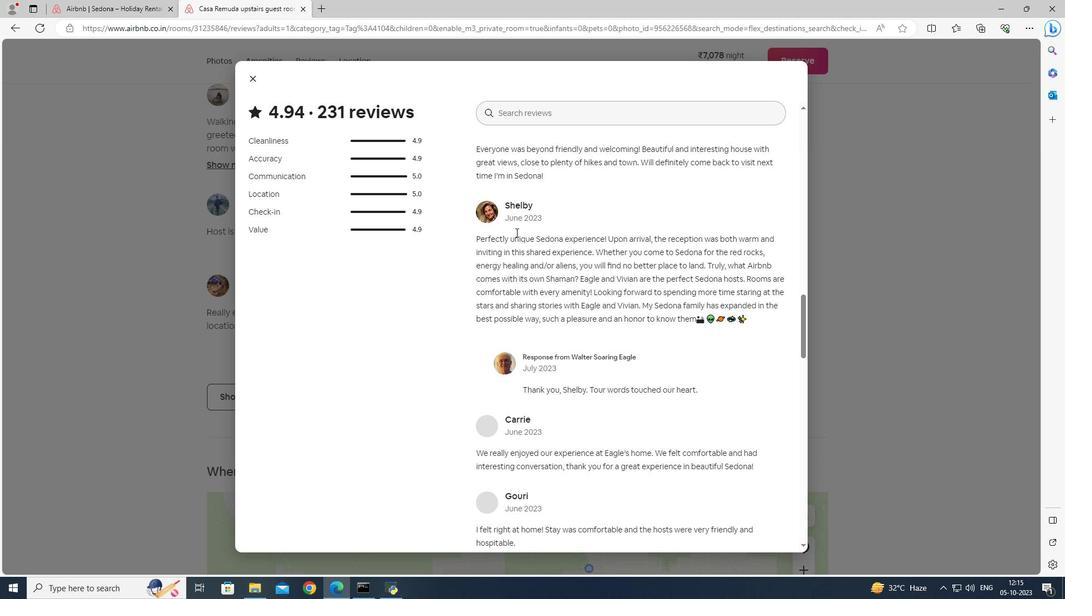 
Action: Mouse scrolled (515, 231) with delta (0, 0)
Screenshot: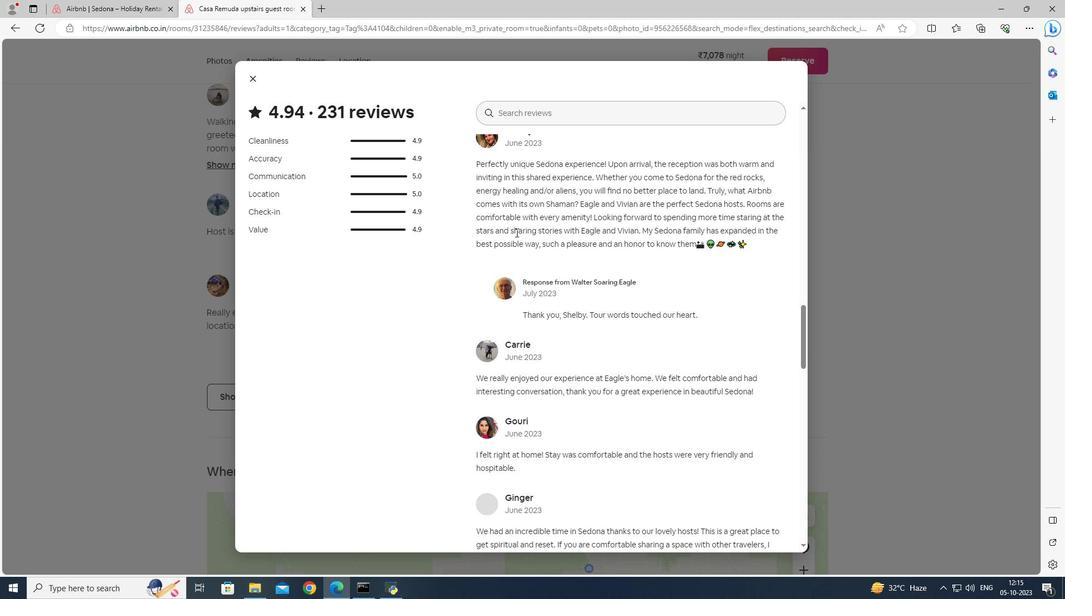 
Action: Mouse scrolled (515, 231) with delta (0, 0)
Screenshot: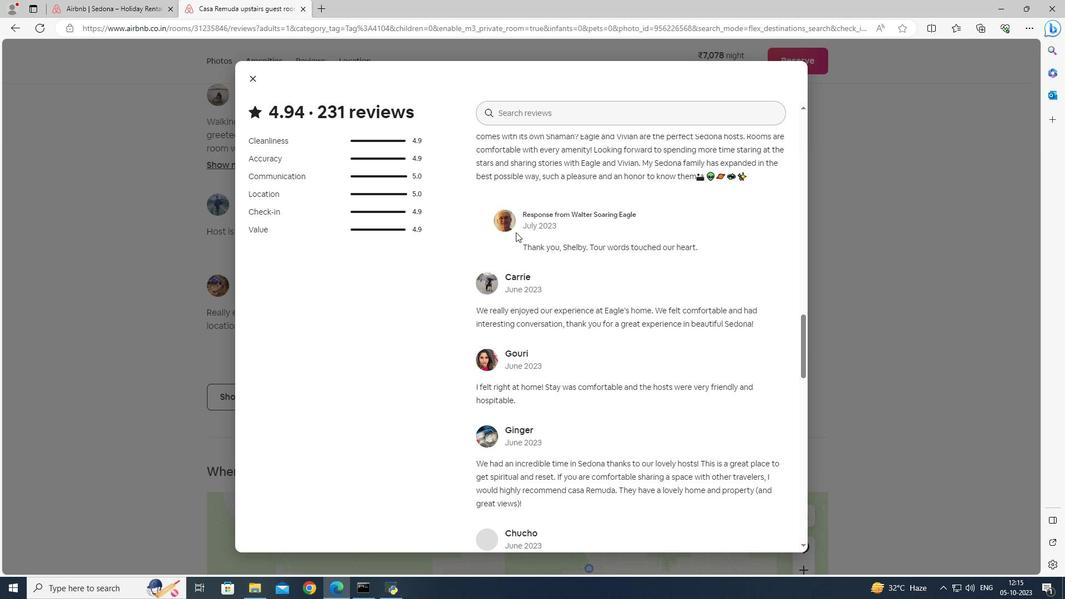 
Action: Mouse scrolled (515, 231) with delta (0, 0)
Screenshot: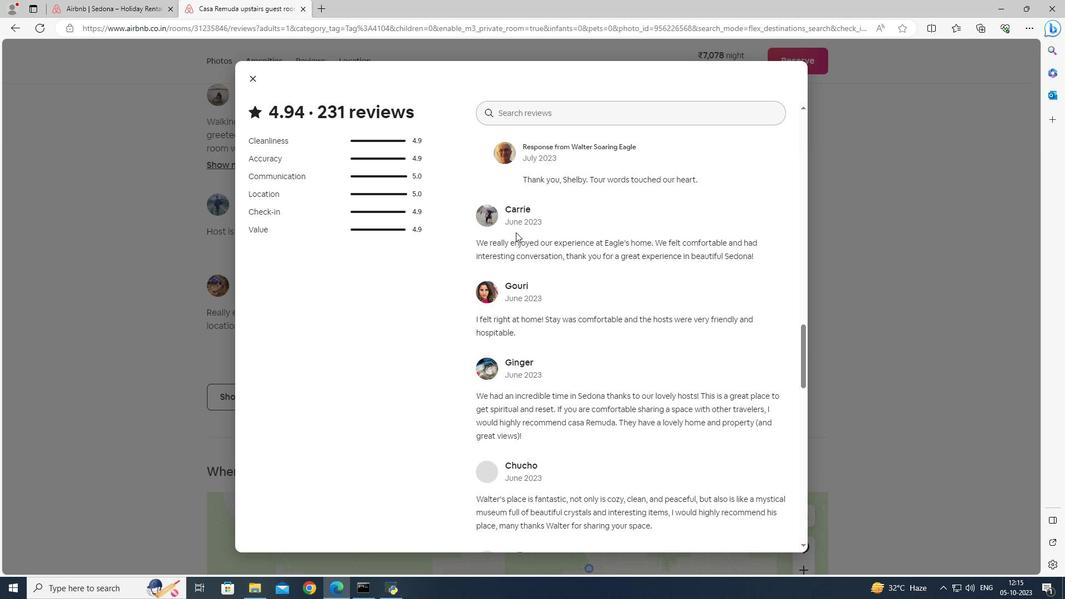 
Action: Mouse scrolled (515, 231) with delta (0, 0)
Screenshot: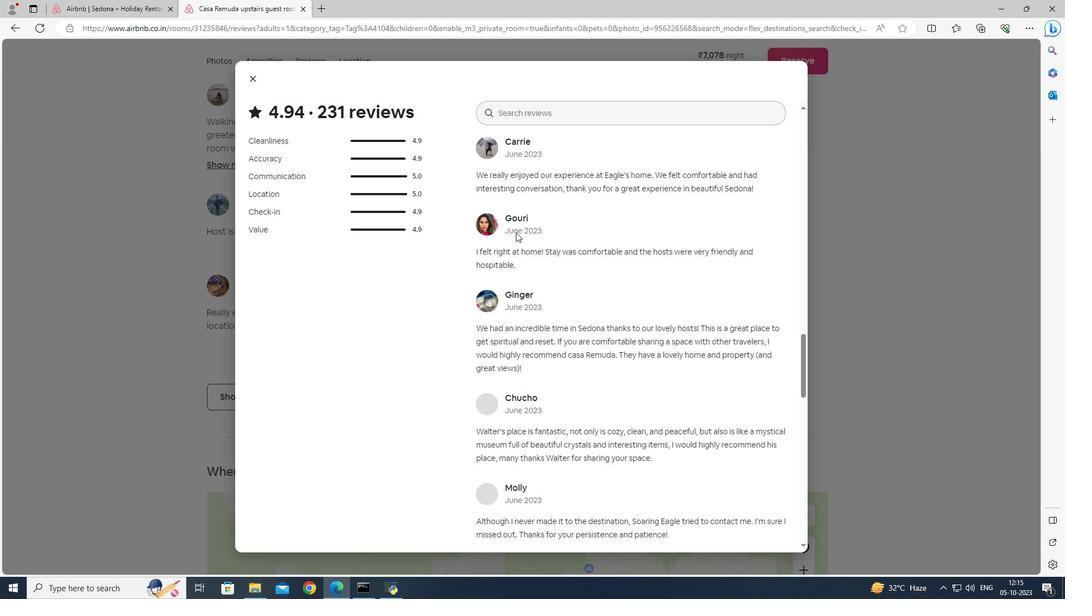 
Action: Mouse scrolled (515, 231) with delta (0, 0)
Screenshot: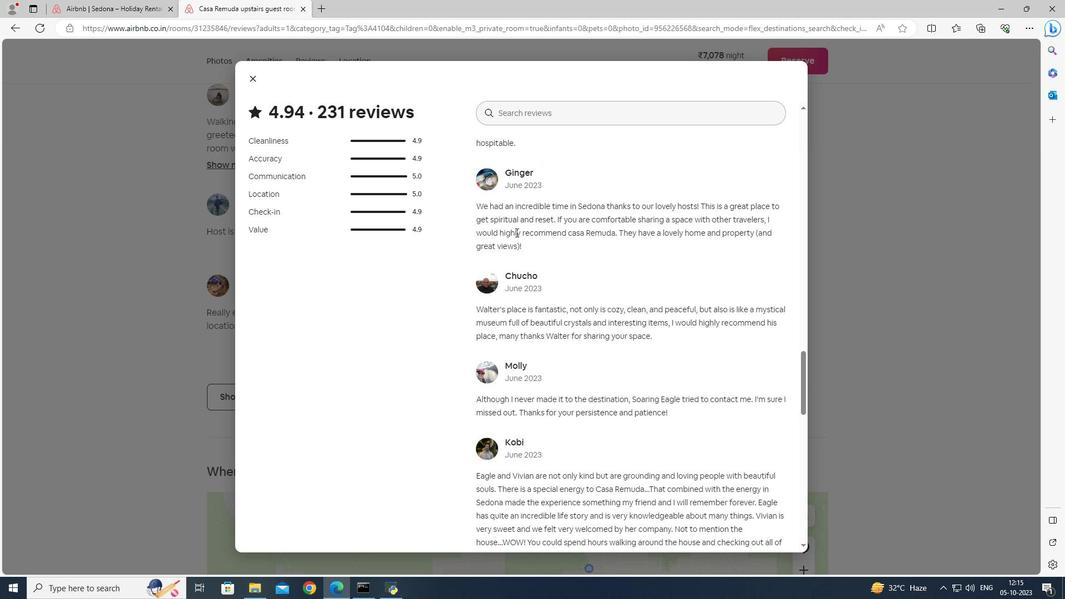 
Action: Mouse scrolled (515, 231) with delta (0, 0)
Screenshot: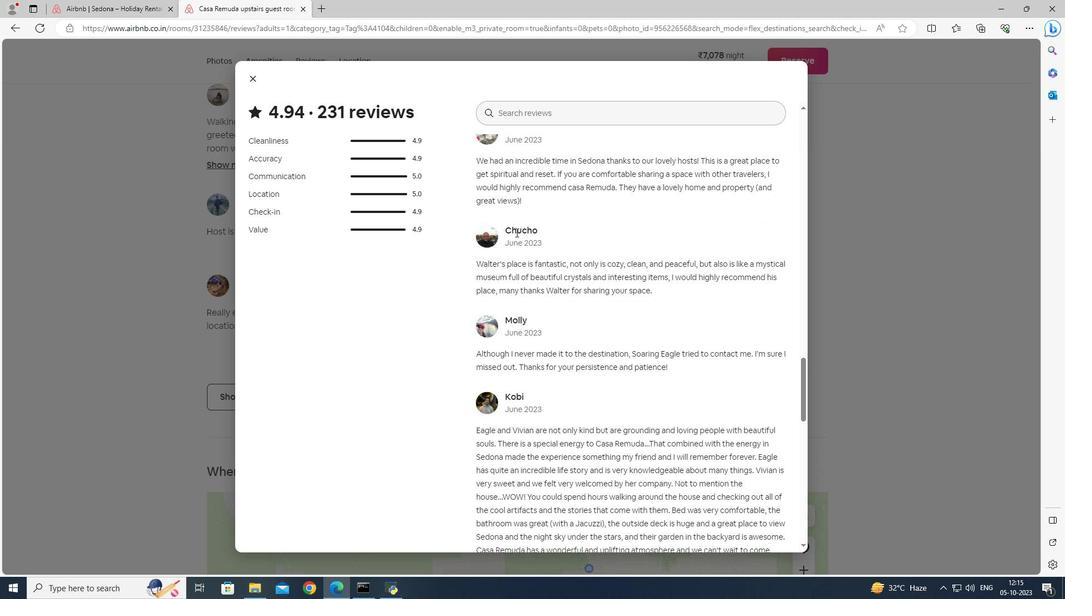 
Action: Mouse scrolled (515, 231) with delta (0, 0)
Screenshot: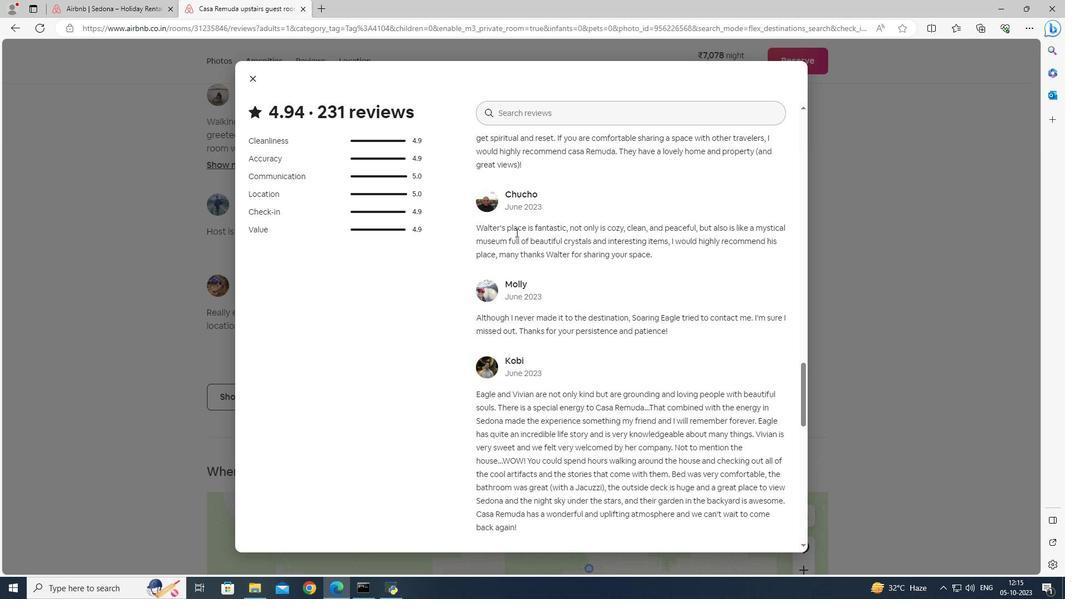 
Action: Mouse scrolled (515, 231) with delta (0, 0)
Screenshot: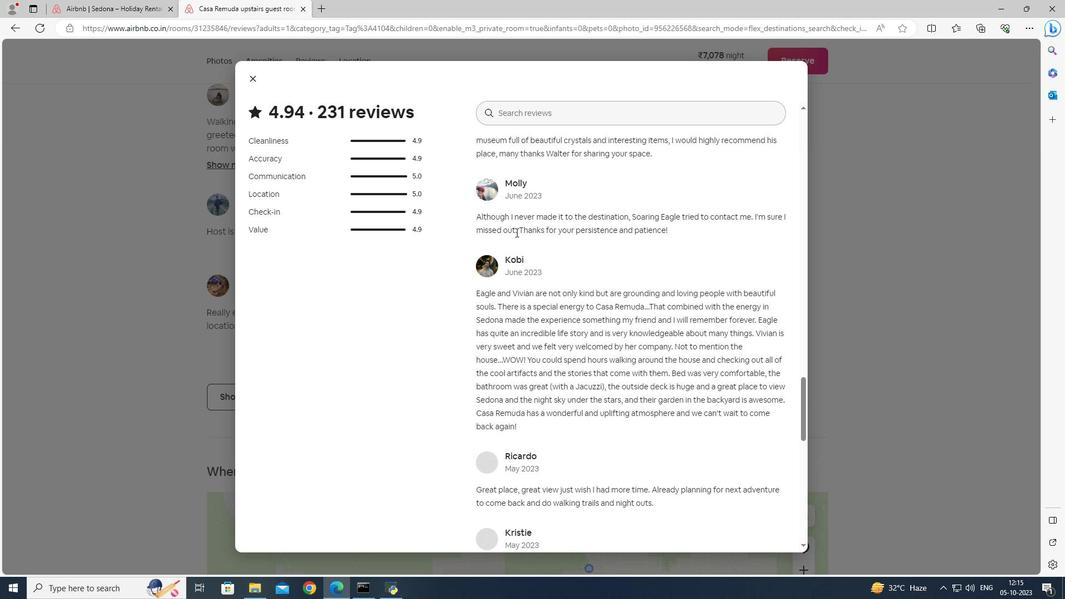
Action: Mouse scrolled (515, 231) with delta (0, 0)
Screenshot: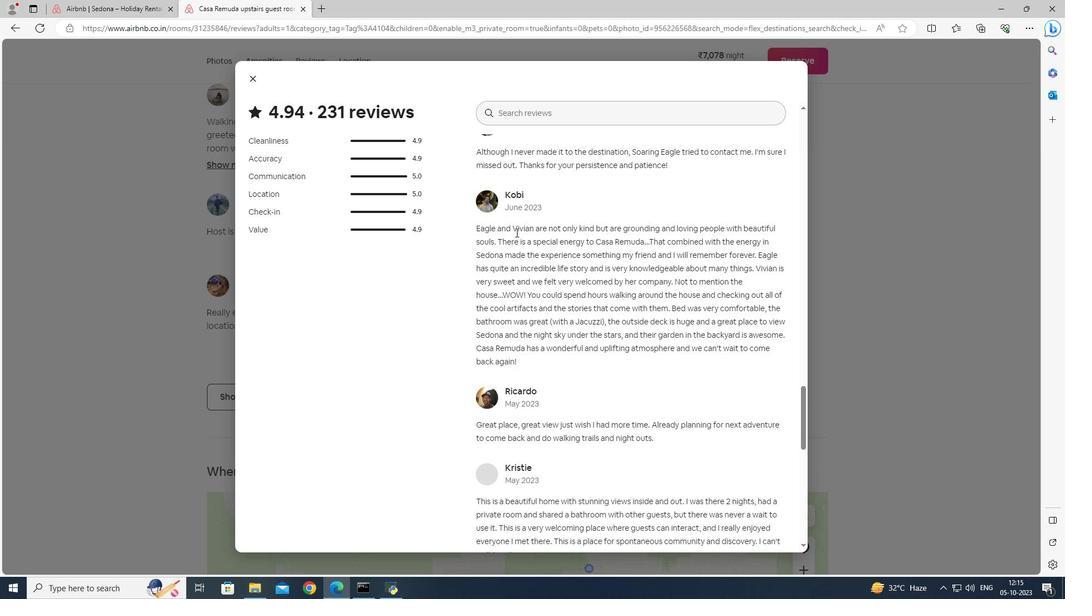 
Action: Mouse scrolled (515, 231) with delta (0, 0)
Screenshot: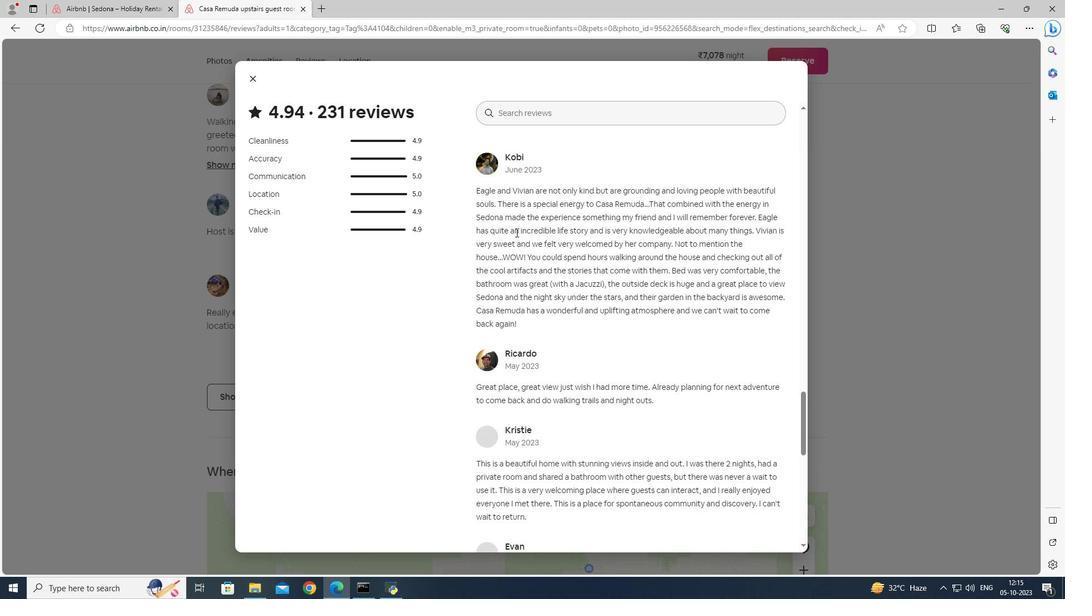 
Action: Mouse scrolled (515, 231) with delta (0, 0)
Screenshot: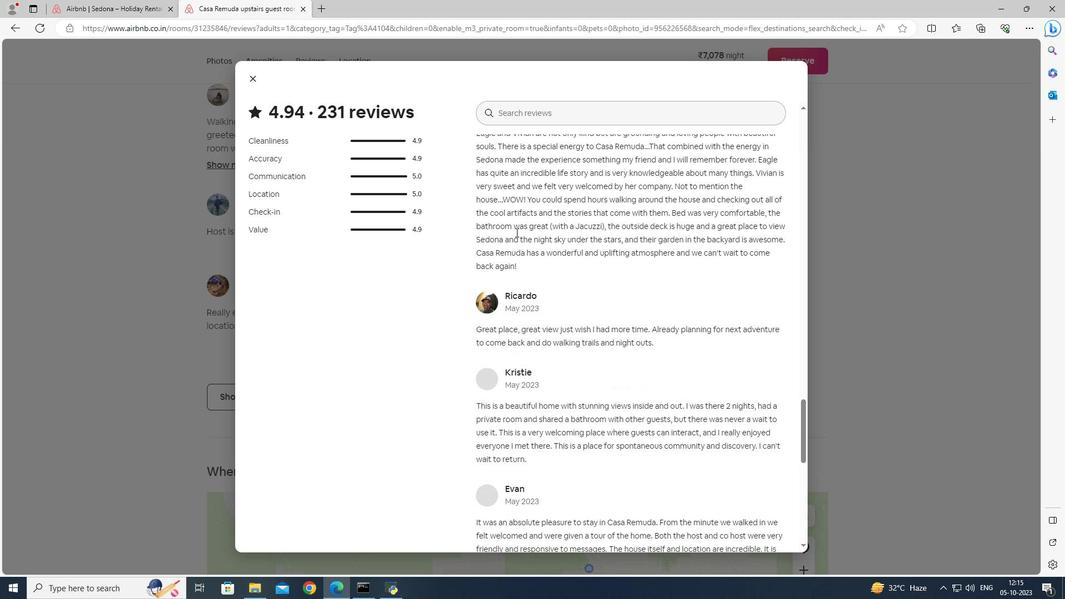
Action: Mouse scrolled (515, 231) with delta (0, 0)
Screenshot: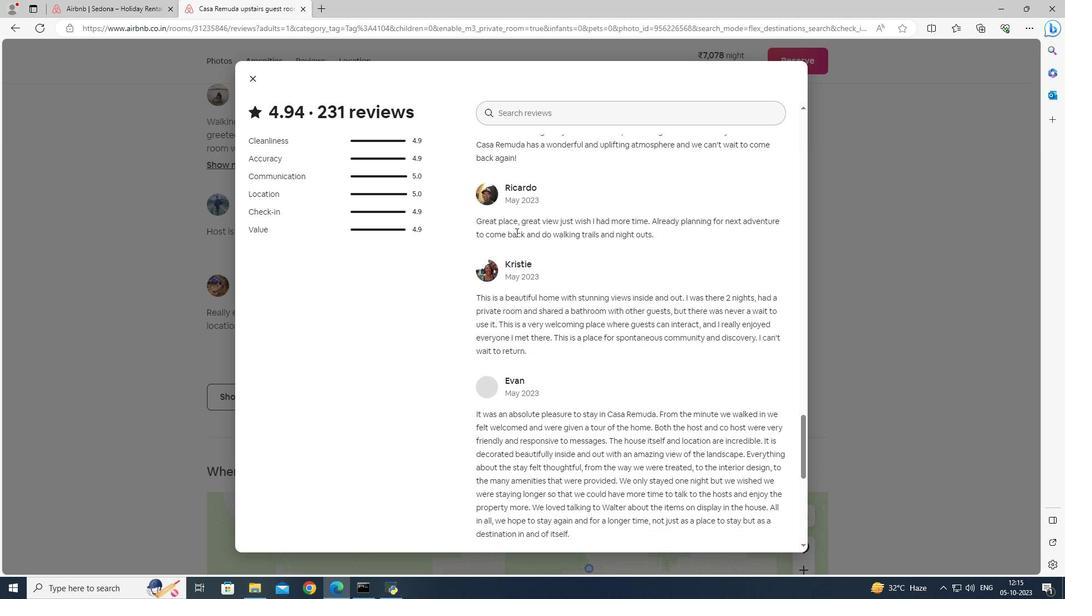 
Action: Mouse scrolled (515, 231) with delta (0, 0)
Screenshot: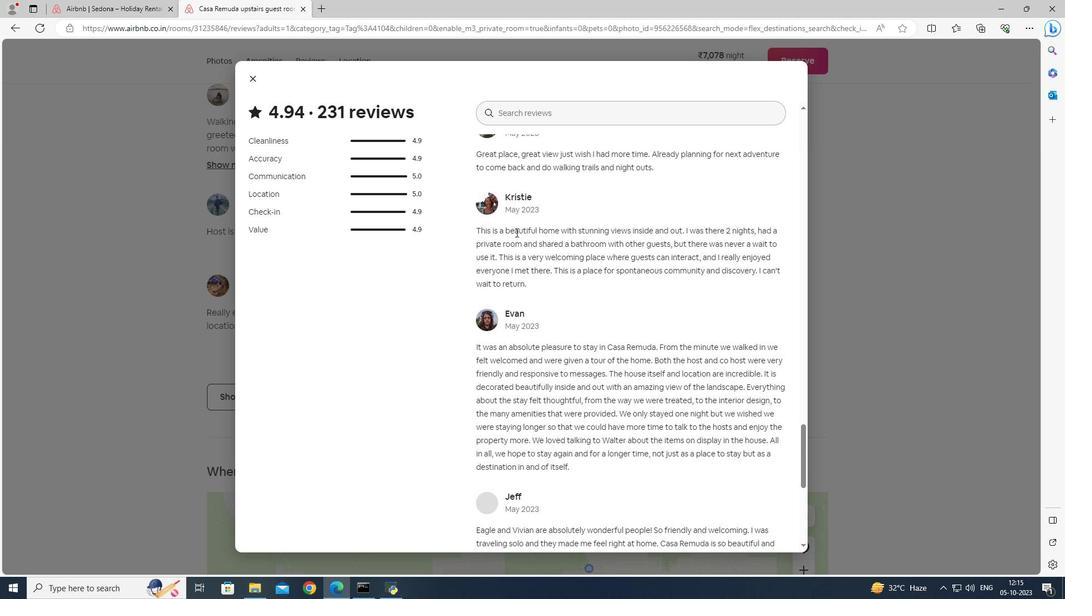 
Action: Mouse scrolled (515, 231) with delta (0, 0)
Screenshot: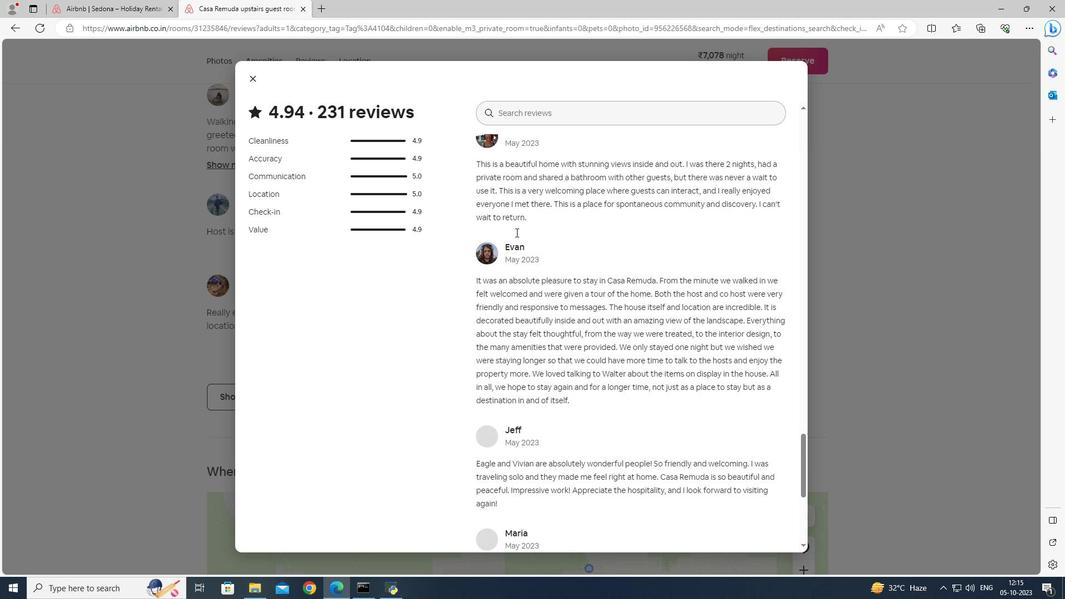
Action: Mouse scrolled (515, 231) with delta (0, 0)
Screenshot: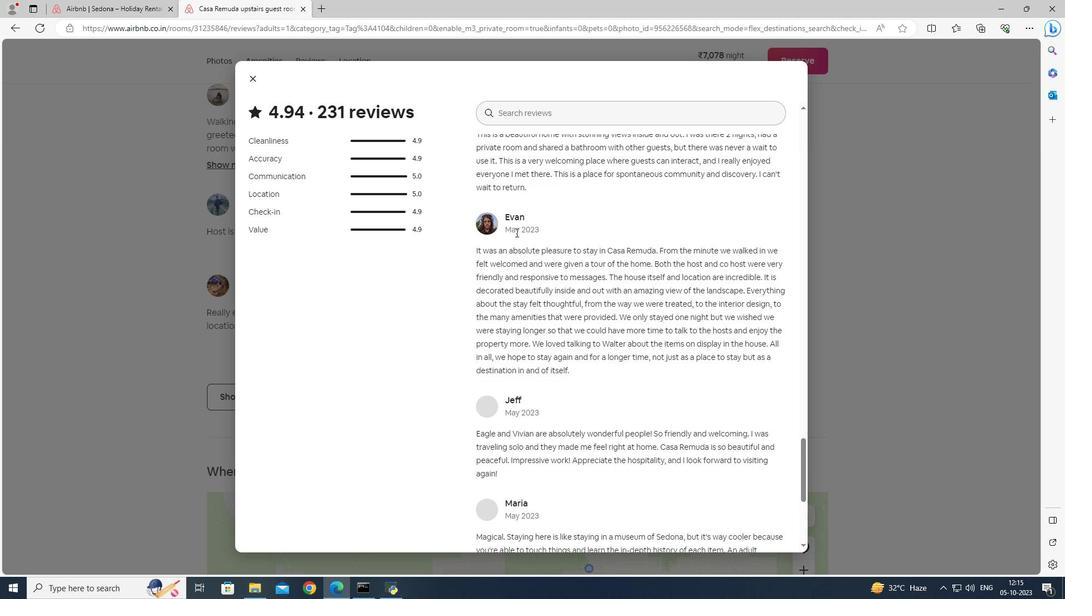 
Action: Mouse scrolled (515, 231) with delta (0, 0)
Screenshot: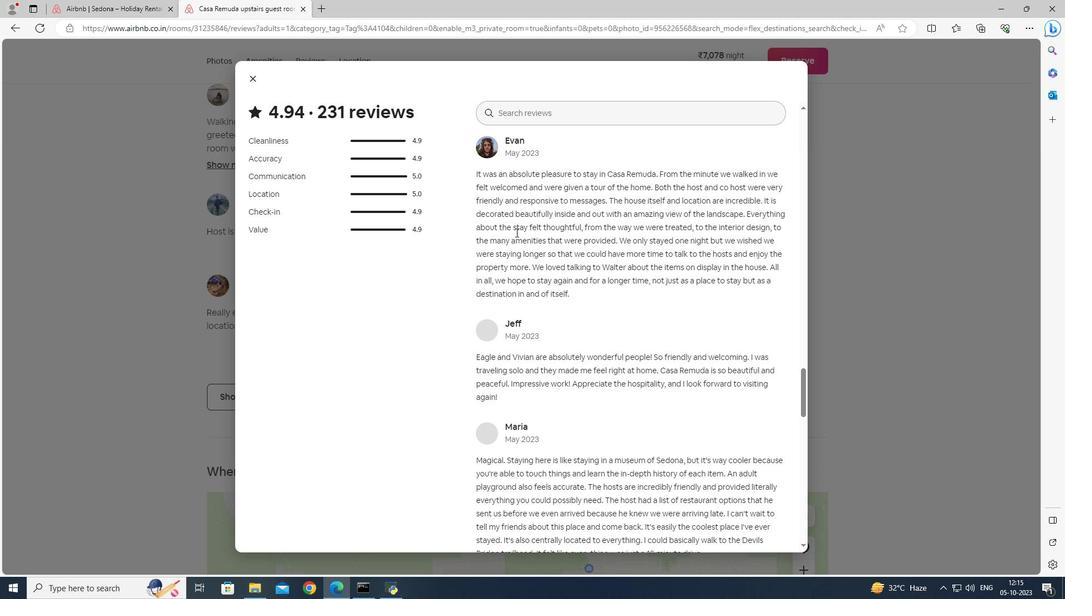 
Action: Mouse scrolled (515, 231) with delta (0, 0)
Screenshot: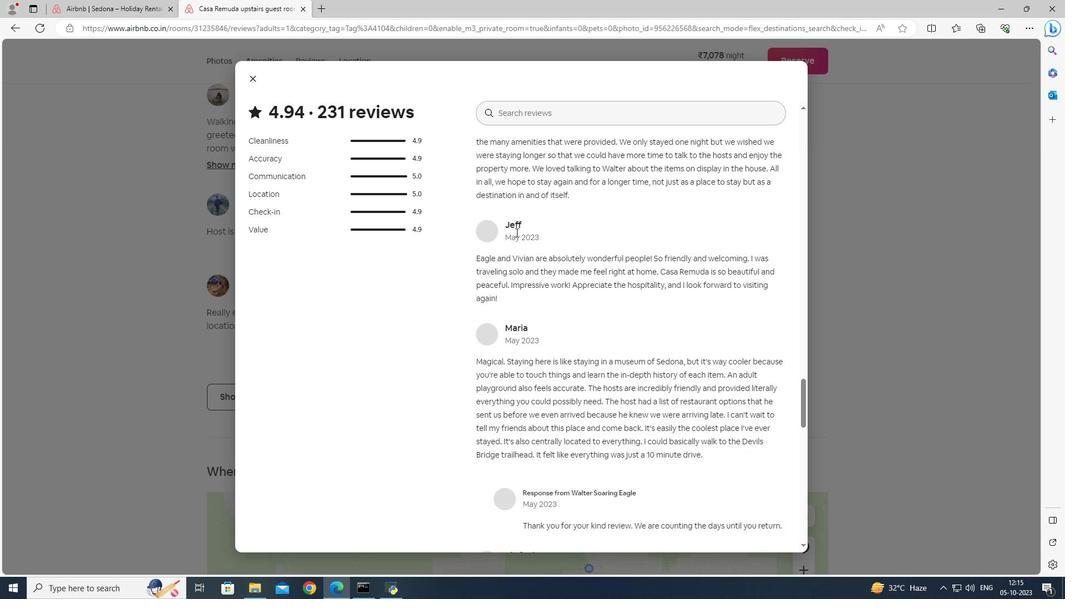 
Action: Mouse scrolled (515, 231) with delta (0, 0)
Screenshot: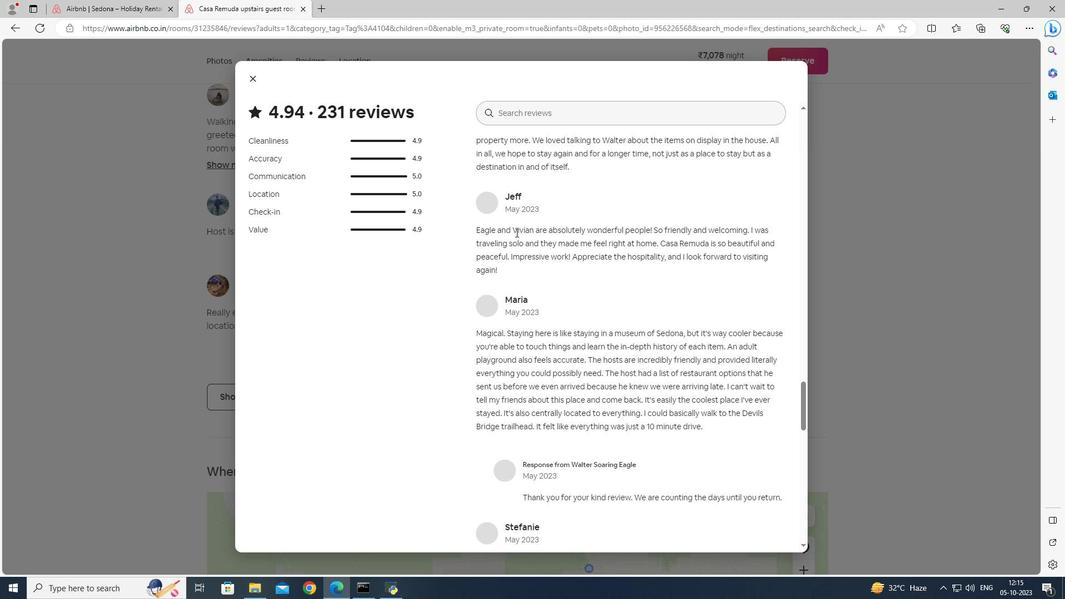 
Action: Mouse scrolled (515, 231) with delta (0, 0)
Screenshot: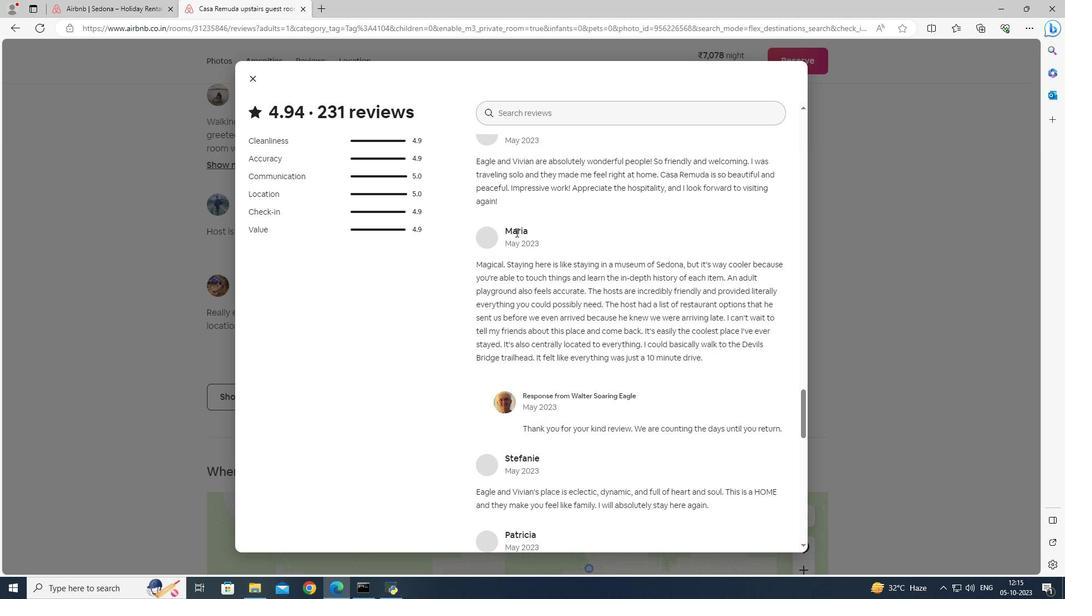 
Action: Mouse scrolled (515, 231) with delta (0, 0)
Screenshot: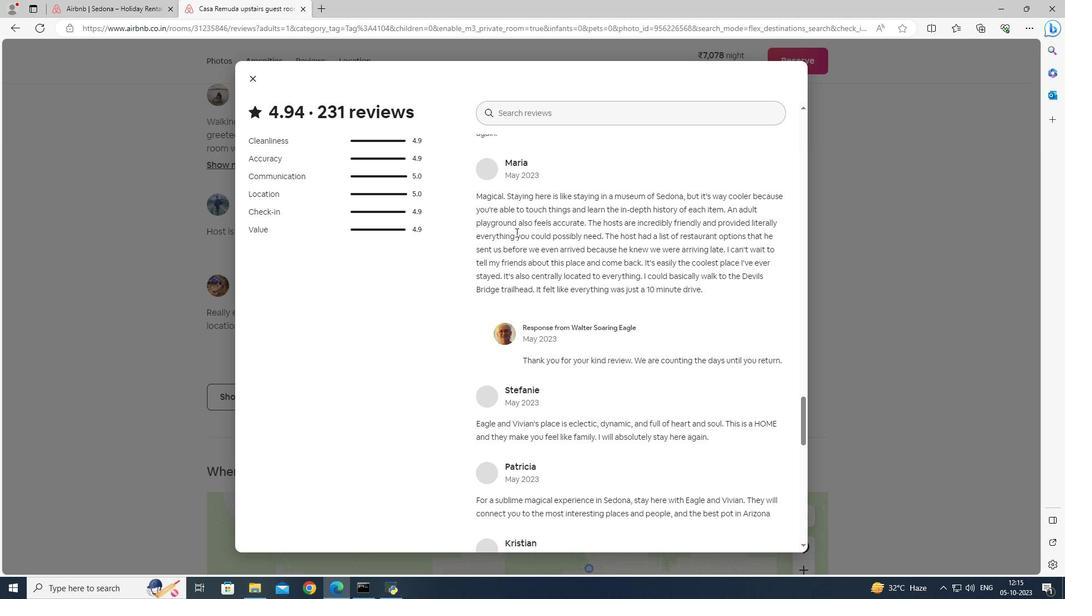 
Action: Mouse scrolled (515, 231) with delta (0, 0)
Screenshot: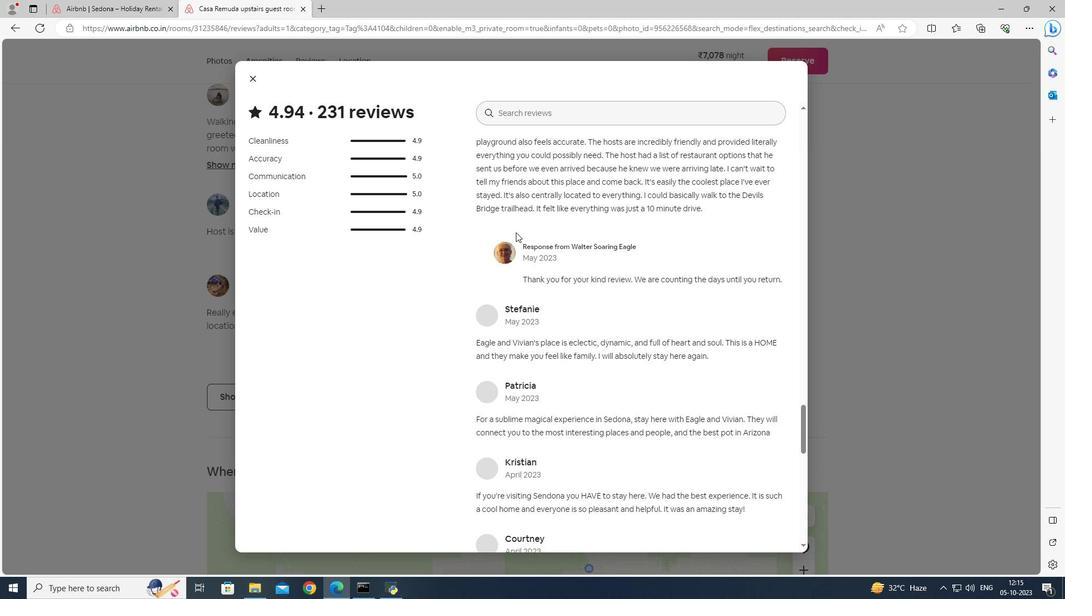 
Action: Mouse scrolled (515, 231) with delta (0, 0)
Screenshot: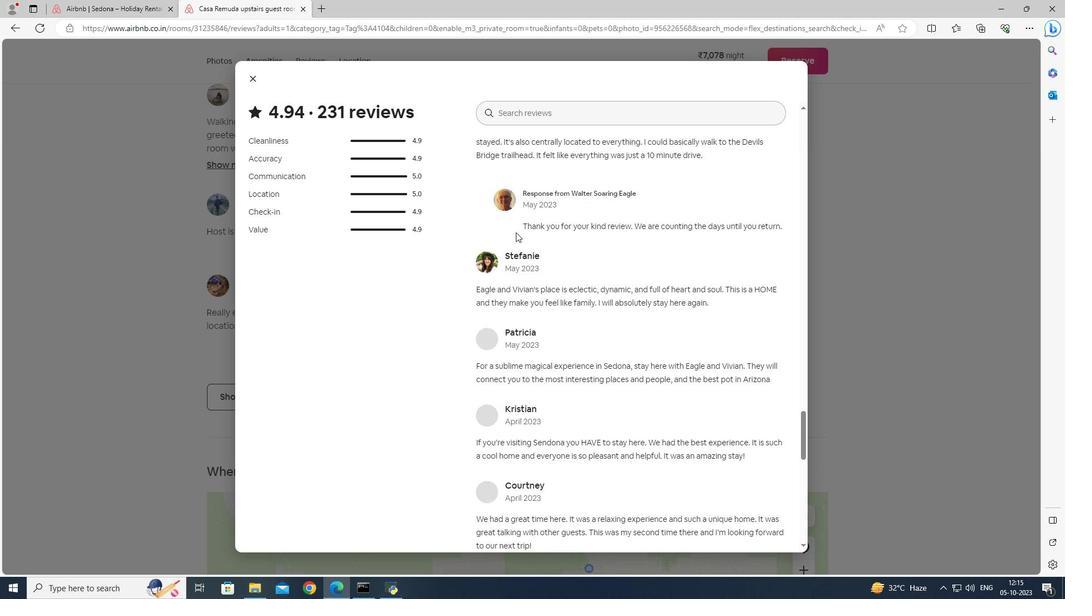 
Action: Mouse scrolled (515, 231) with delta (0, 0)
Screenshot: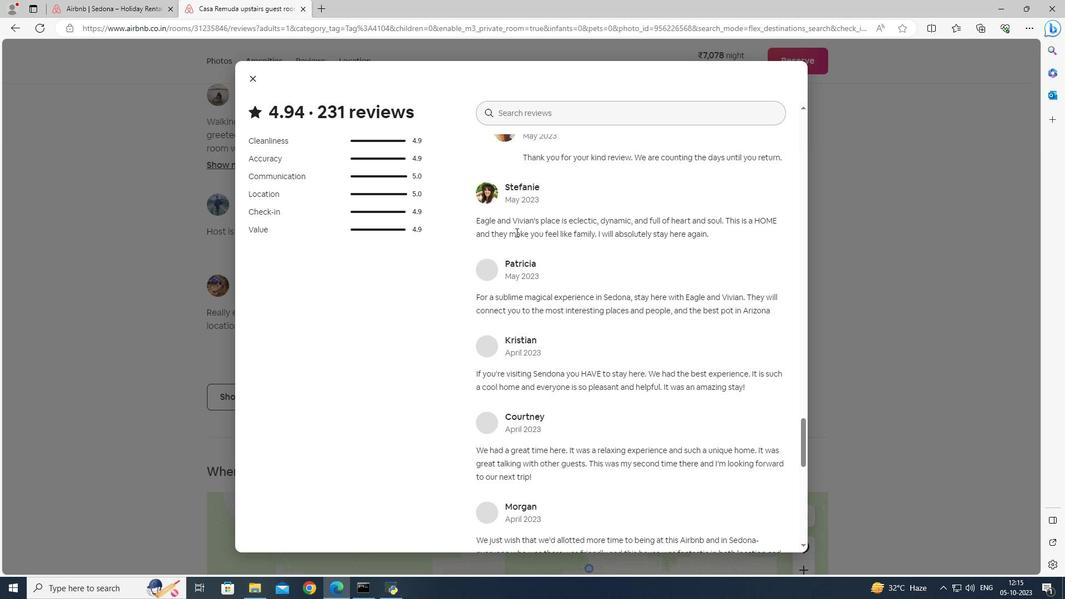 
Action: Mouse scrolled (515, 231) with delta (0, 0)
Screenshot: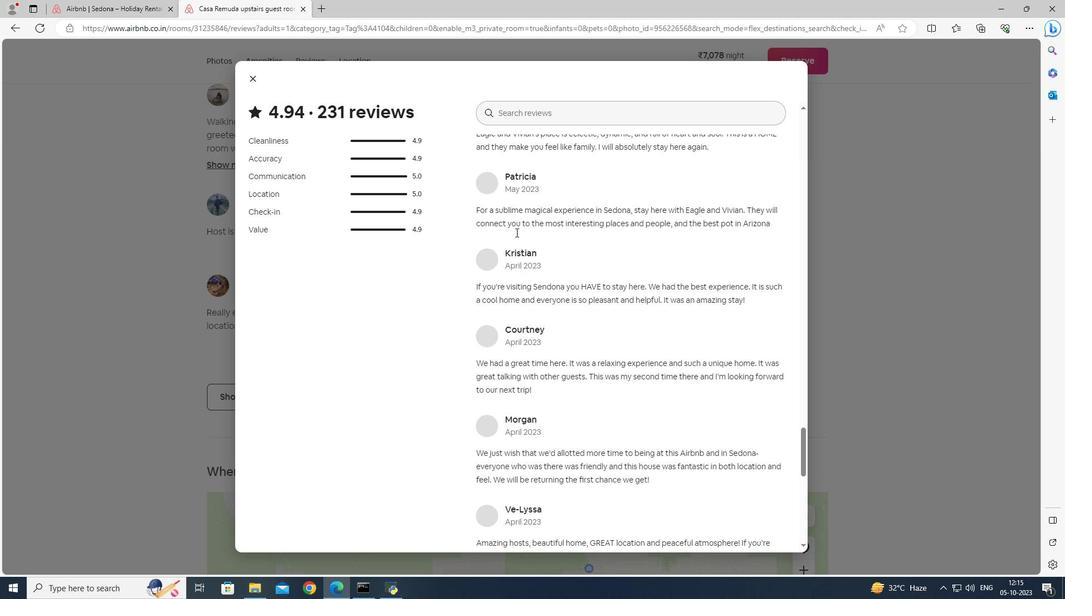 
Action: Mouse scrolled (515, 231) with delta (0, 0)
Screenshot: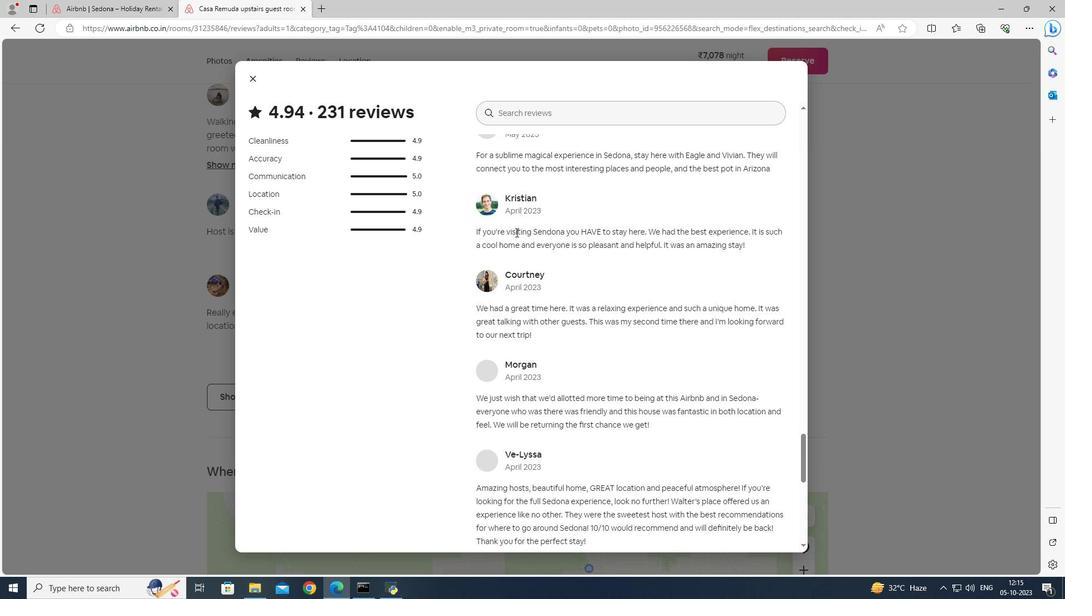 
Action: Mouse scrolled (515, 231) with delta (0, 0)
Screenshot: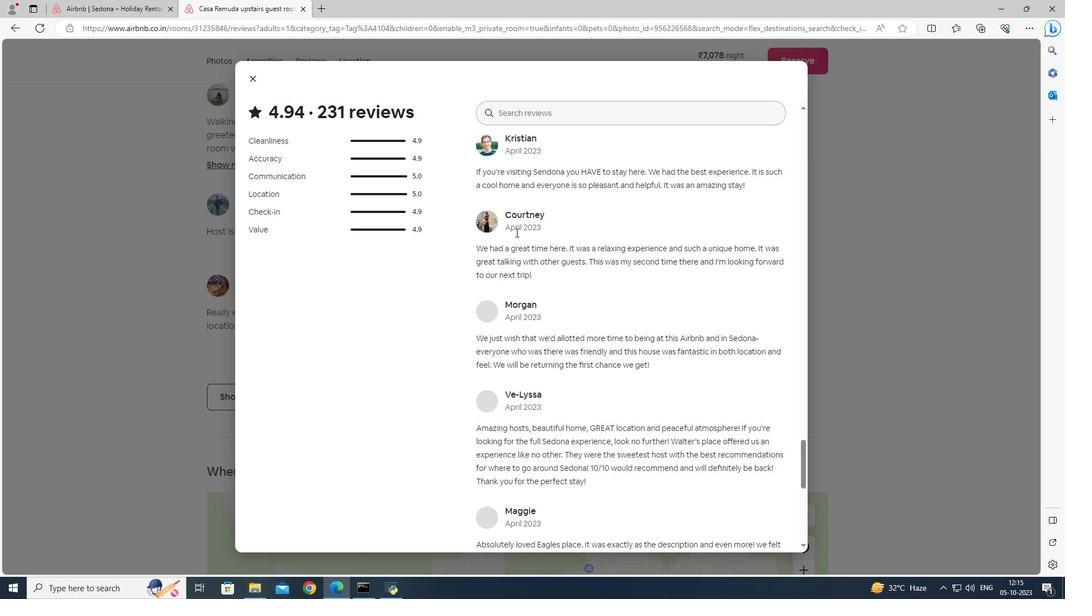 
Action: Mouse scrolled (515, 231) with delta (0, 0)
Screenshot: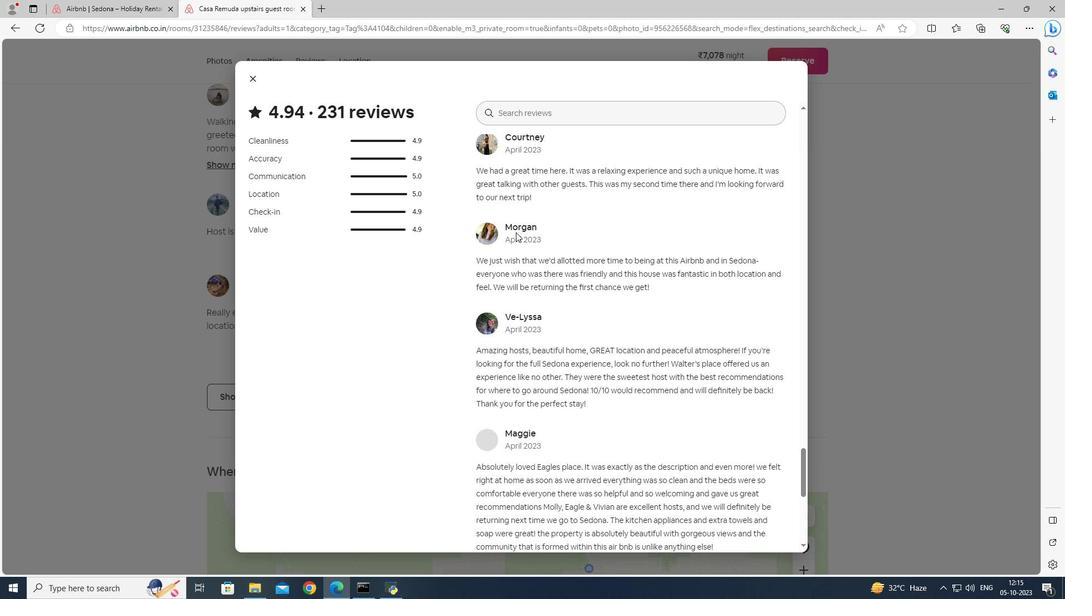 
Action: Mouse scrolled (515, 231) with delta (0, 0)
Screenshot: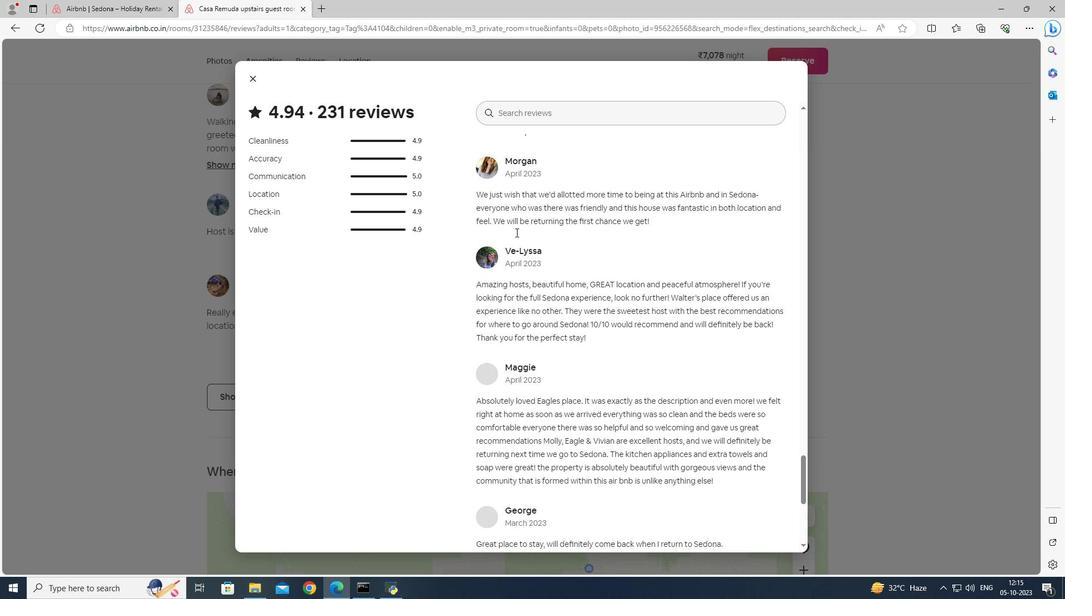 
Action: Mouse scrolled (515, 231) with delta (0, 0)
Screenshot: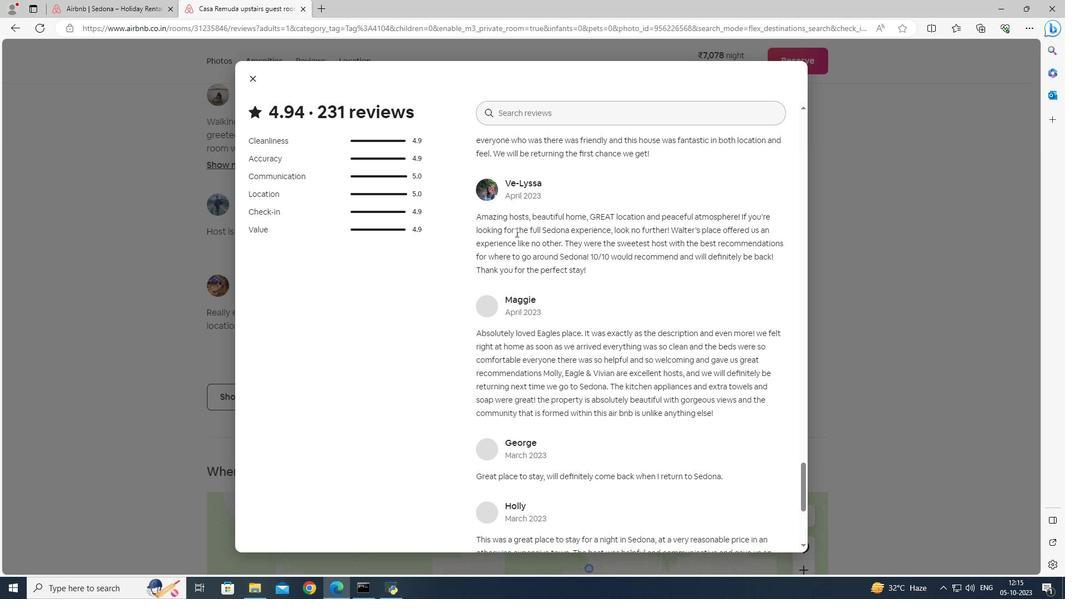 
Action: Mouse scrolled (515, 231) with delta (0, 0)
Screenshot: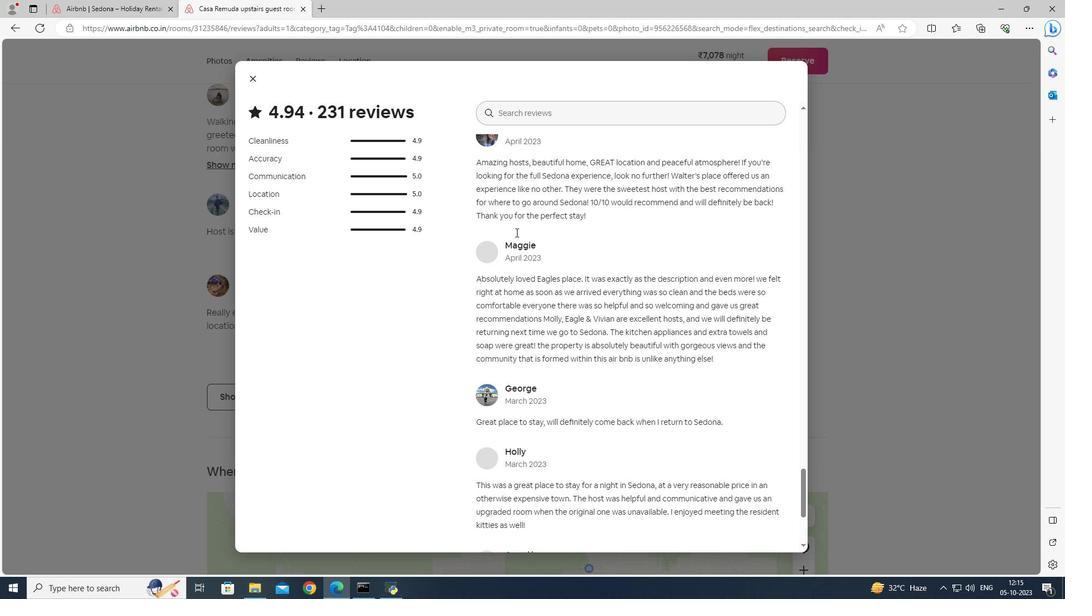 
Action: Mouse scrolled (515, 231) with delta (0, 0)
Screenshot: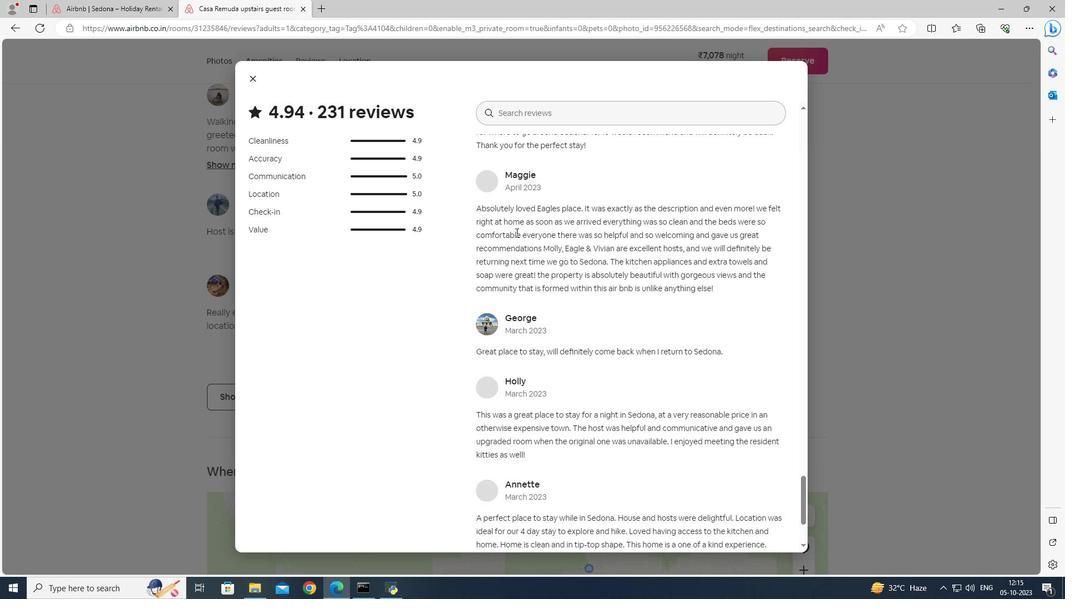 
Action: Mouse scrolled (515, 231) with delta (0, 0)
Screenshot: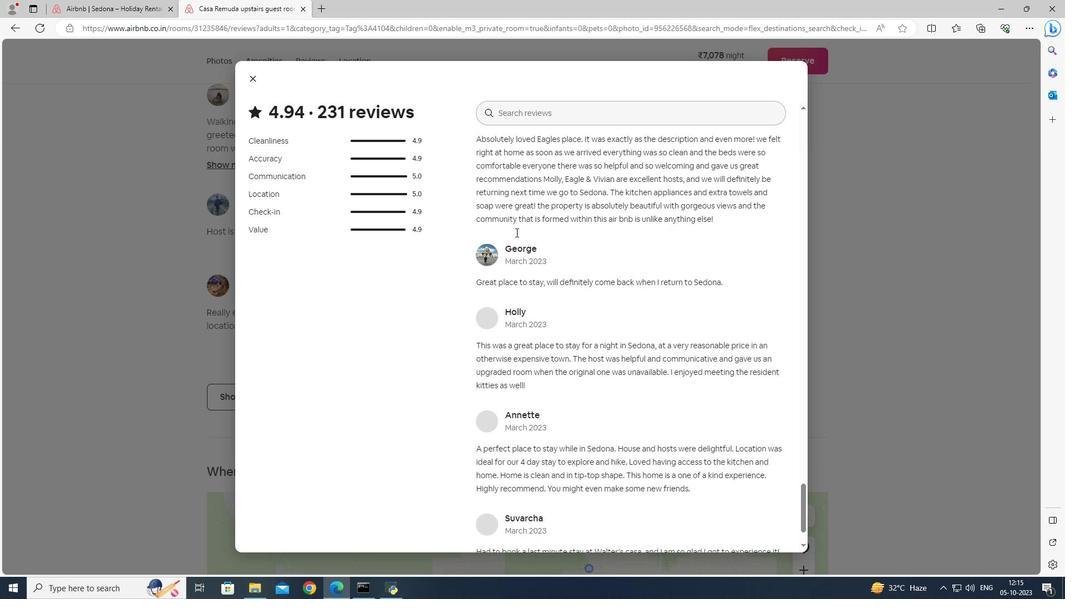 
Action: Mouse scrolled (515, 231) with delta (0, 0)
Screenshot: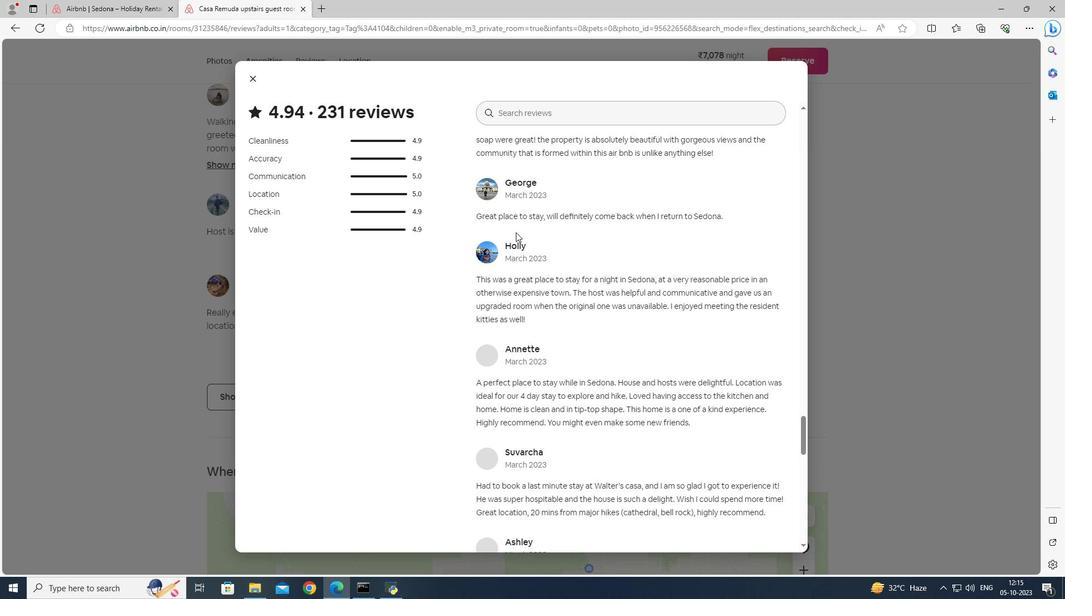 
Action: Mouse scrolled (515, 231) with delta (0, 0)
Screenshot: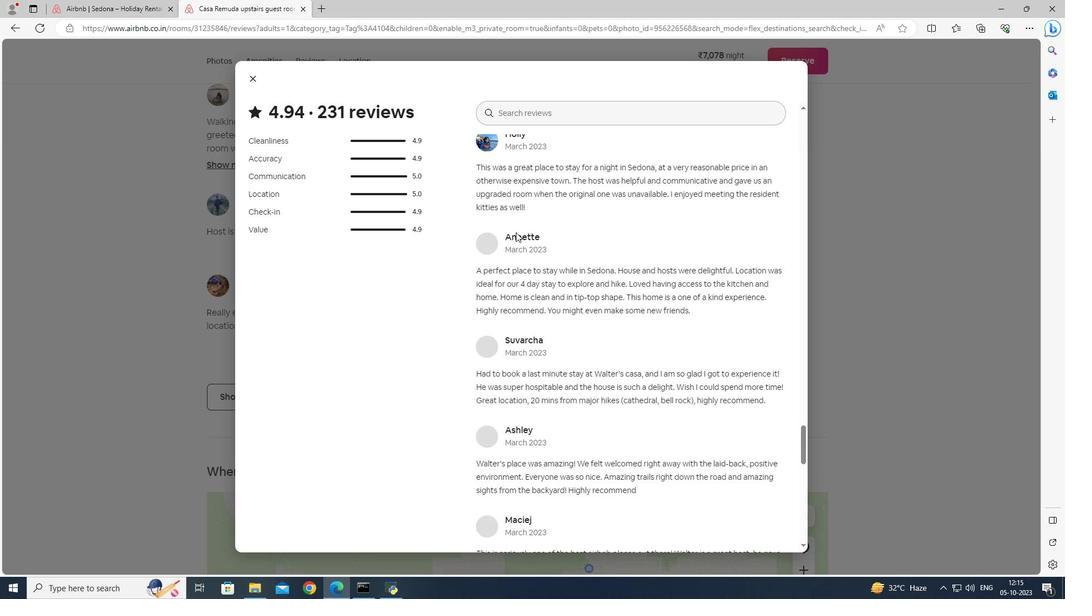 
Action: Mouse scrolled (515, 231) with delta (0, 0)
Screenshot: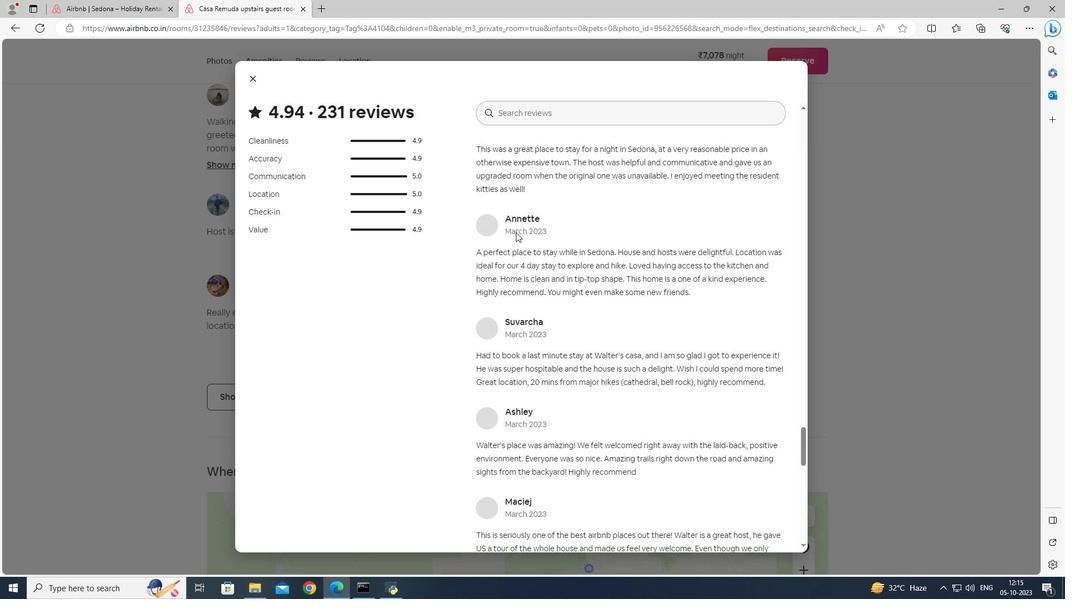 
Action: Mouse scrolled (515, 231) with delta (0, 0)
